 Task: Change the Trello board background to various images of Australia and explore Power-Ups.
Action: Key pressed -<Key.space>1<Key.space>
Screenshot: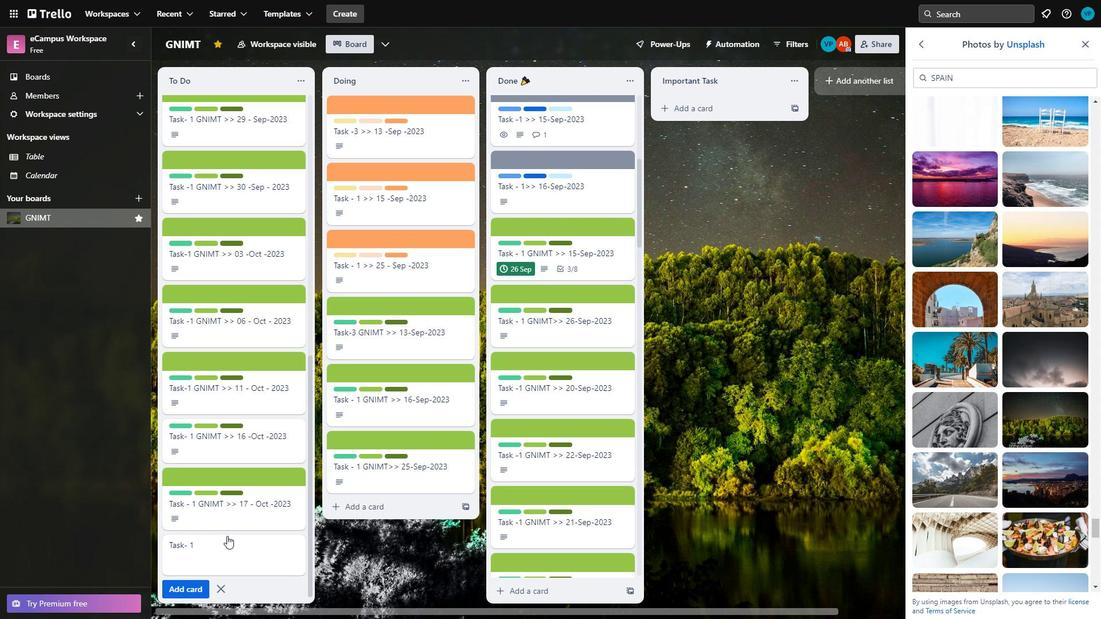 
Action: Mouse moved to (228, 537)
Screenshot: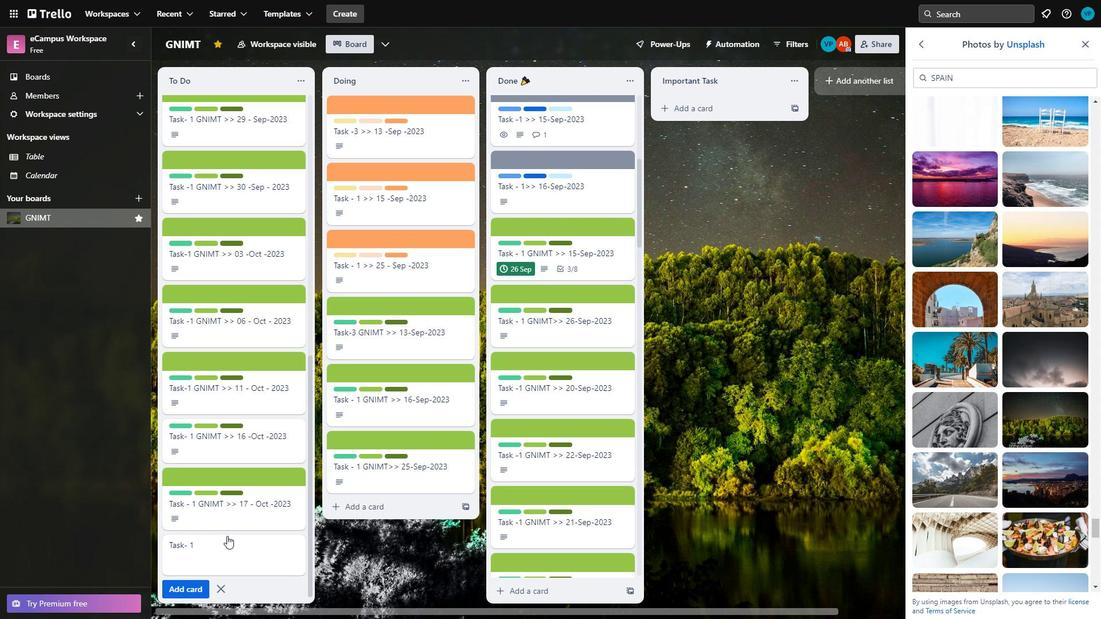 
Action: Key pressed <Key.caps_lock>GNIMT<Key.space><Key.shift>>><Key.space>
Screenshot: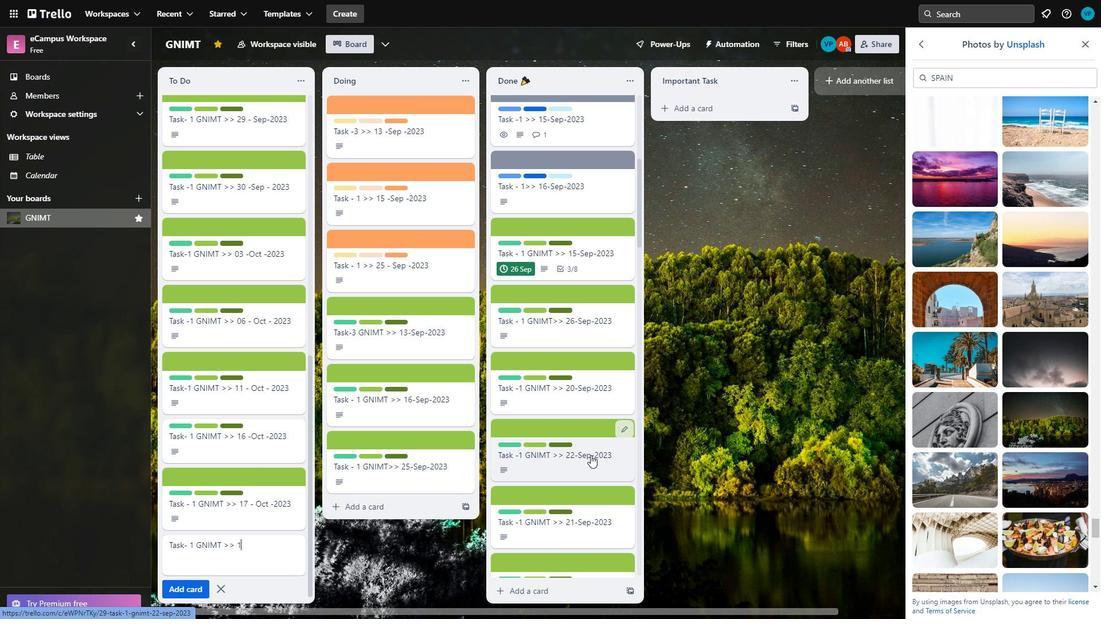 
Action: Mouse moved to (592, 456)
Screenshot: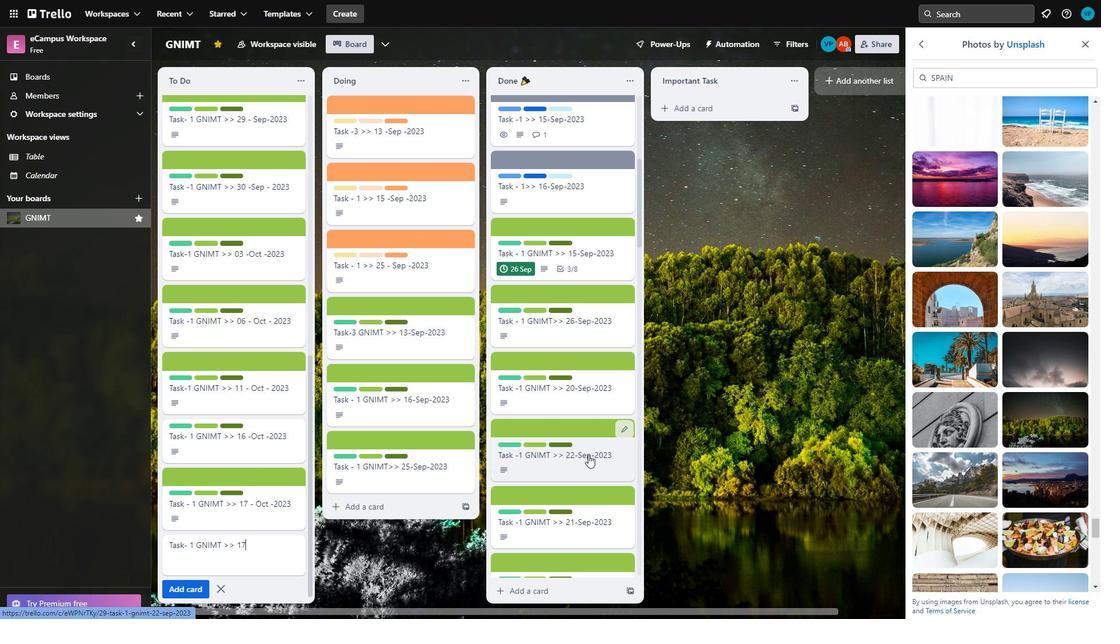 
Action: Key pressed 1
Screenshot: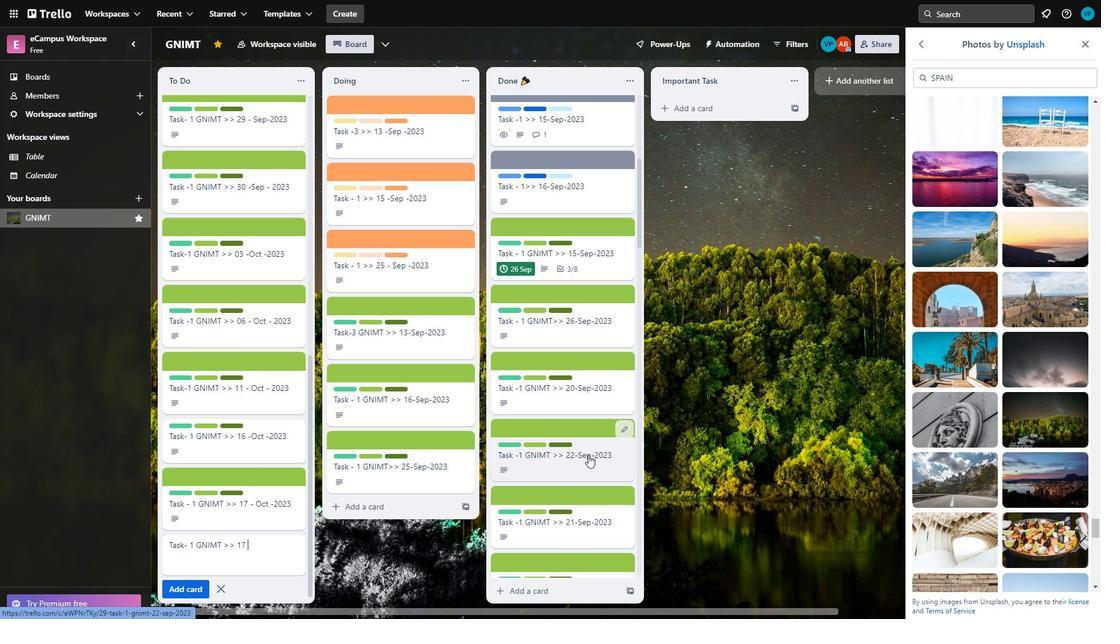 
Action: Mouse moved to (589, 456)
Screenshot: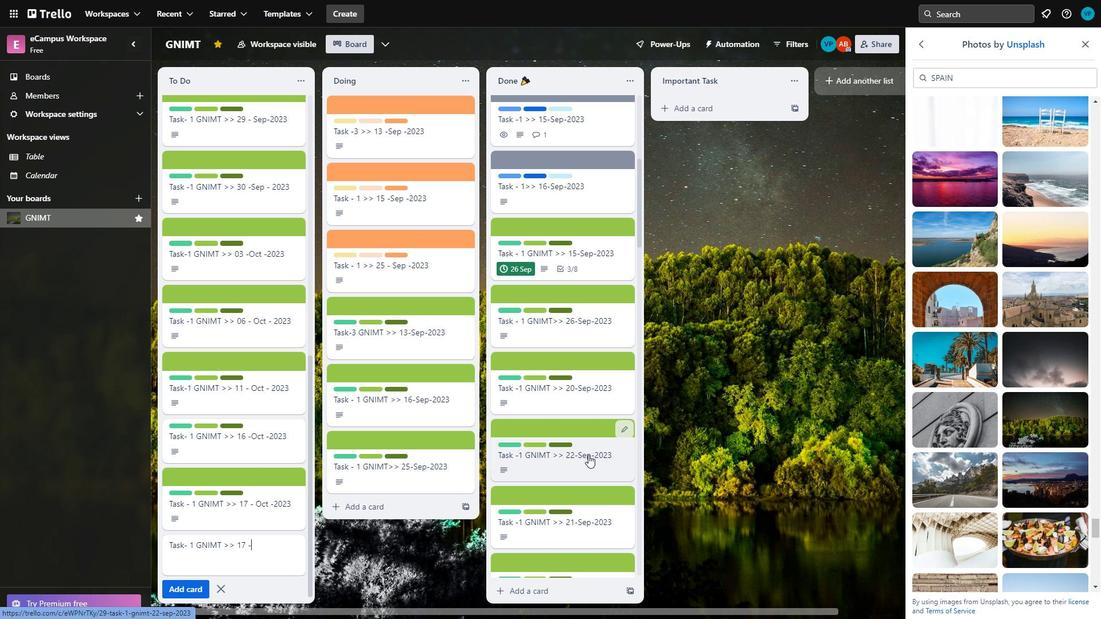 
Action: Key pressed 7<Key.space>-O<Key.caps_lock>ct<Key.space>-2023<Key.enter>
Screenshot: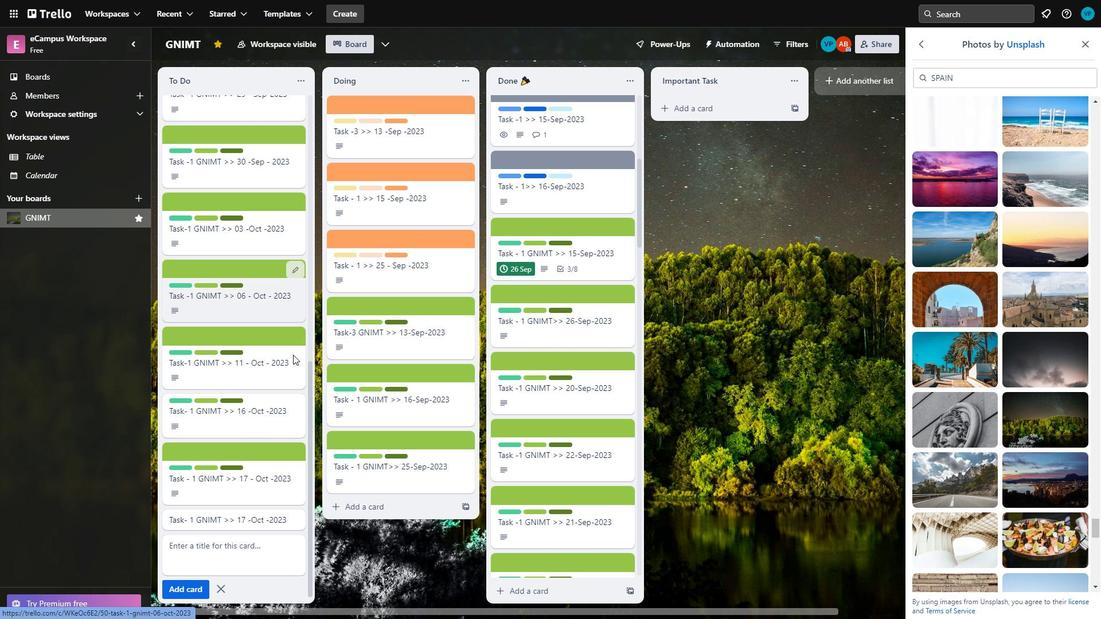 
Action: Mouse moved to (291, 522)
Screenshot: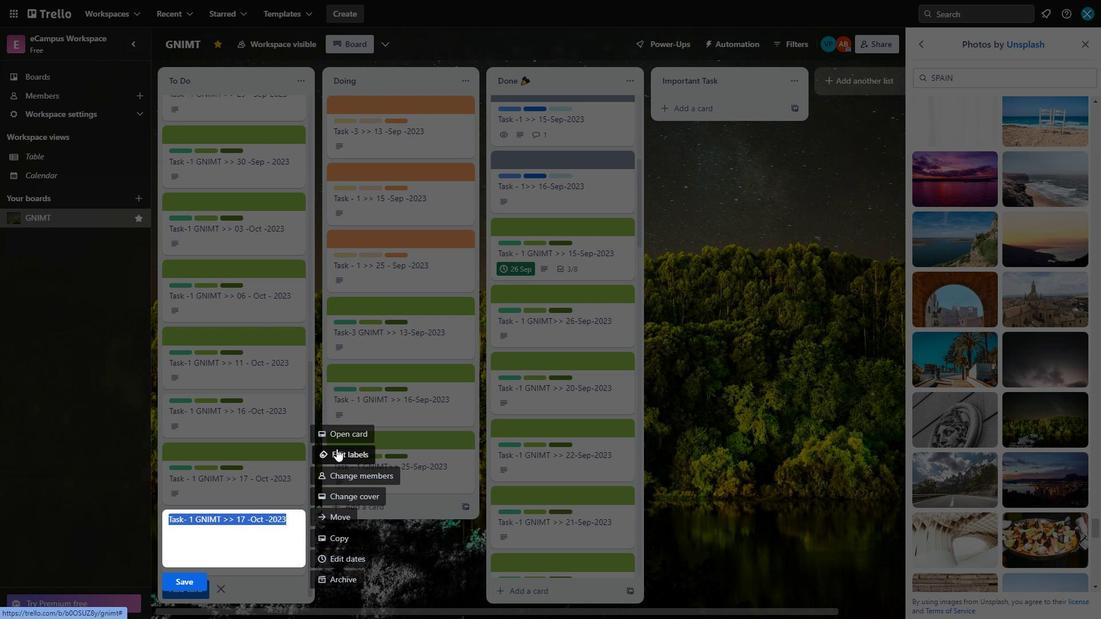 
Action: Mouse pressed left at (291, 522)
Screenshot: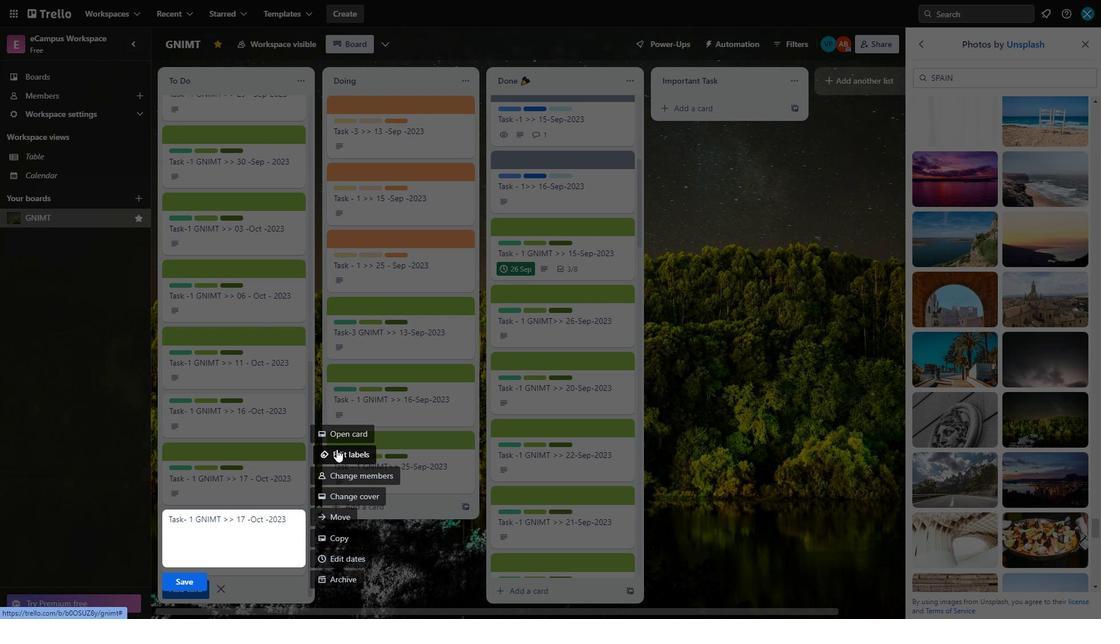 
Action: Mouse moved to (338, 451)
Screenshot: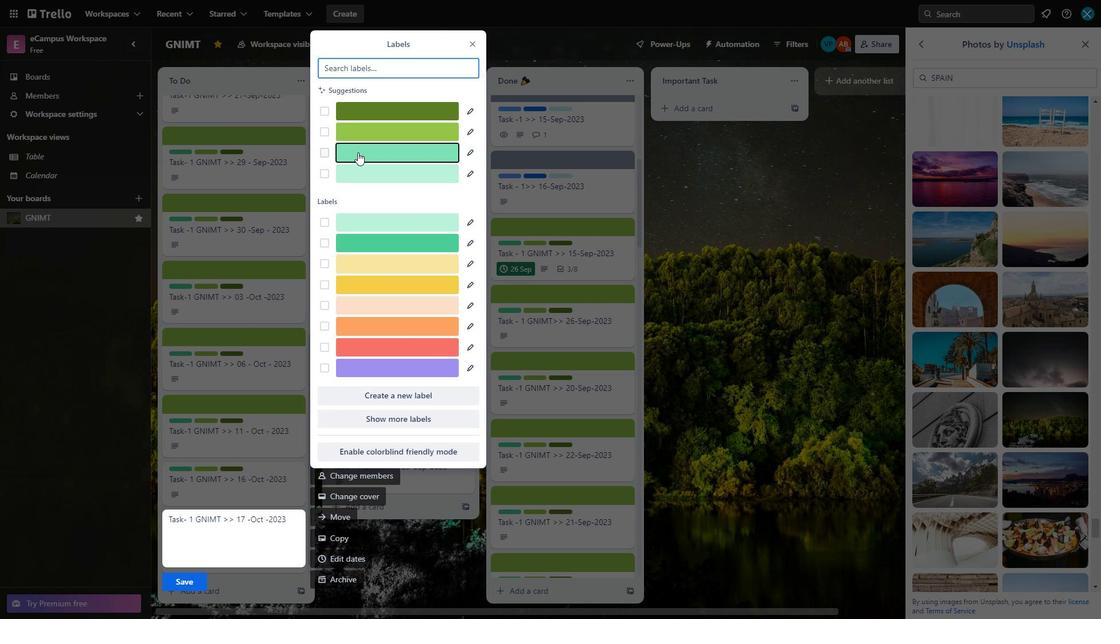 
Action: Mouse pressed left at (338, 451)
Screenshot: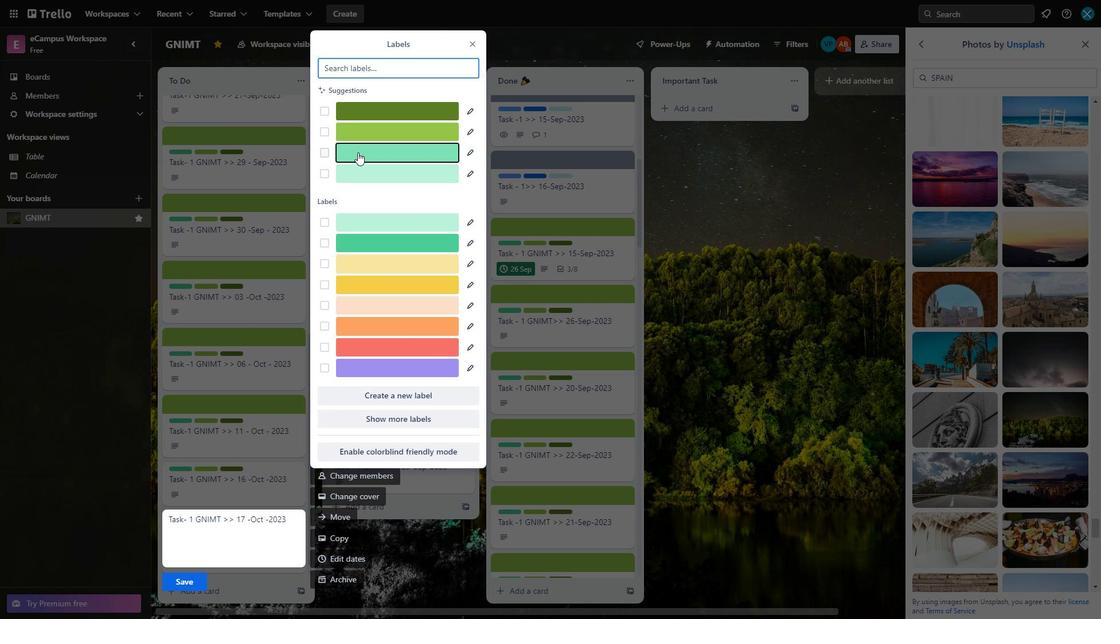 
Action: Mouse moved to (359, 153)
Screenshot: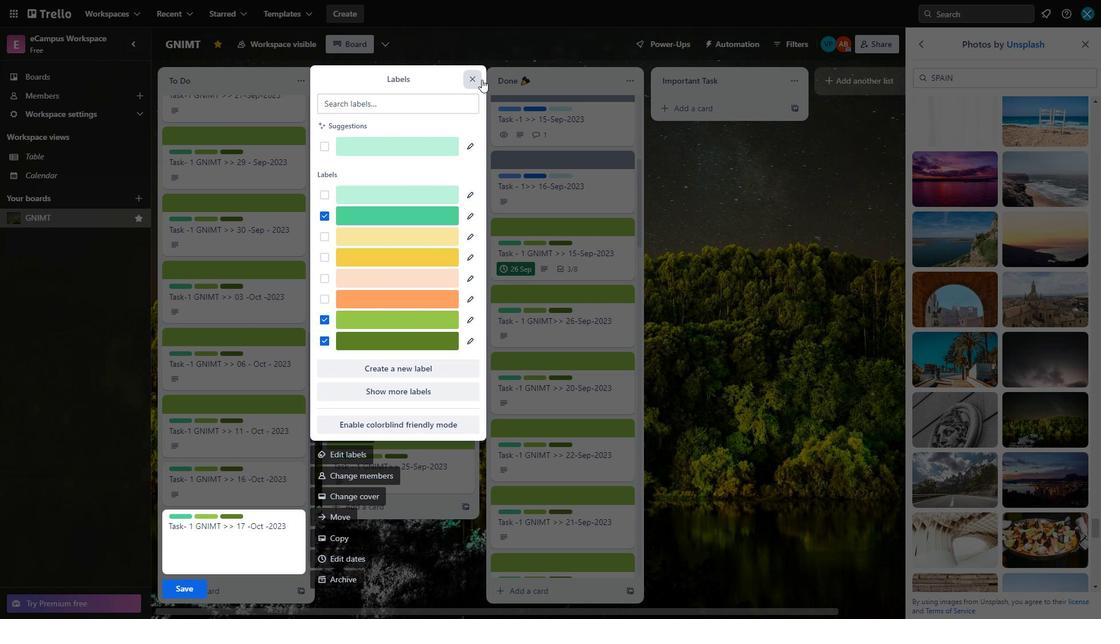 
Action: Mouse pressed left at (359, 153)
Screenshot: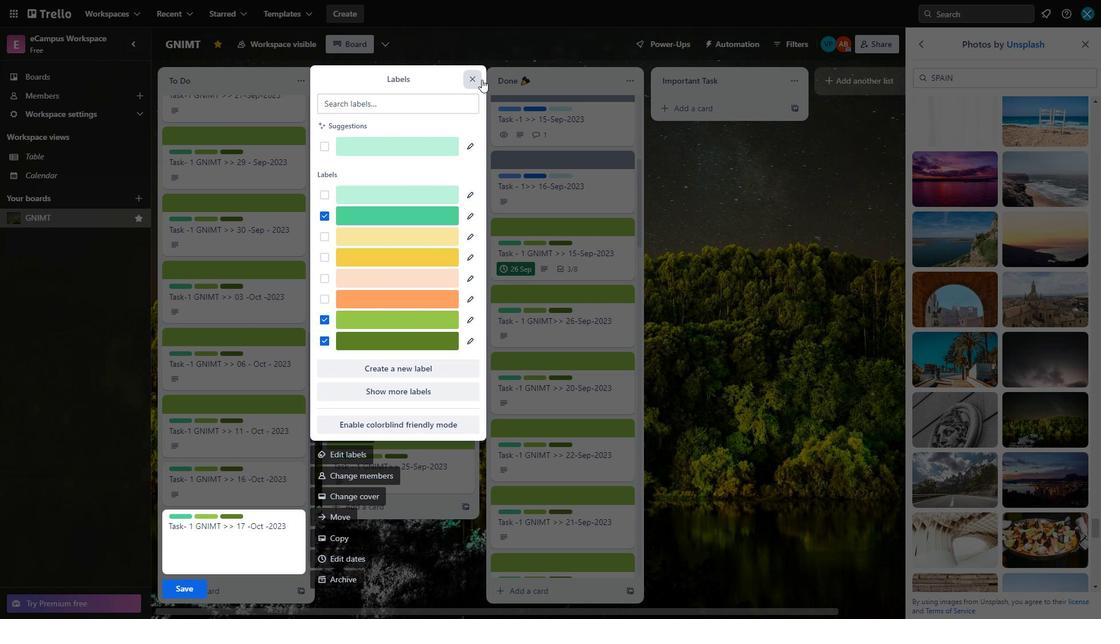 
Action: Mouse moved to (366, 134)
Screenshot: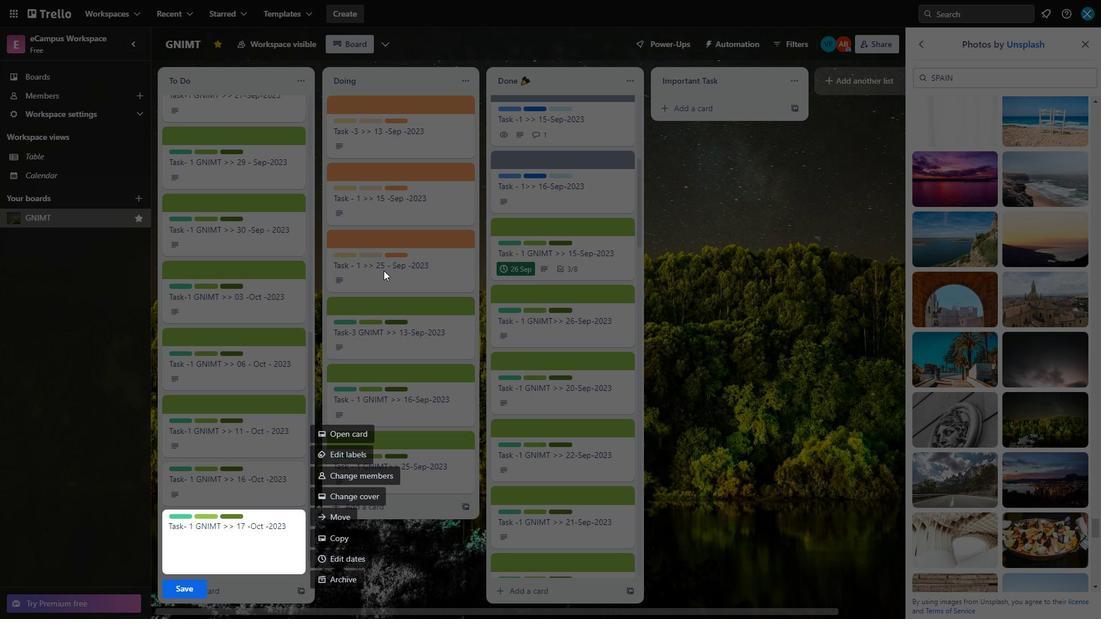 
Action: Mouse pressed left at (366, 134)
Screenshot: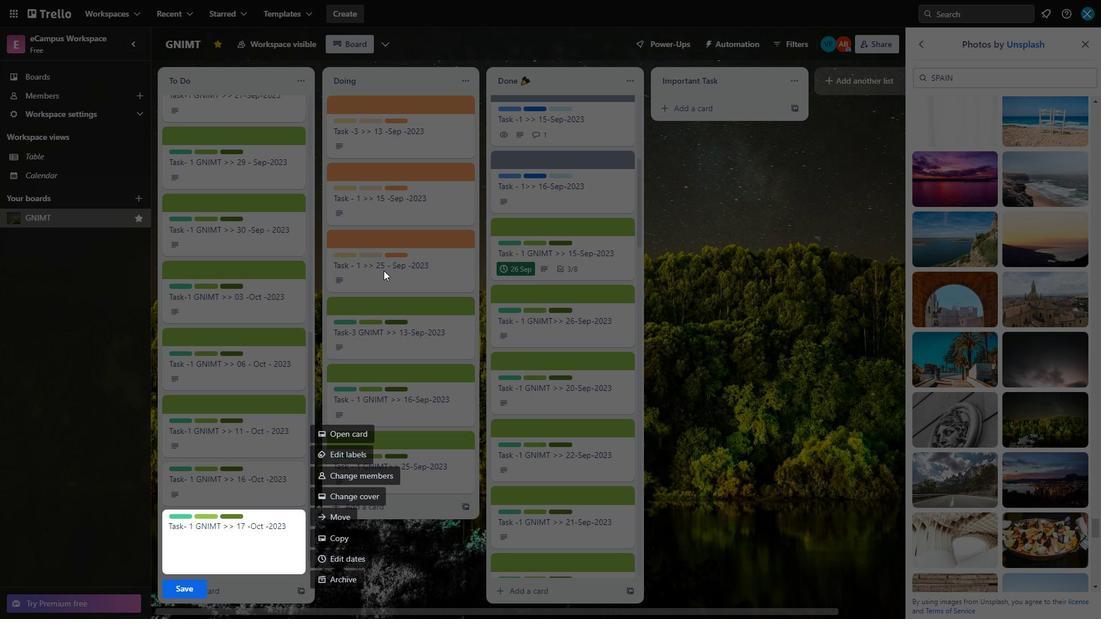 
Action: Mouse moved to (372, 124)
Screenshot: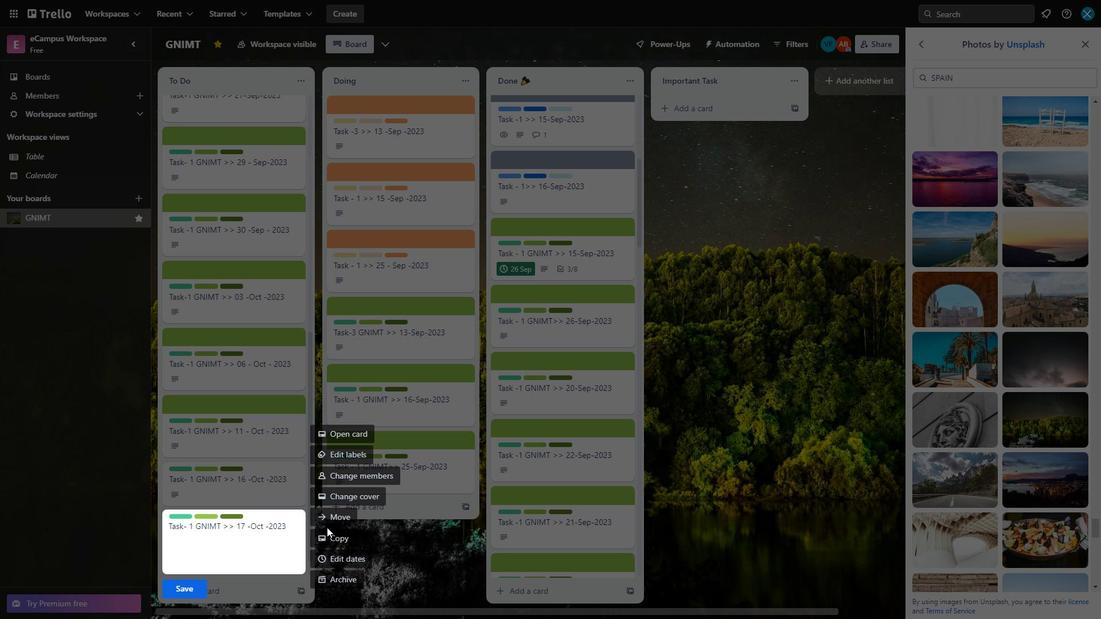
Action: Mouse pressed left at (372, 124)
Screenshot: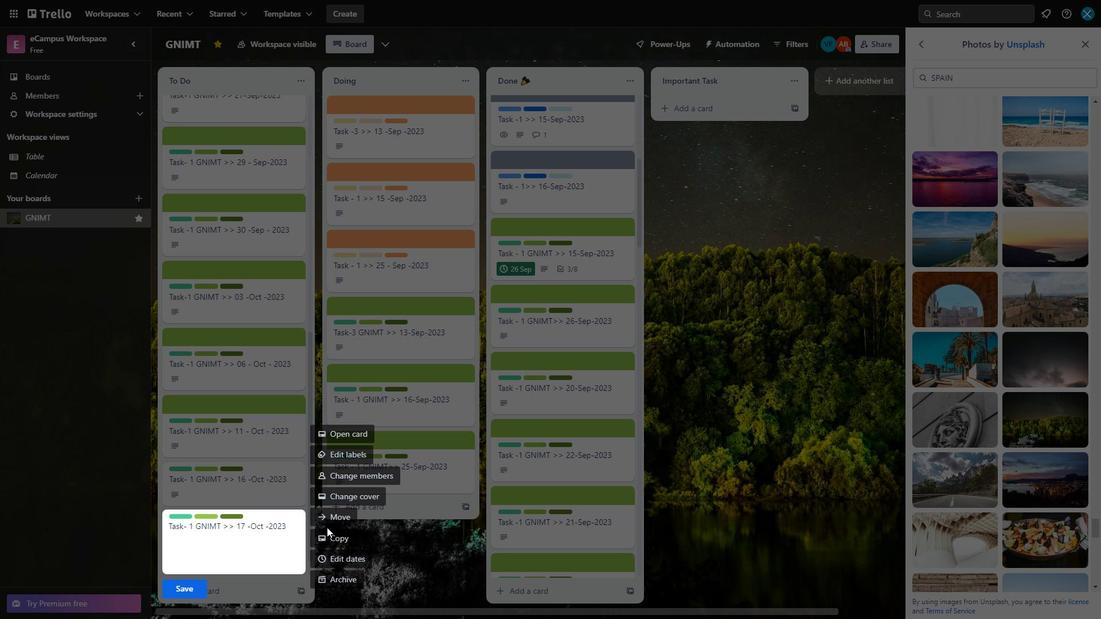 
Action: Mouse moved to (477, 81)
Screenshot: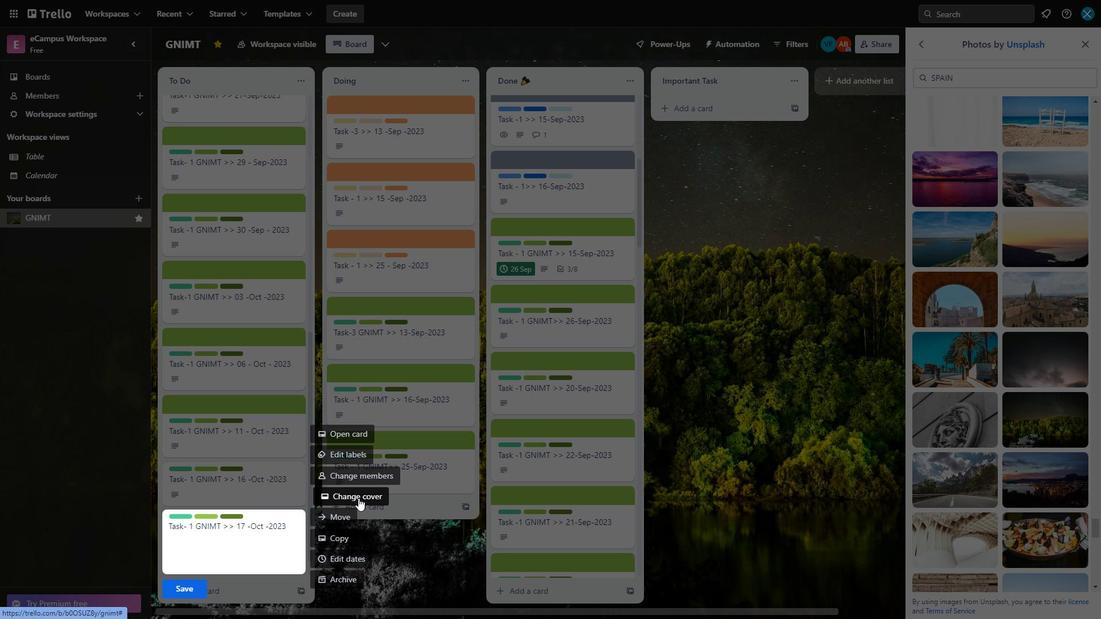 
Action: Mouse pressed left at (477, 81)
Screenshot: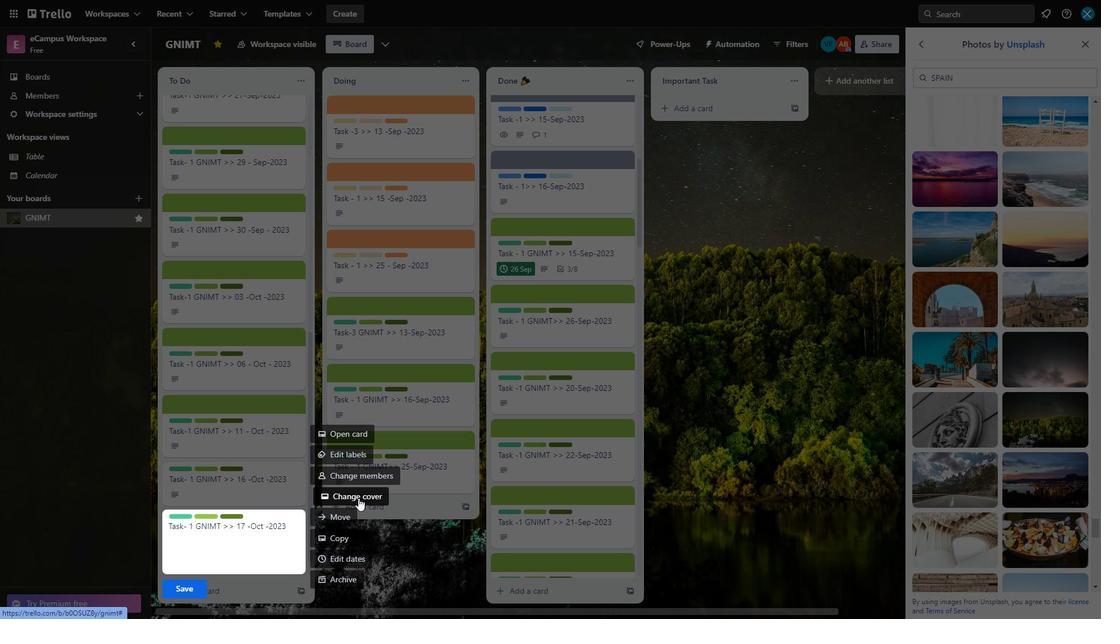 
Action: Mouse moved to (359, 499)
Screenshot: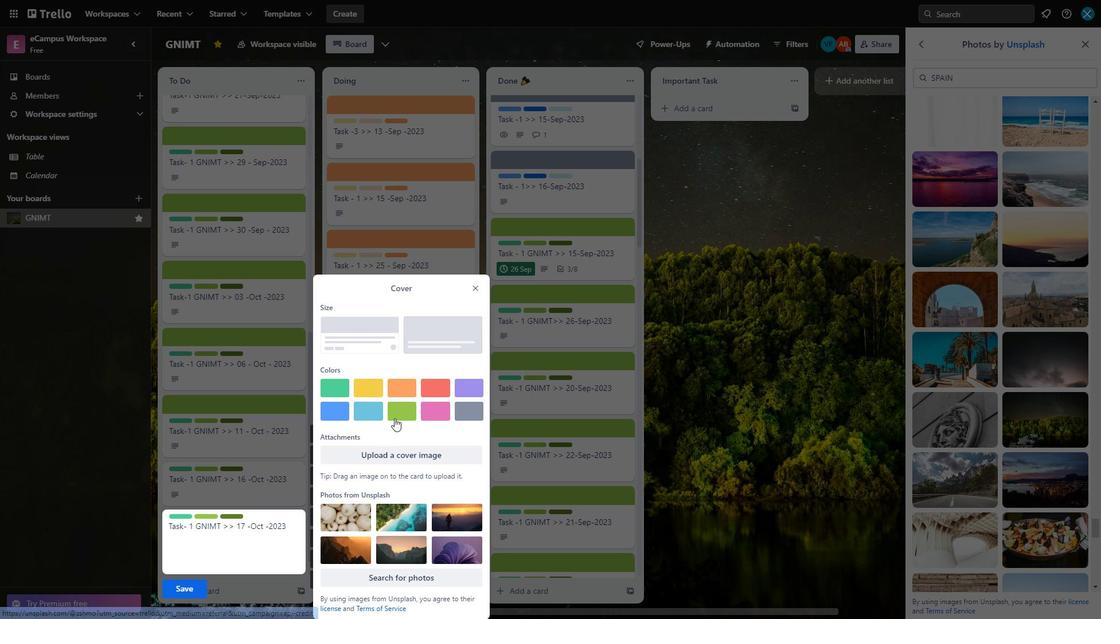 
Action: Mouse pressed left at (359, 499)
Screenshot: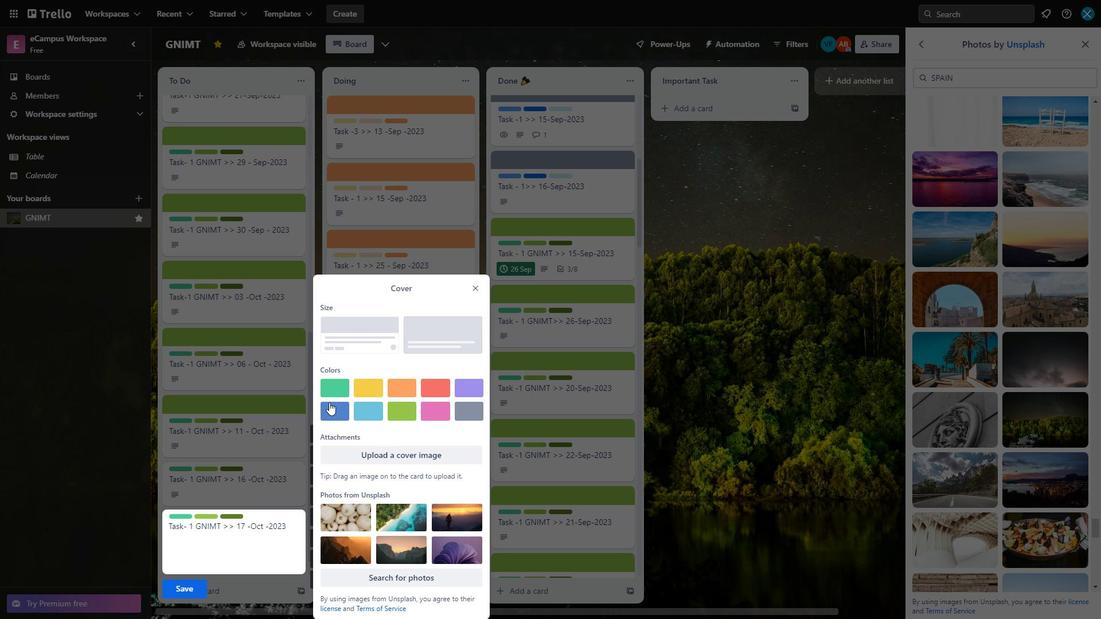 
Action: Mouse moved to (399, 410)
Screenshot: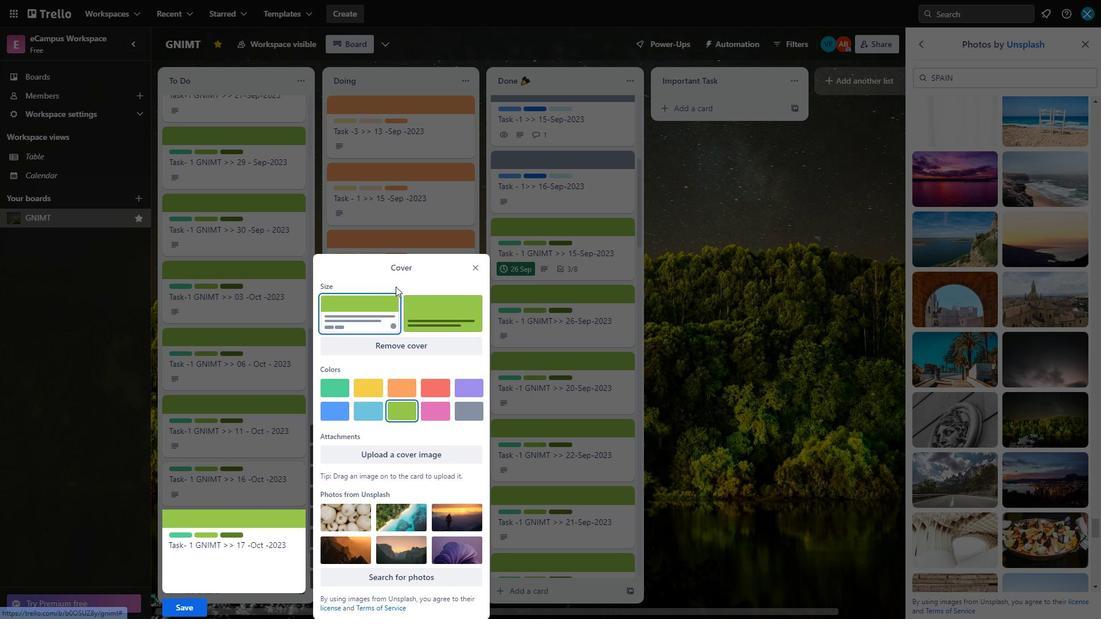 
Action: Mouse pressed left at (399, 410)
Screenshot: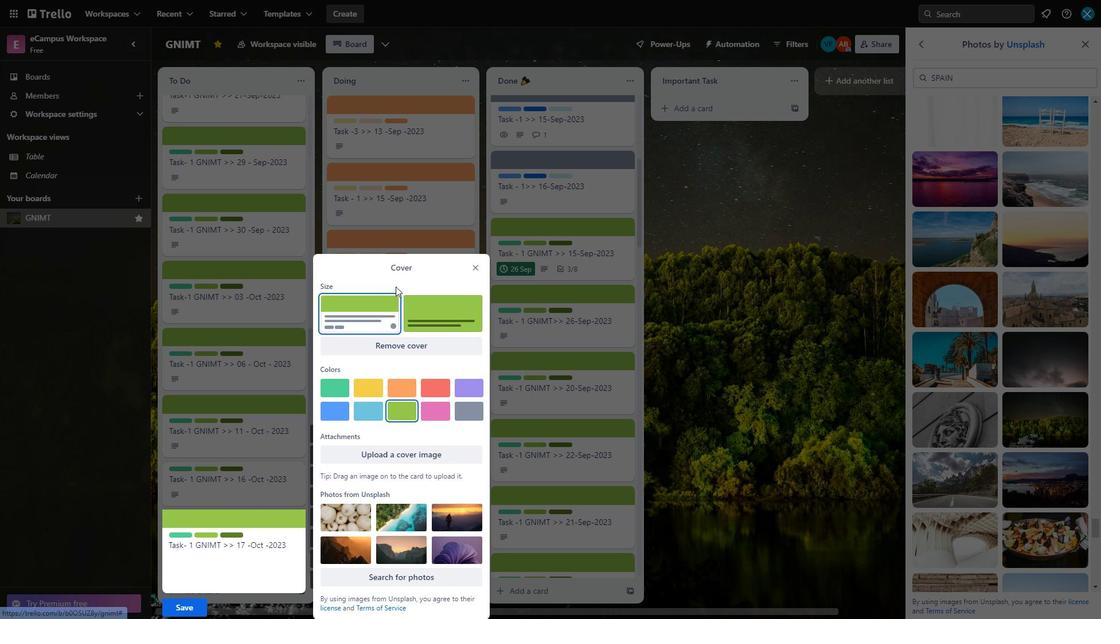 
Action: Mouse moved to (356, 318)
Screenshot: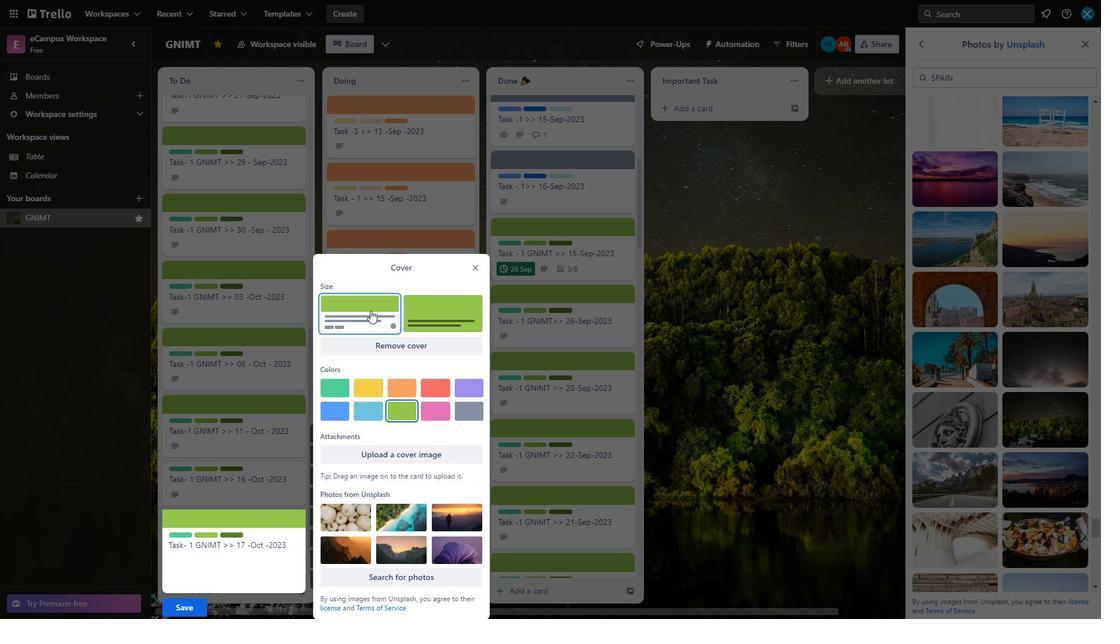 
Action: Mouse pressed left at (356, 318)
Screenshot: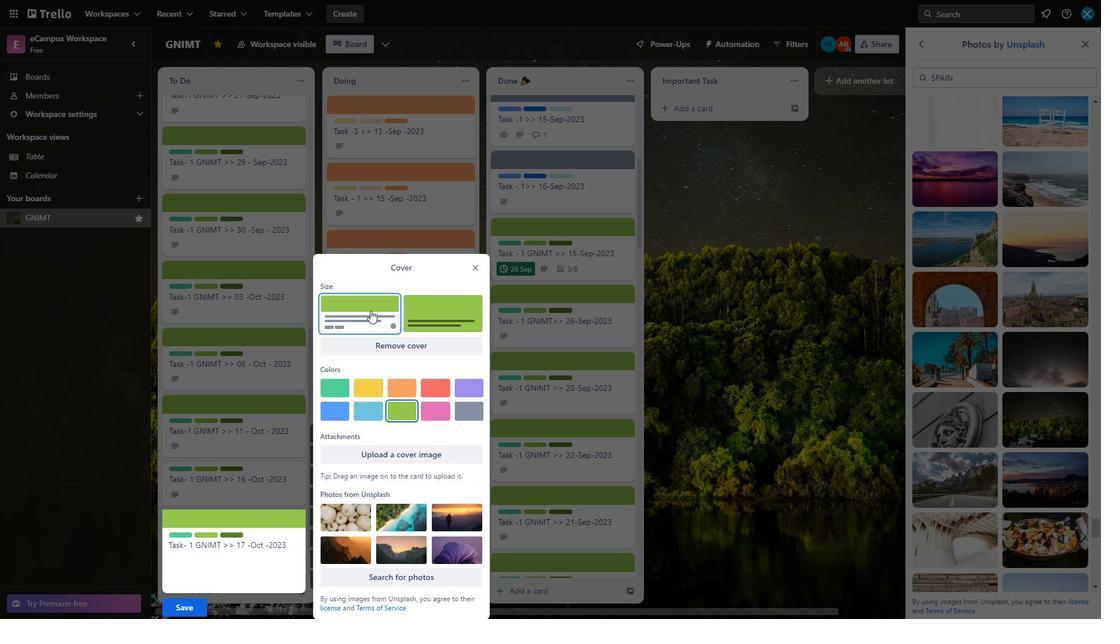 
Action: Mouse moved to (371, 312)
Screenshot: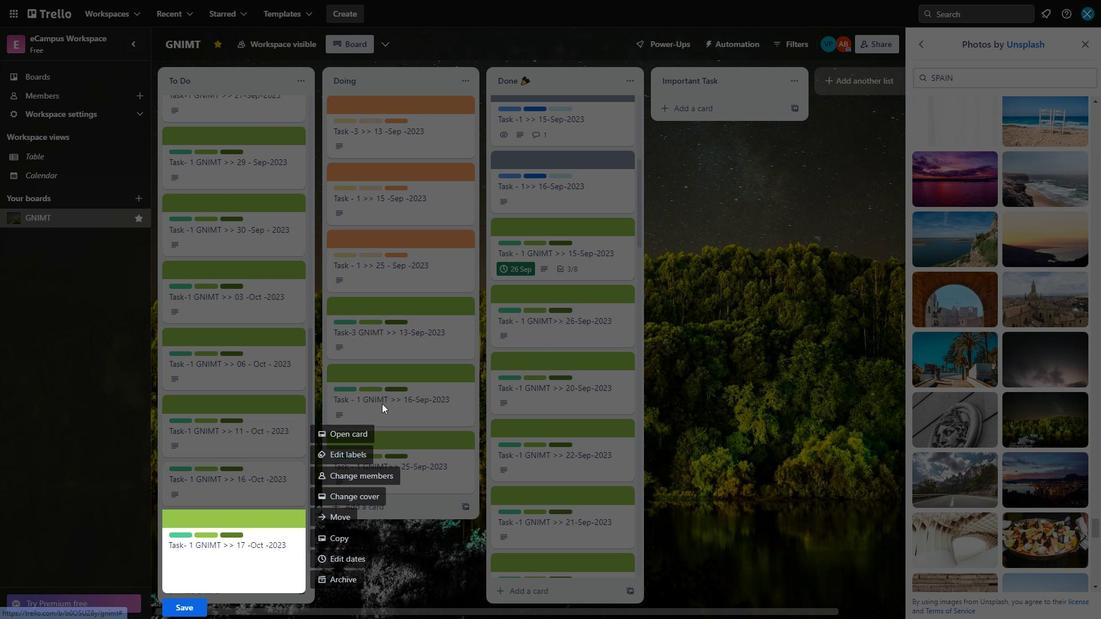 
Action: Mouse pressed left at (371, 312)
Screenshot: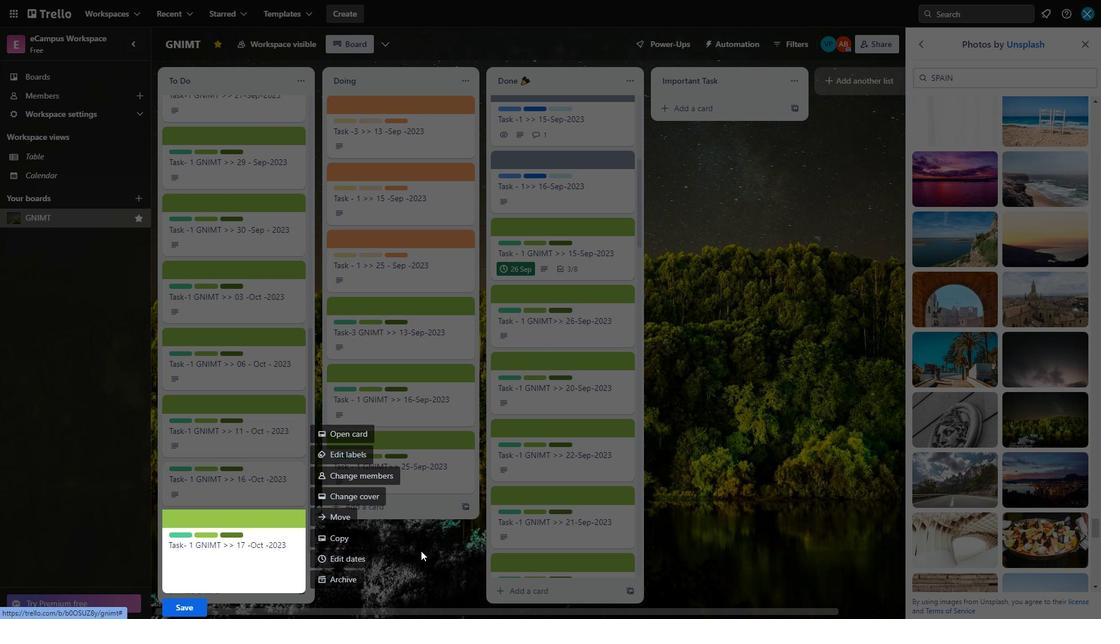 
Action: Mouse moved to (478, 272)
Screenshot: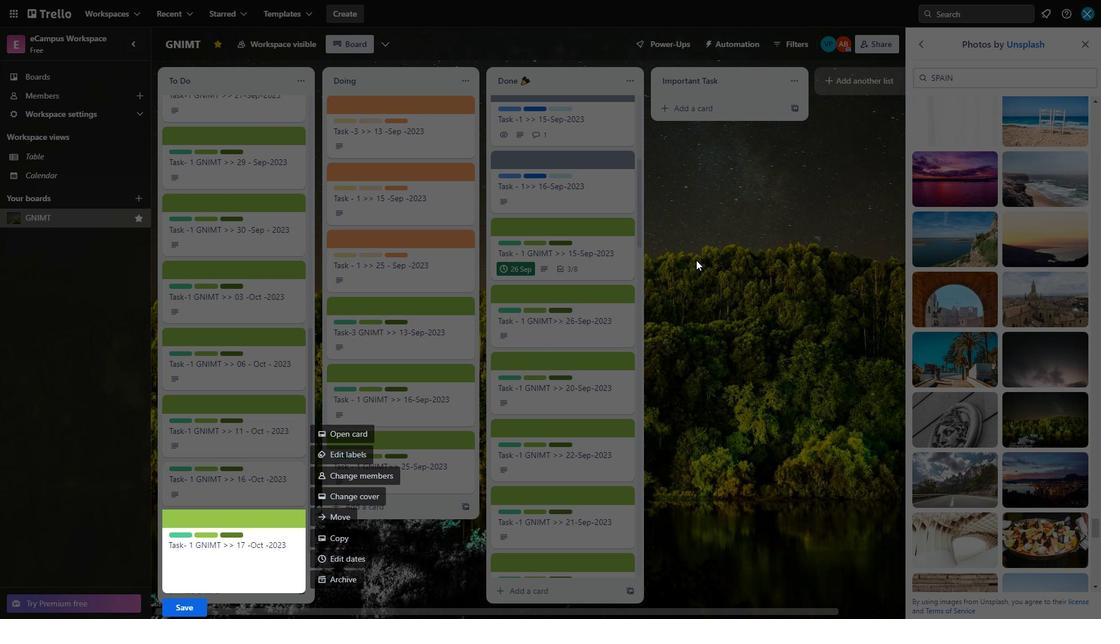 
Action: Mouse pressed left at (478, 272)
Screenshot: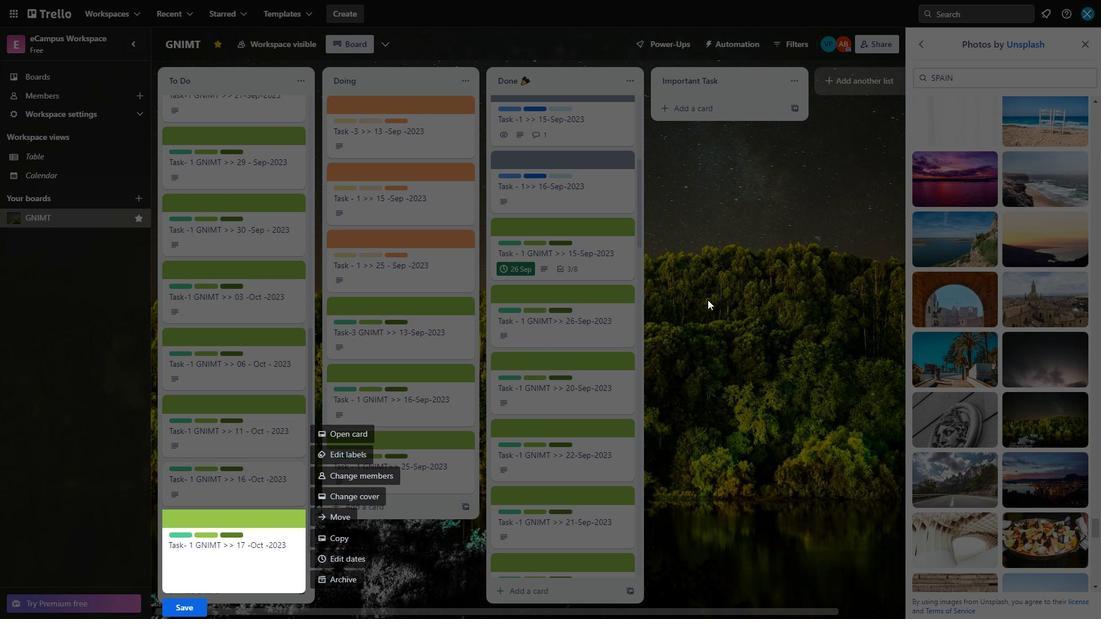 
Action: Mouse moved to (422, 552)
Screenshot: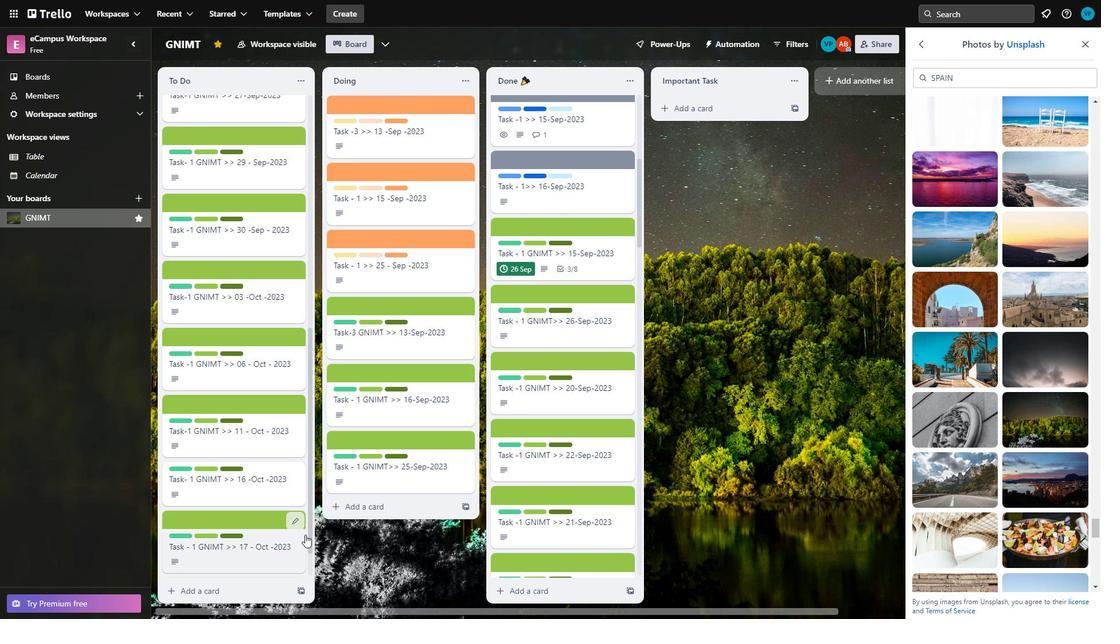 
Action: Mouse pressed left at (422, 552)
Screenshot: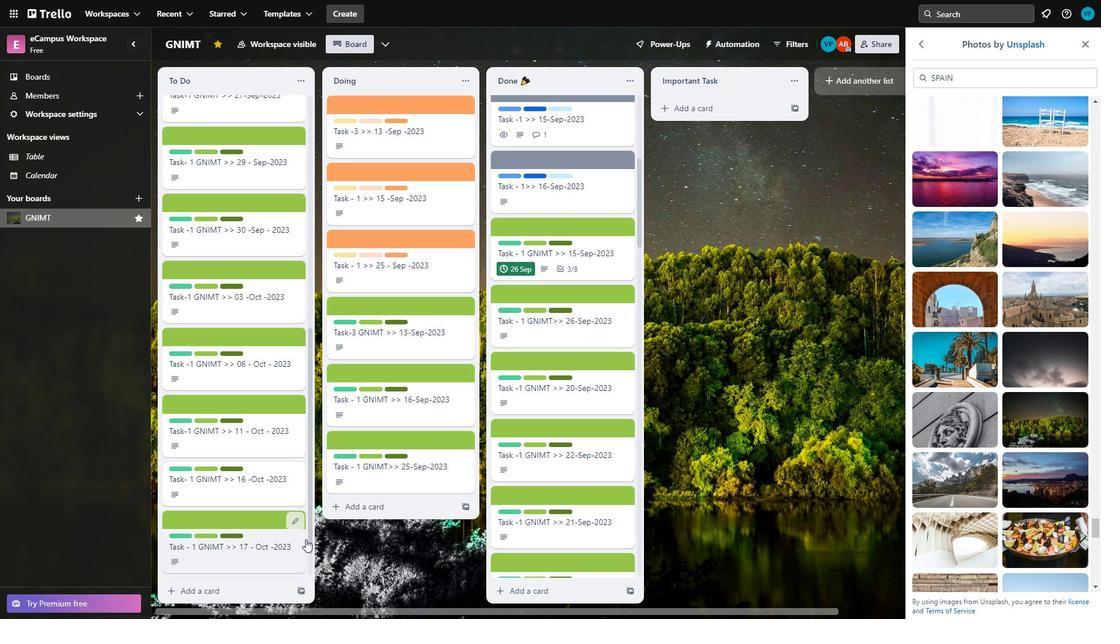 
Action: Mouse moved to (709, 301)
Screenshot: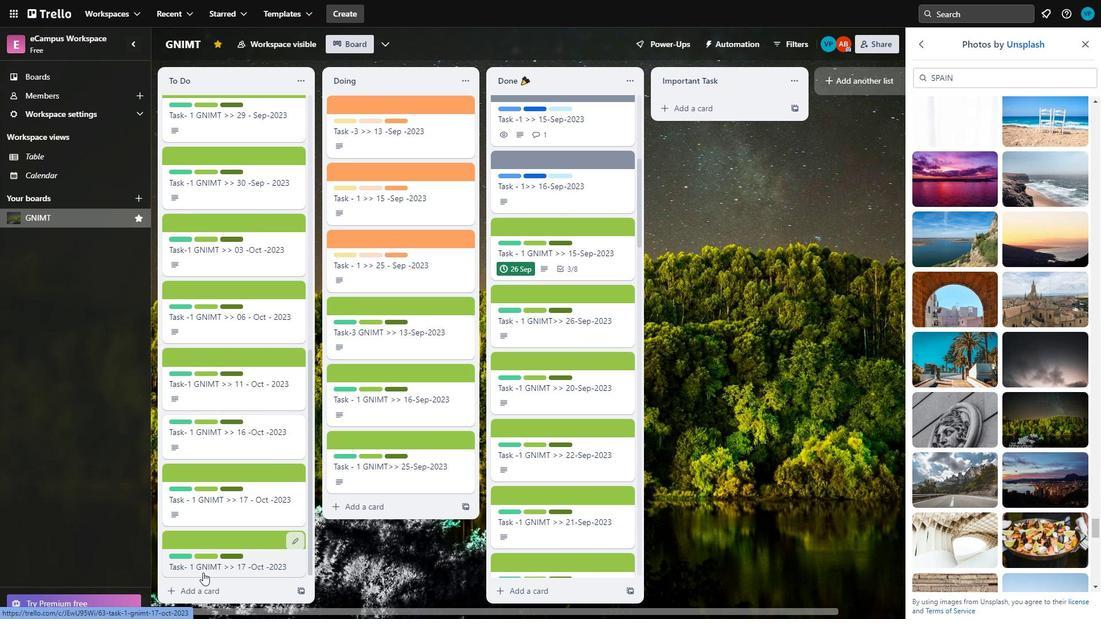 
Action: Mouse pressed left at (709, 301)
Screenshot: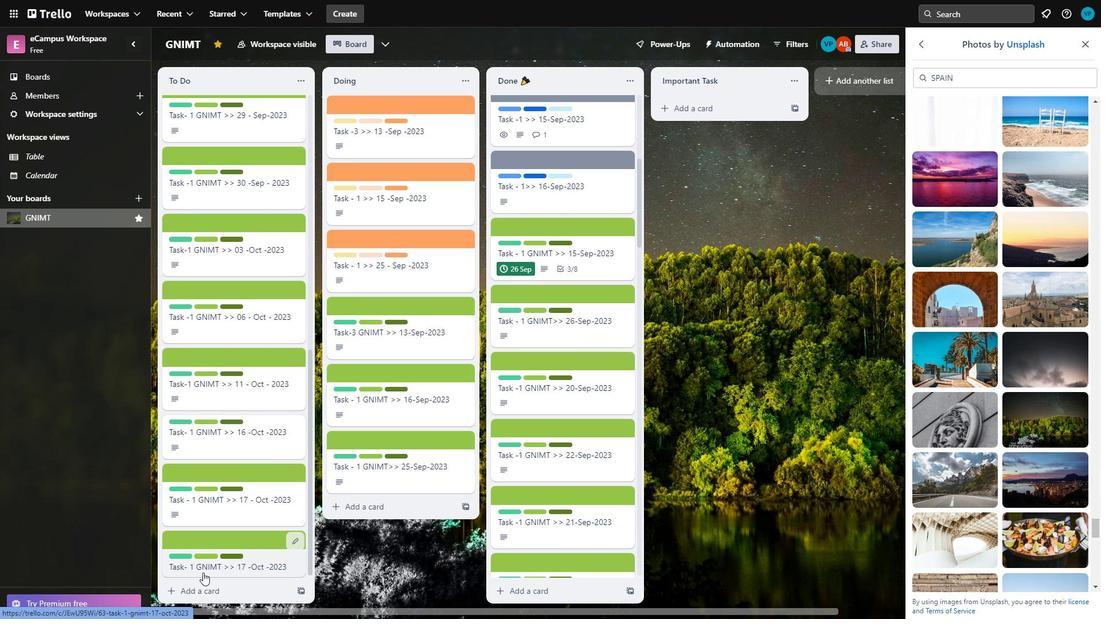 
Action: Mouse moved to (284, 535)
Screenshot: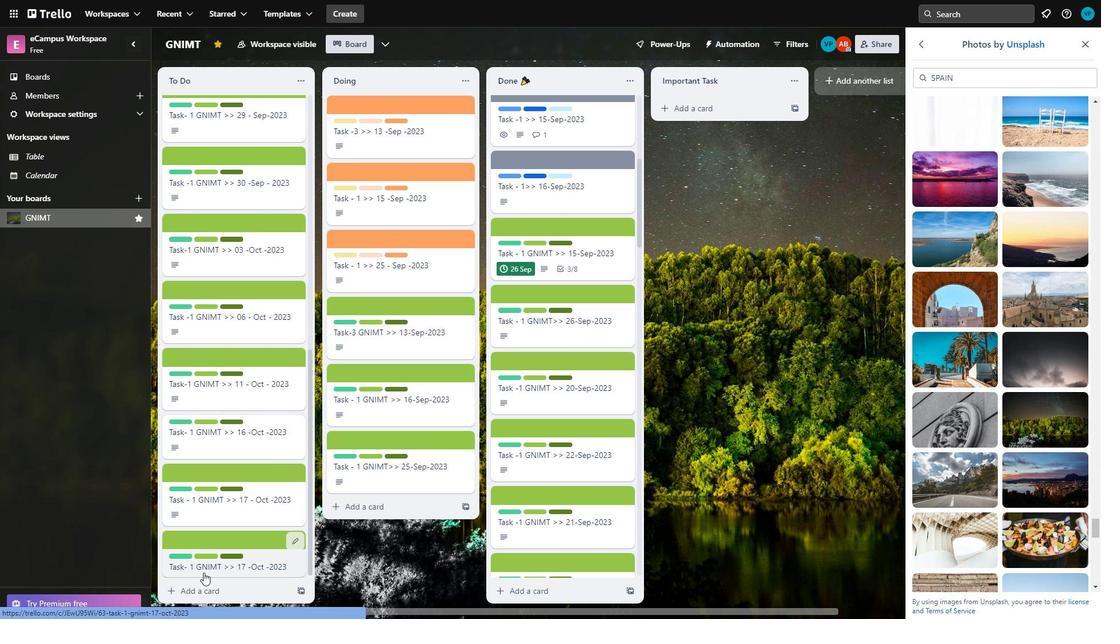 
Action: Mouse scrolled (284, 534) with delta (0, 0)
Screenshot: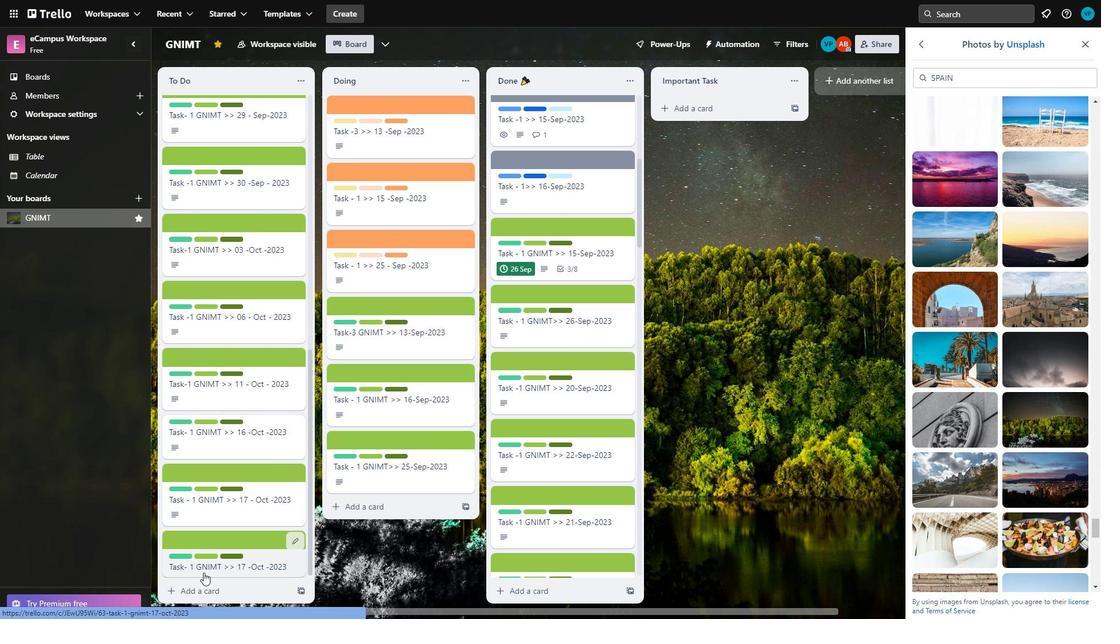 
Action: Mouse moved to (280, 535)
Screenshot: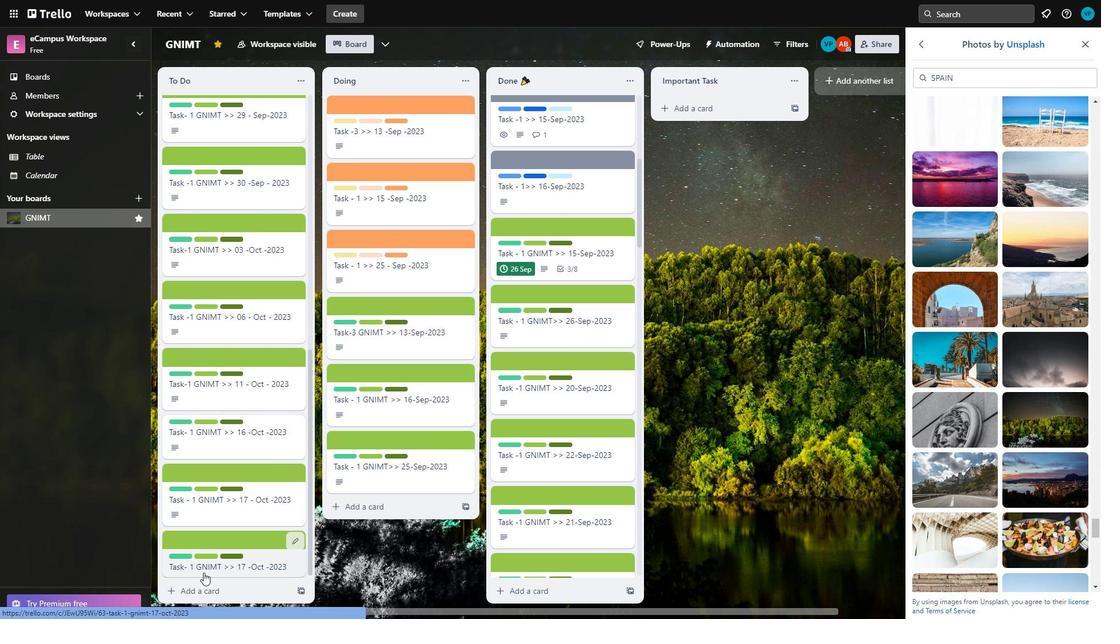 
Action: Mouse scrolled (280, 534) with delta (0, 0)
Screenshot: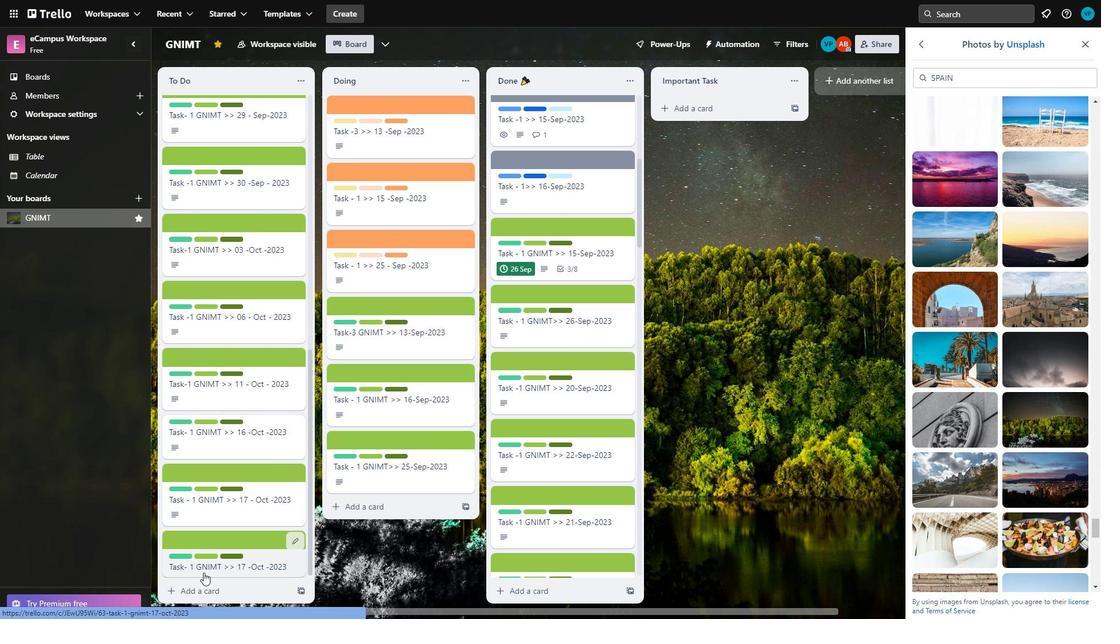 
Action: Mouse moved to (274, 537)
Screenshot: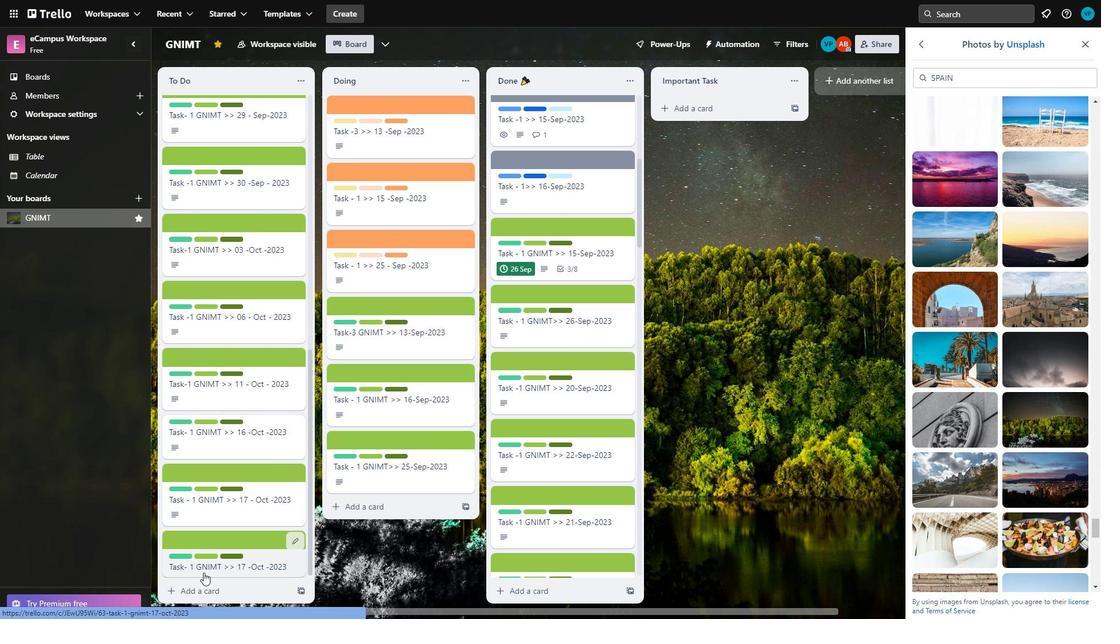 
Action: Mouse scrolled (274, 536) with delta (0, 0)
Screenshot: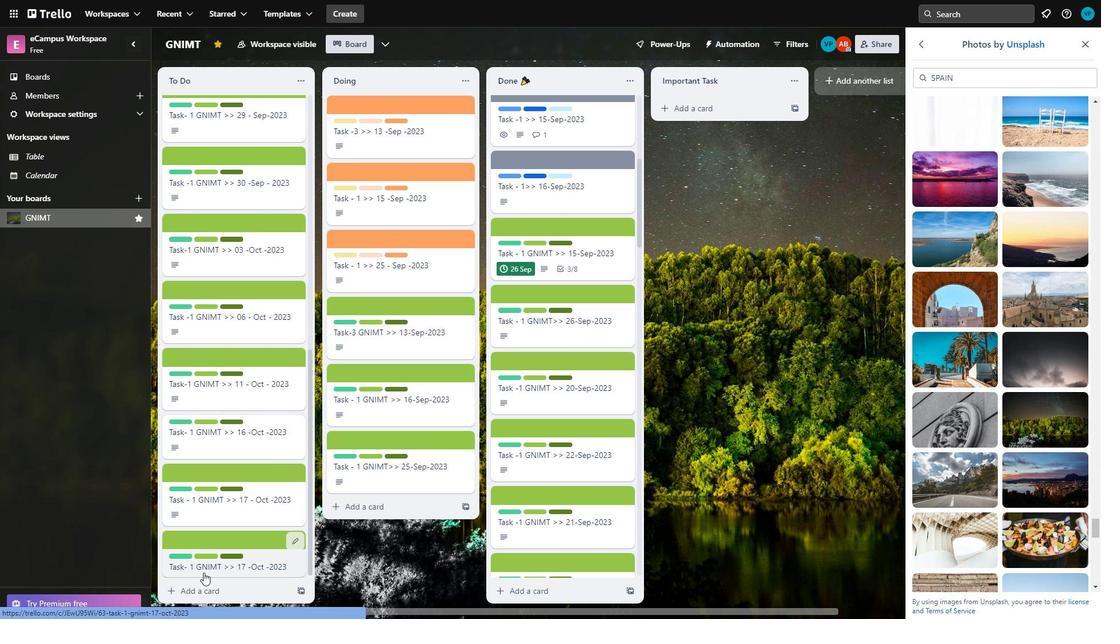 
Action: Mouse moved to (271, 538)
Screenshot: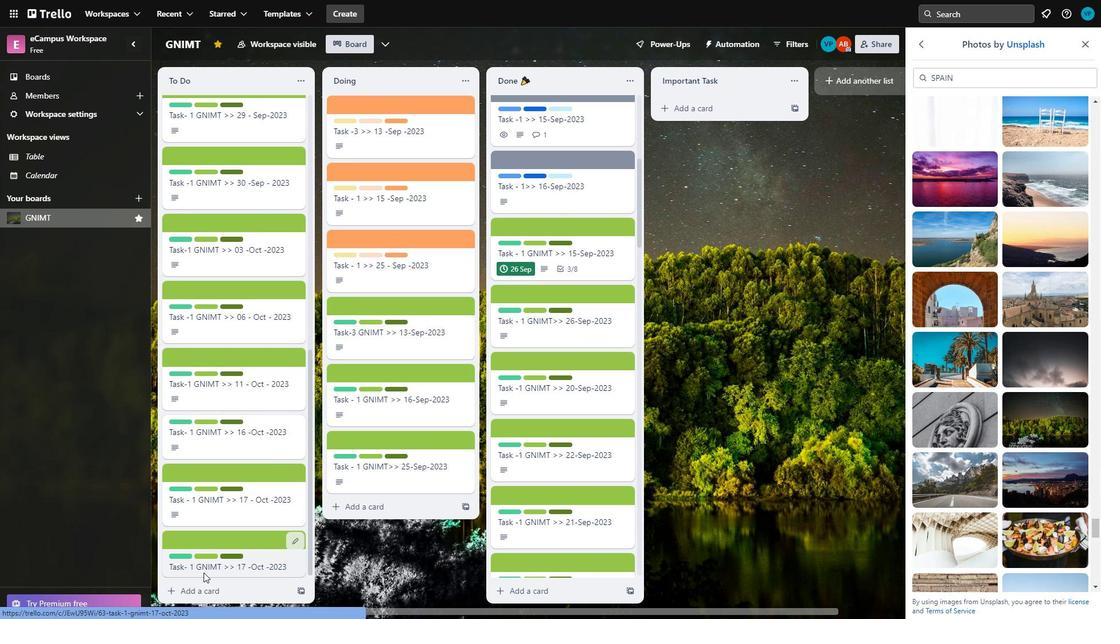 
Action: Mouse scrolled (271, 538) with delta (0, 0)
Screenshot: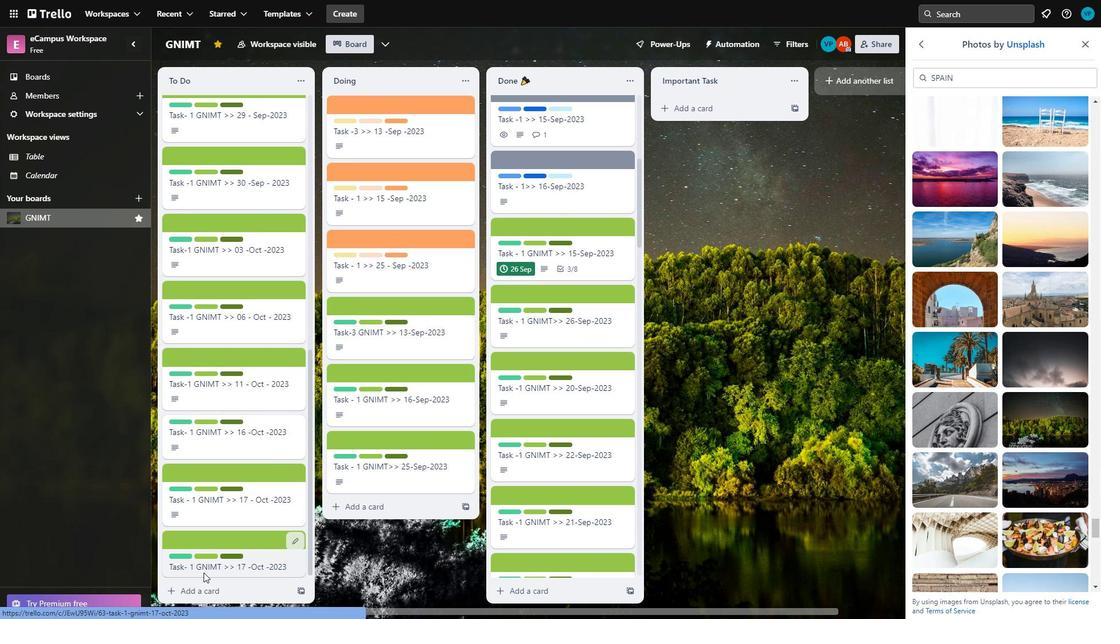 
Action: Mouse moved to (205, 541)
Screenshot: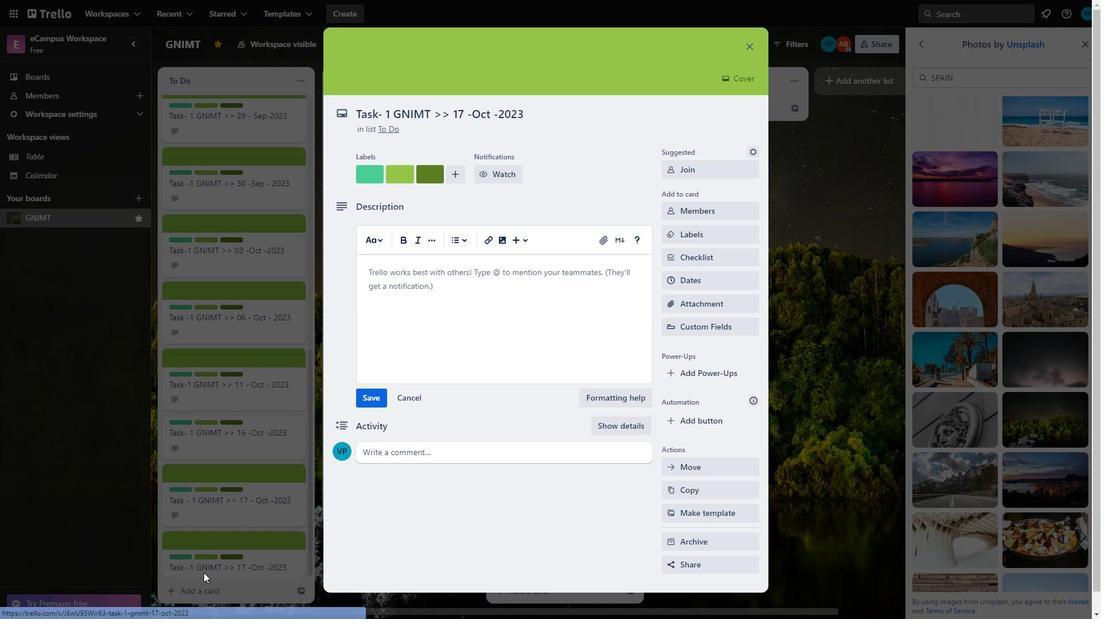 
Action: Mouse scrolled (205, 541) with delta (0, 0)
Screenshot: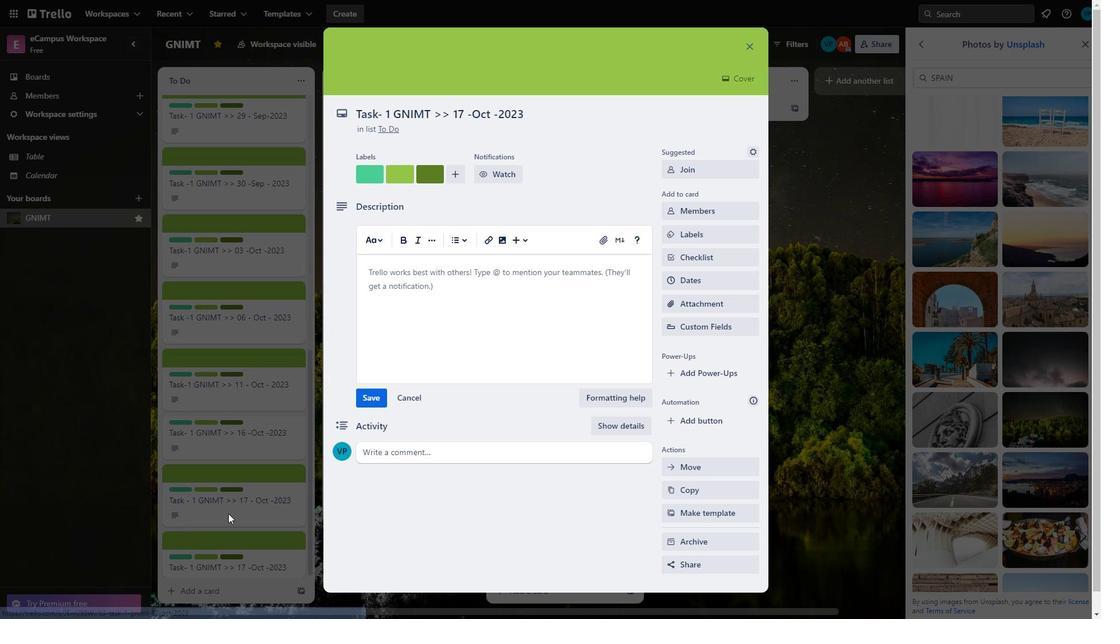 
Action: Mouse moved to (205, 541)
Screenshot: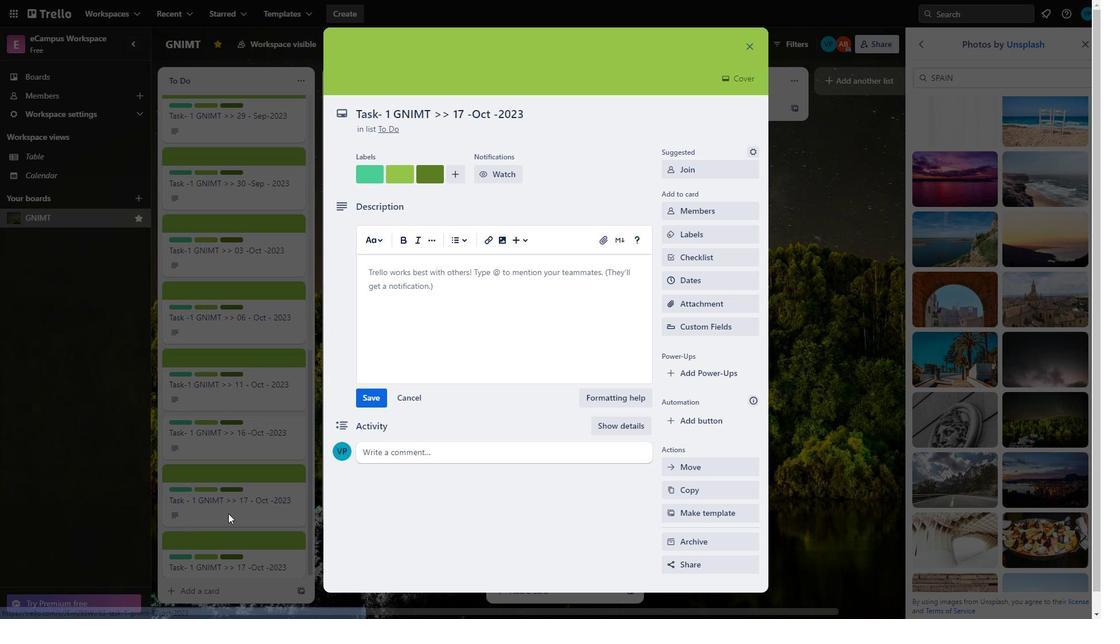 
Action: Mouse scrolled (205, 541) with delta (0, 0)
Screenshot: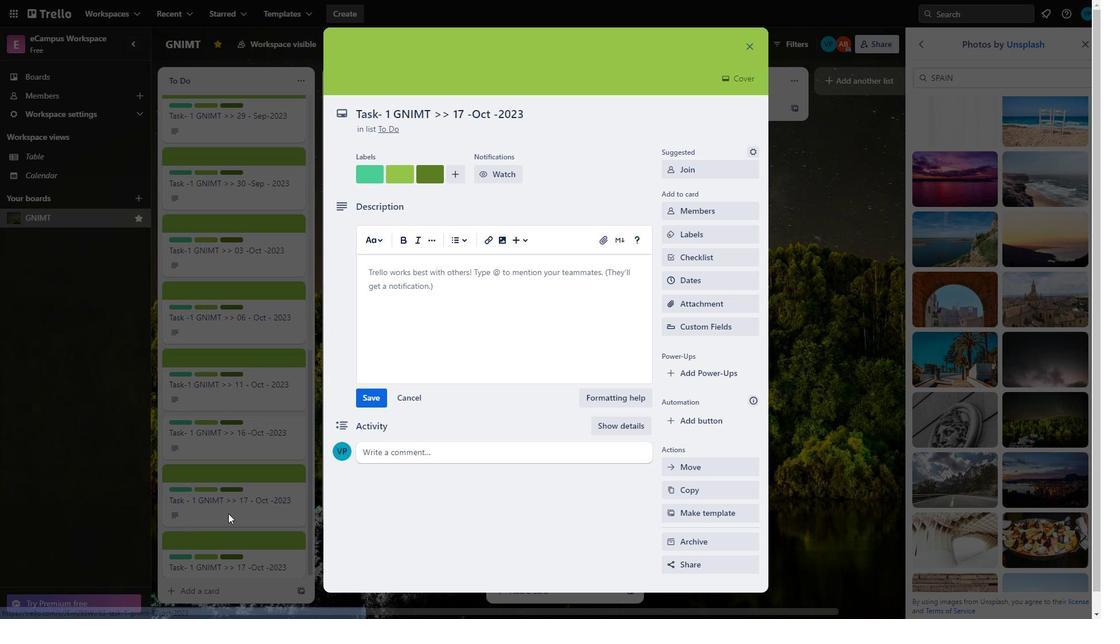 
Action: Mouse moved to (205, 543)
Screenshot: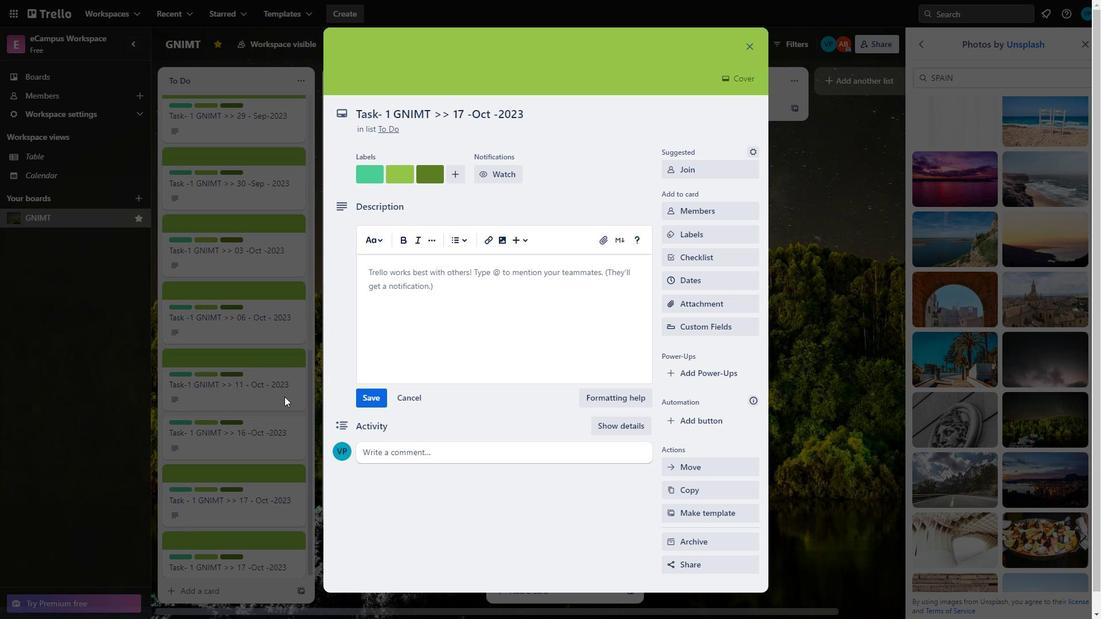 
Action: Mouse scrolled (205, 542) with delta (0, 0)
Screenshot: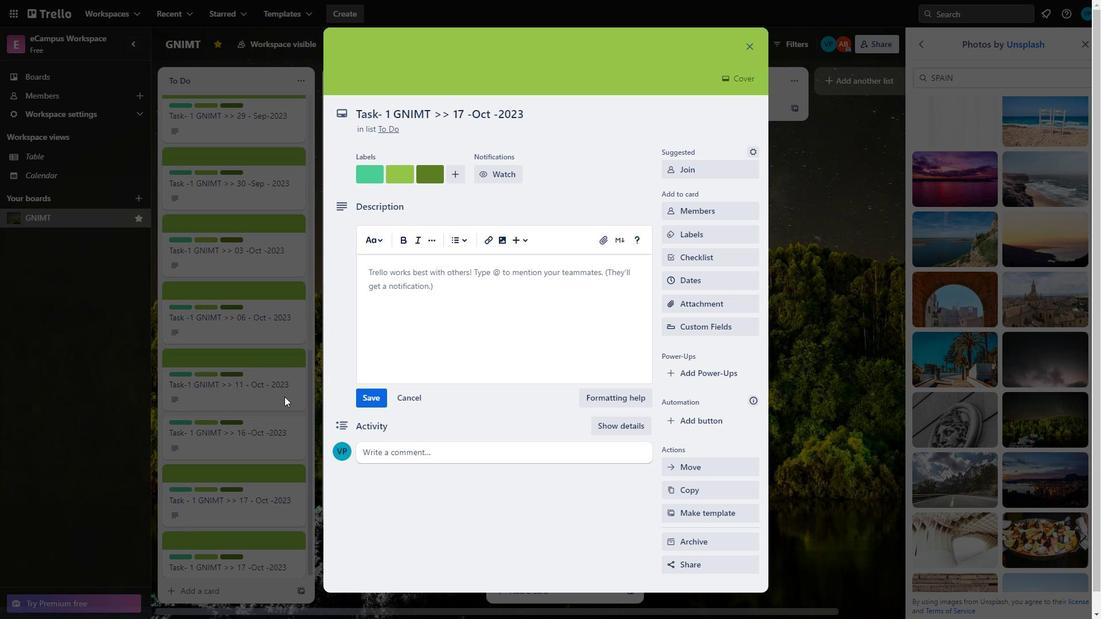 
Action: Mouse moved to (208, 541)
Screenshot: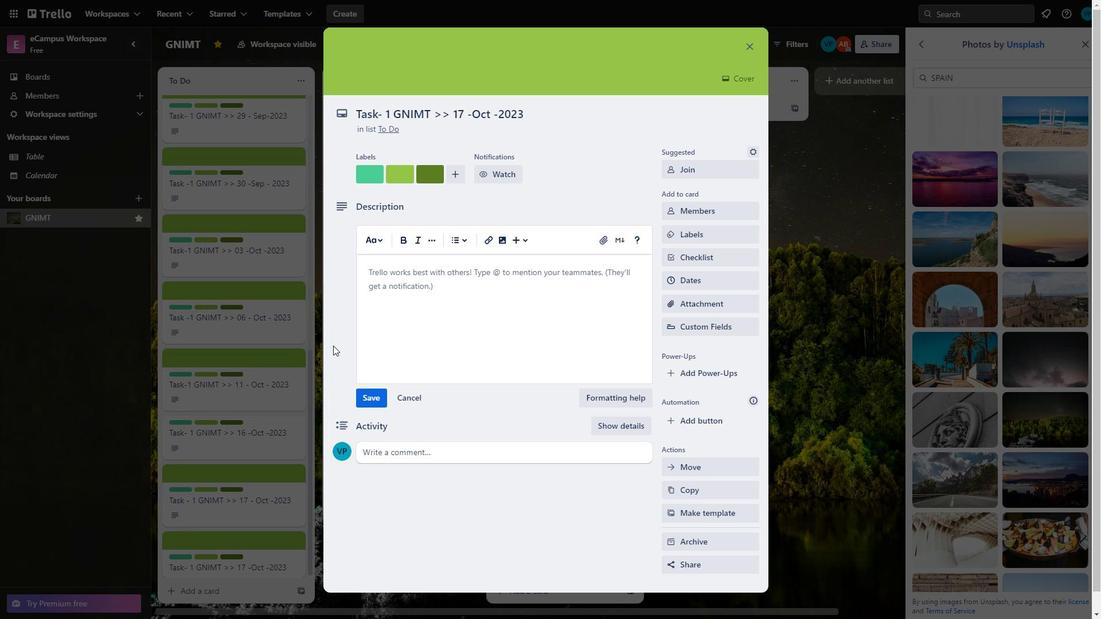 
Action: Mouse scrolled (208, 540) with delta (0, 0)
Screenshot: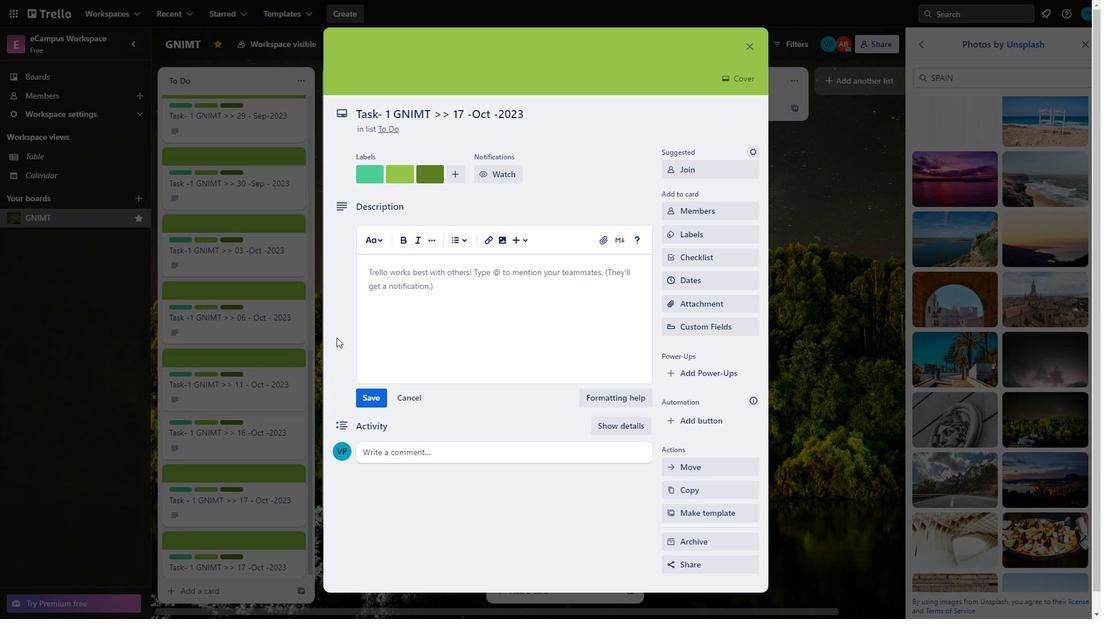 
Action: Mouse moved to (208, 542)
Screenshot: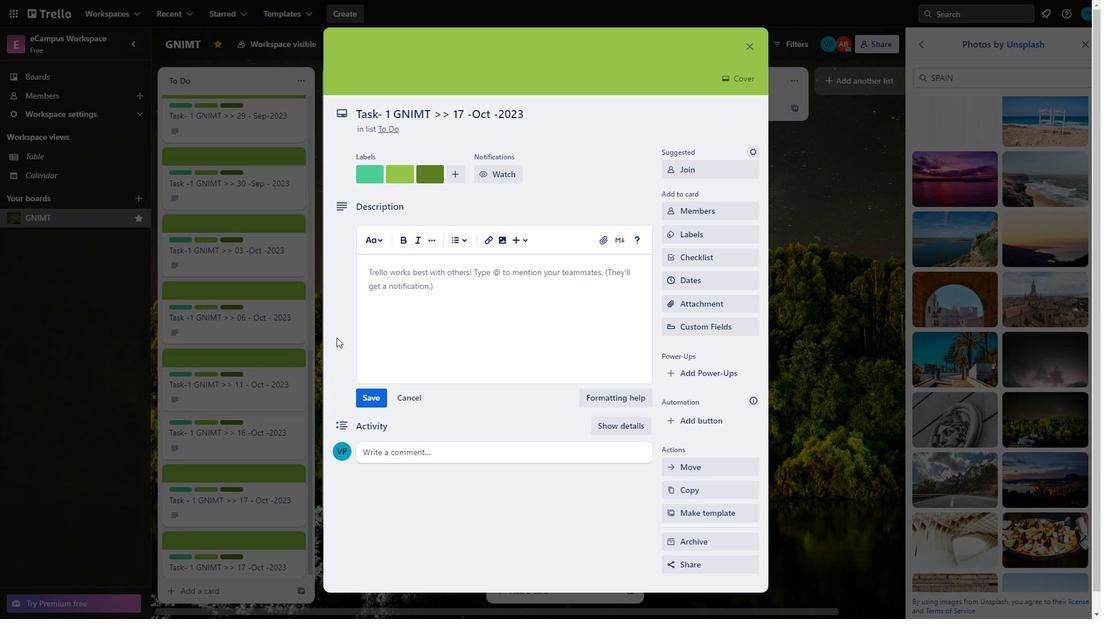 
Action: Mouse scrolled (208, 542) with delta (0, 0)
Screenshot: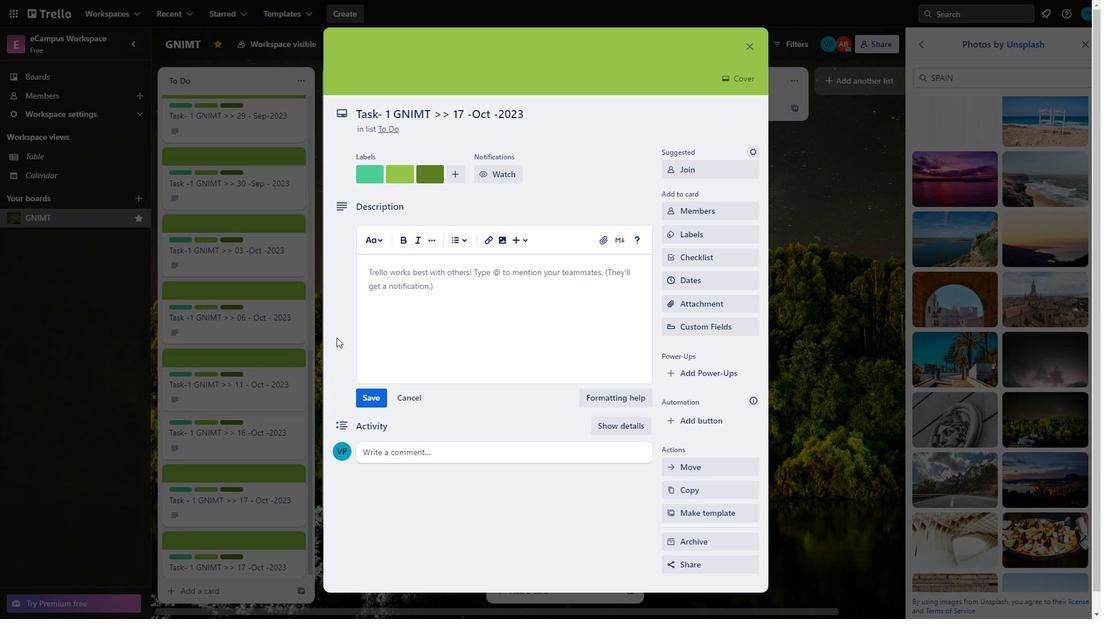 
Action: Mouse moved to (208, 545)
Screenshot: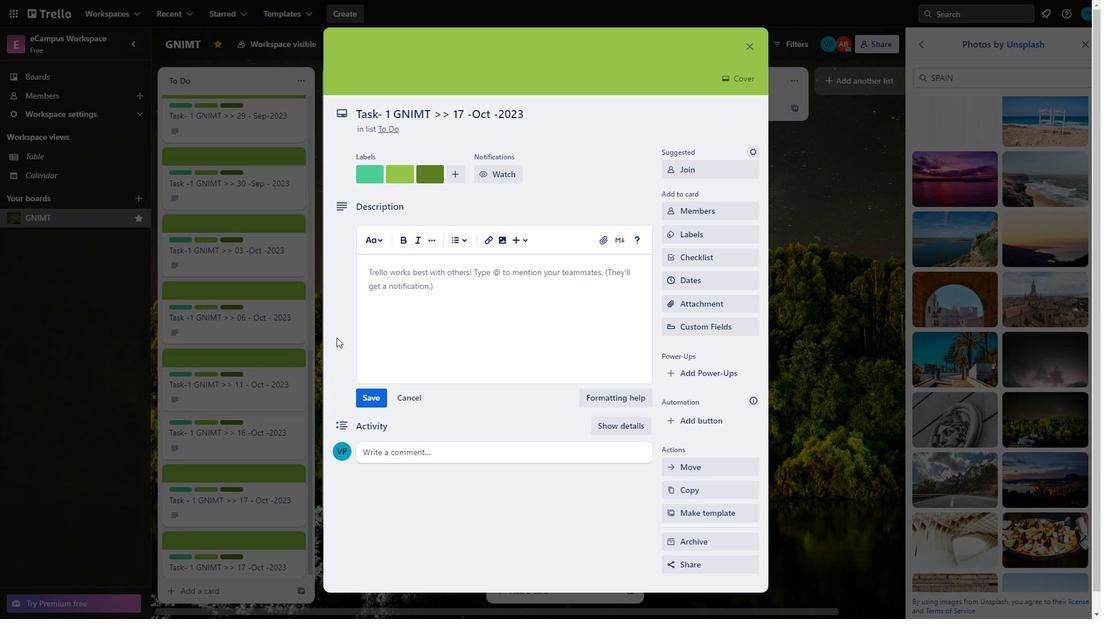 
Action: Mouse scrolled (208, 544) with delta (0, 0)
Screenshot: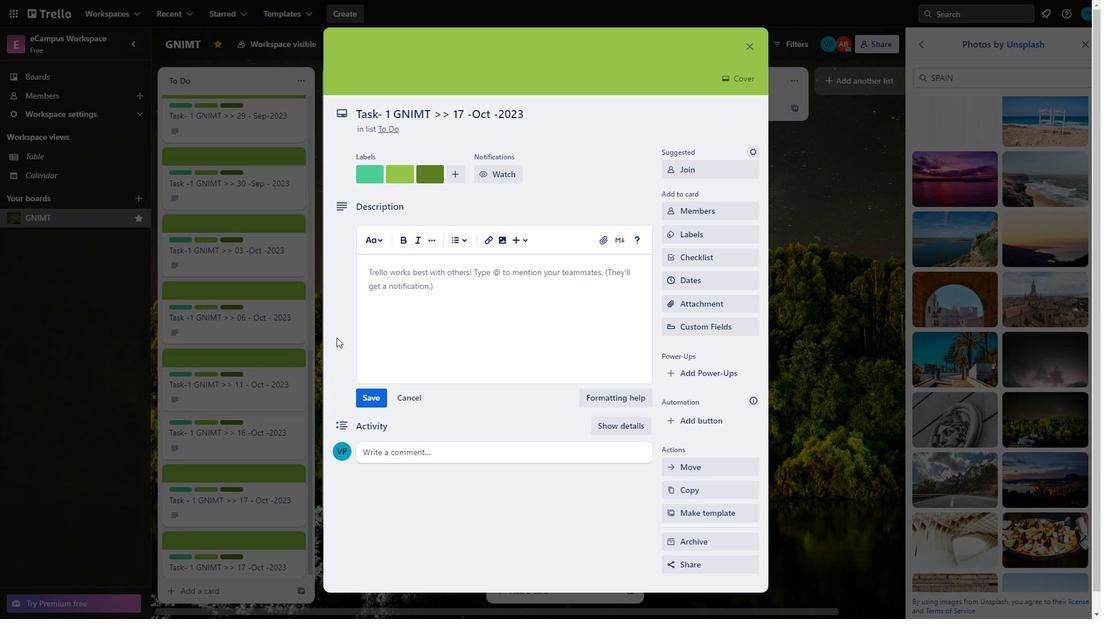 
Action: Mouse moved to (204, 574)
Screenshot: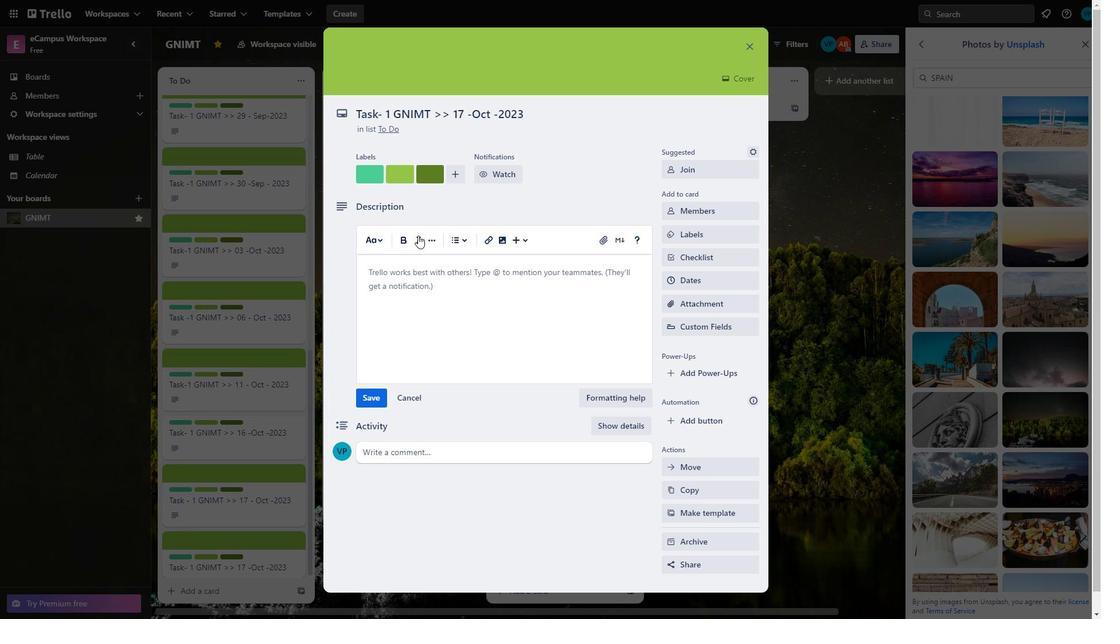 
Action: Mouse pressed left at (204, 574)
Screenshot: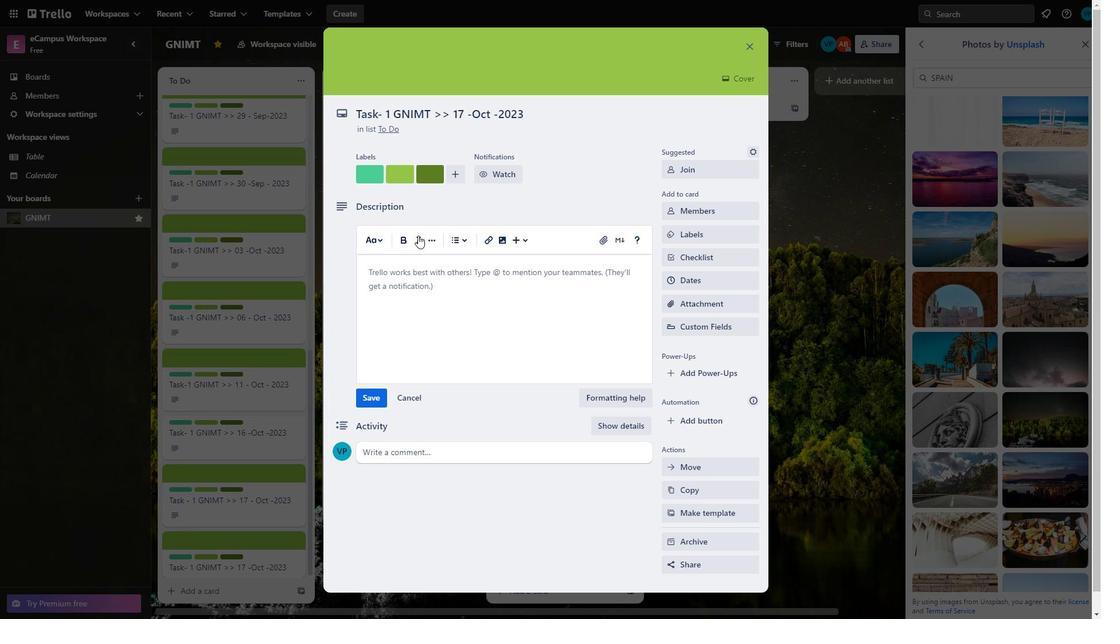 
Action: Mouse moved to (462, 246)
Screenshot: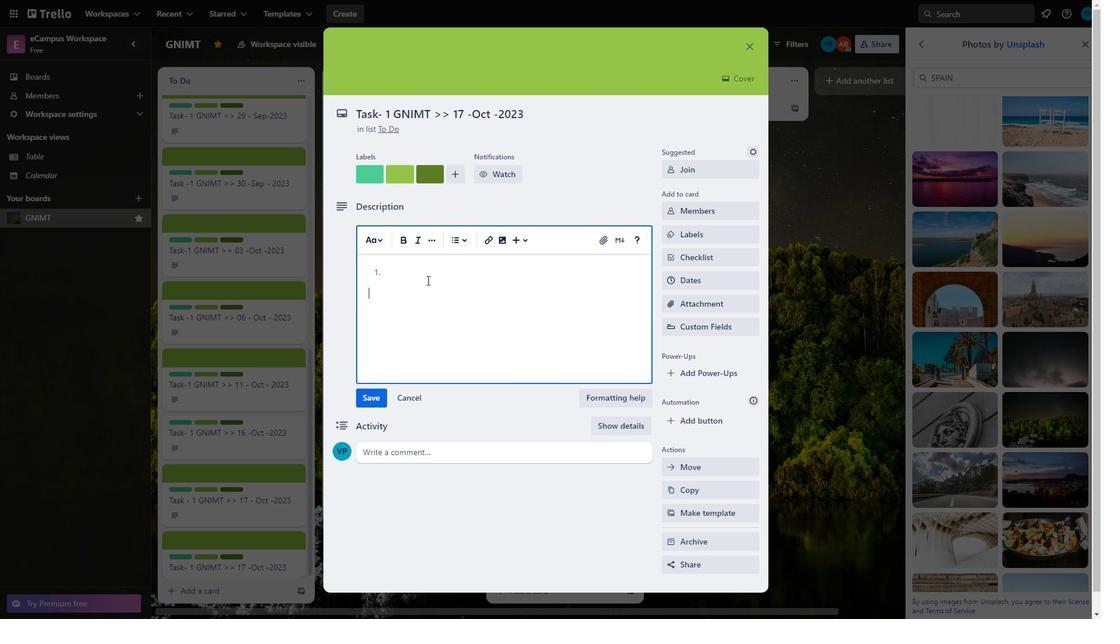 
Action: Mouse pressed left at (462, 246)
Screenshot: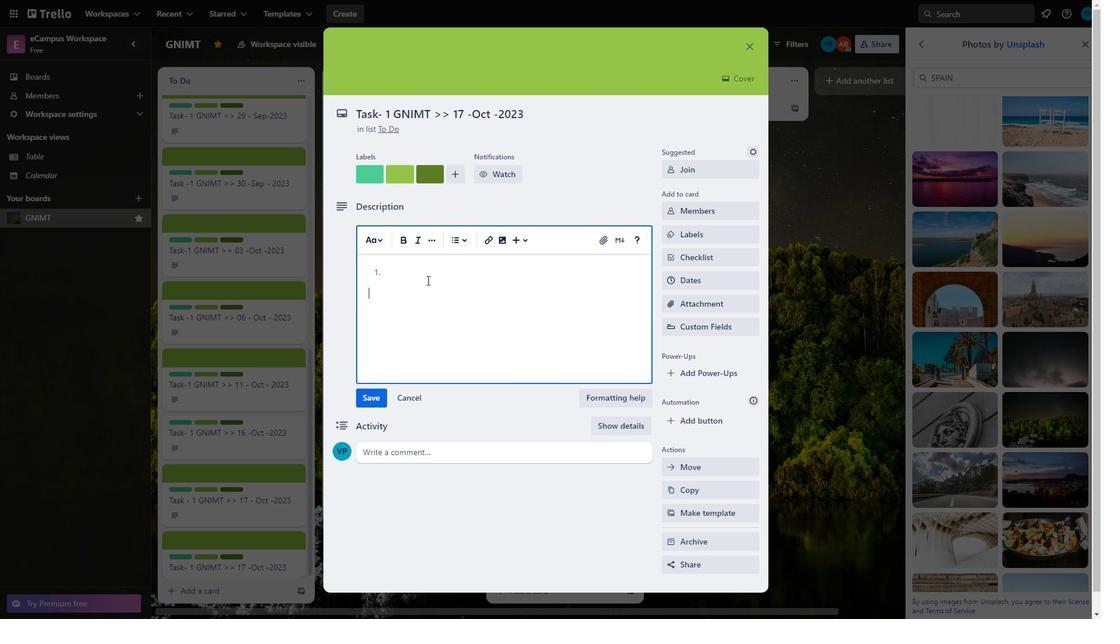 
Action: Mouse moved to (467, 284)
Screenshot: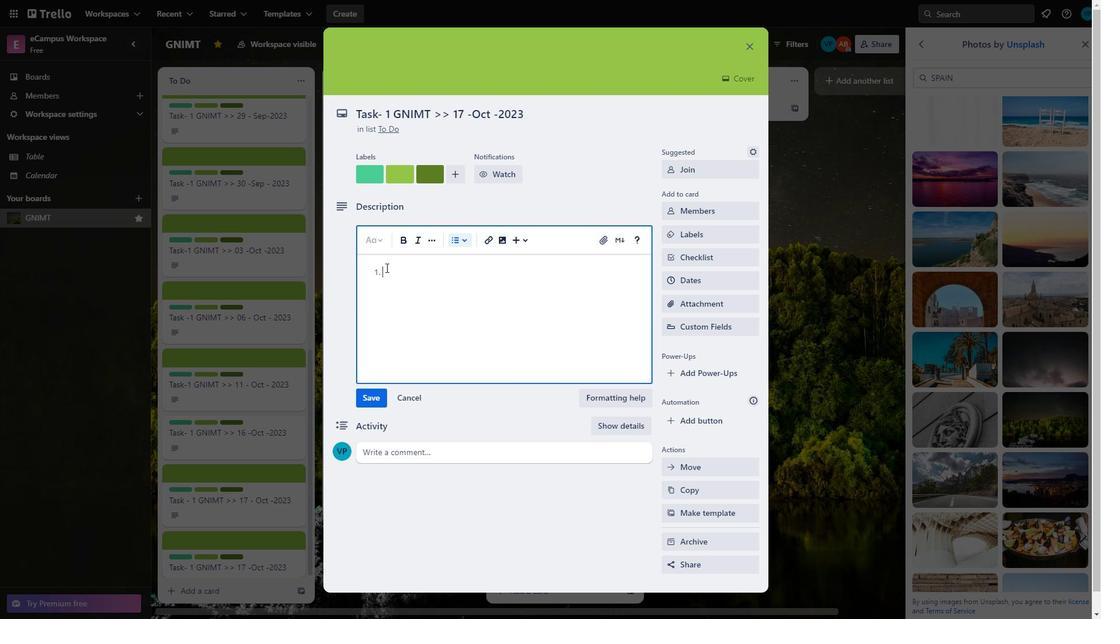 
Action: Mouse pressed left at (467, 284)
Screenshot: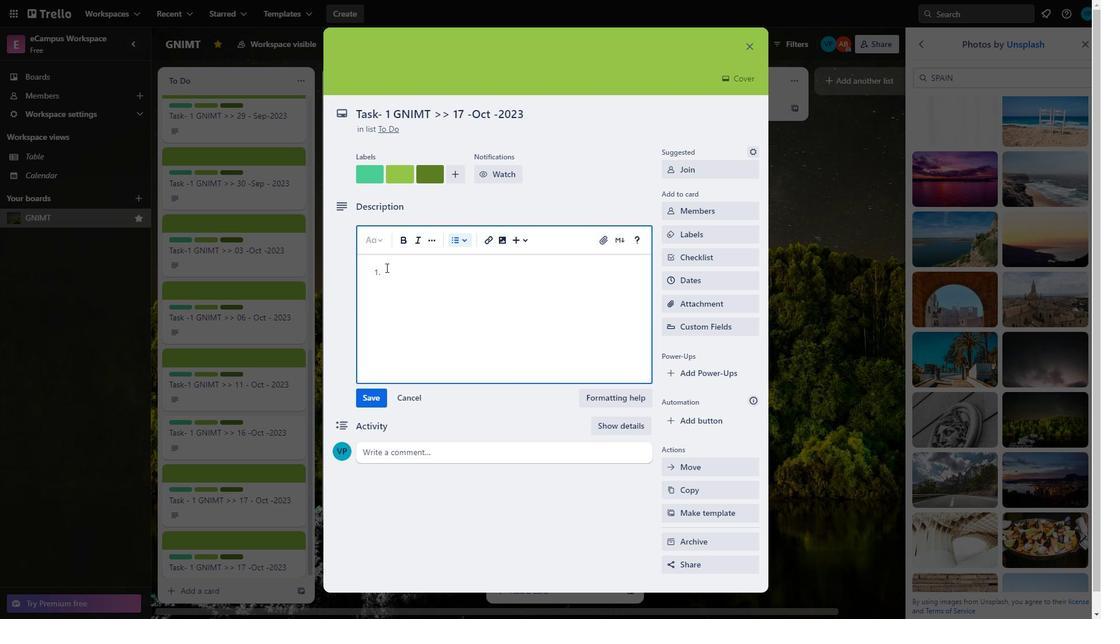 
Action: Mouse moved to (427, 281)
Screenshot: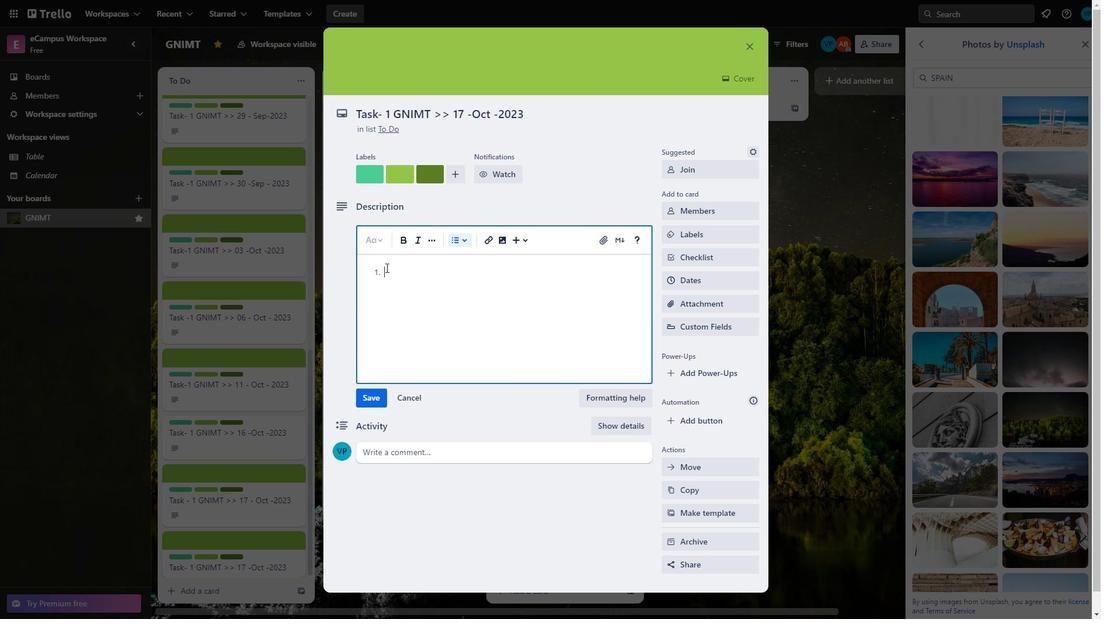 
Action: Mouse pressed left at (427, 281)
Screenshot: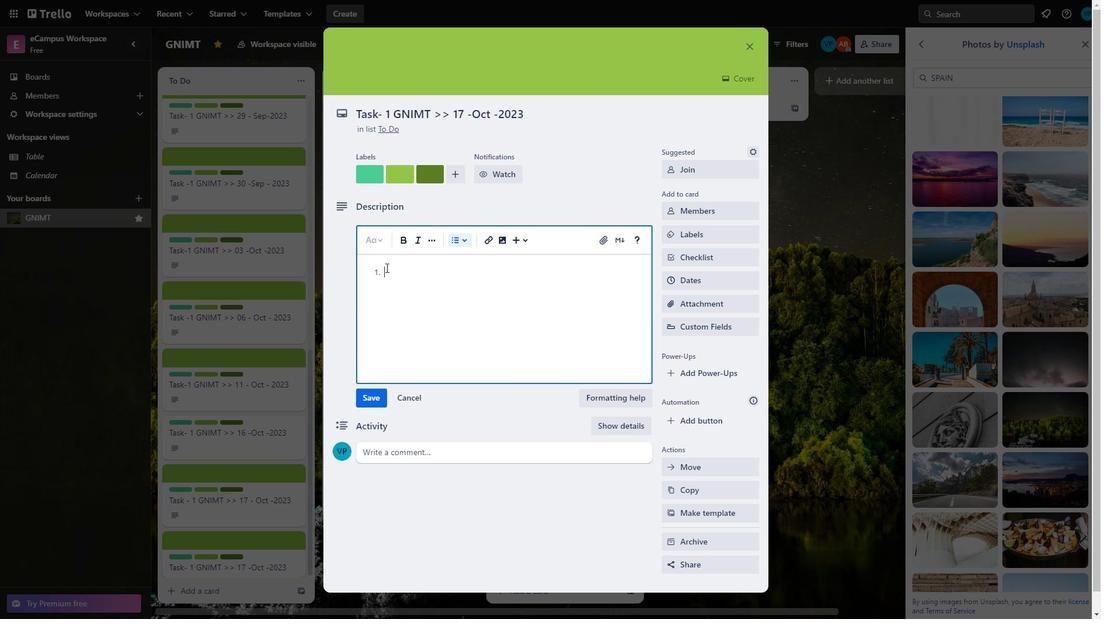 
Action: Mouse moved to (387, 269)
Screenshot: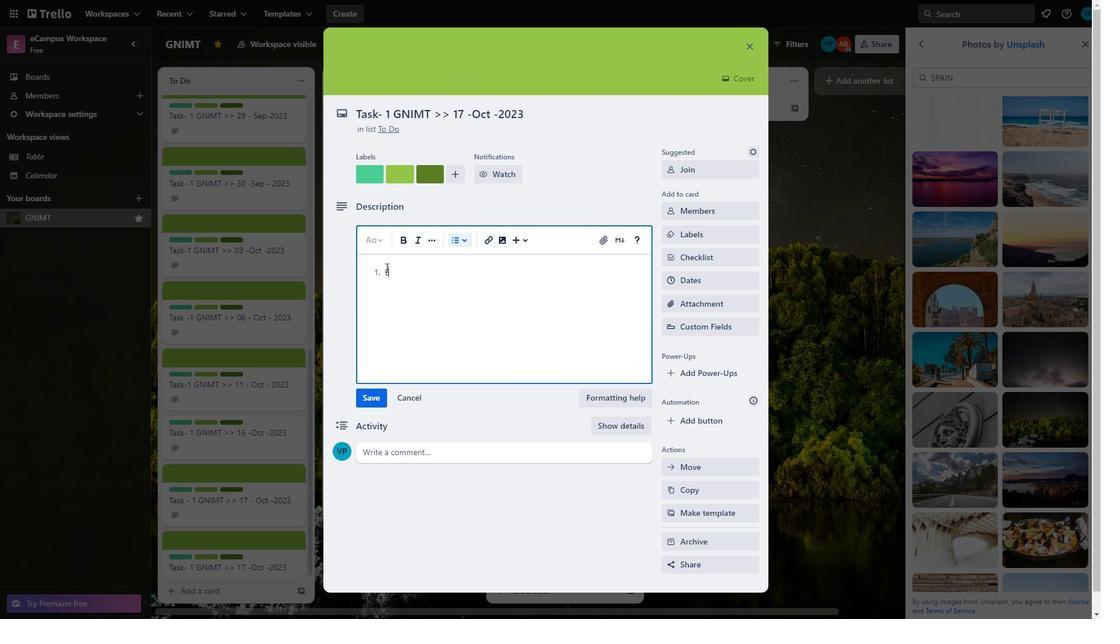 
Action: Mouse pressed left at (387, 269)
Screenshot: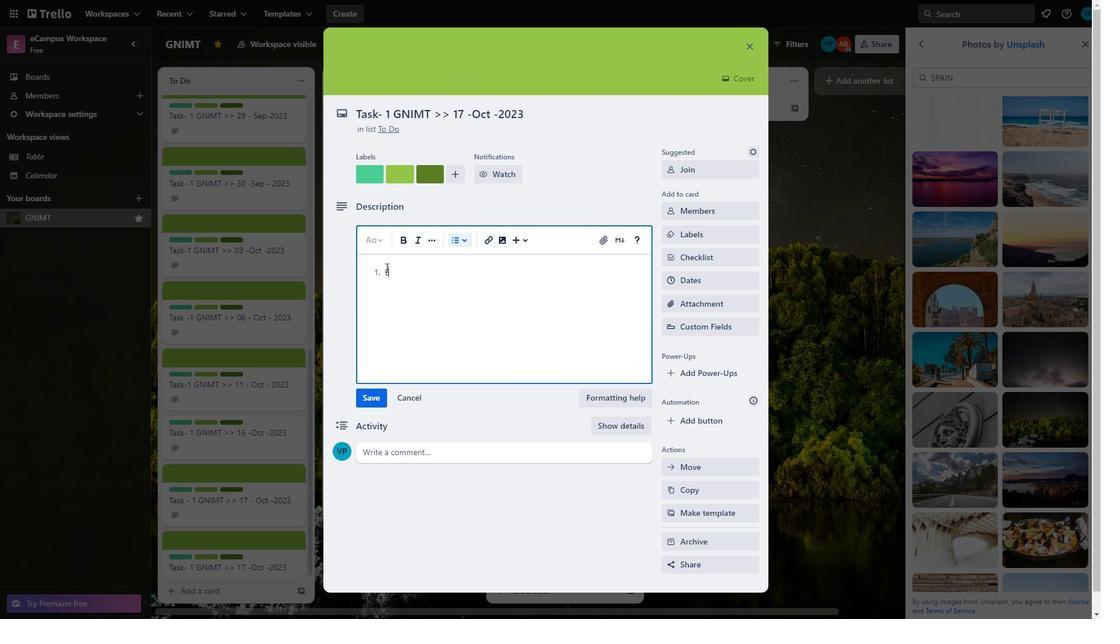 
Action: Key pressed <Key.space><Key.caps_lock>E<Key.caps_lock>vening<Key.space><Key.caps_lock>R<Key.caps_lock>ecording<Key.enter><Key.caps_lock><Key.backspace>
Screenshot: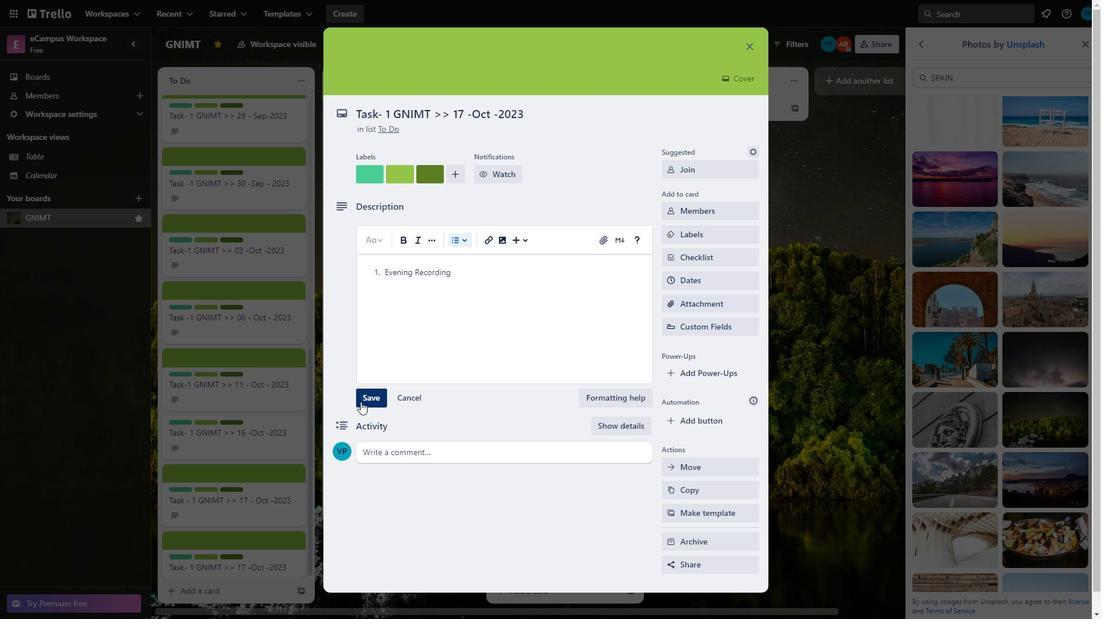 
Action: Mouse moved to (362, 403)
Screenshot: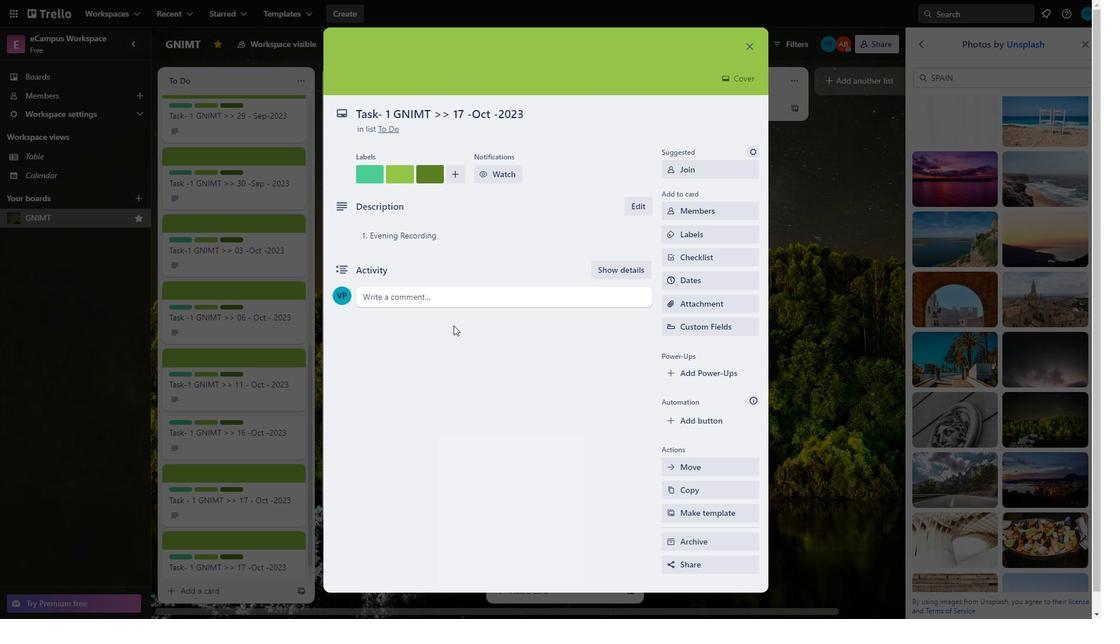 
Action: Mouse pressed left at (362, 403)
Screenshot: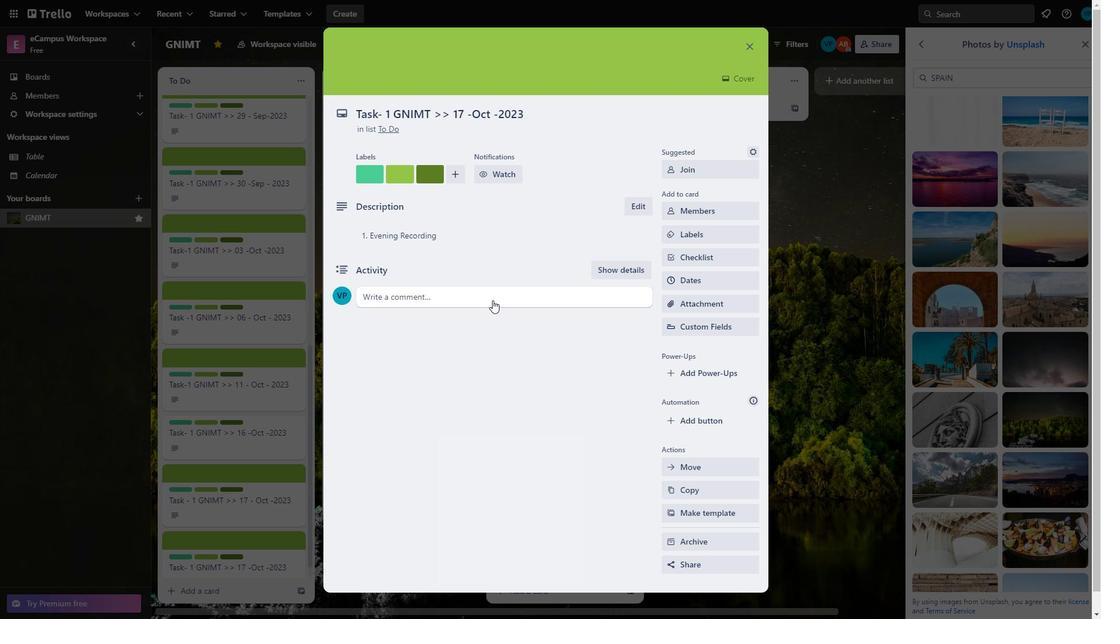 
Action: Mouse moved to (748, 48)
Screenshot: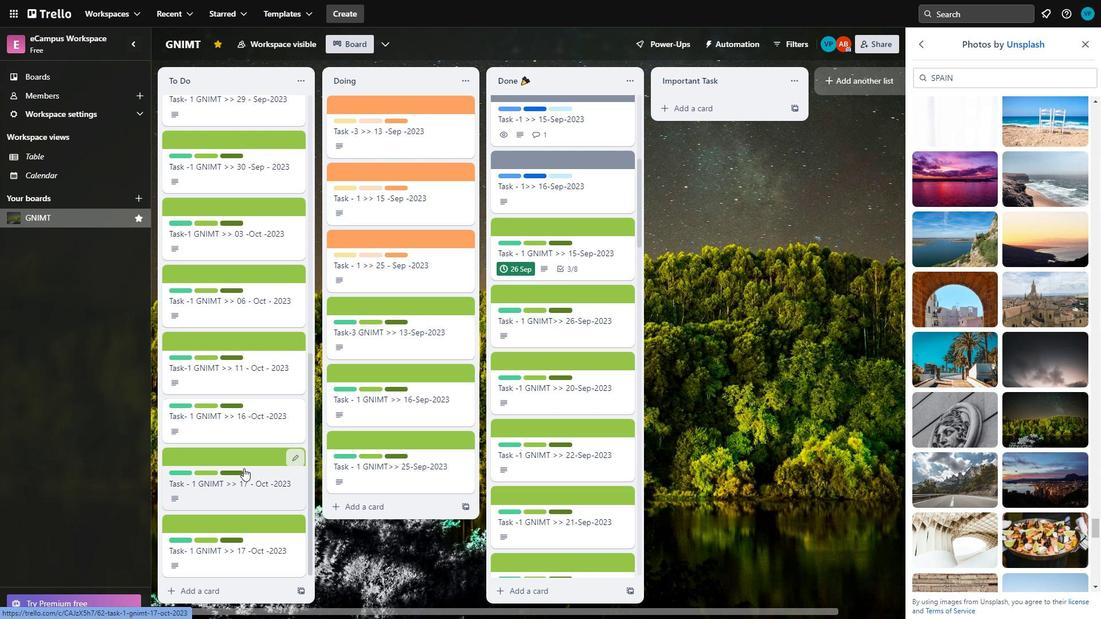 
Action: Mouse pressed left at (748, 48)
Screenshot: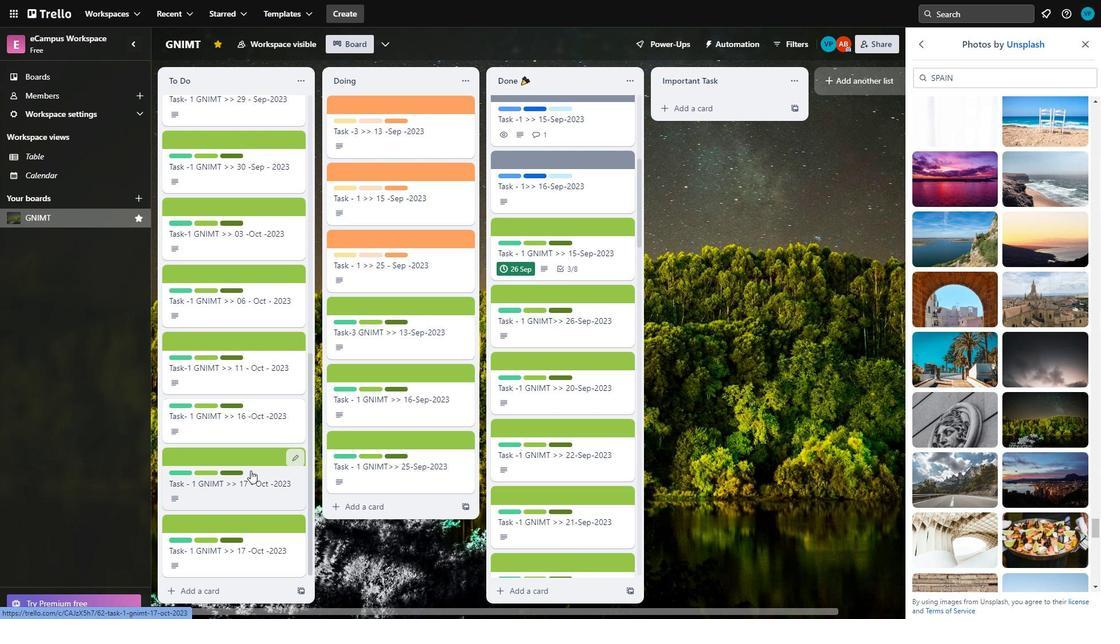 
Action: Mouse moved to (274, 422)
Screenshot: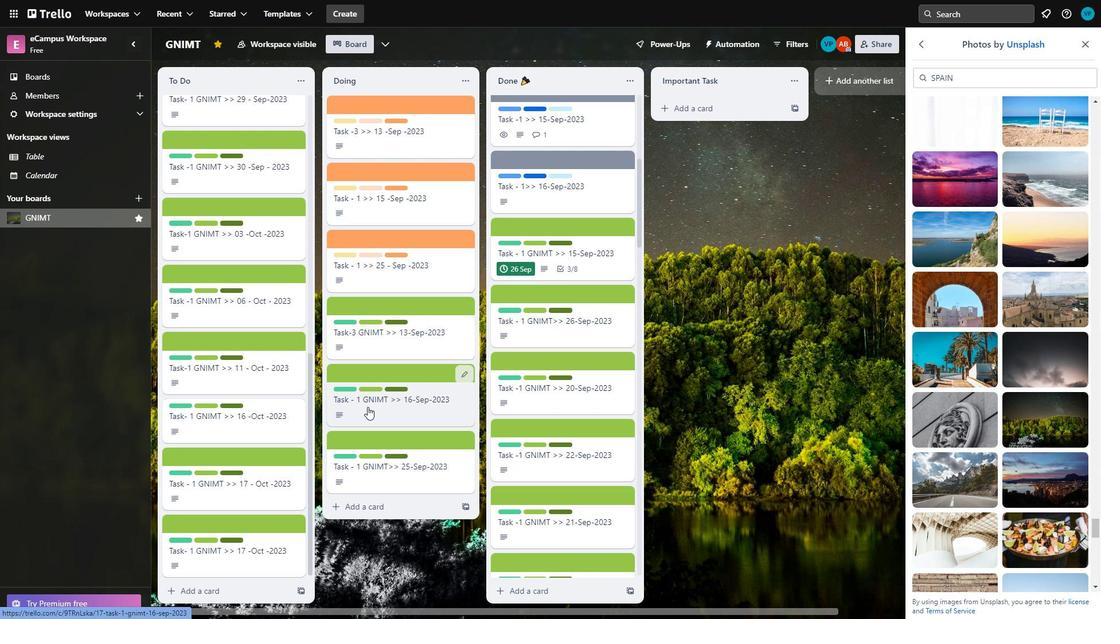
Action: Mouse scrolled (274, 422) with delta (0, 0)
Screenshot: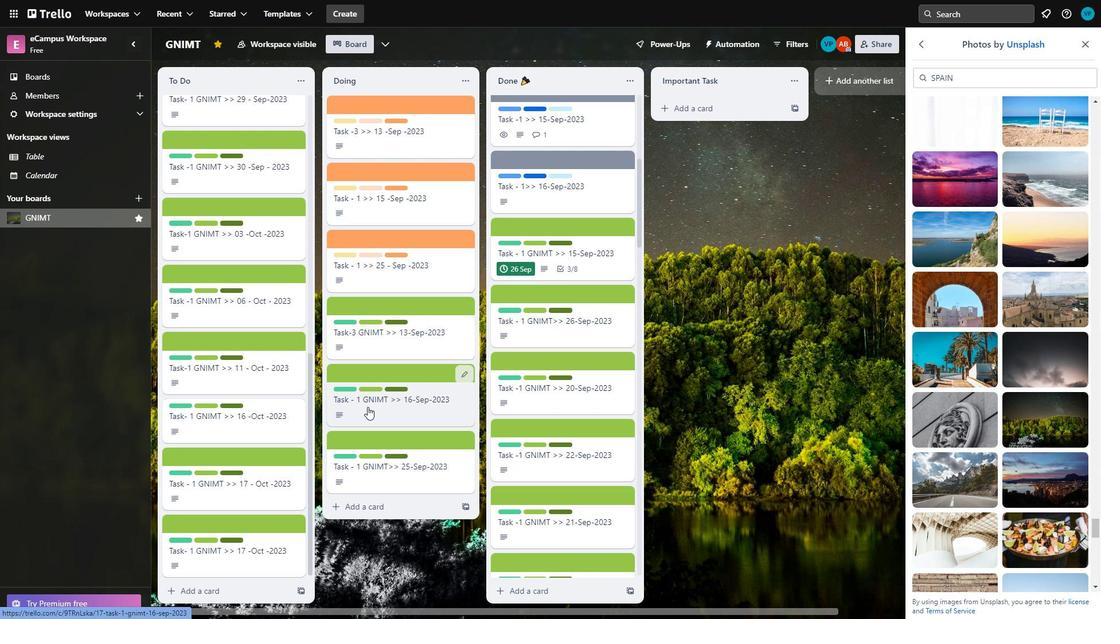 
Action: Mouse moved to (265, 439)
Screenshot: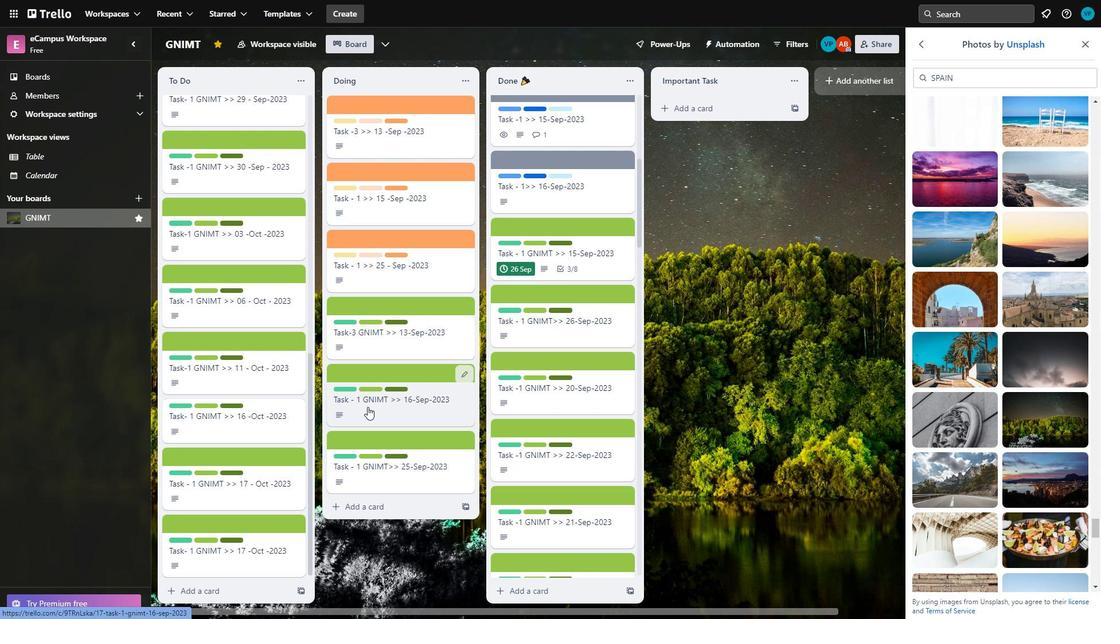
Action: Mouse scrolled (265, 439) with delta (0, 0)
Screenshot: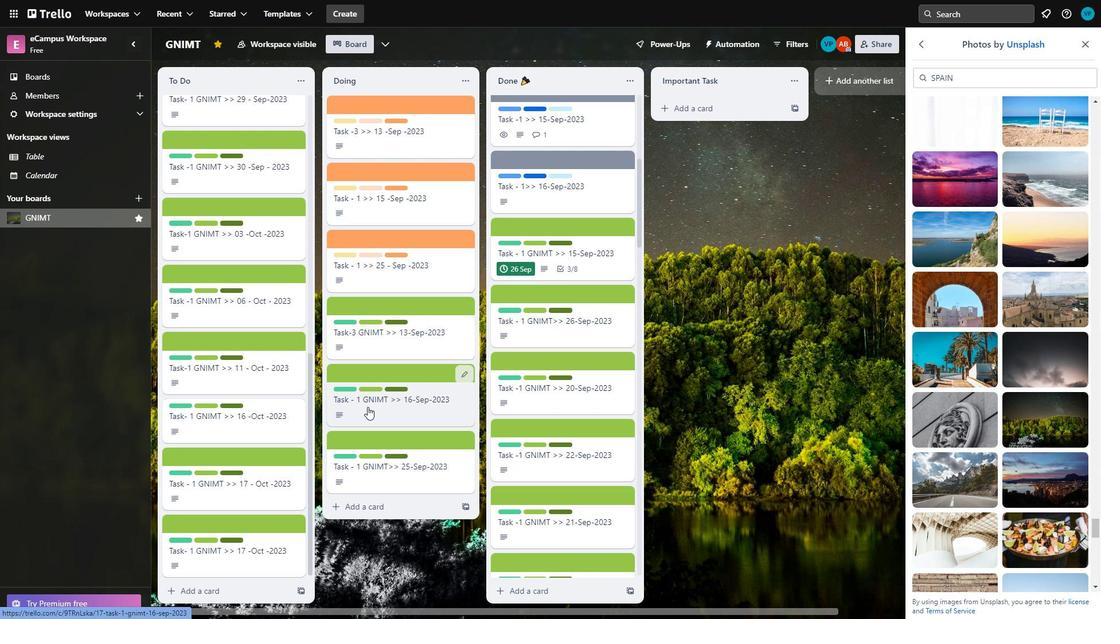 
Action: Mouse moved to (257, 450)
Screenshot: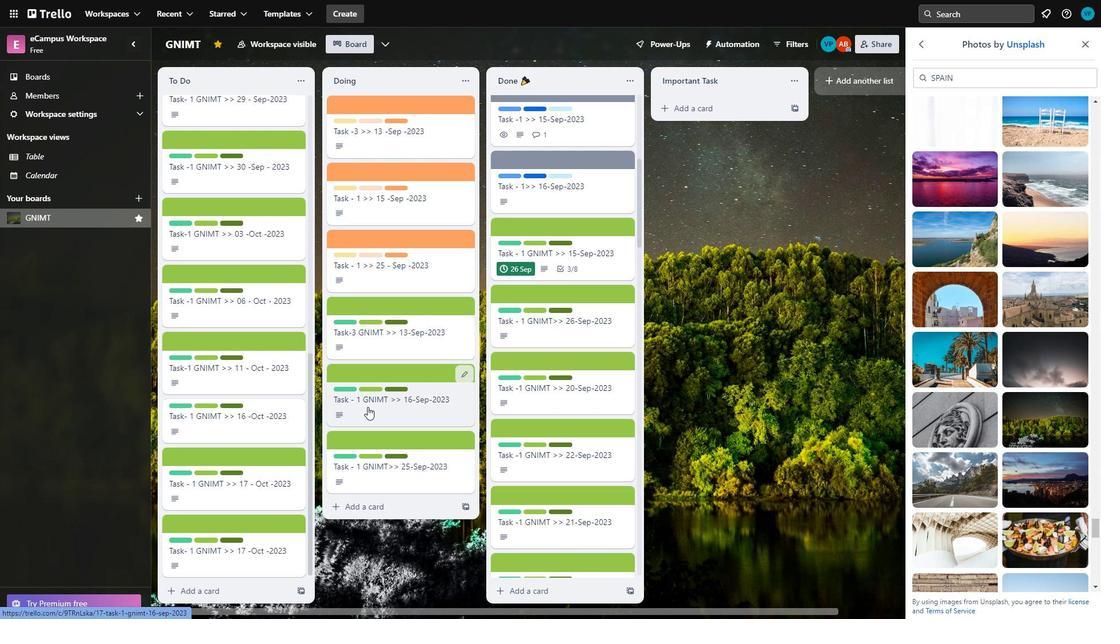 
Action: Mouse scrolled (257, 449) with delta (0, 0)
Screenshot: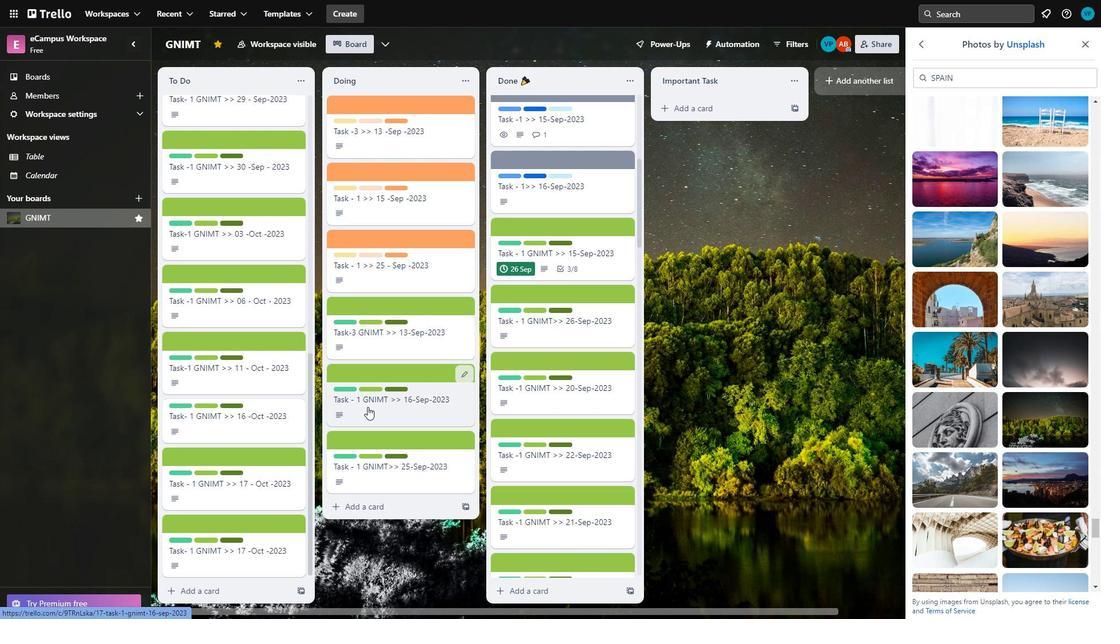 
Action: Mouse moved to (248, 461)
Screenshot: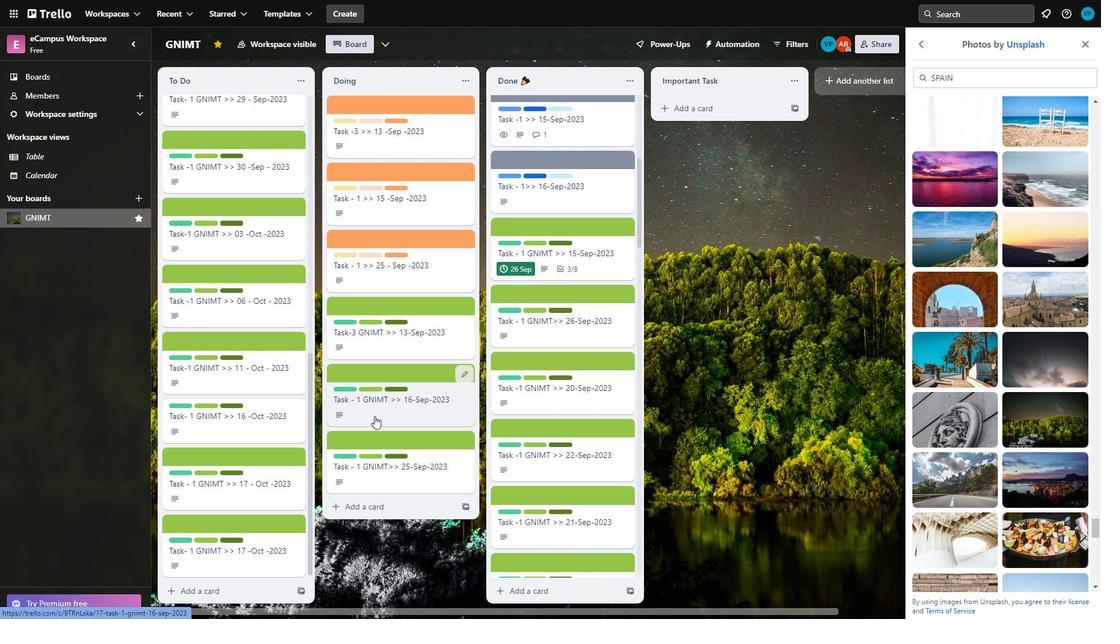 
Action: Mouse scrolled (248, 460) with delta (0, 0)
Screenshot: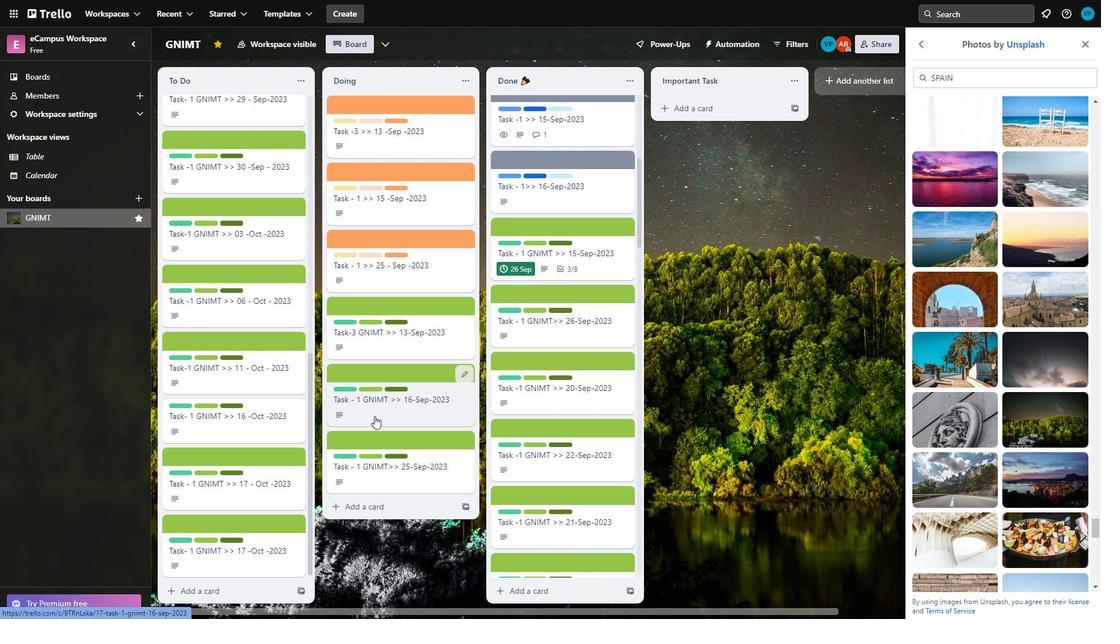 
Action: Mouse moved to (238, 466)
Screenshot: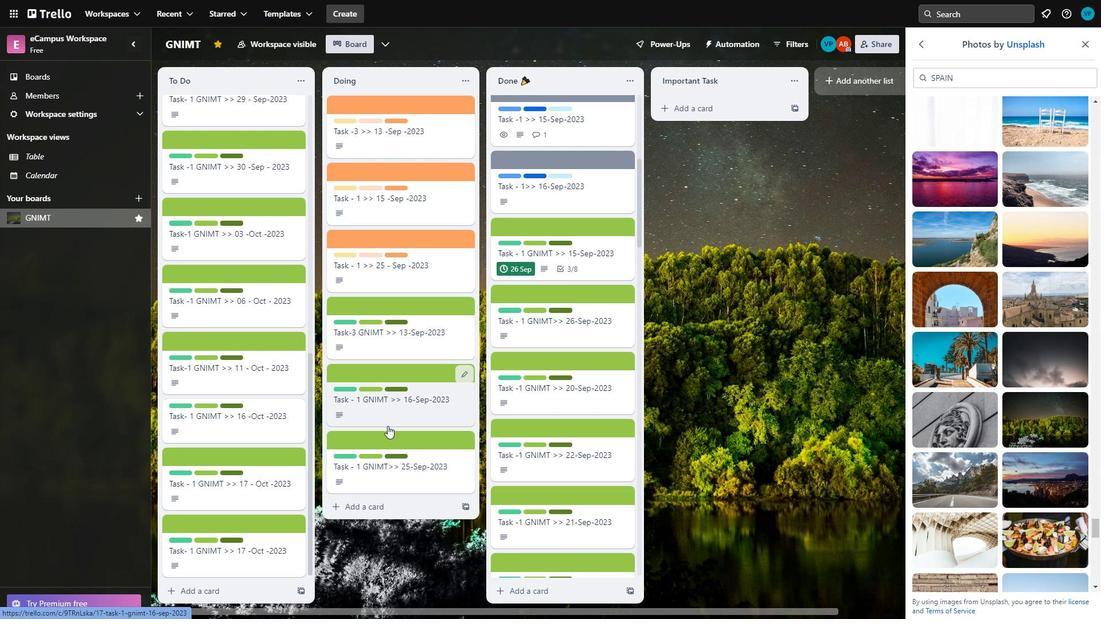 
Action: Mouse scrolled (238, 465) with delta (0, 0)
Screenshot: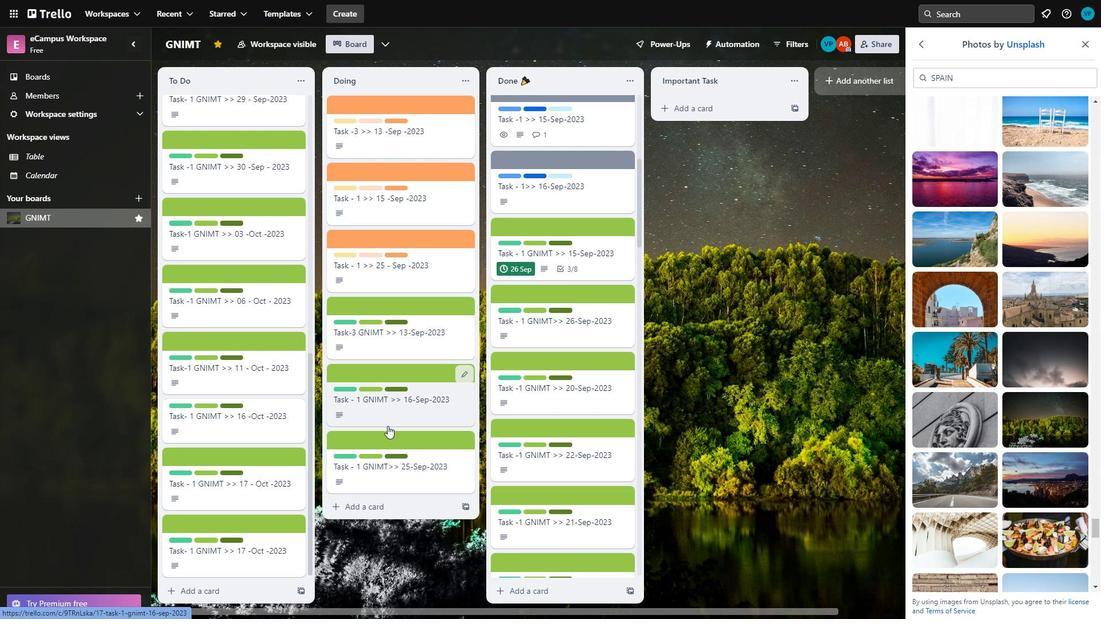 
Action: Mouse scrolled (238, 465) with delta (0, 0)
Screenshot: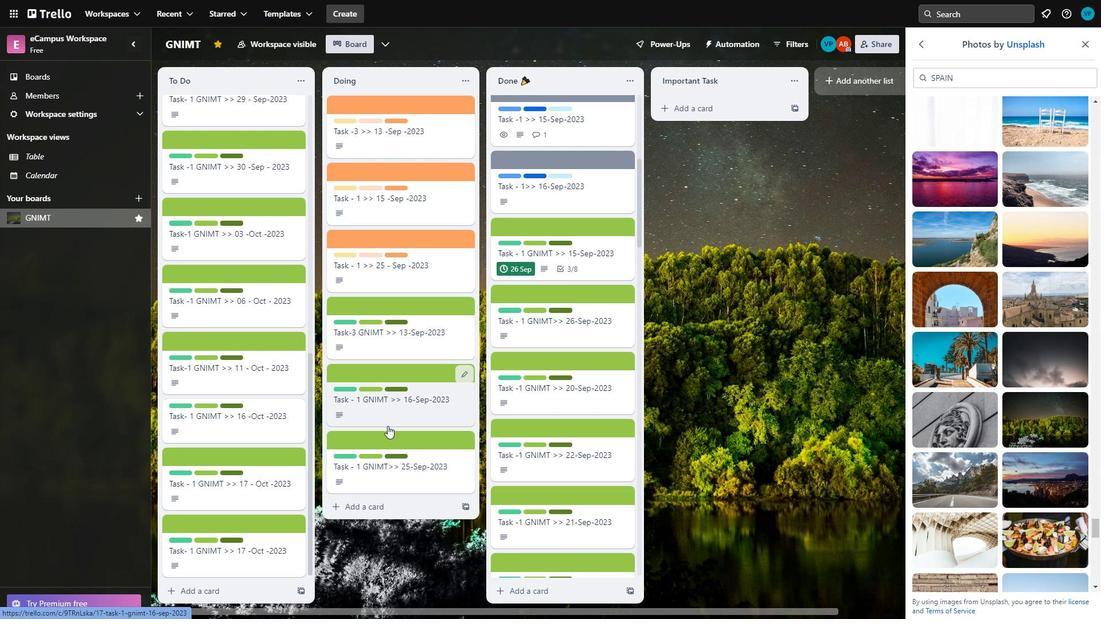 
Action: Mouse moved to (238, 466)
Screenshot: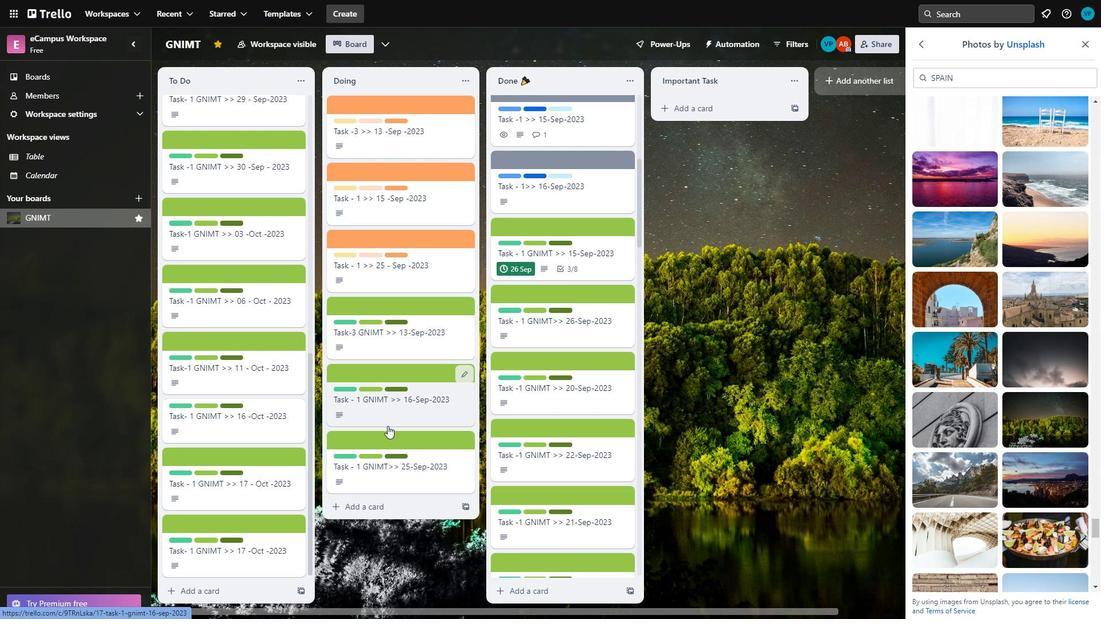 
Action: Mouse scrolled (238, 465) with delta (0, 0)
Screenshot: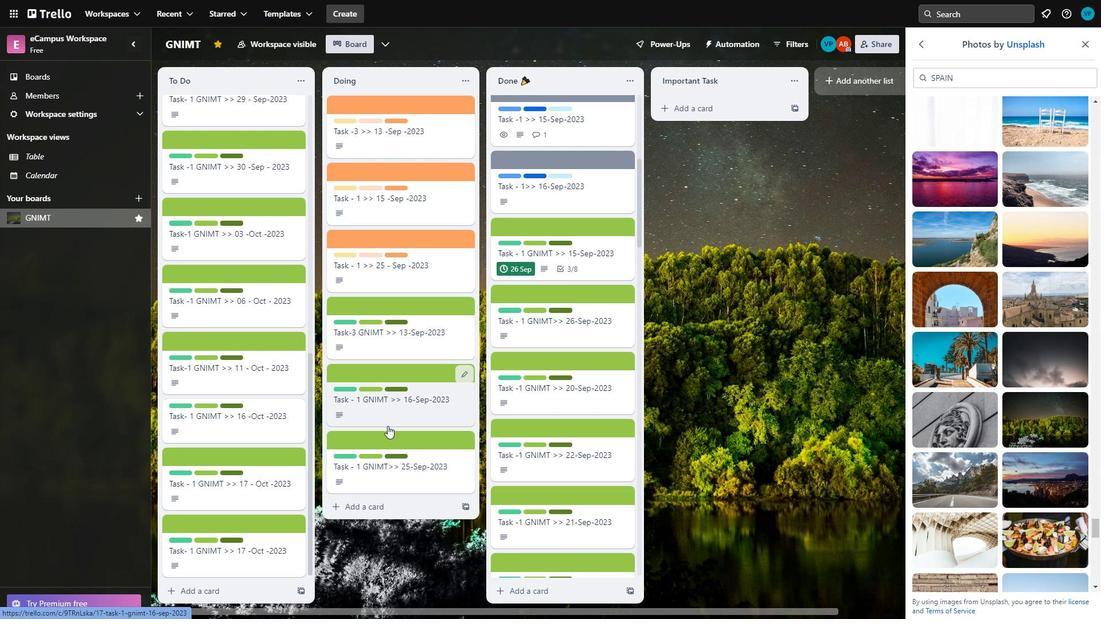 
Action: Mouse moved to (245, 470)
Screenshot: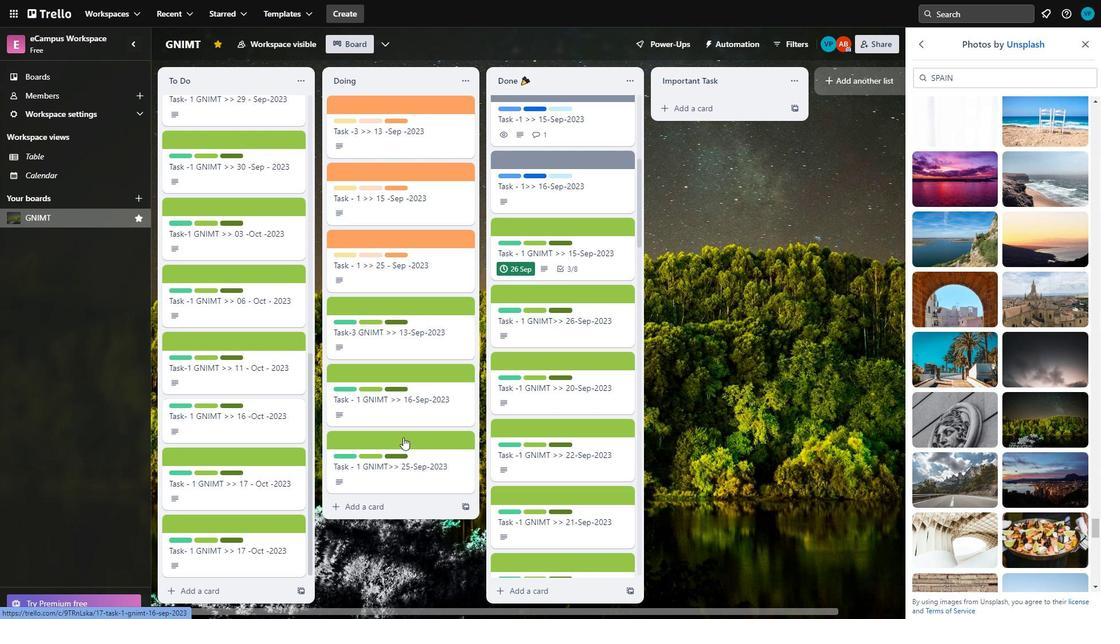 
Action: Mouse scrolled (245, 469) with delta (0, 0)
Screenshot: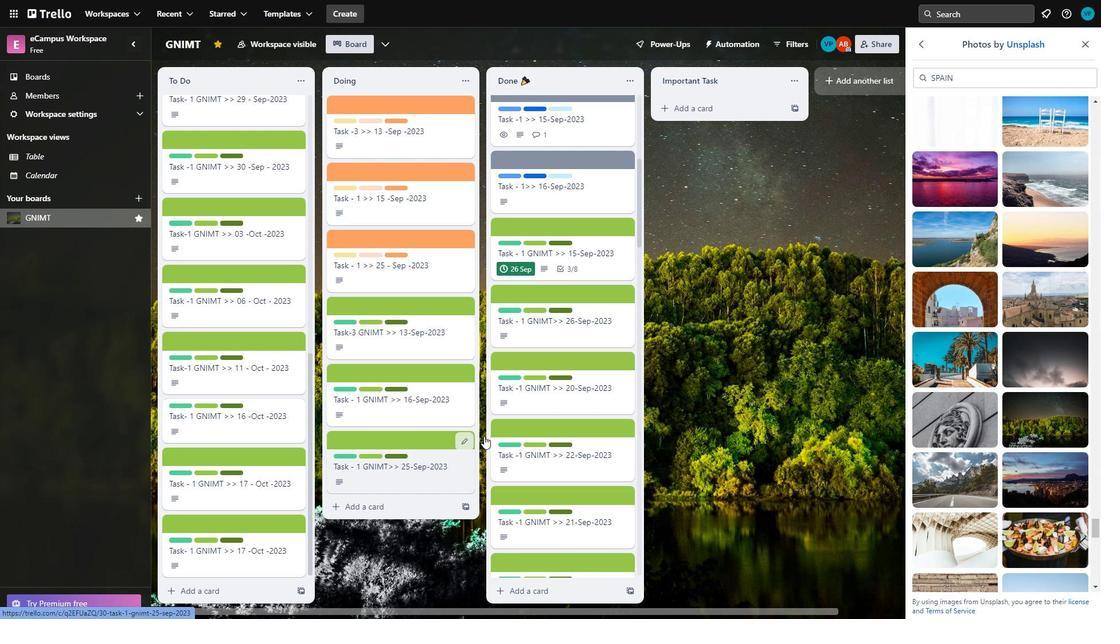 
Action: Mouse scrolled (245, 469) with delta (0, 0)
Screenshot: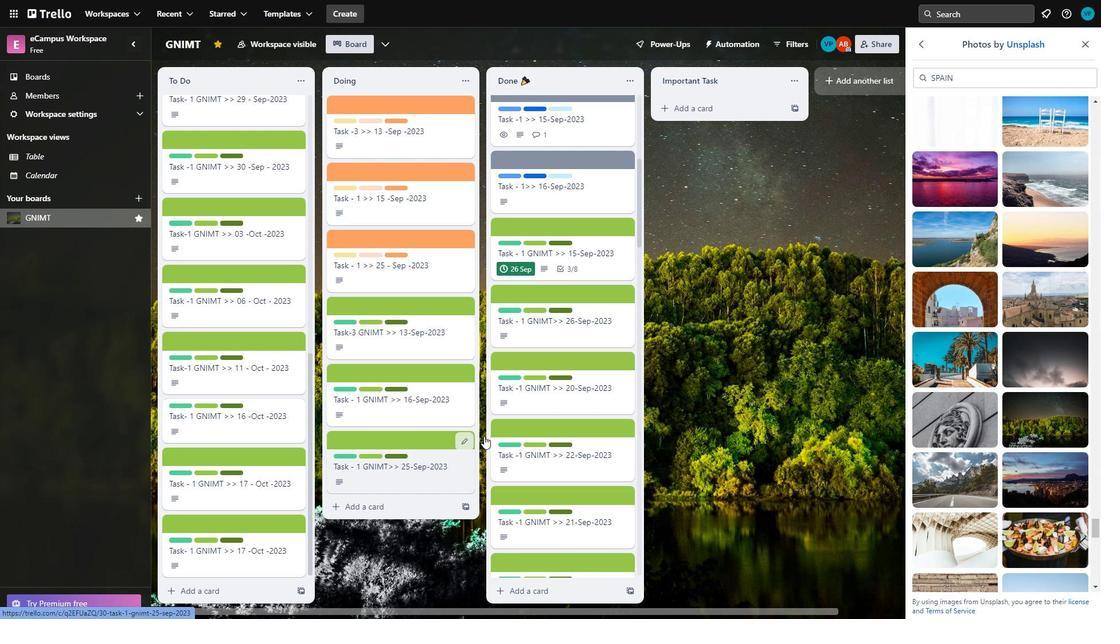 
Action: Mouse scrolled (245, 469) with delta (0, 0)
Screenshot: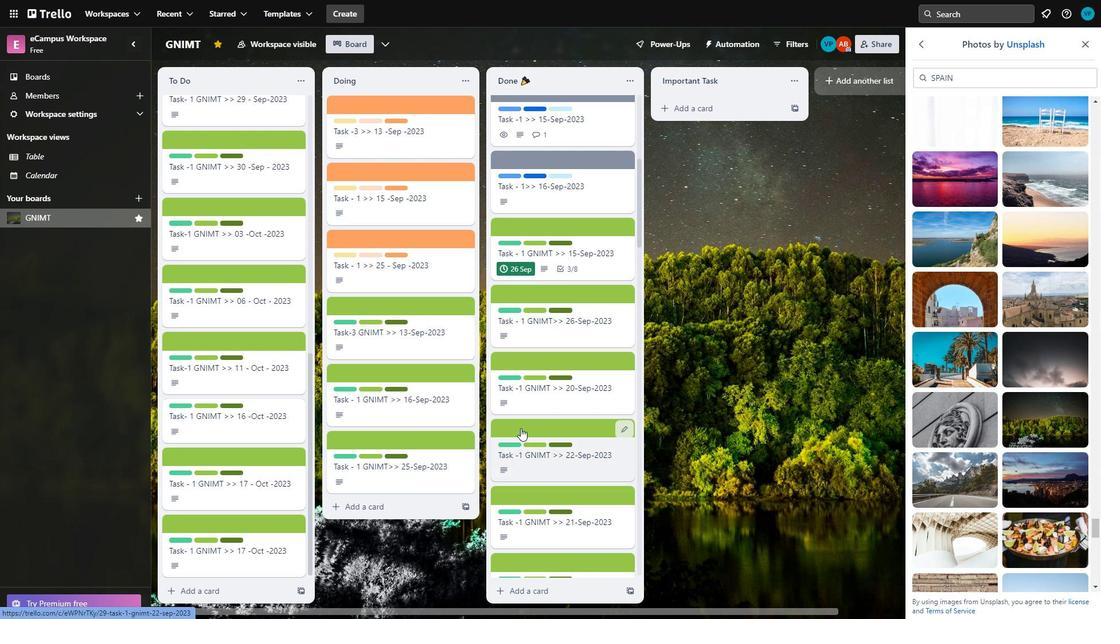
Action: Mouse scrolled (245, 469) with delta (0, 0)
Screenshot: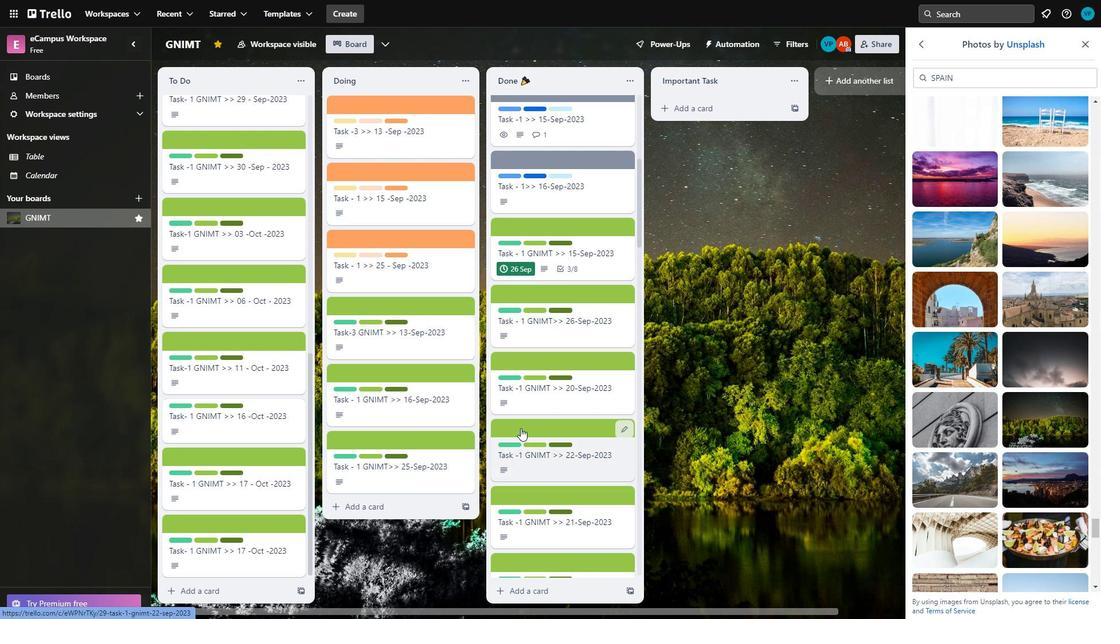 
Action: Mouse moved to (291, 471)
Screenshot: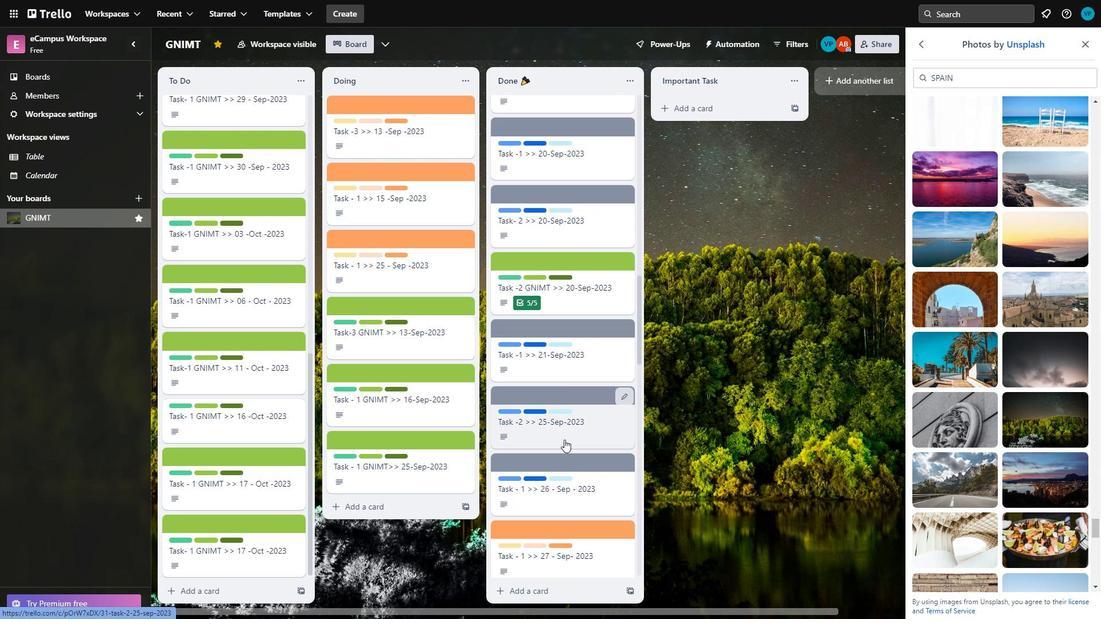 
Action: Mouse scrolled (291, 471) with delta (0, 0)
Screenshot: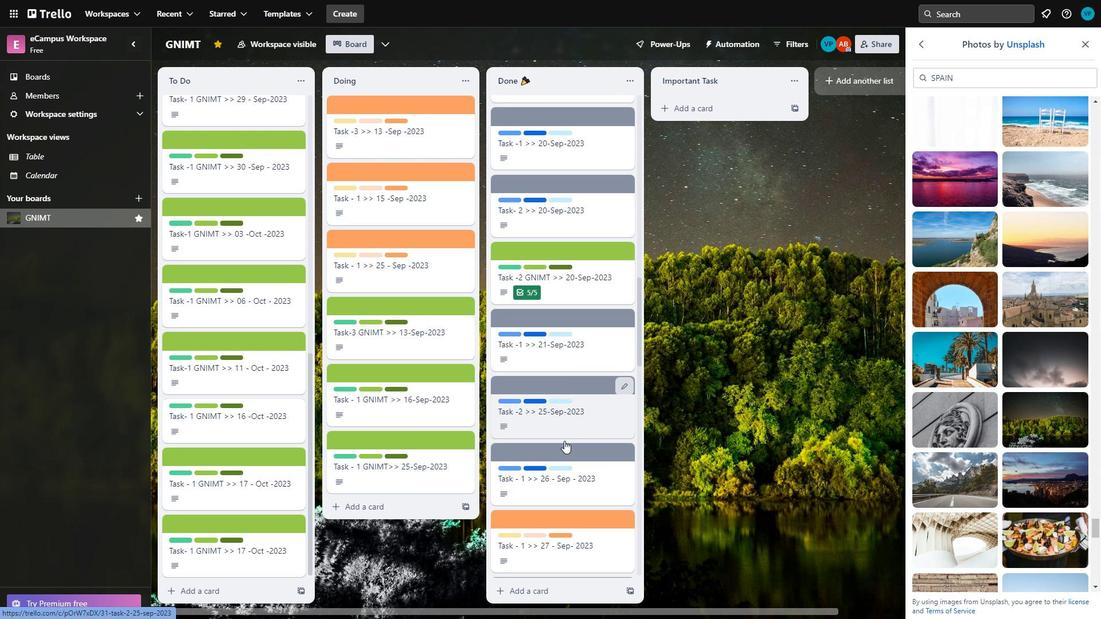 
Action: Mouse moved to (290, 472)
Screenshot: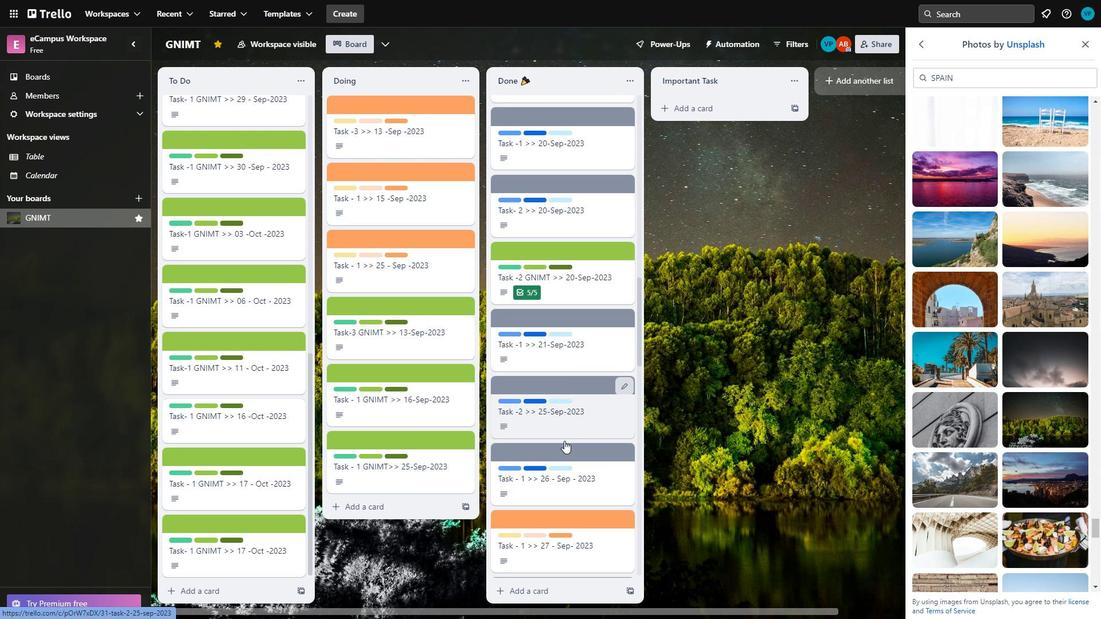 
Action: Mouse scrolled (290, 471) with delta (0, 0)
Screenshot: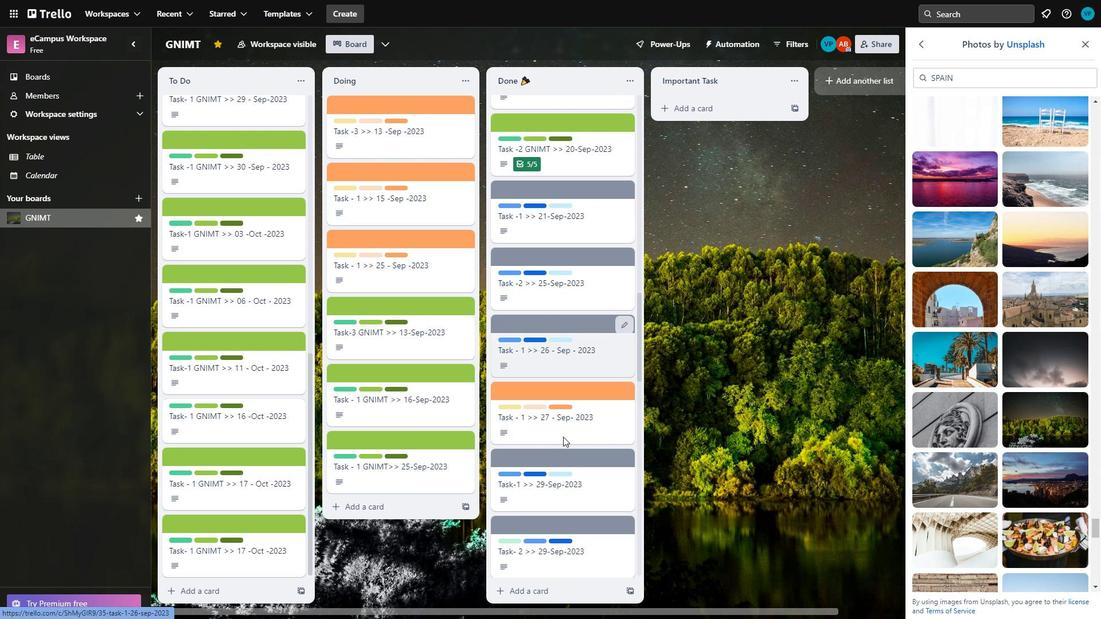 
Action: Mouse moved to (369, 408)
Screenshot: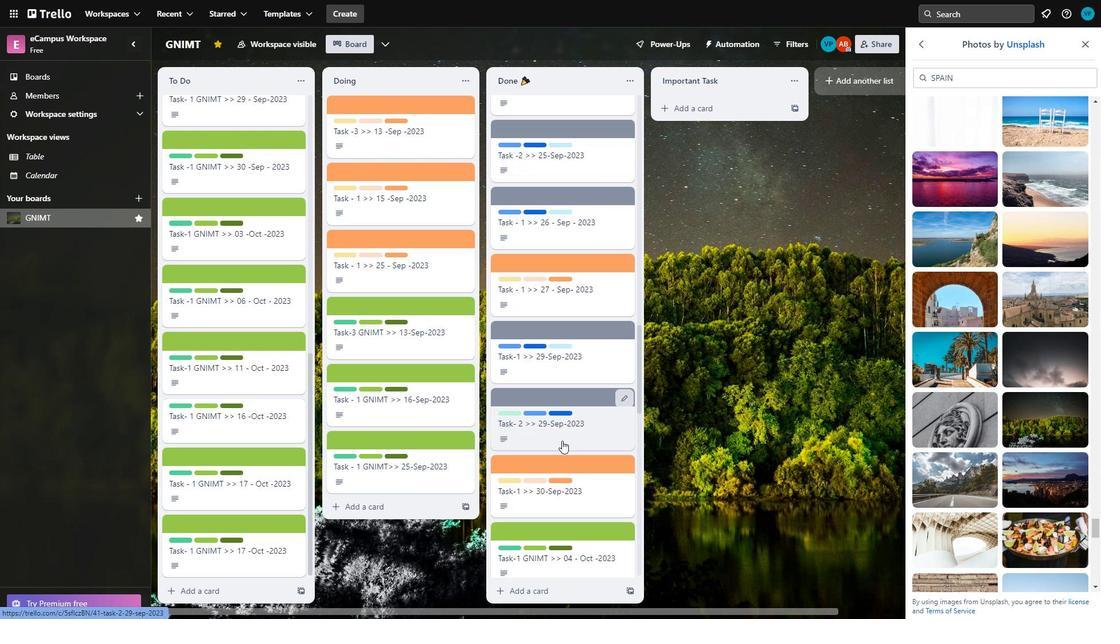 
Action: Mouse scrolled (369, 408) with delta (0, 0)
Screenshot: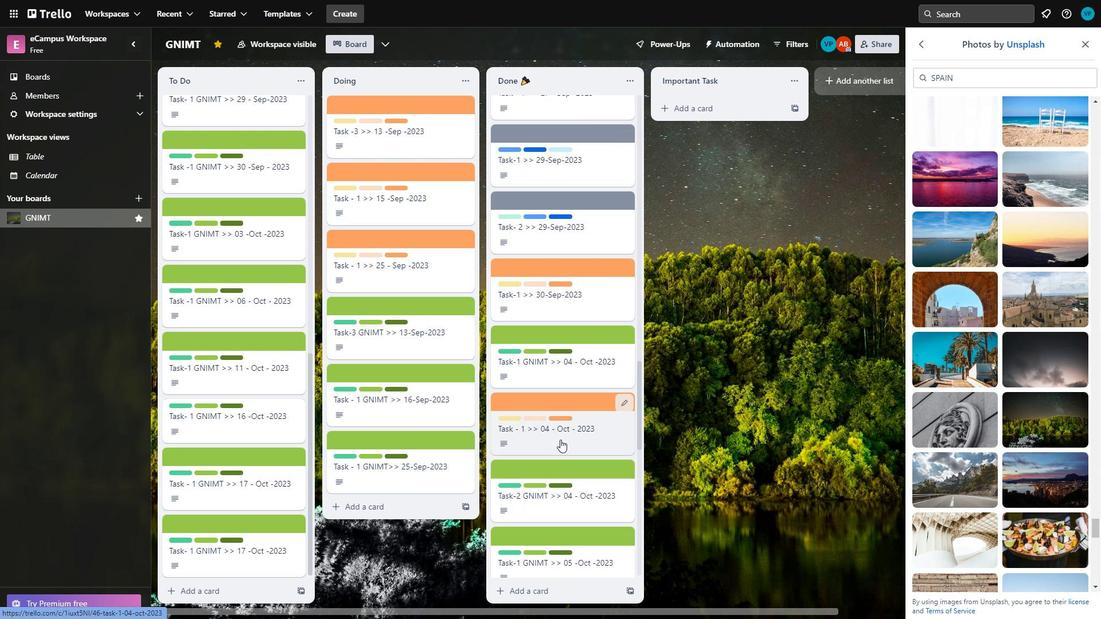 
Action: Mouse moved to (373, 412)
Screenshot: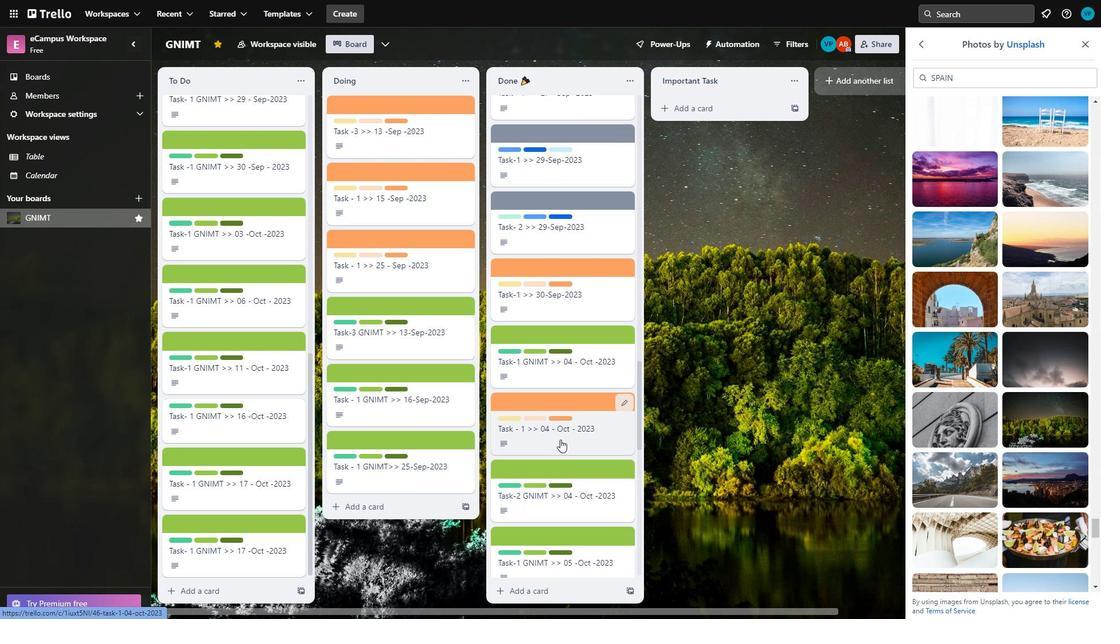 
Action: Mouse scrolled (373, 411) with delta (0, 0)
Screenshot: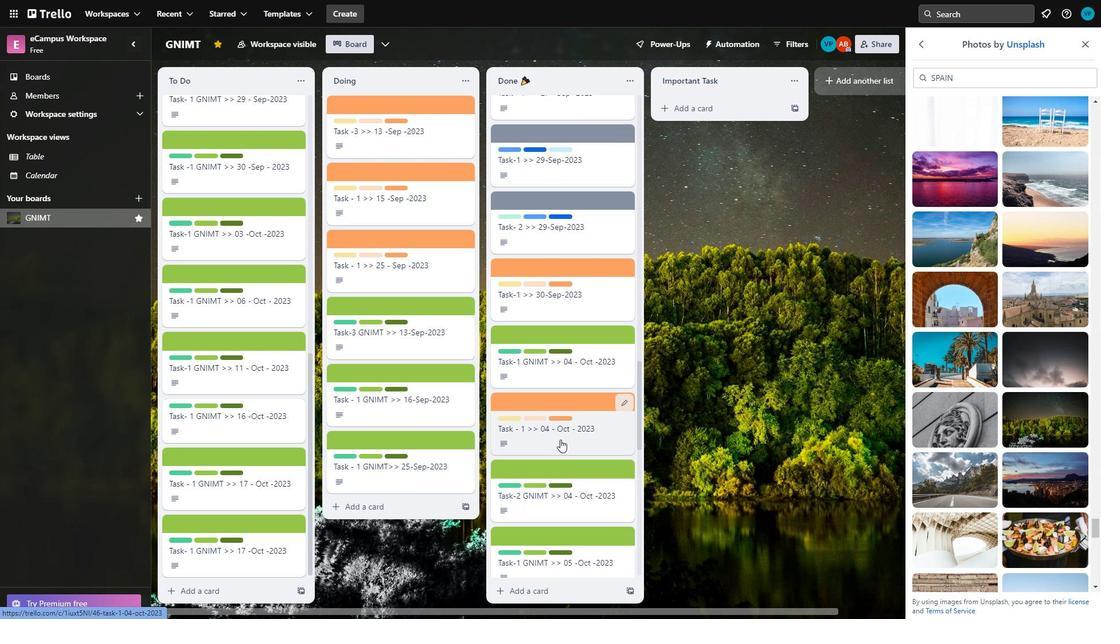 
Action: Mouse moved to (375, 417)
Screenshot: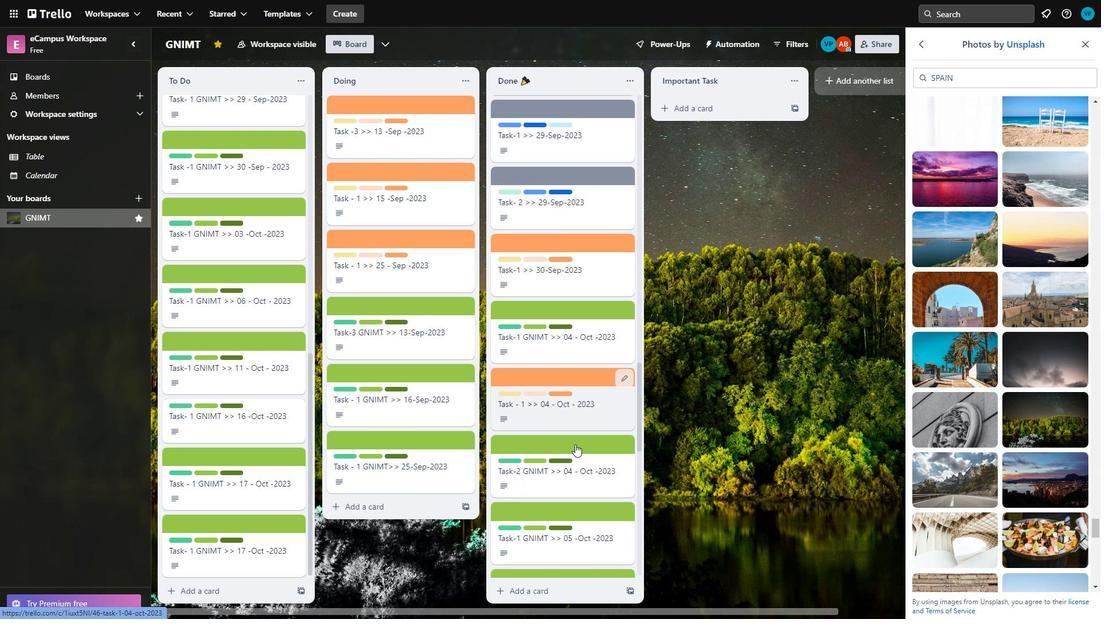 
Action: Mouse scrolled (375, 417) with delta (0, 0)
Screenshot: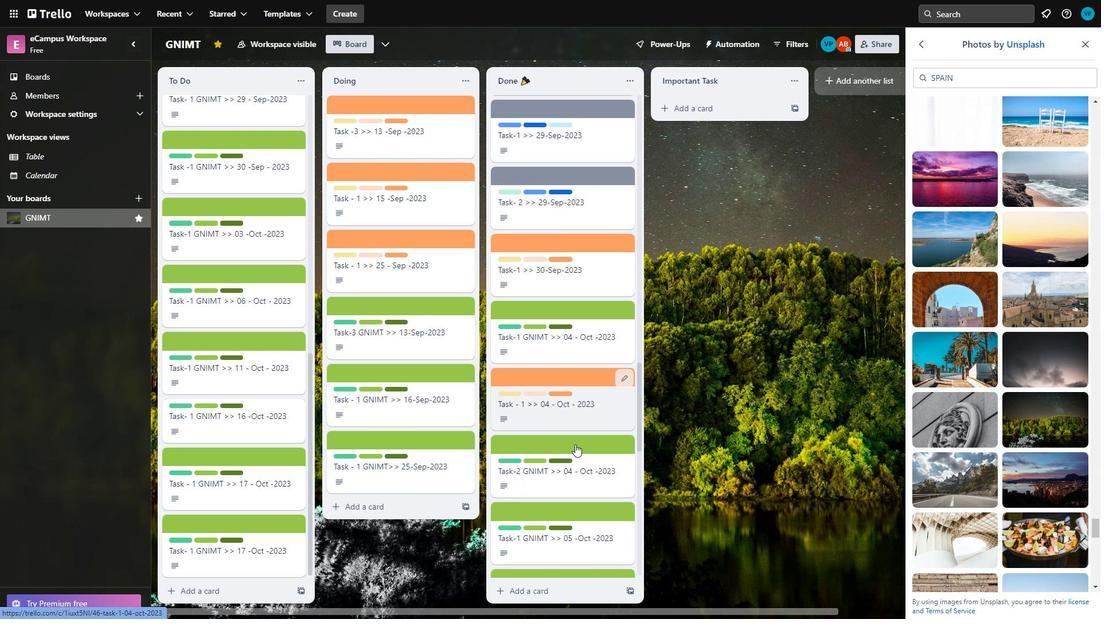 
Action: Mouse moved to (389, 428)
Screenshot: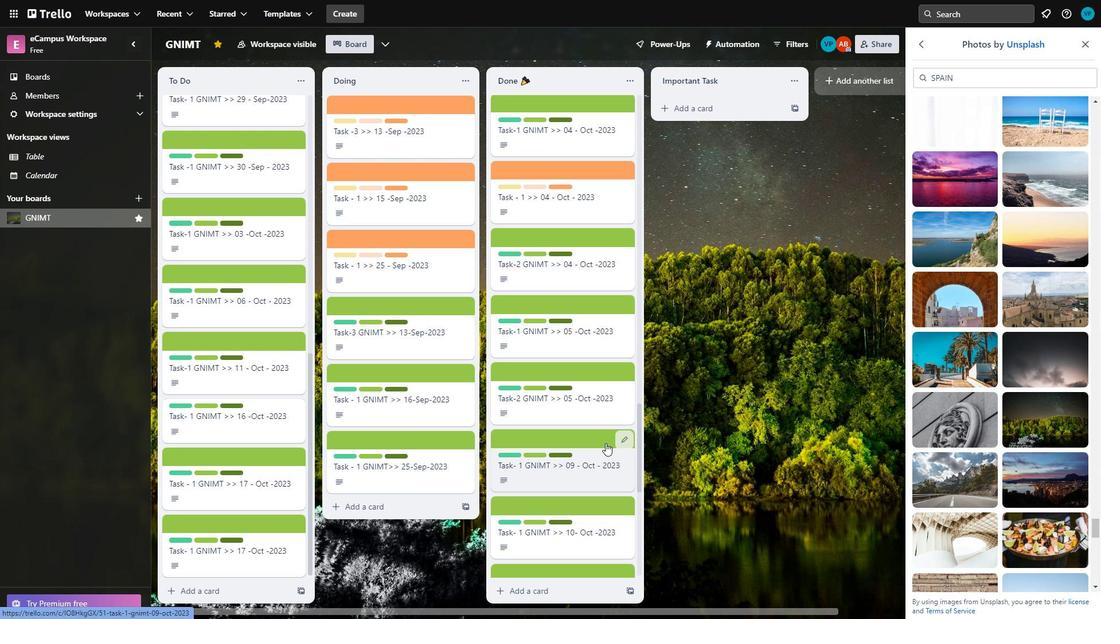 
Action: Mouse scrolled (389, 427) with delta (0, 0)
Screenshot: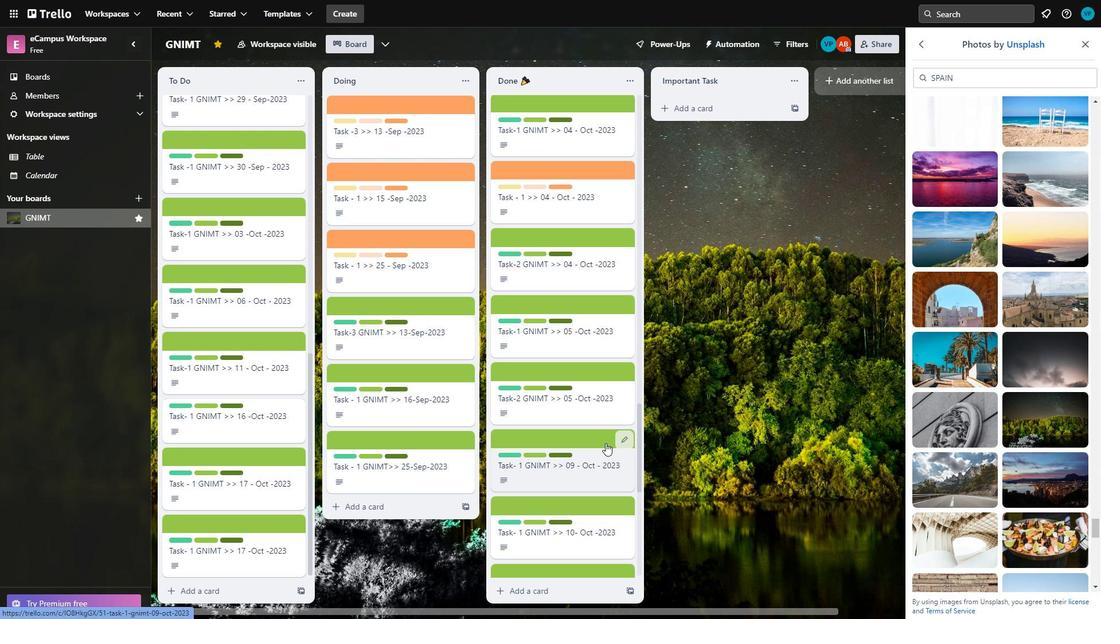 
Action: Mouse moved to (389, 429)
Screenshot: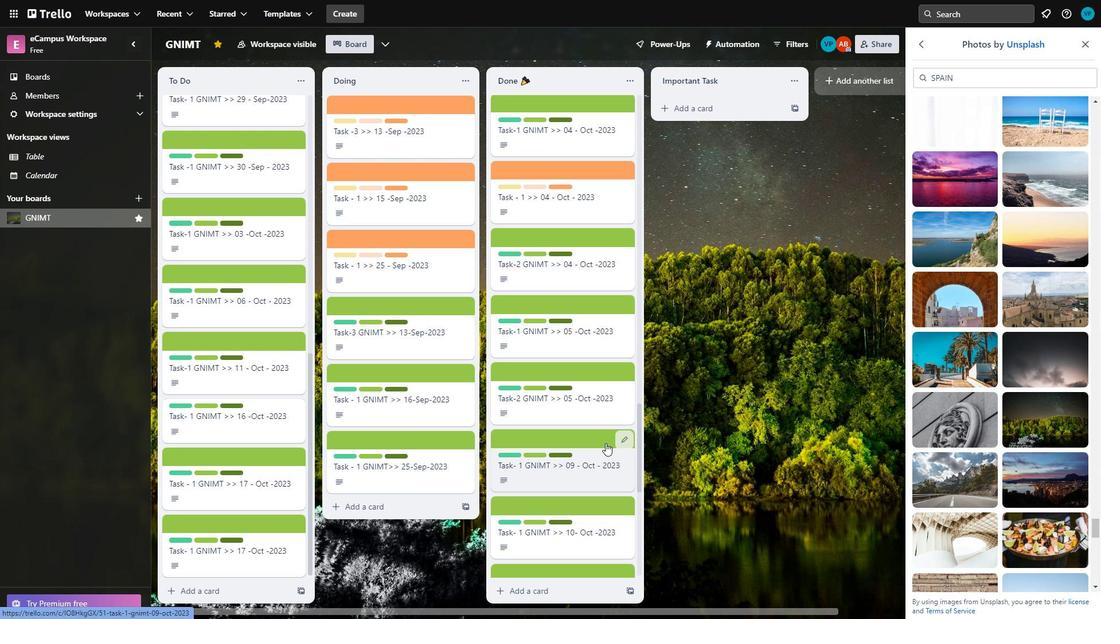 
Action: Mouse scrolled (389, 429) with delta (0, 0)
Screenshot: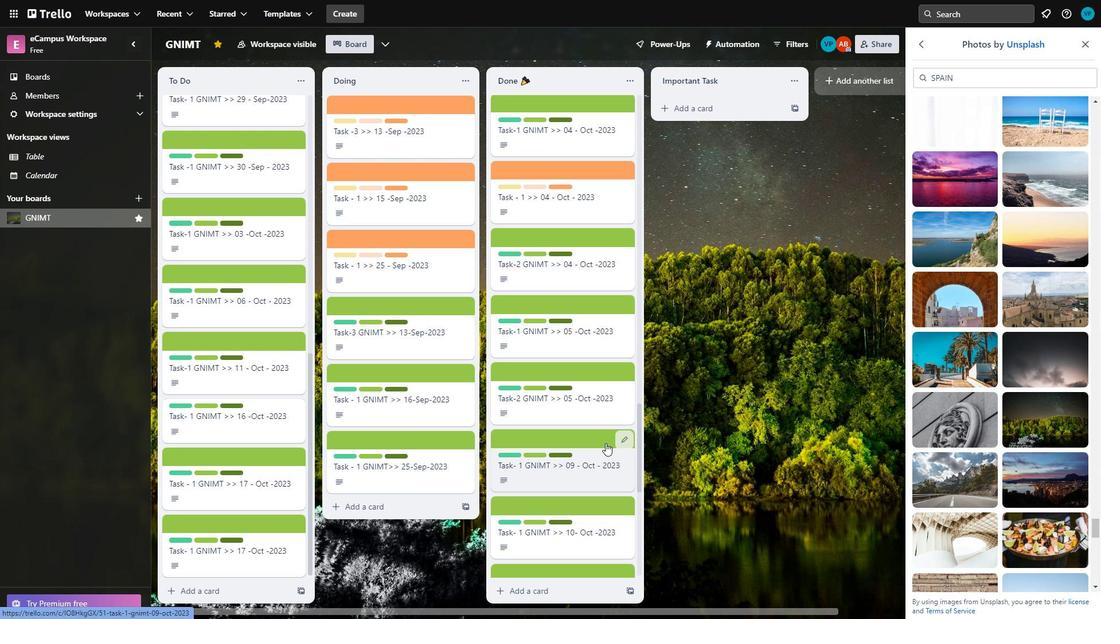 
Action: Mouse moved to (390, 431)
Screenshot: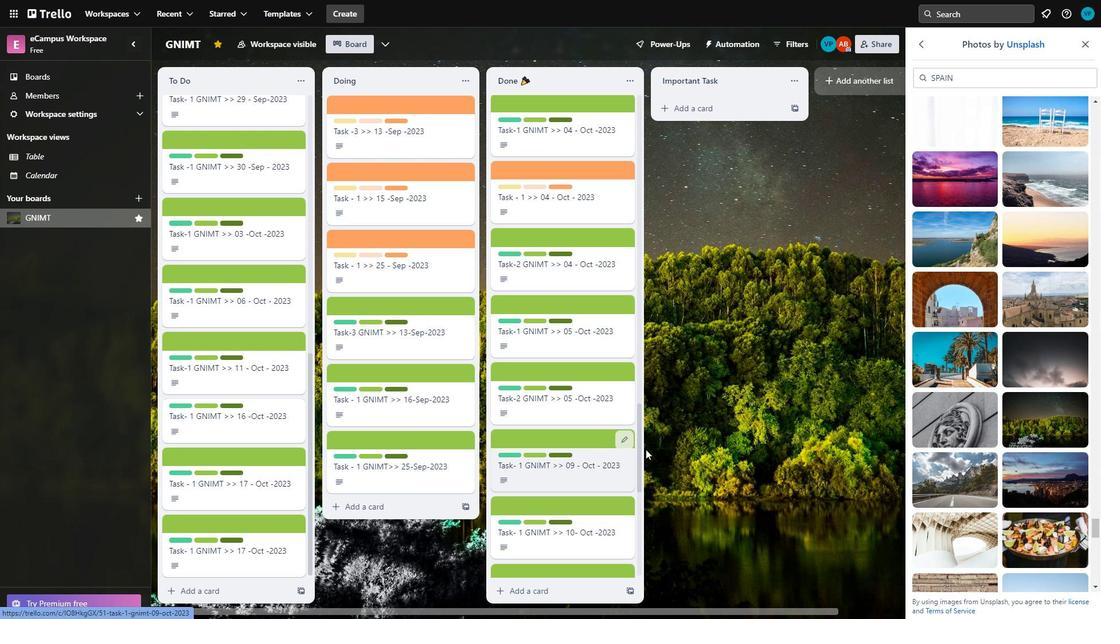 
Action: Mouse scrolled (390, 431) with delta (0, 0)
Screenshot: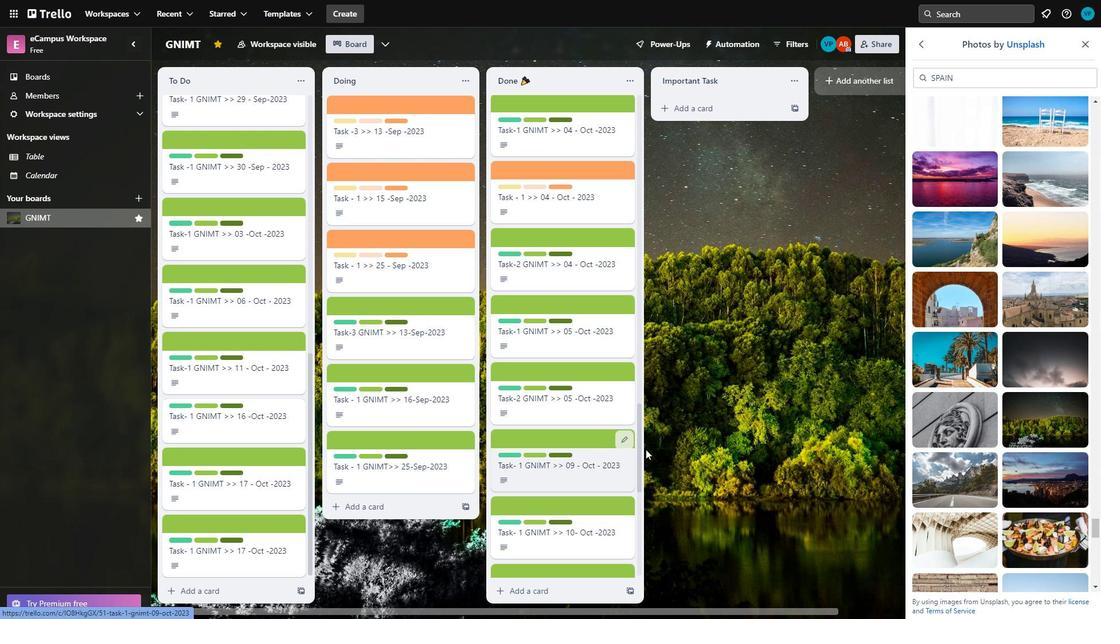 
Action: Mouse moved to (391, 433)
Screenshot: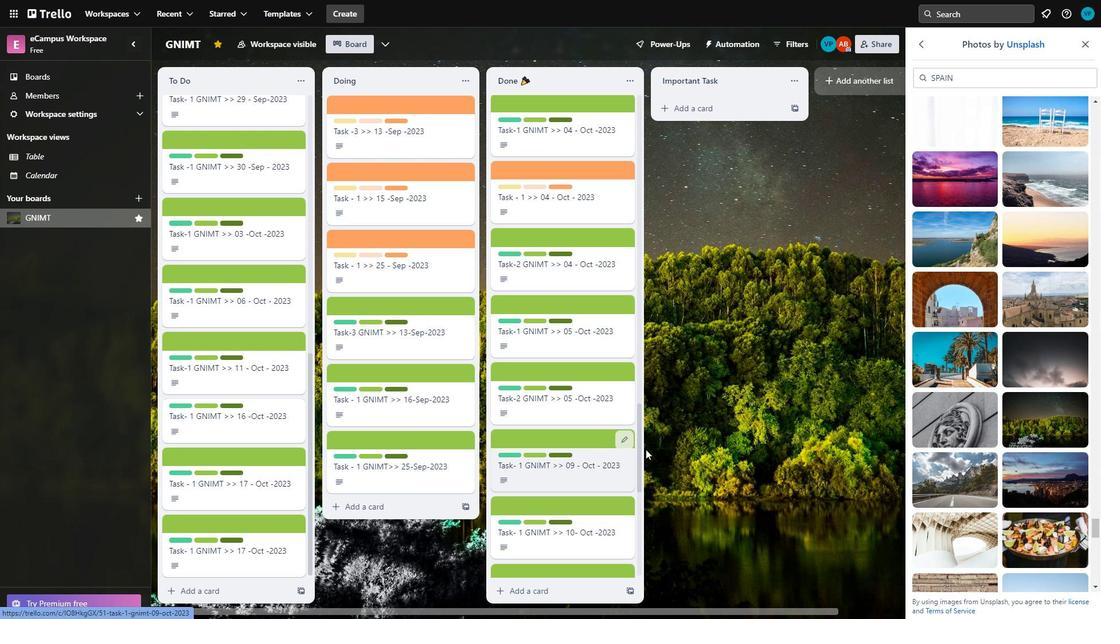 
Action: Mouse scrolled (391, 433) with delta (0, 0)
Screenshot: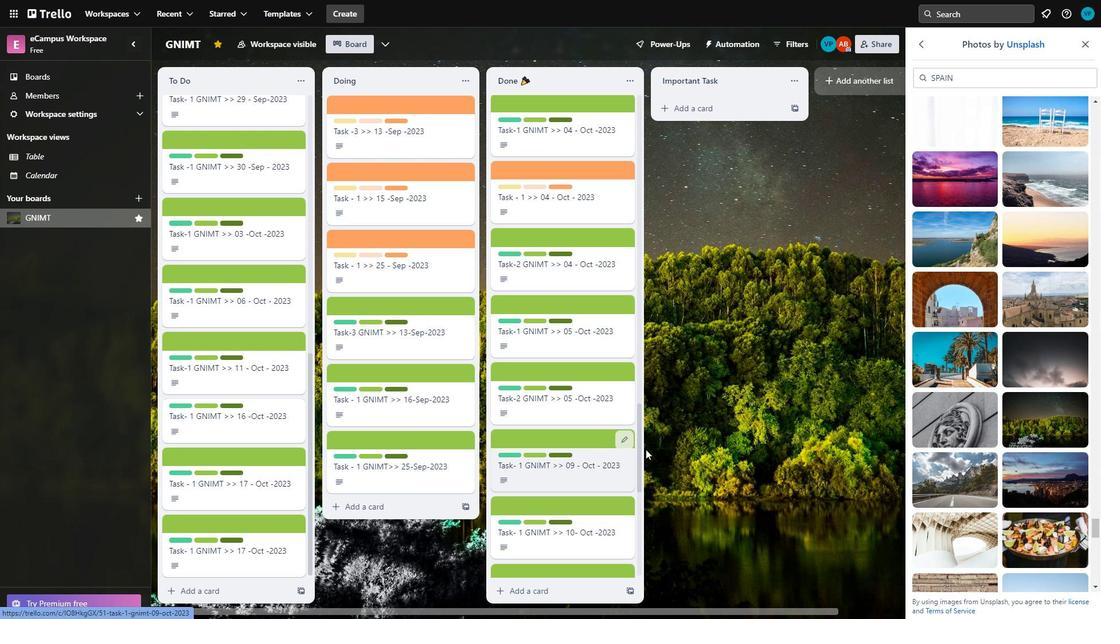 
Action: Mouse moved to (553, 432)
Screenshot: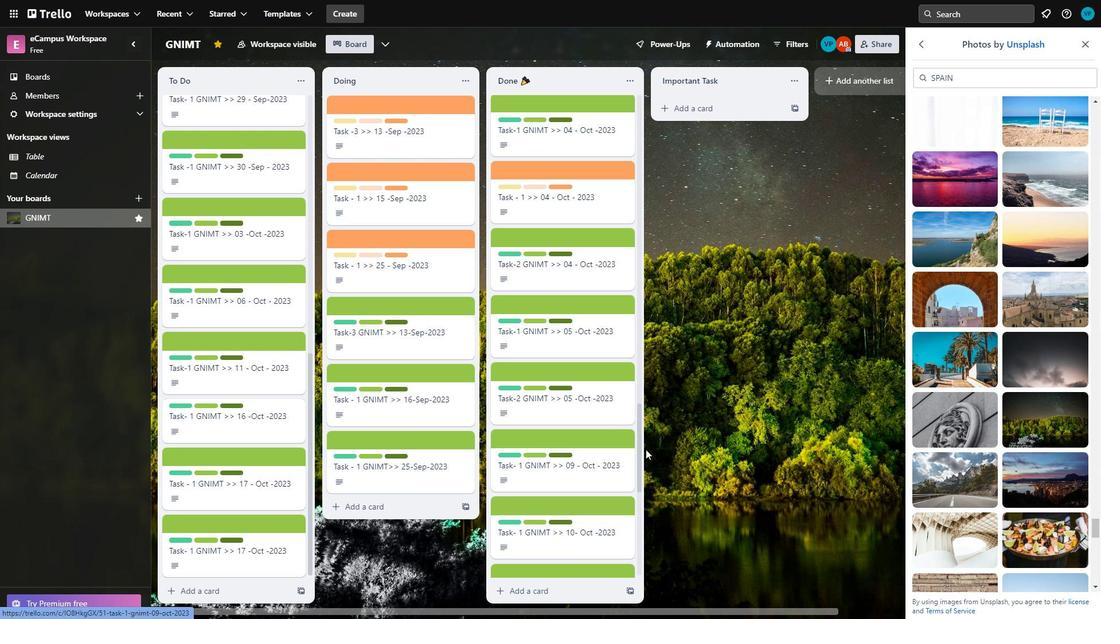 
Action: Mouse scrolled (553, 432) with delta (0, 0)
Screenshot: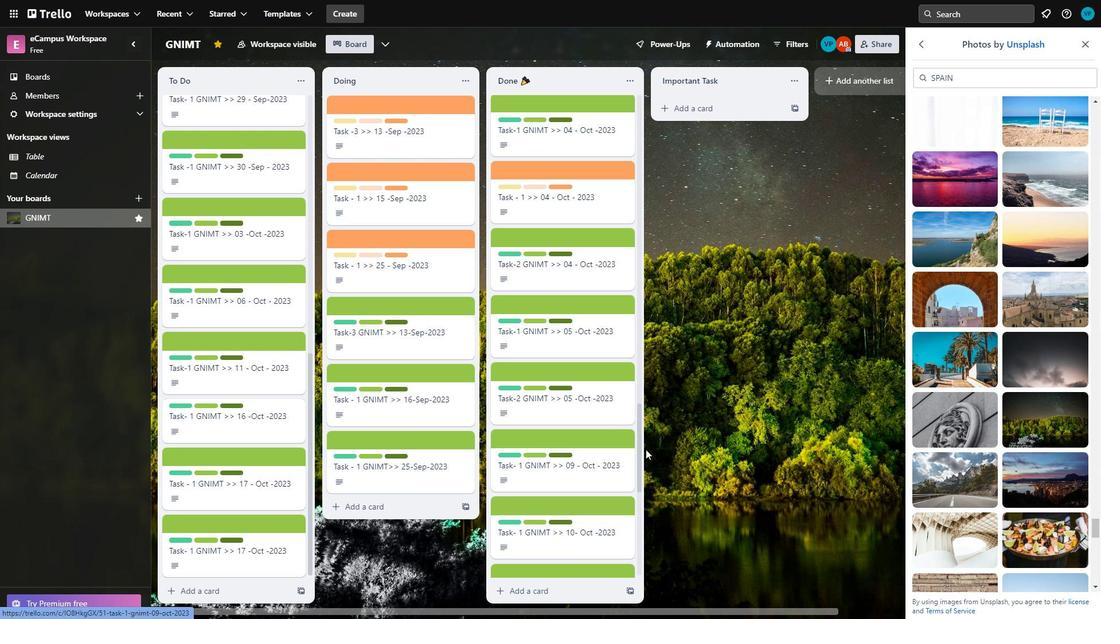 
Action: Mouse moved to (556, 435)
Screenshot: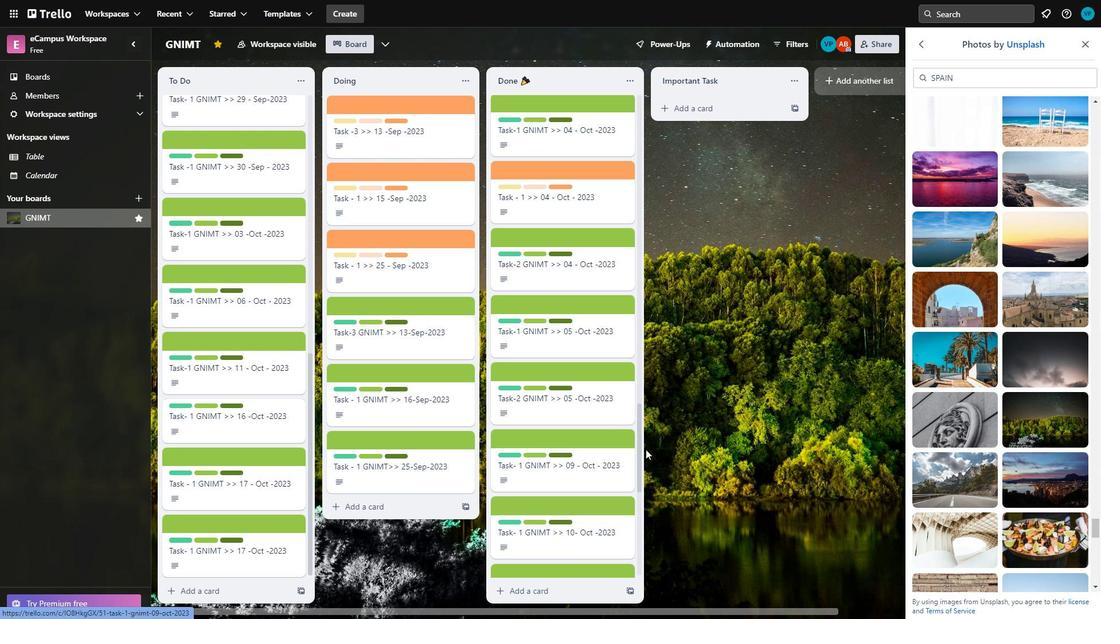 
Action: Mouse scrolled (556, 435) with delta (0, 0)
Screenshot: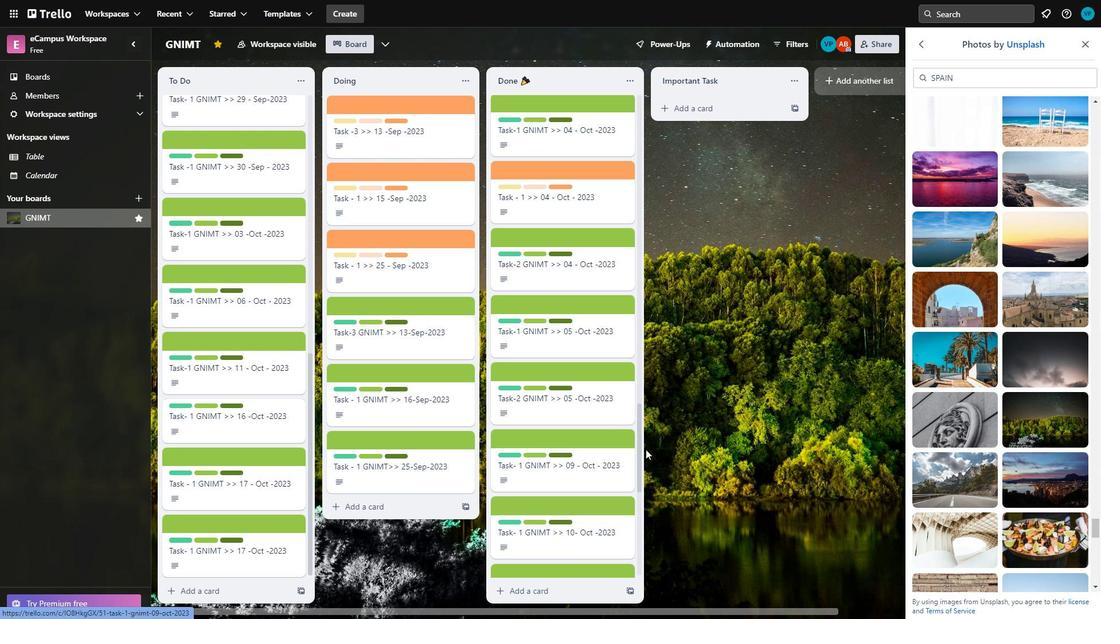 
Action: Mouse moved to (557, 436)
Screenshot: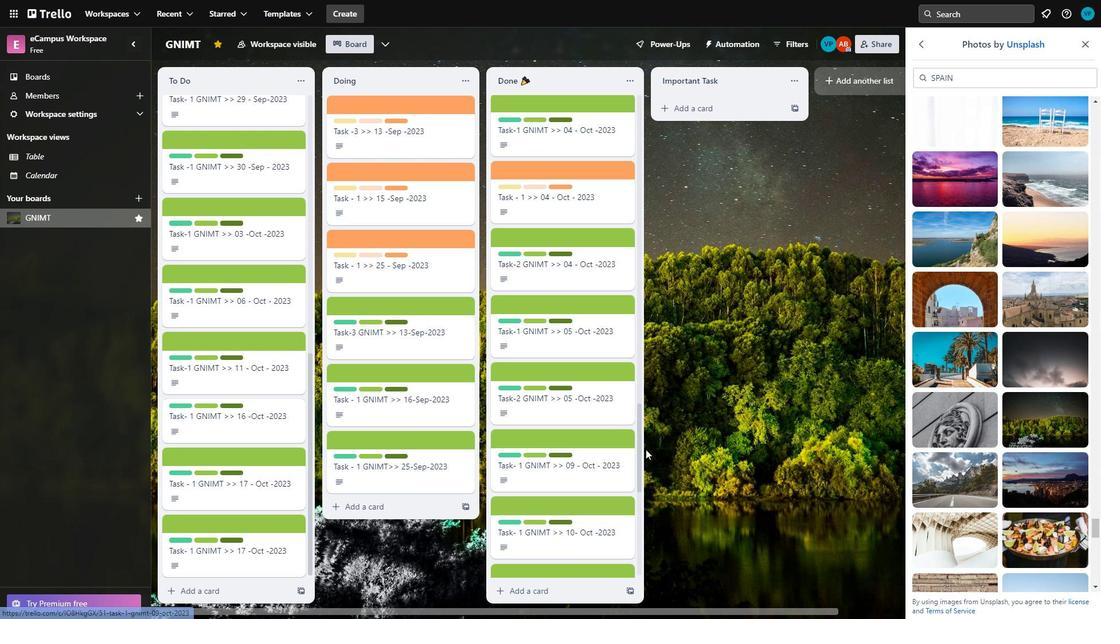 
Action: Mouse scrolled (557, 435) with delta (0, 0)
Screenshot: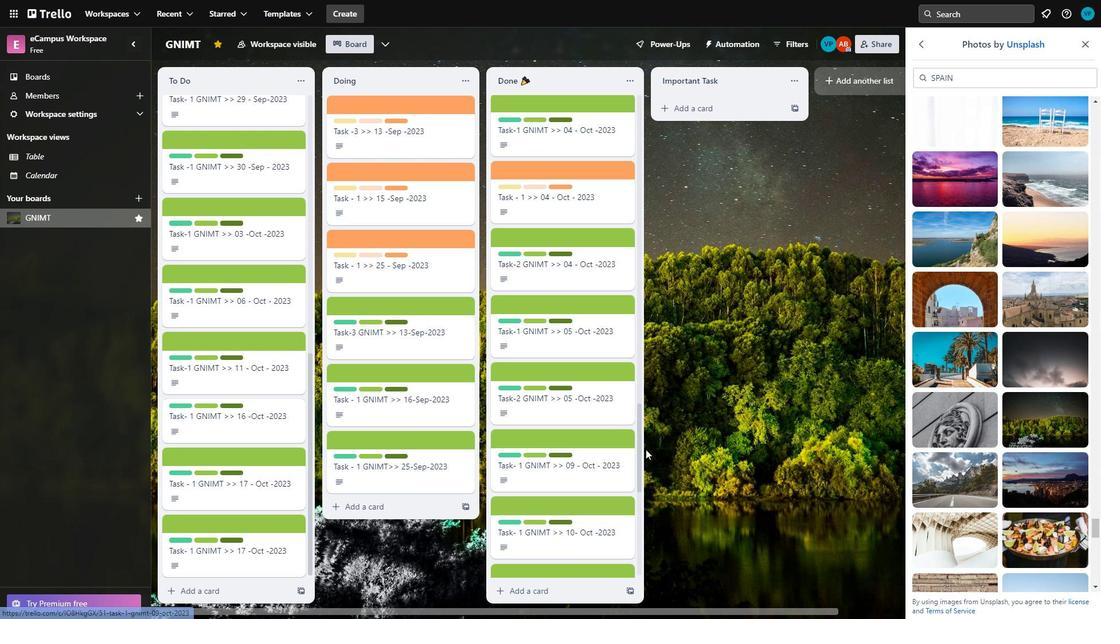 
Action: Mouse moved to (560, 437)
Screenshot: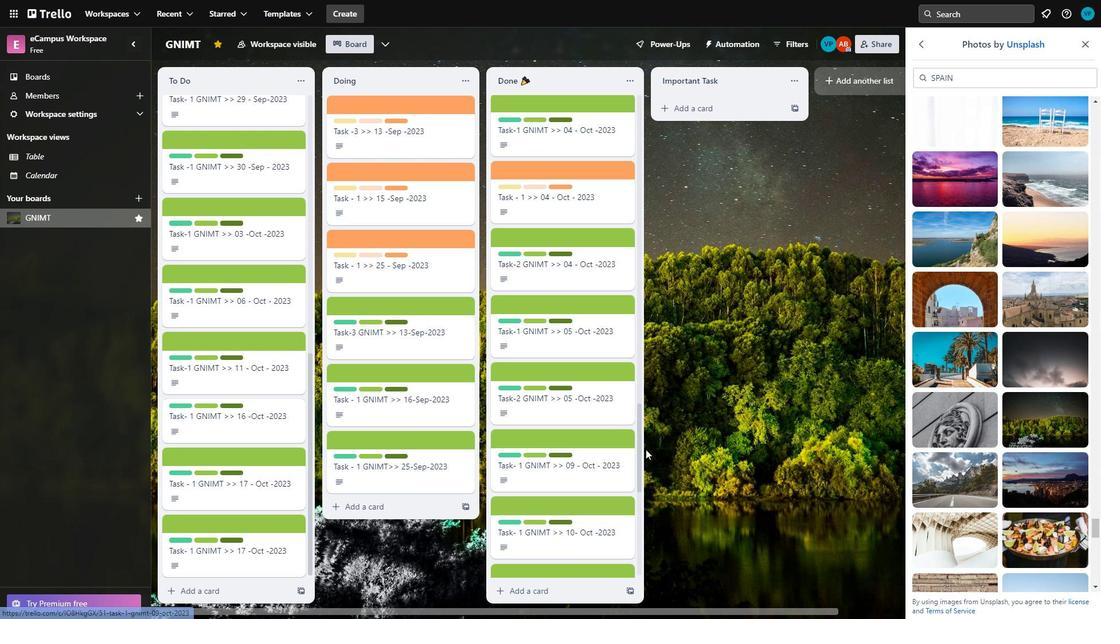 
Action: Mouse scrolled (560, 436) with delta (0, 0)
Screenshot: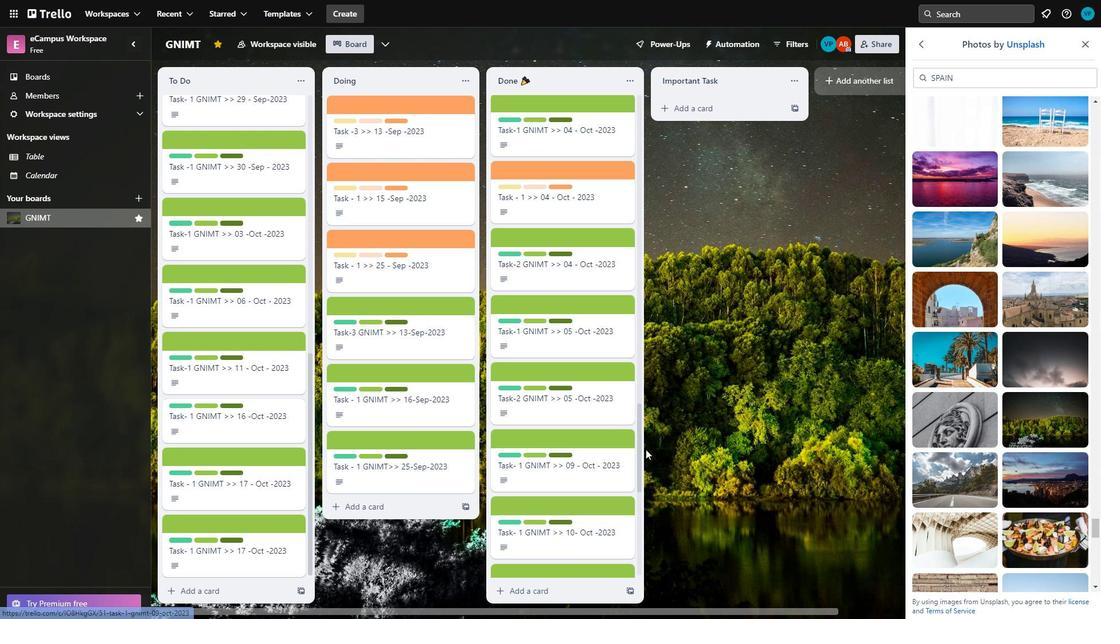 
Action: Mouse moved to (565, 438)
Screenshot: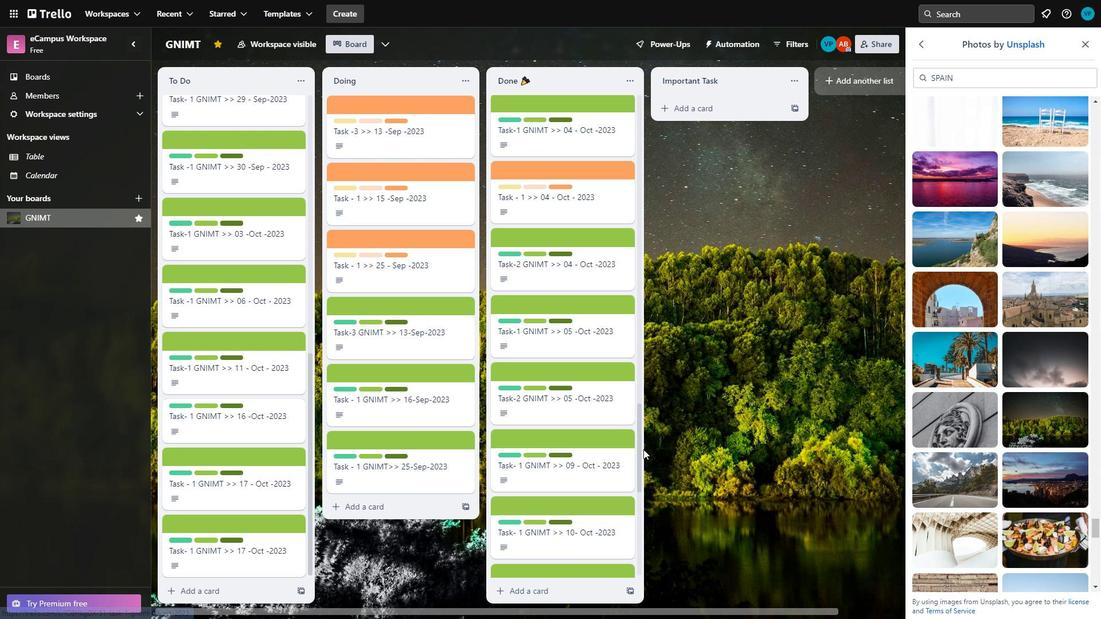 
Action: Mouse scrolled (565, 437) with delta (0, 0)
Screenshot: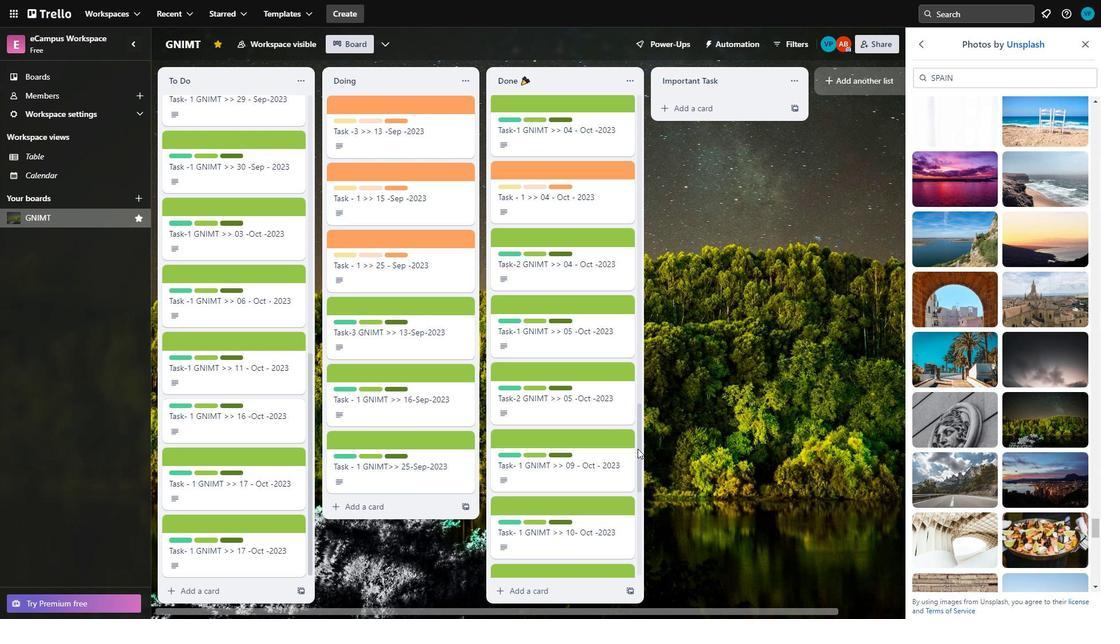 
Action: Mouse scrolled (565, 437) with delta (0, 0)
Screenshot: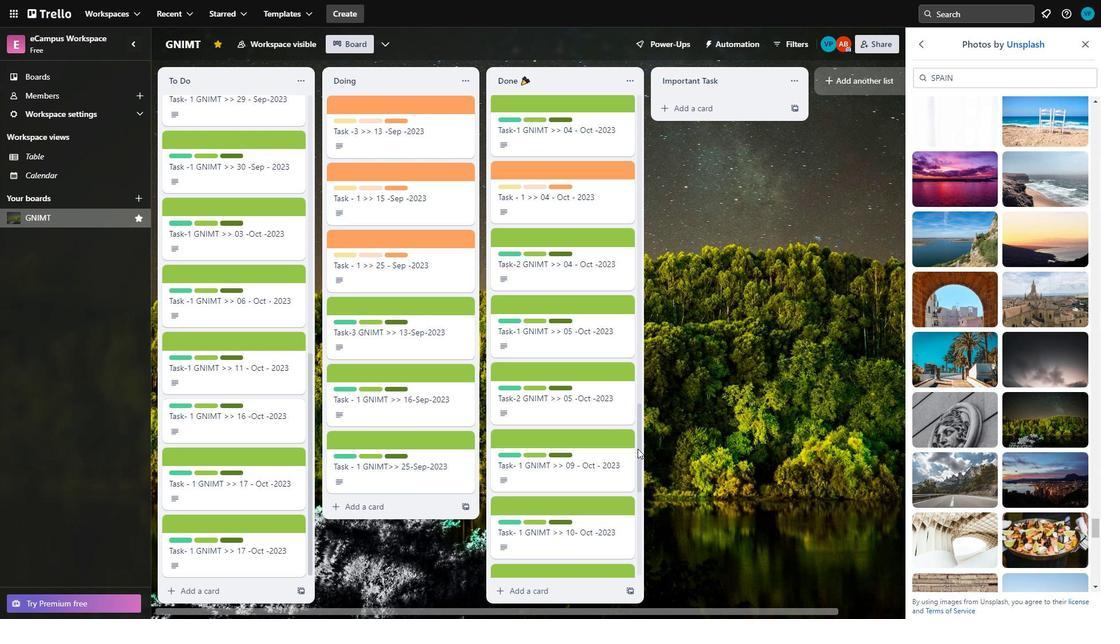 
Action: Mouse moved to (565, 438)
Screenshot: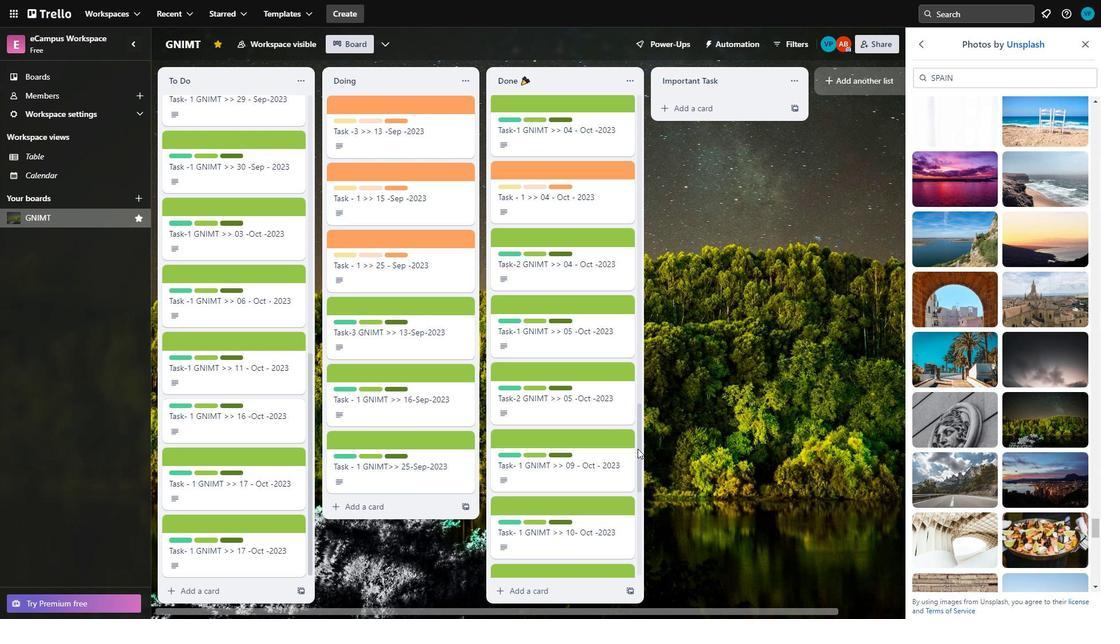 
Action: Mouse scrolled (565, 437) with delta (0, 0)
Screenshot: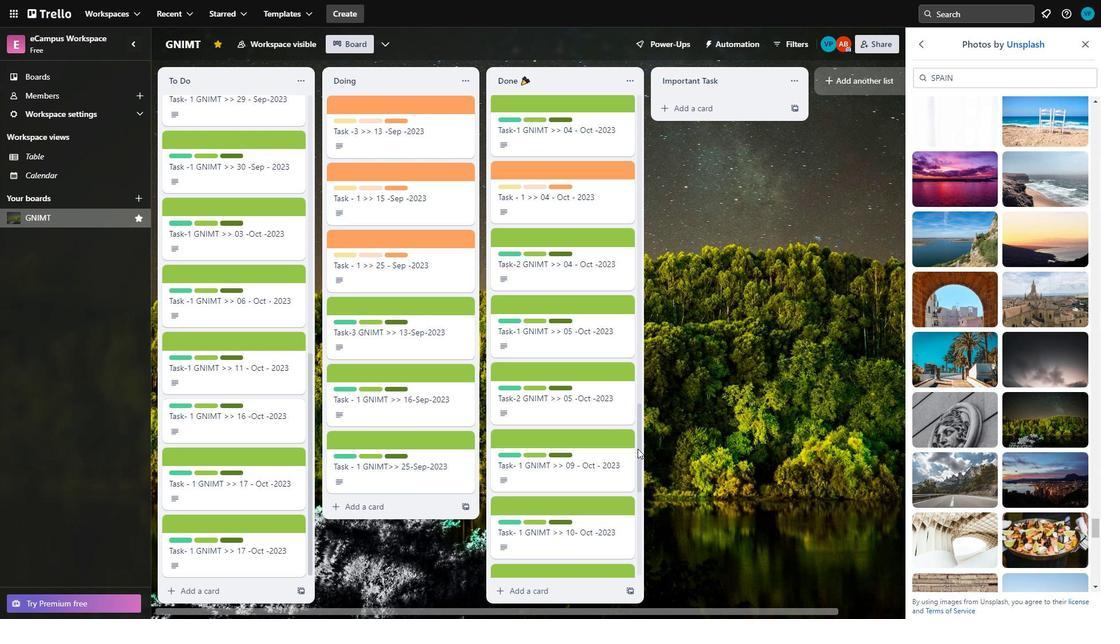 
Action: Mouse moved to (565, 441)
Screenshot: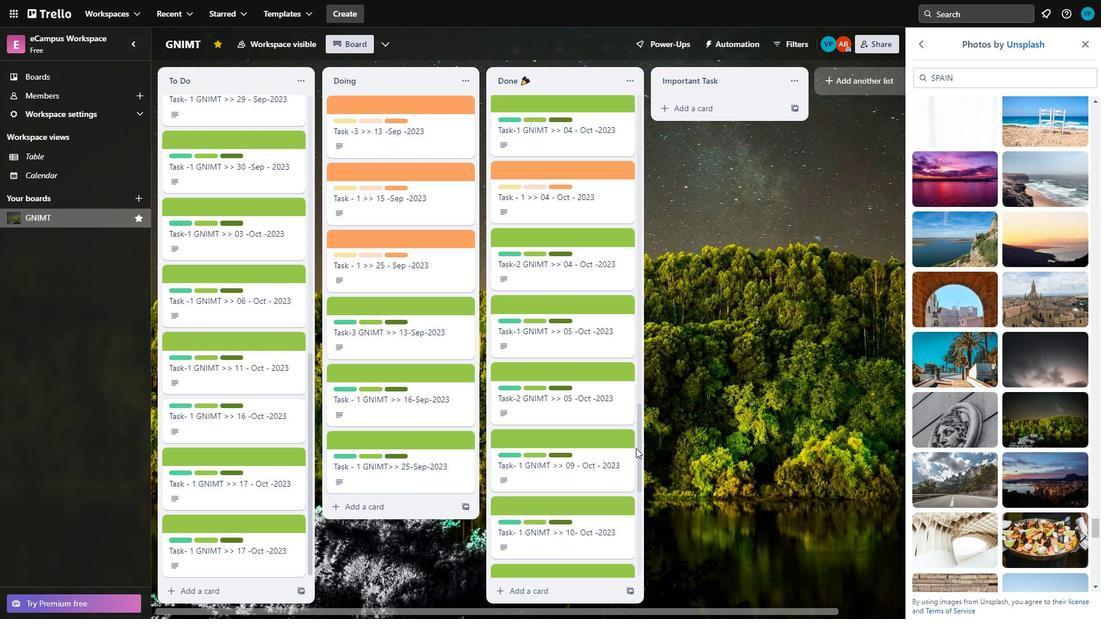 
Action: Mouse scrolled (565, 440) with delta (0, 0)
Screenshot: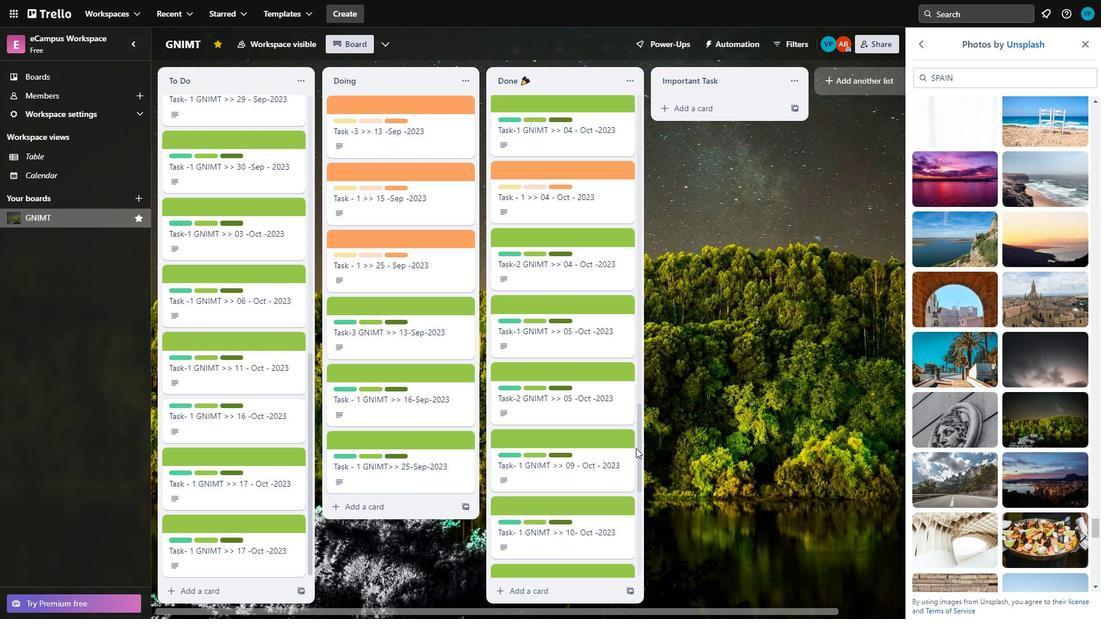 
Action: Mouse scrolled (565, 440) with delta (0, 0)
Screenshot: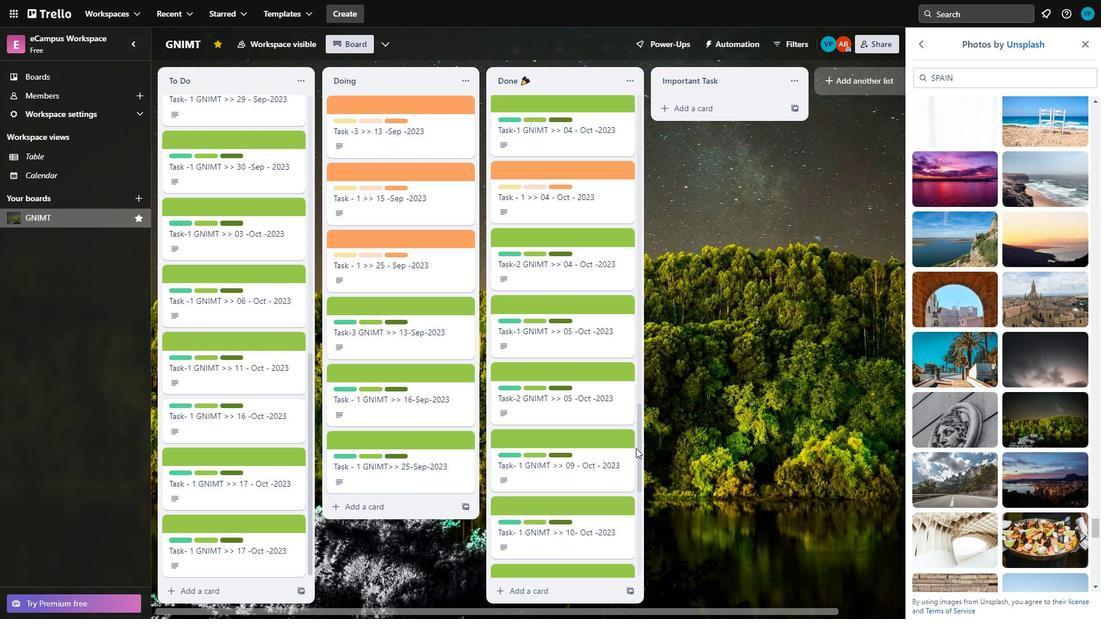 
Action: Mouse scrolled (565, 440) with delta (0, 0)
Screenshot: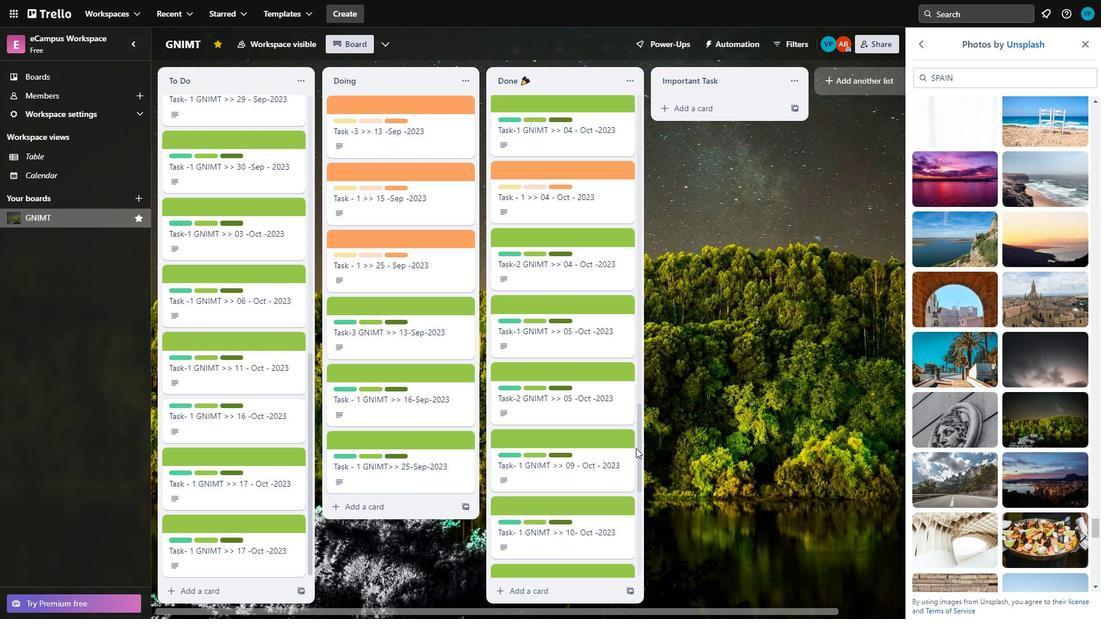 
Action: Mouse moved to (565, 441)
Screenshot: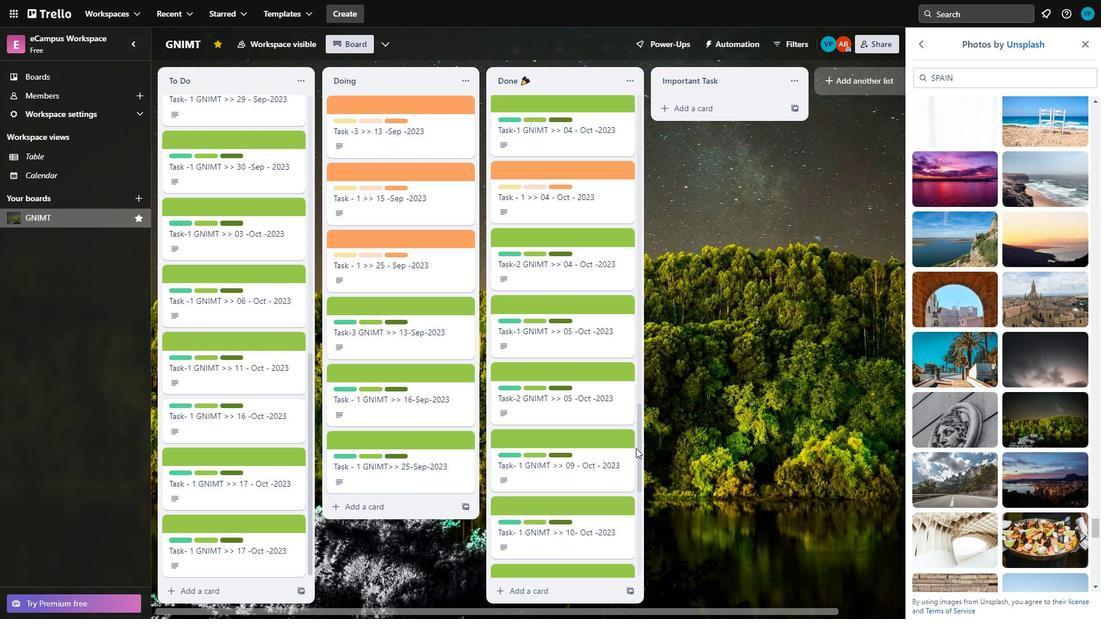 
Action: Mouse scrolled (565, 440) with delta (0, 0)
Screenshot: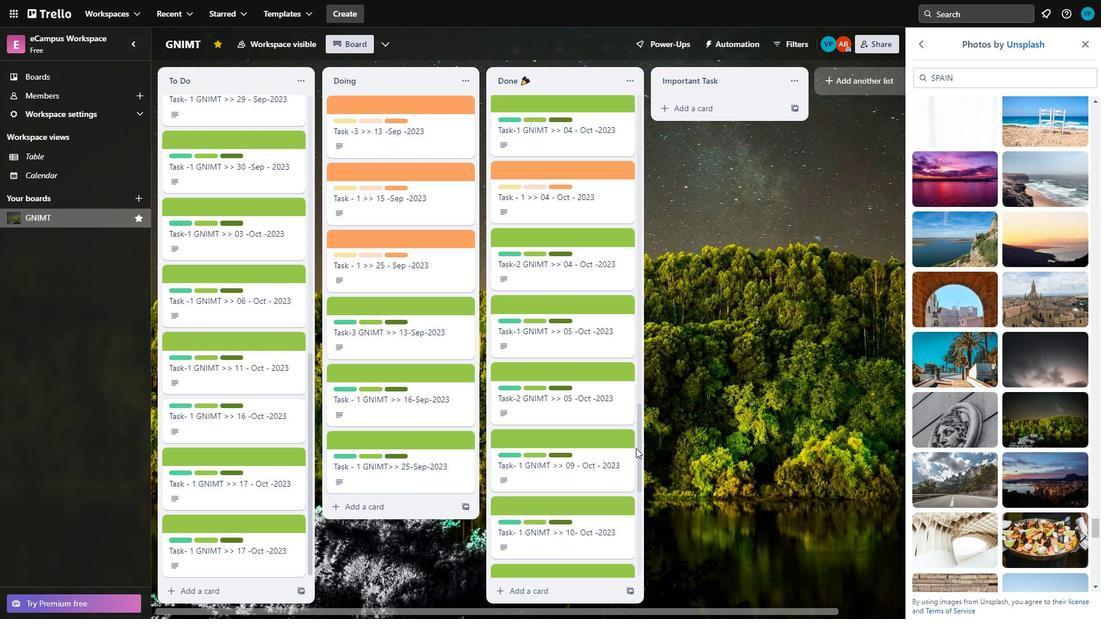 
Action: Mouse moved to (565, 441)
Screenshot: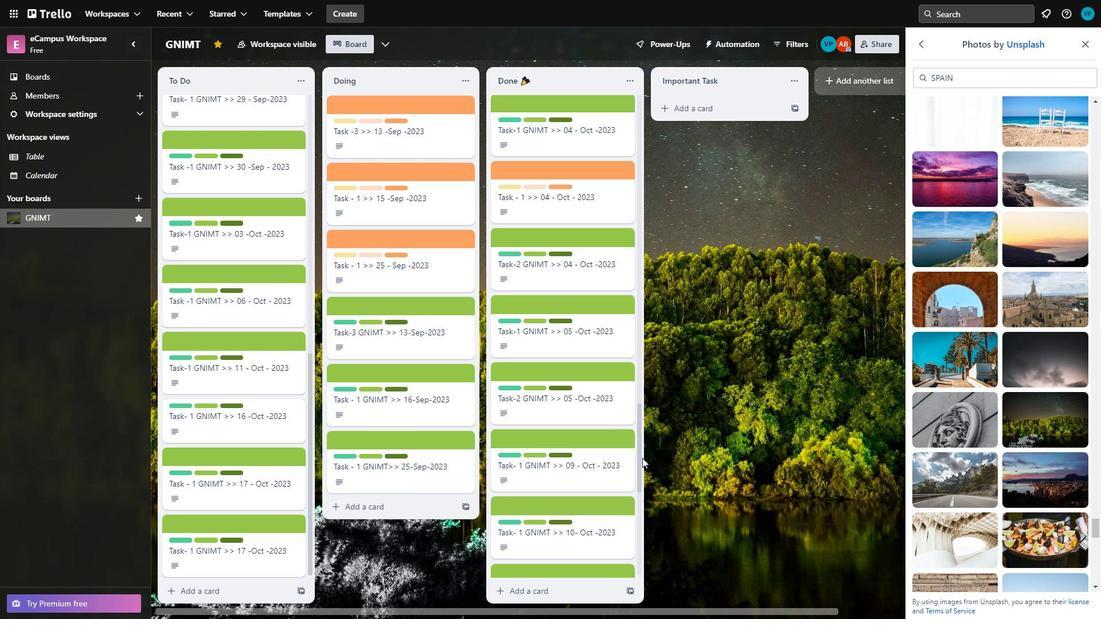
Action: Mouse scrolled (565, 440) with delta (0, 0)
Screenshot: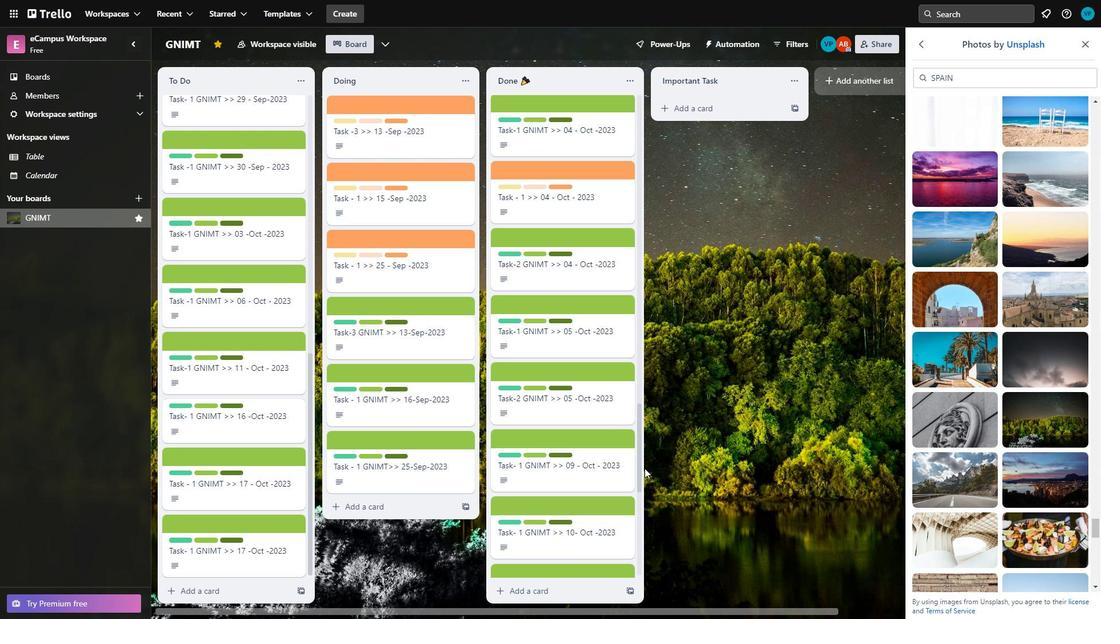 
Action: Mouse scrolled (565, 440) with delta (0, 0)
Screenshot: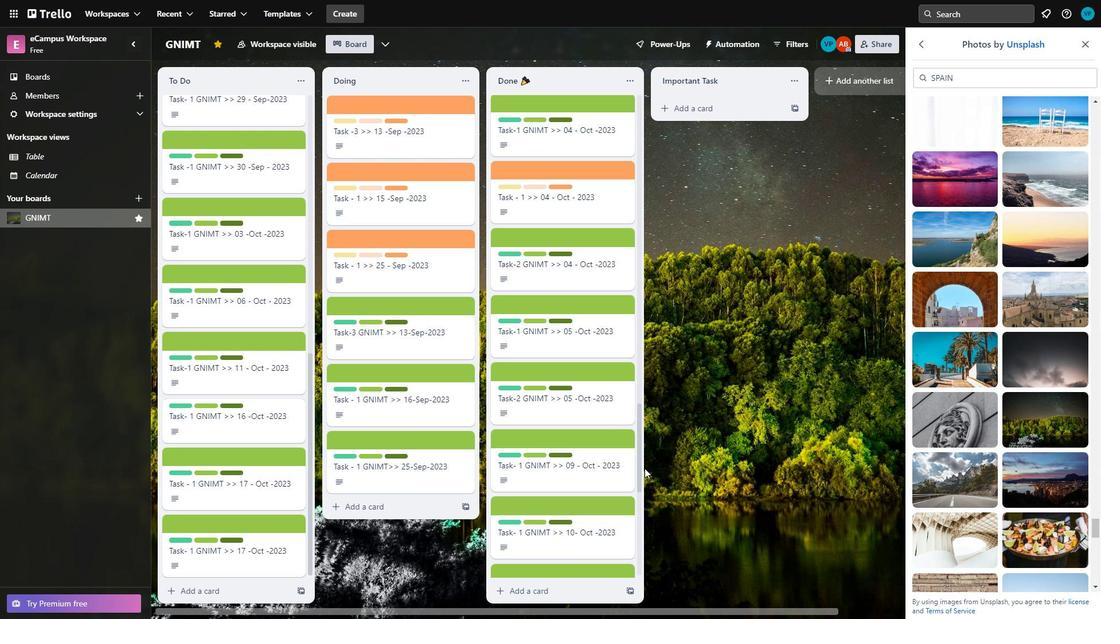 
Action: Mouse scrolled (565, 440) with delta (0, 0)
Screenshot: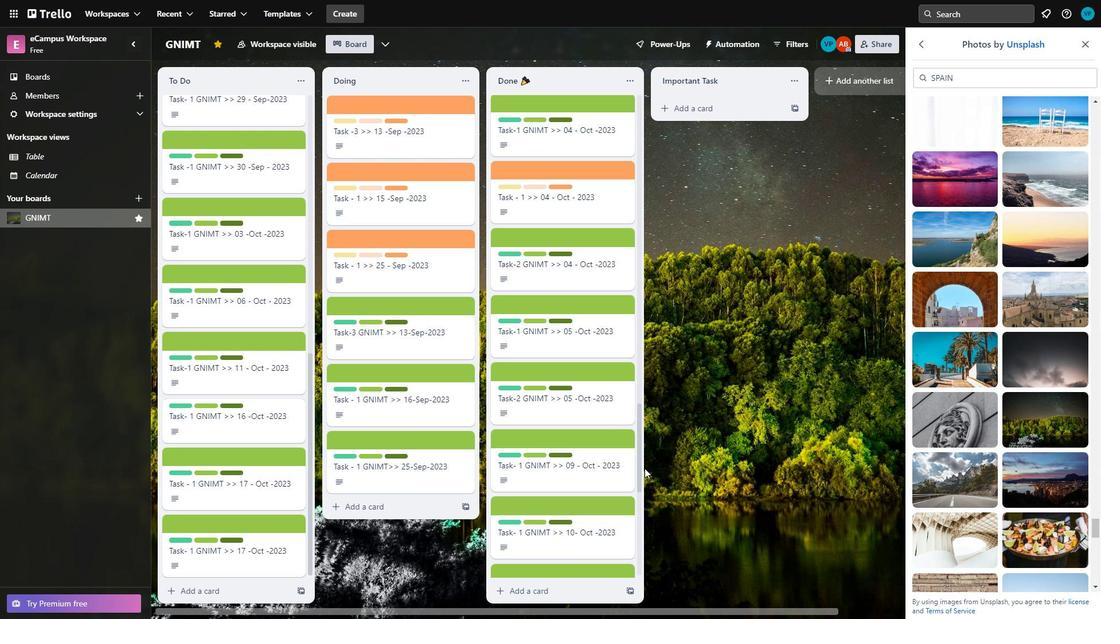 
Action: Mouse moved to (565, 441)
Screenshot: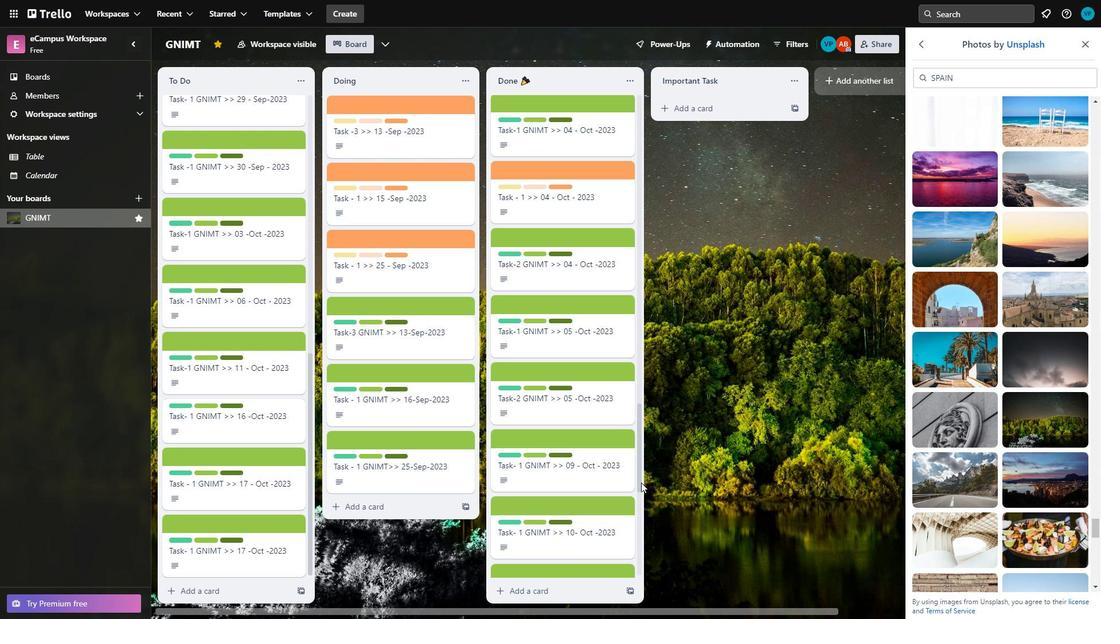 
Action: Mouse scrolled (565, 440) with delta (0, 0)
Screenshot: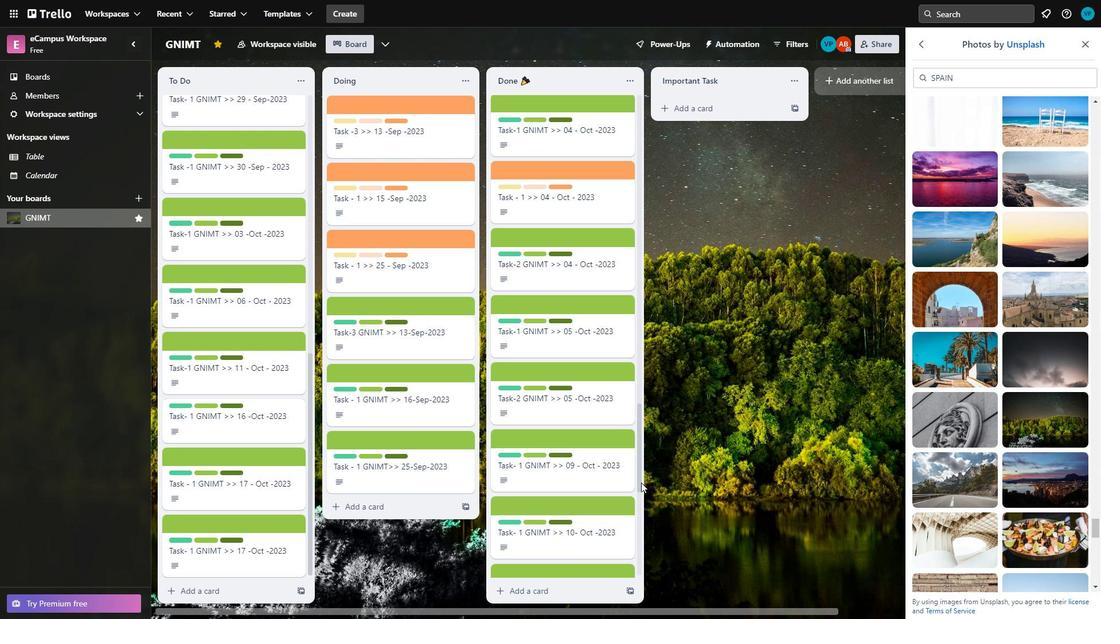 
Action: Mouse moved to (564, 438)
Screenshot: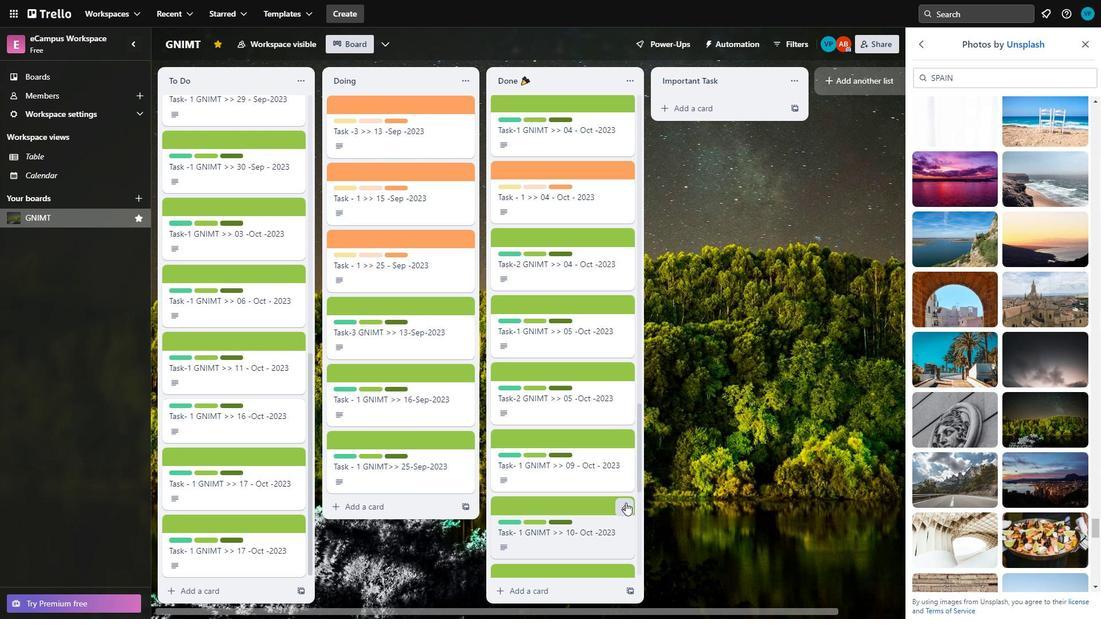 
Action: Mouse scrolled (564, 437) with delta (0, 0)
Screenshot: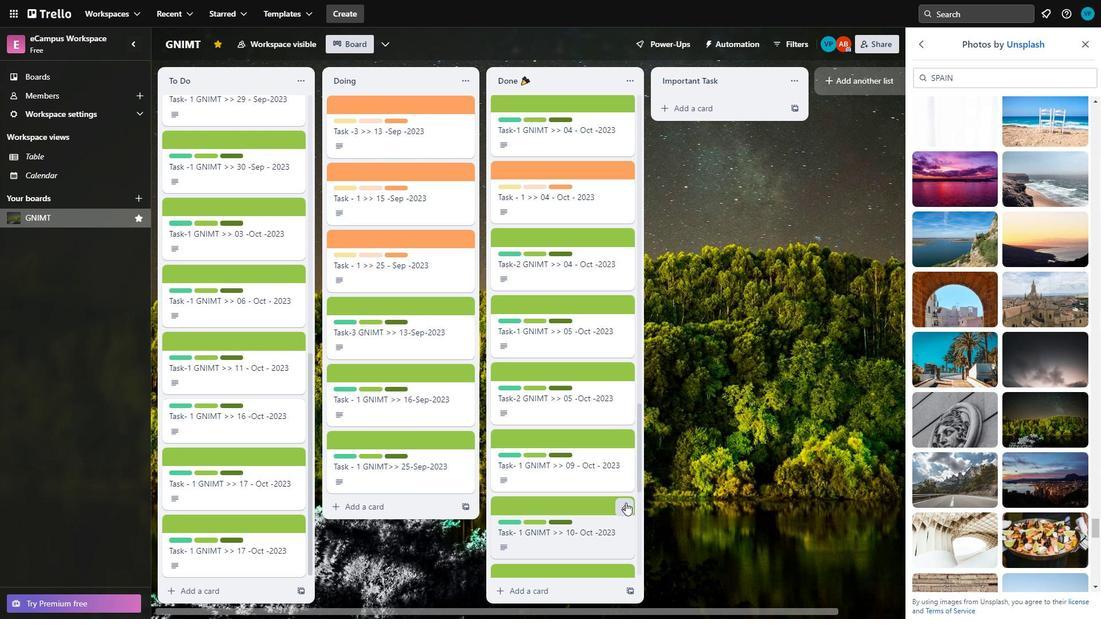 
Action: Mouse moved to (563, 438)
Screenshot: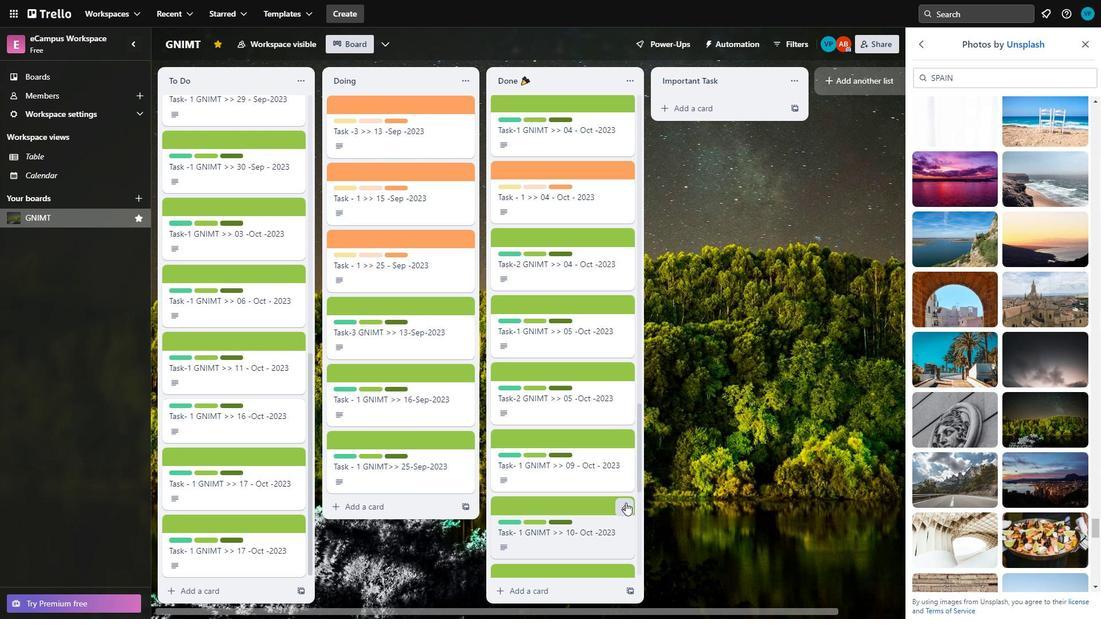
Action: Mouse scrolled (563, 437) with delta (0, 0)
Screenshot: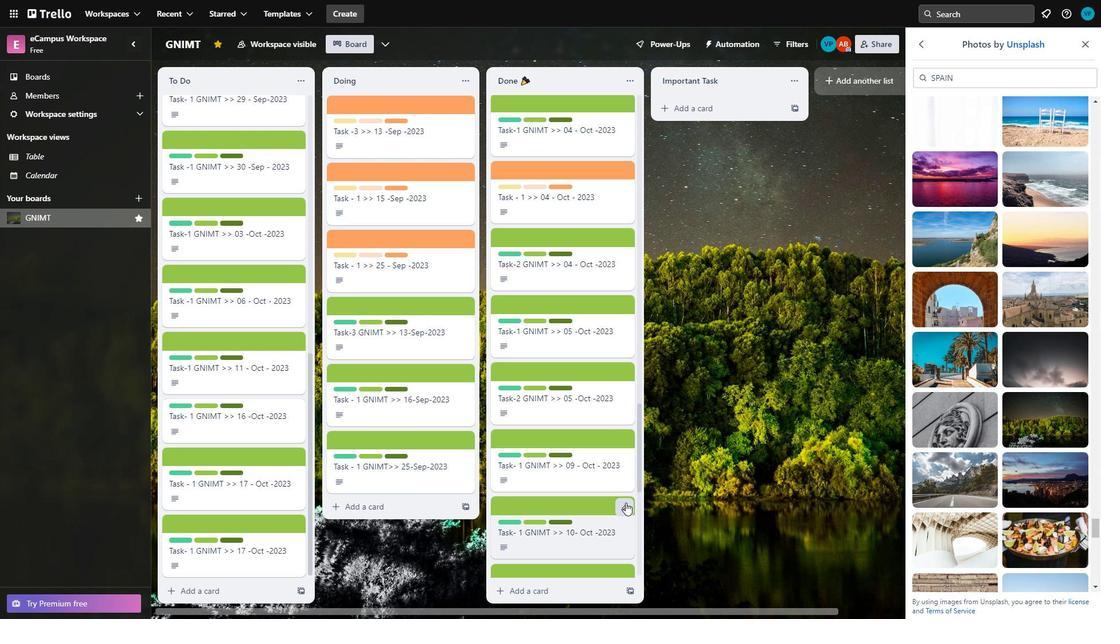 
Action: Mouse moved to (563, 438)
Screenshot: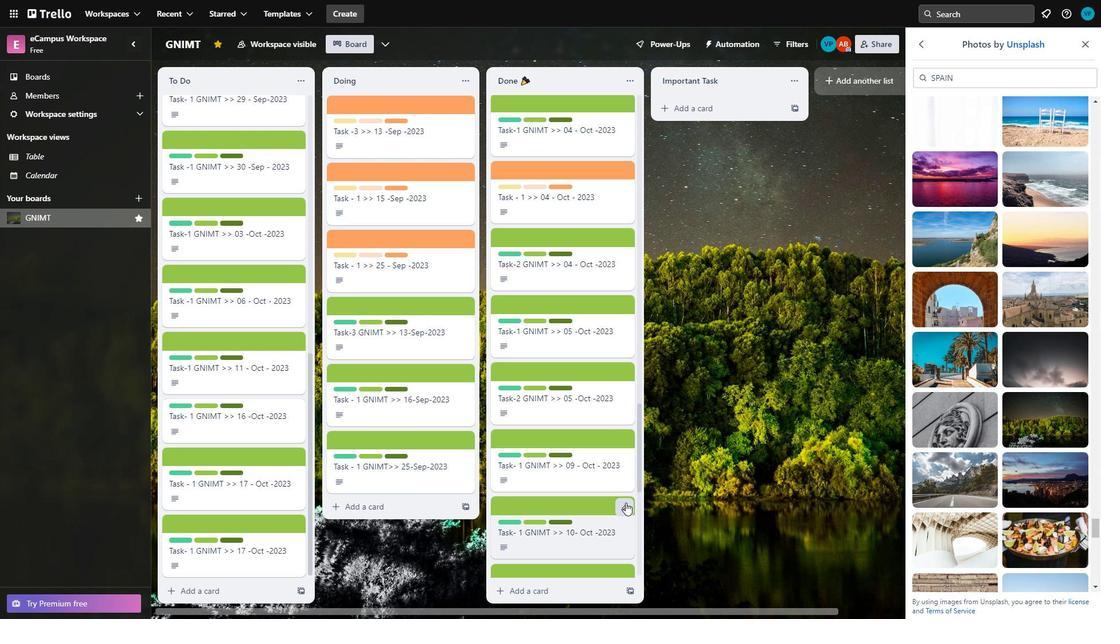 
Action: Mouse scrolled (563, 437) with delta (0, 0)
Screenshot: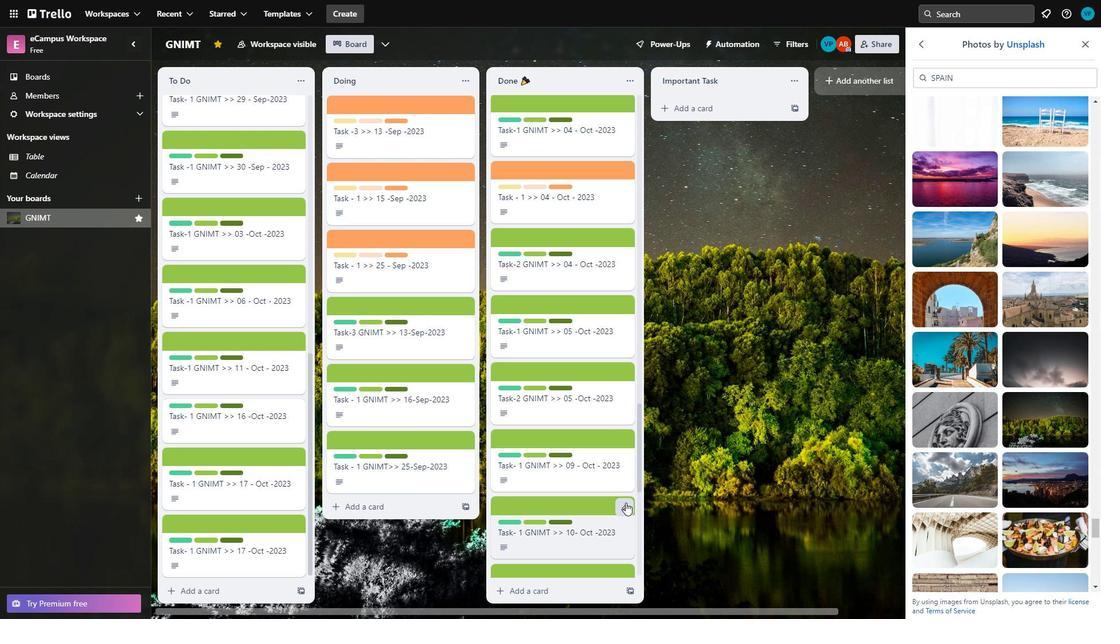 
Action: Mouse moved to (563, 440)
Screenshot: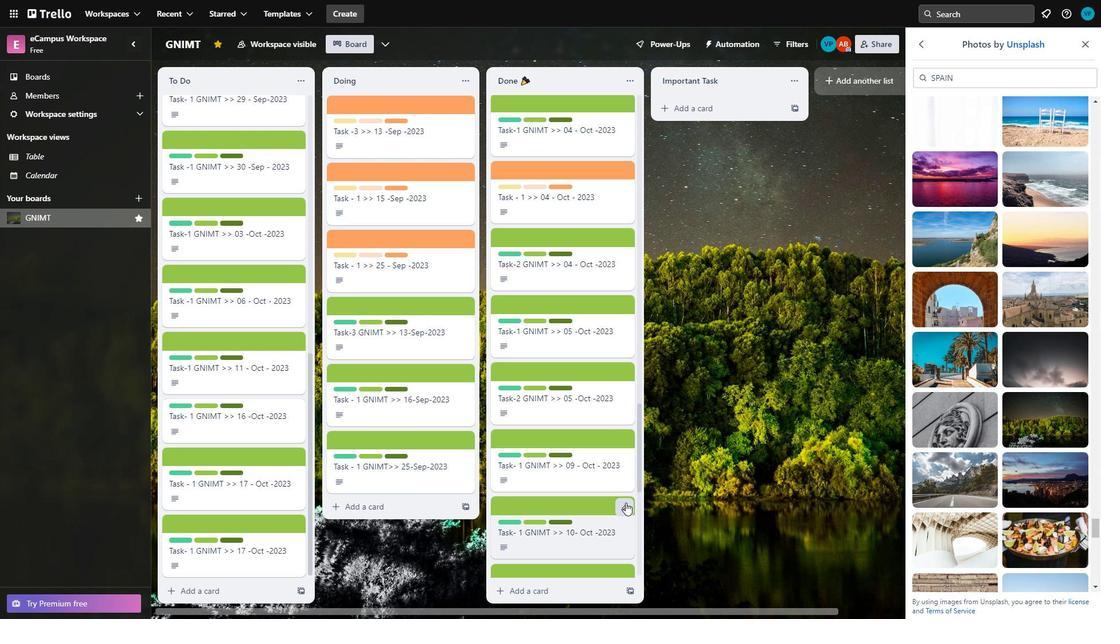 
Action: Mouse scrolled (563, 439) with delta (0, 0)
Screenshot: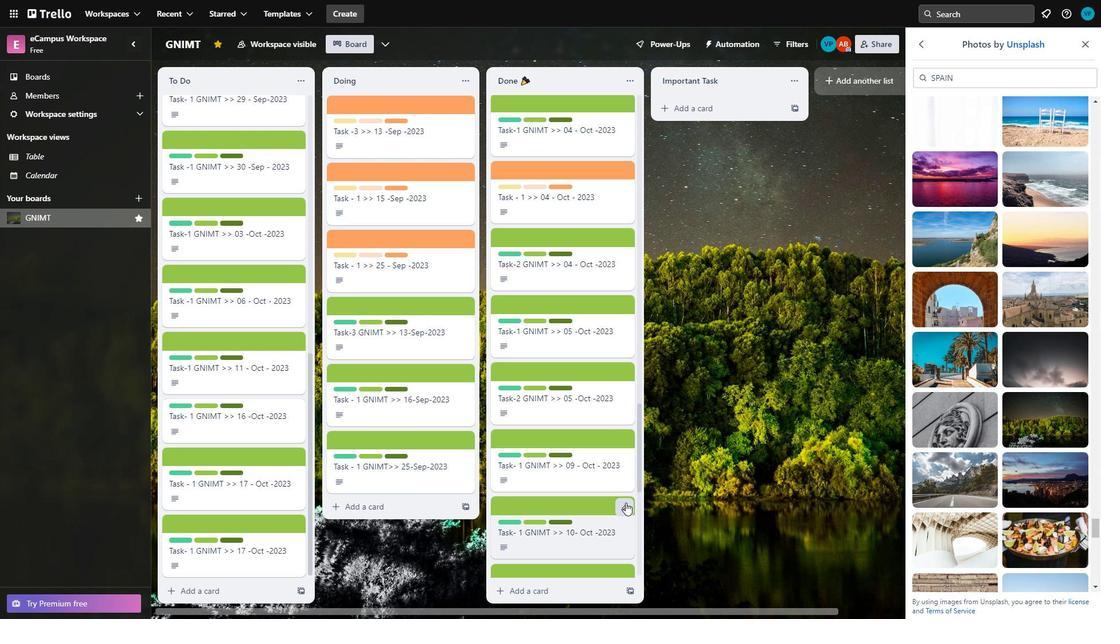 
Action: Mouse moved to (561, 441)
Screenshot: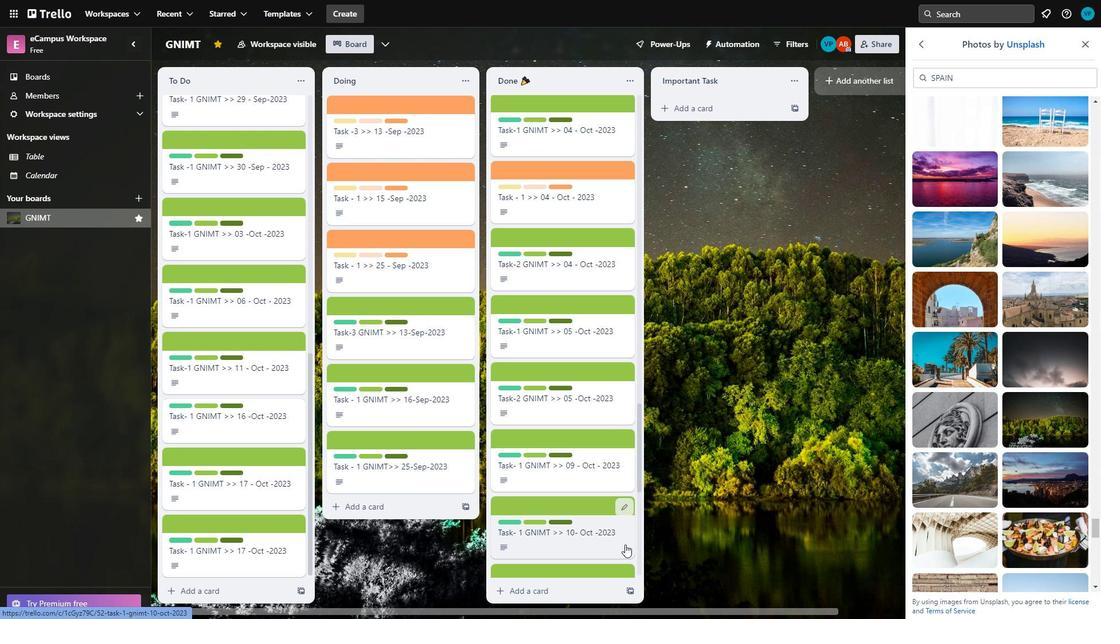 
Action: Mouse scrolled (561, 440) with delta (0, 0)
Screenshot: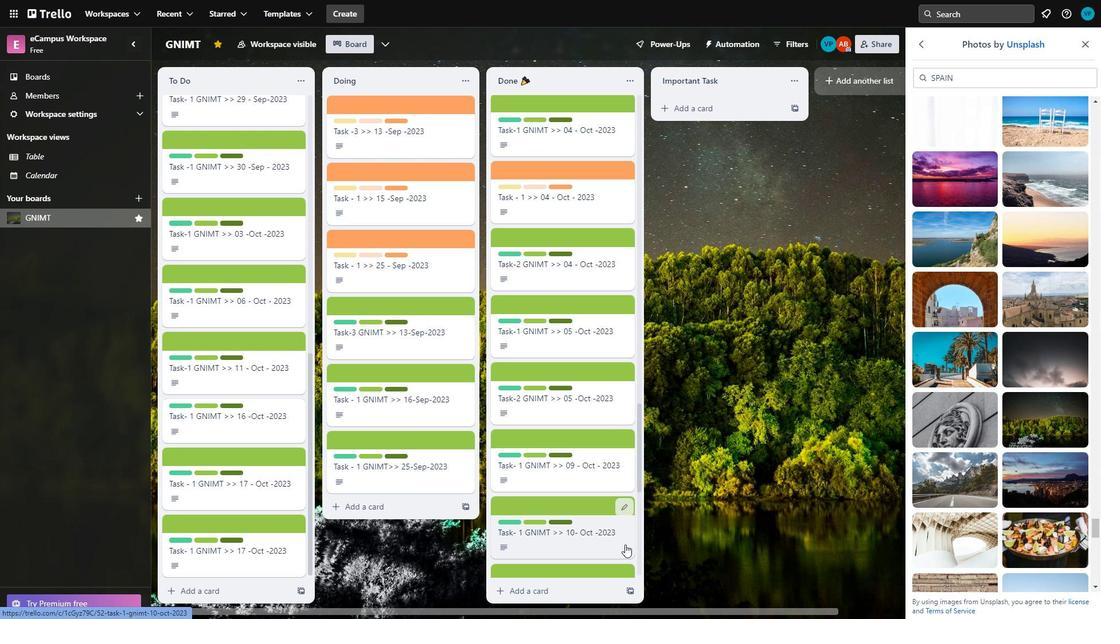 
Action: Mouse scrolled (561, 440) with delta (0, 0)
Screenshot: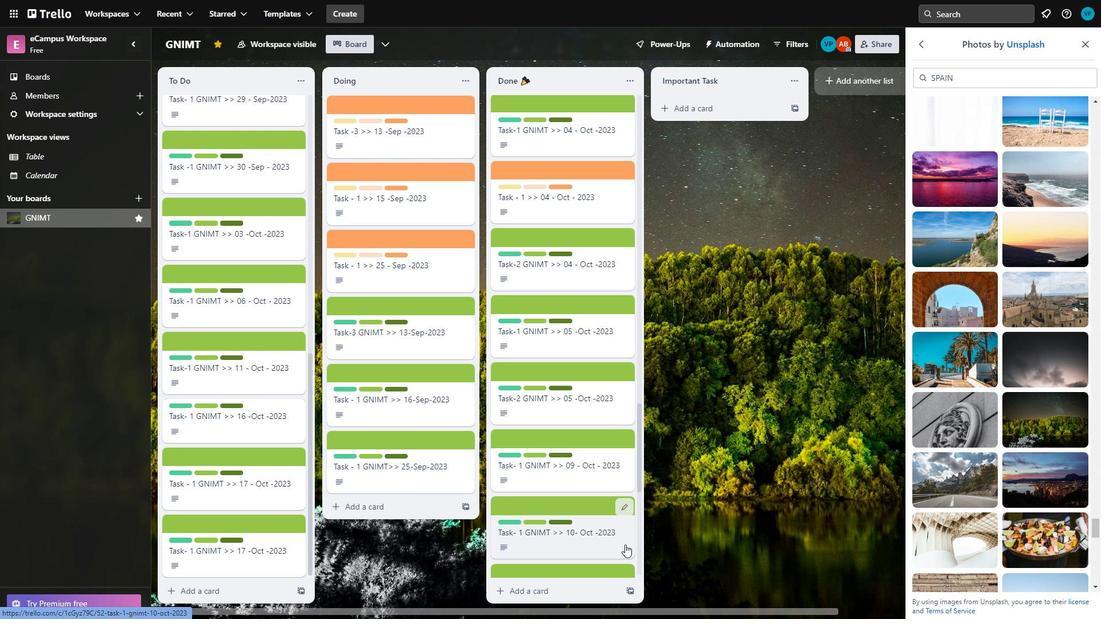 
Action: Mouse moved to (561, 441)
Screenshot: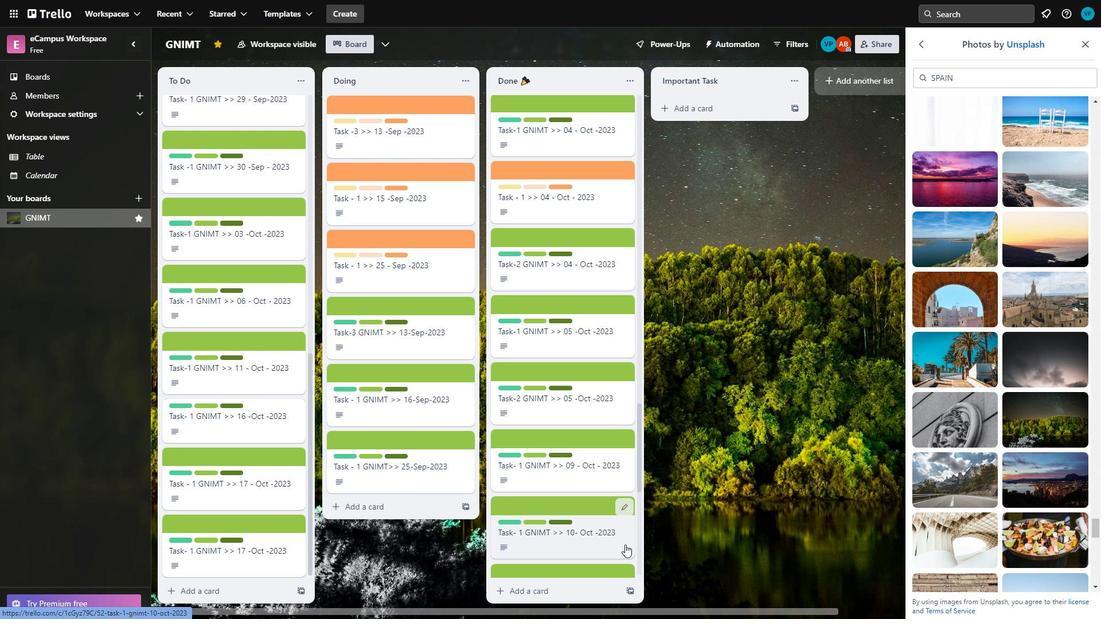 
Action: Mouse scrolled (561, 440) with delta (0, 0)
Screenshot: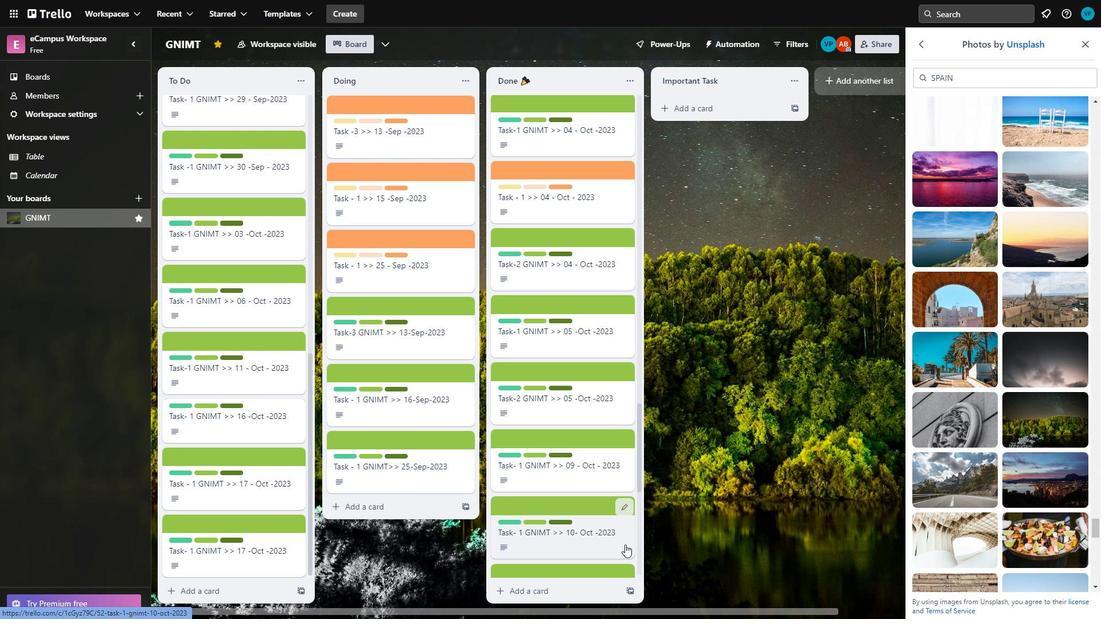 
Action: Mouse moved to (561, 441)
Screenshot: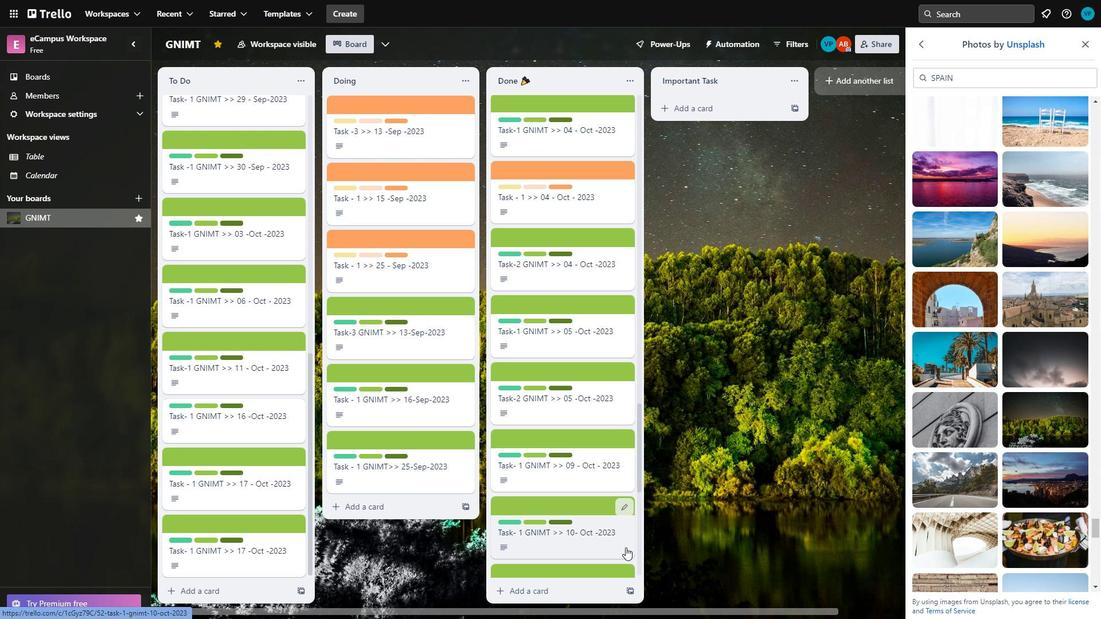 
Action: Mouse scrolled (561, 440) with delta (0, 0)
Screenshot: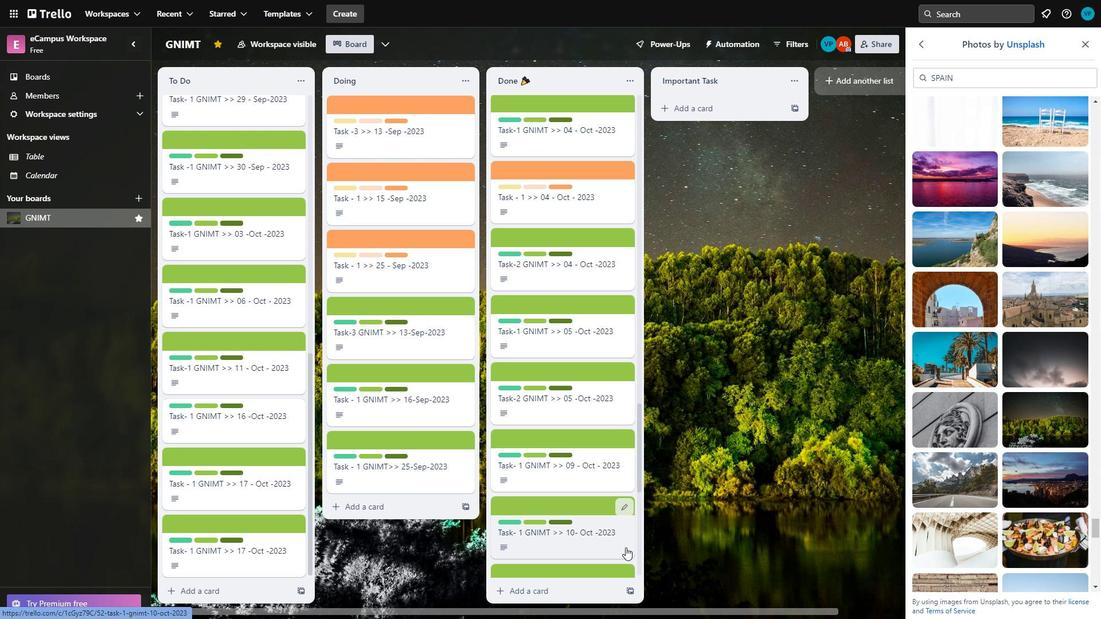 
Action: Mouse moved to (637, 449)
Screenshot: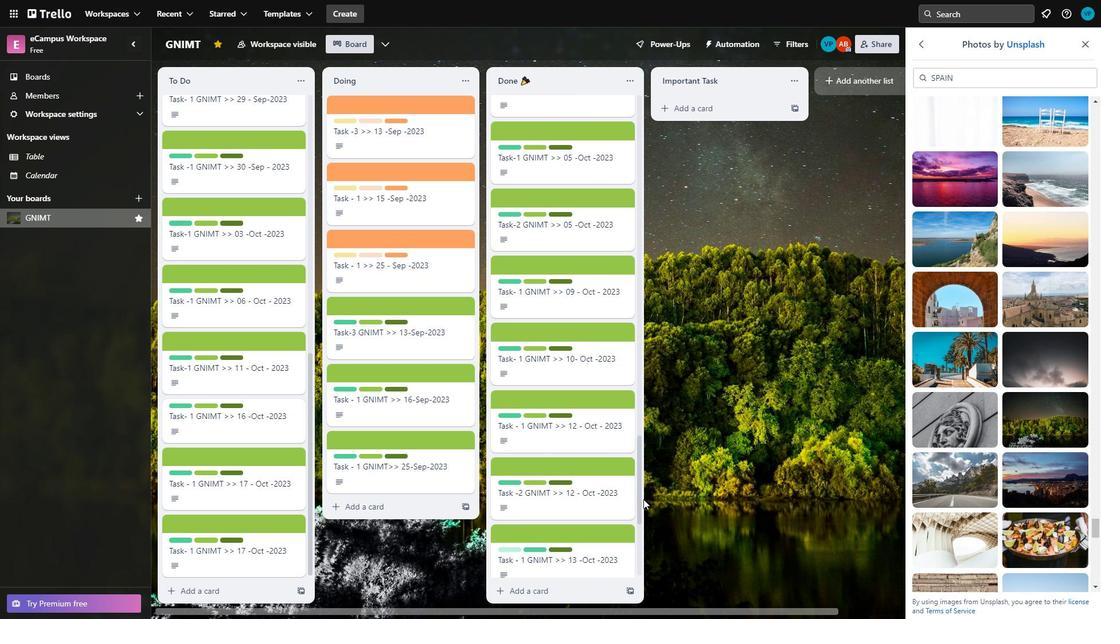 
Action: Mouse pressed left at (637, 449)
Screenshot: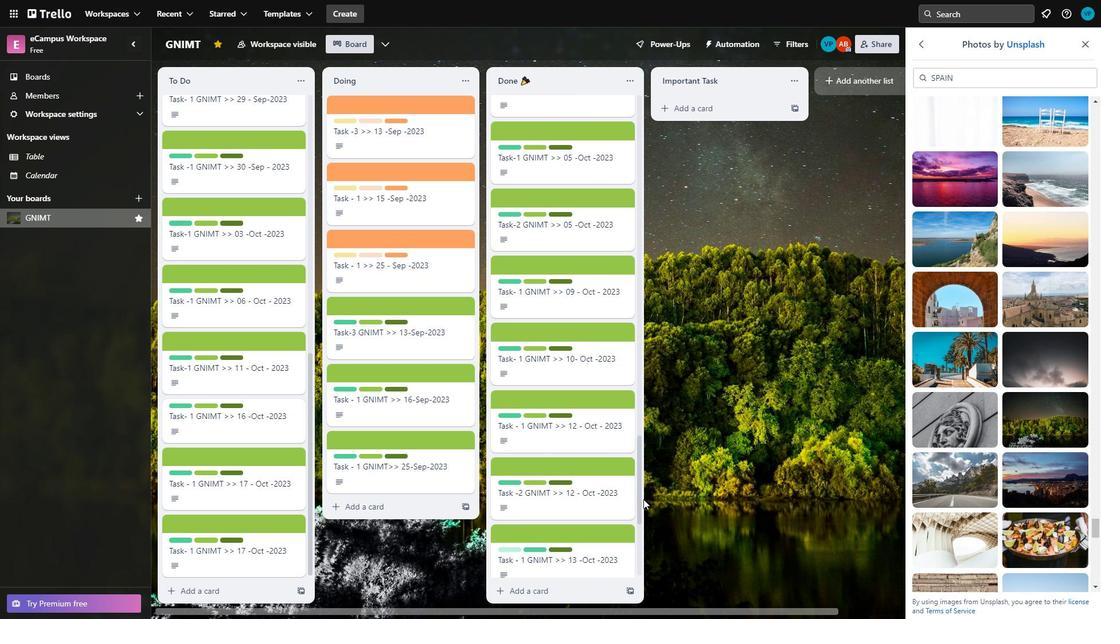 
Action: Mouse moved to (638, 473)
Screenshot: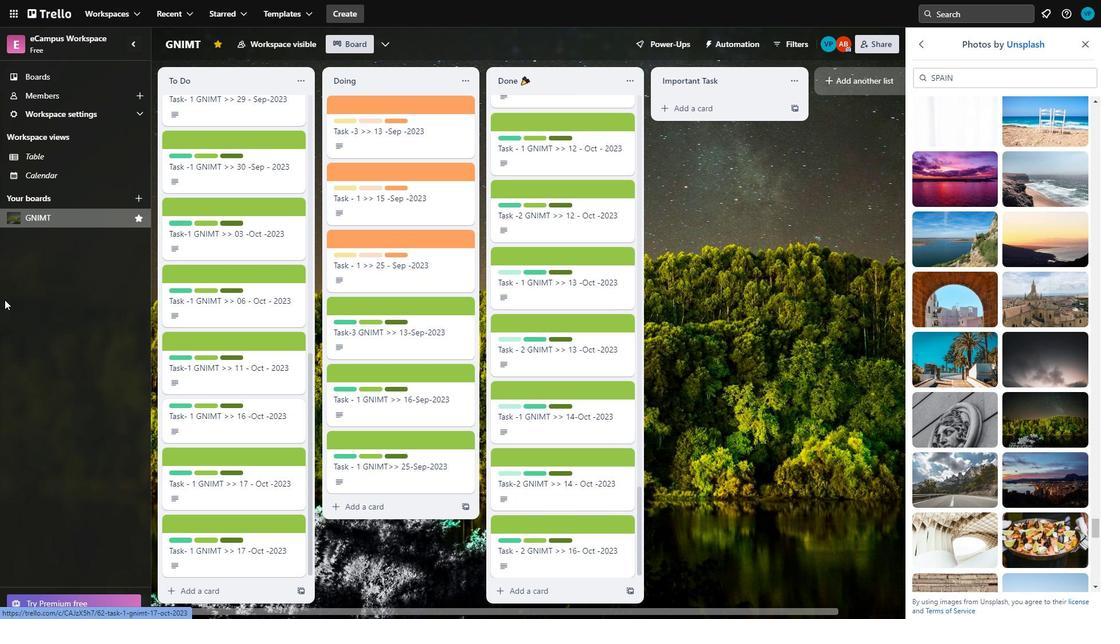 
Action: Mouse scrolled (638, 472) with delta (0, 0)
Screenshot: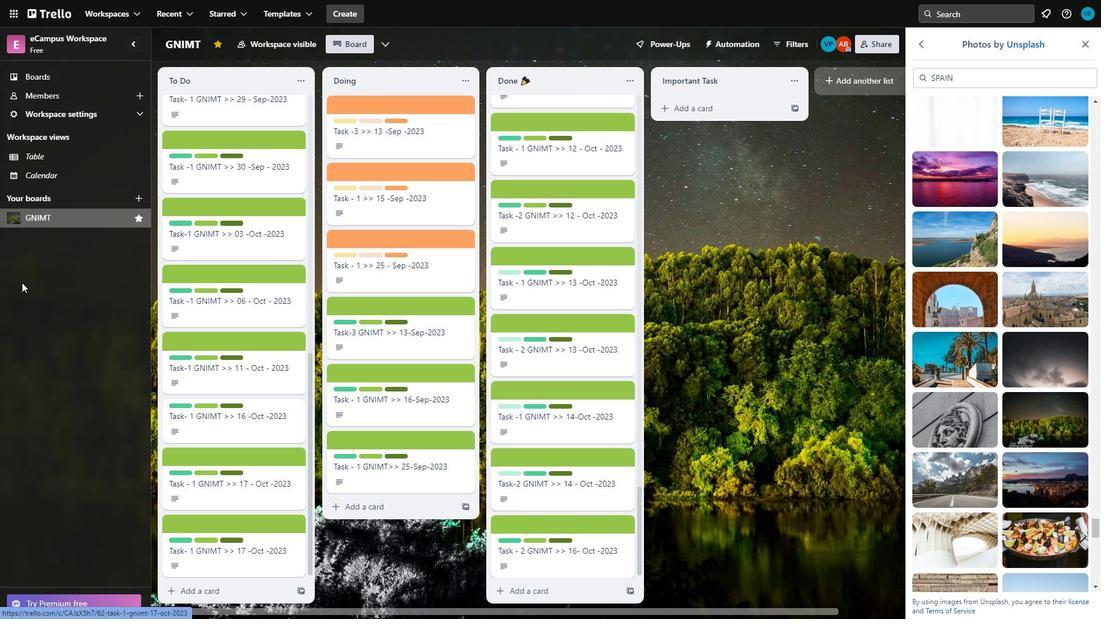 
Action: Mouse moved to (638, 473)
Screenshot: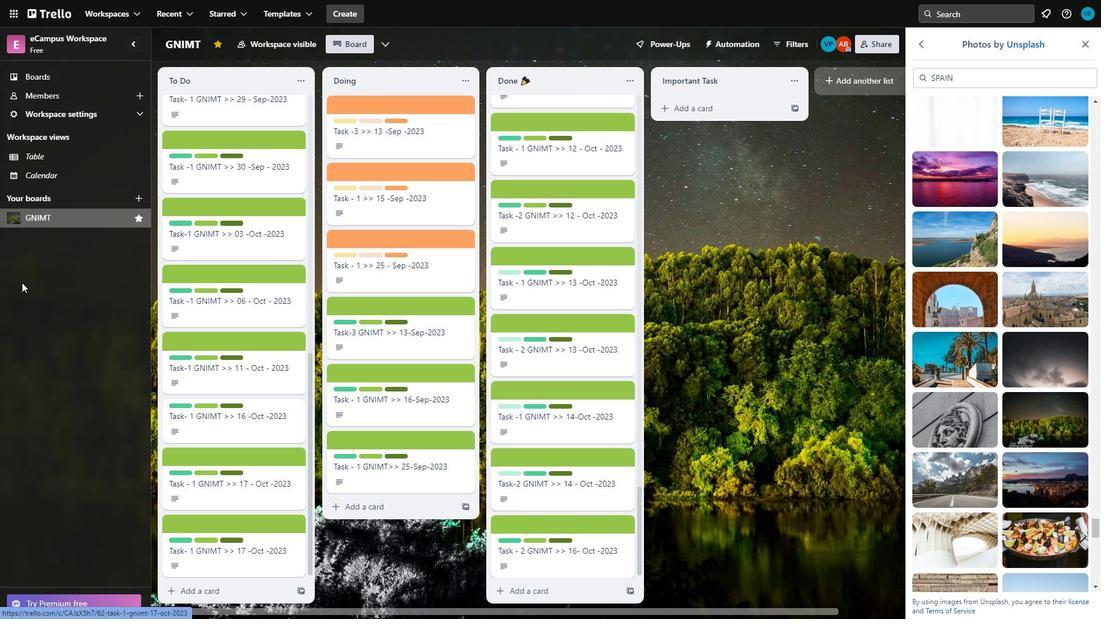 
Action: Mouse scrolled (638, 472) with delta (0, 0)
Screenshot: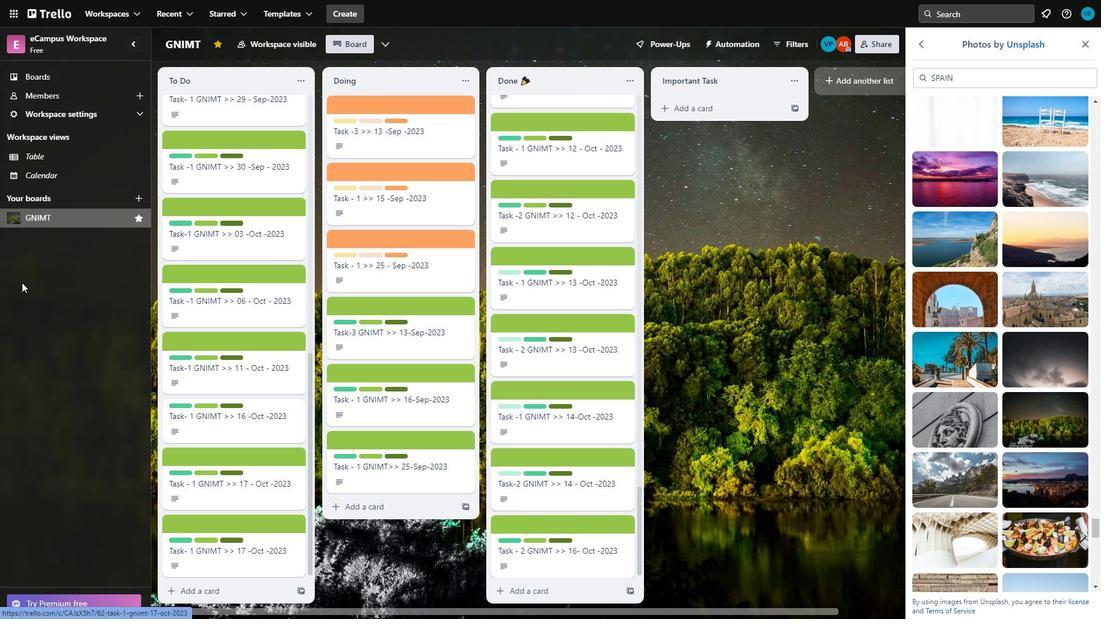 
Action: Mouse moved to (639, 478)
Screenshot: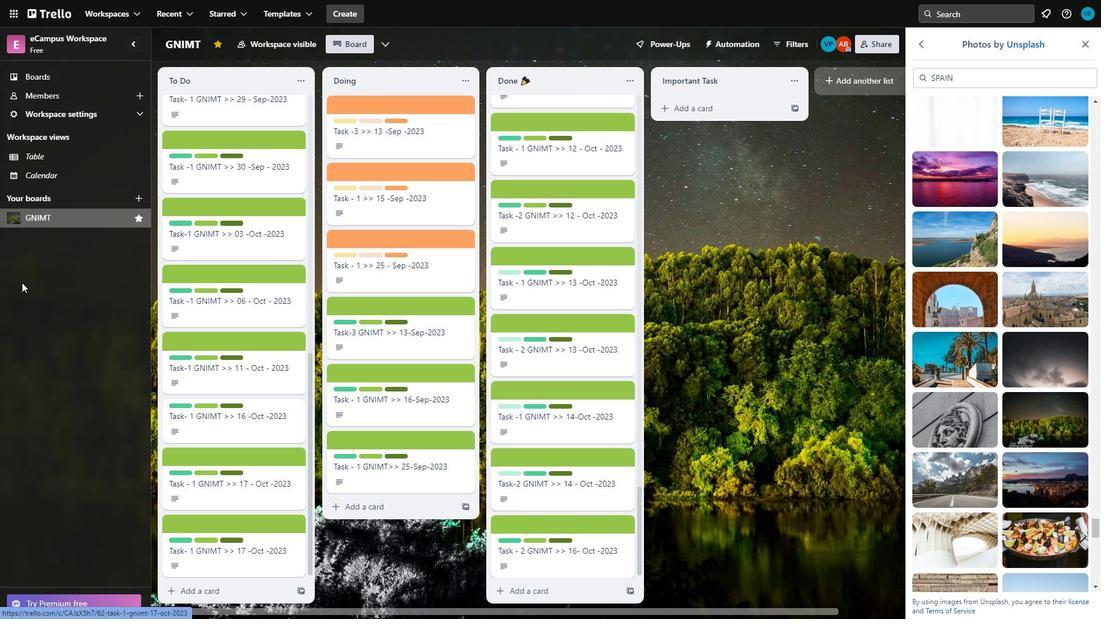 
Action: Mouse scrolled (639, 477) with delta (0, 0)
Screenshot: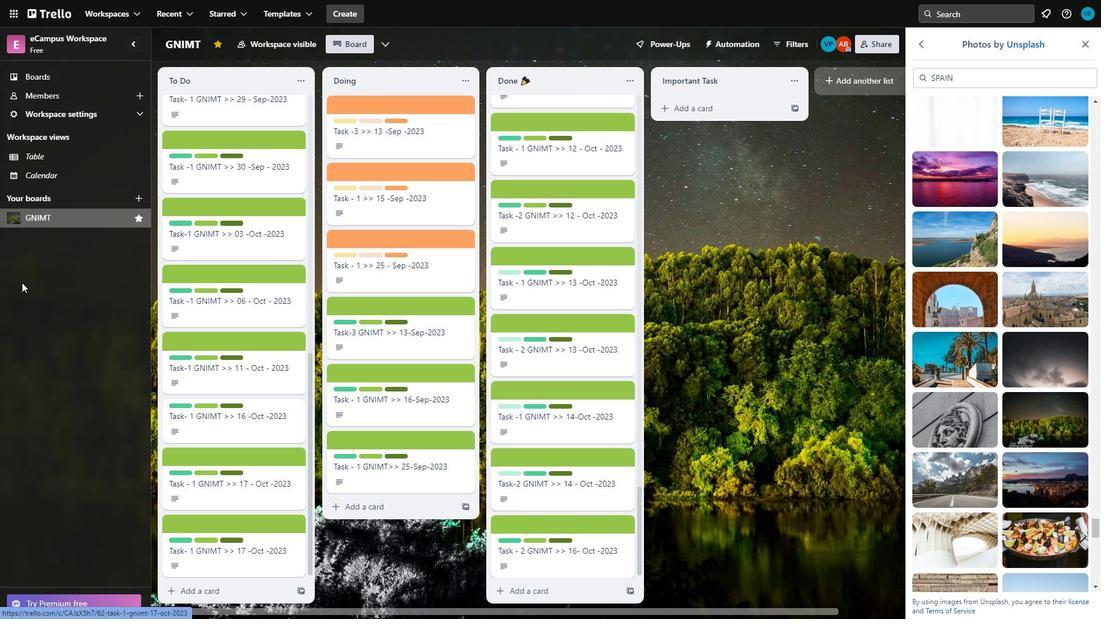 
Action: Mouse moved to (645, 483)
Screenshot: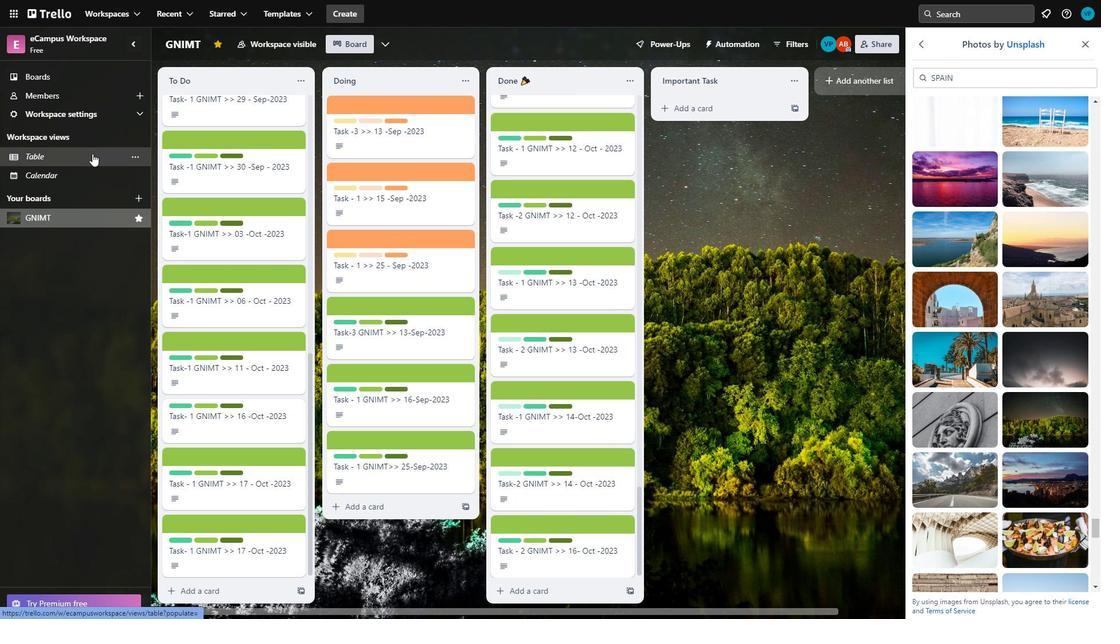 
Action: Mouse scrolled (645, 483) with delta (0, 0)
Screenshot: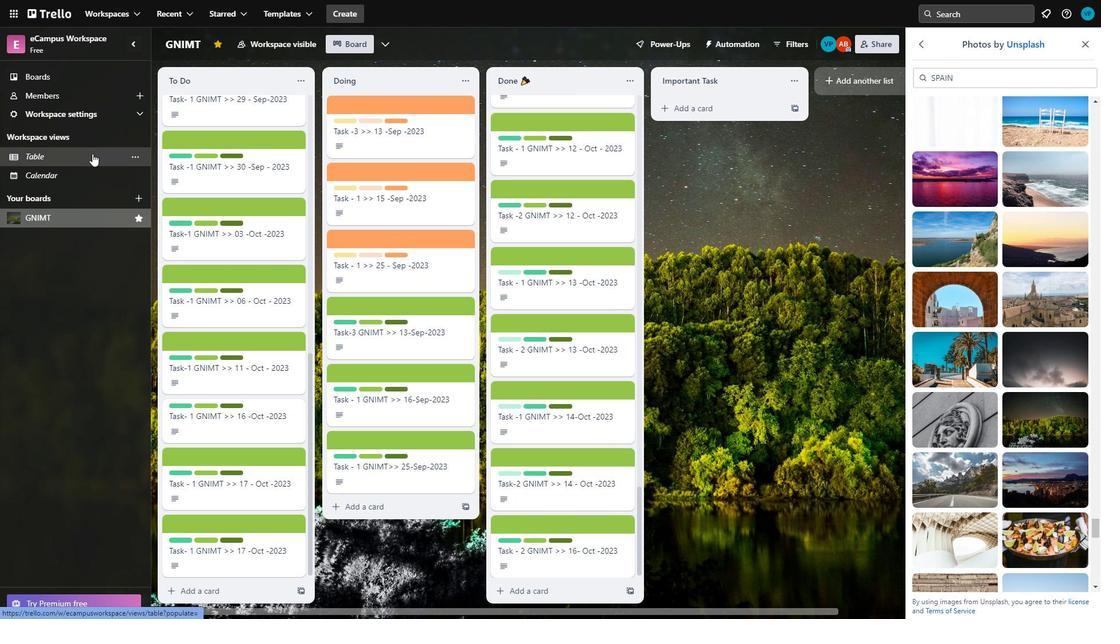 
Action: Mouse scrolled (645, 483) with delta (0, 0)
Screenshot: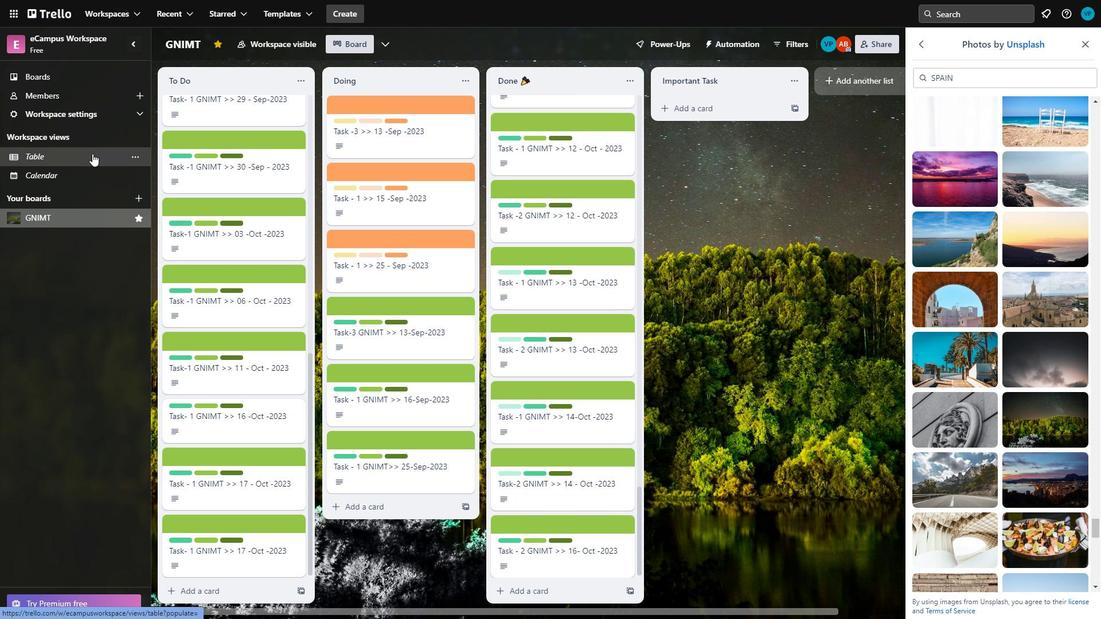 
Action: Mouse moved to (645, 483)
Screenshot: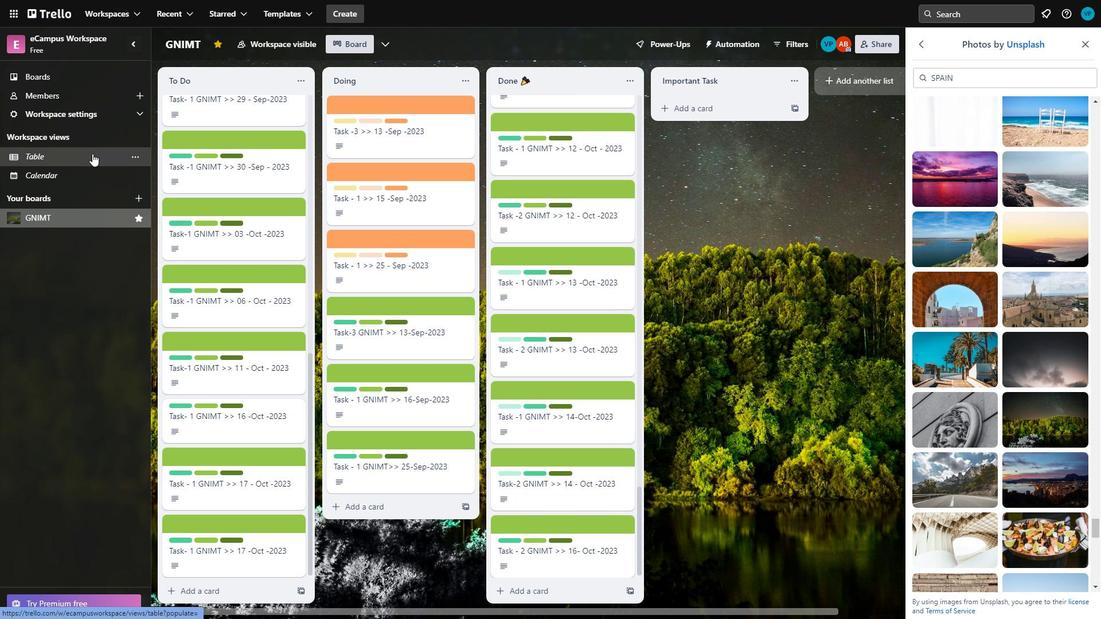 
Action: Mouse scrolled (645, 483) with delta (0, 0)
Screenshot: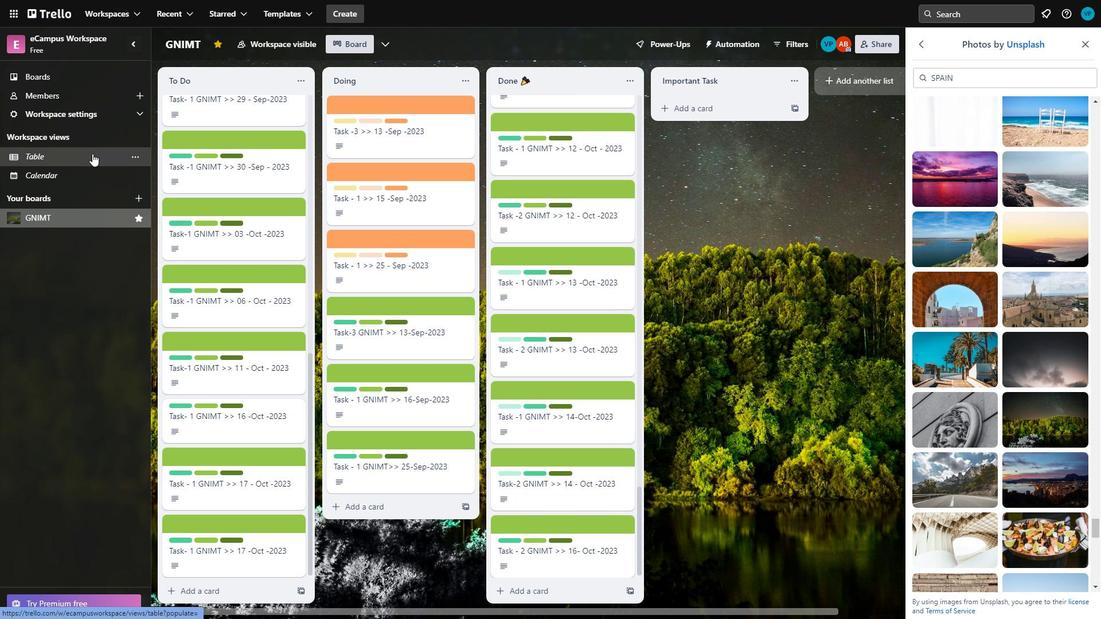 
Action: Mouse moved to (645, 485)
Screenshot: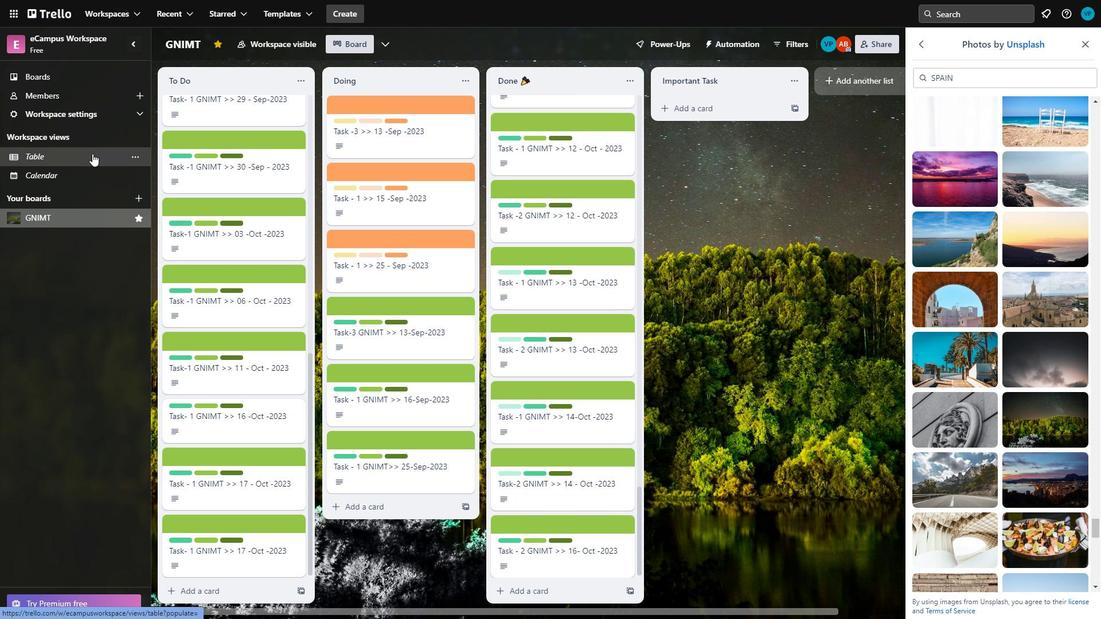 
Action: Mouse scrolled (645, 484) with delta (0, 0)
Screenshot: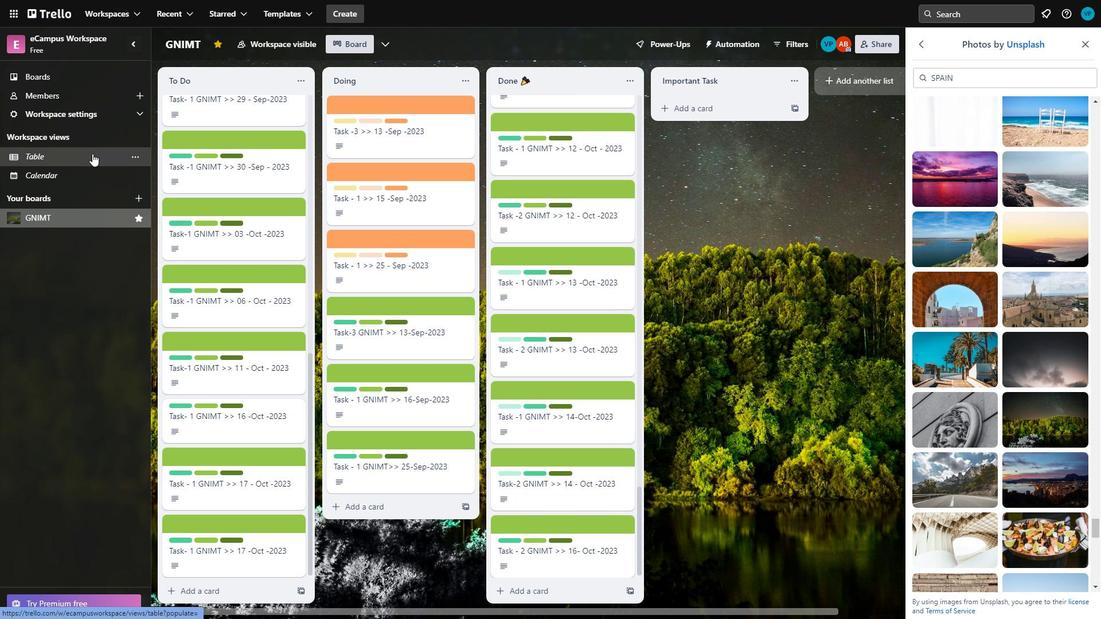 
Action: Mouse moved to (641, 497)
Screenshot: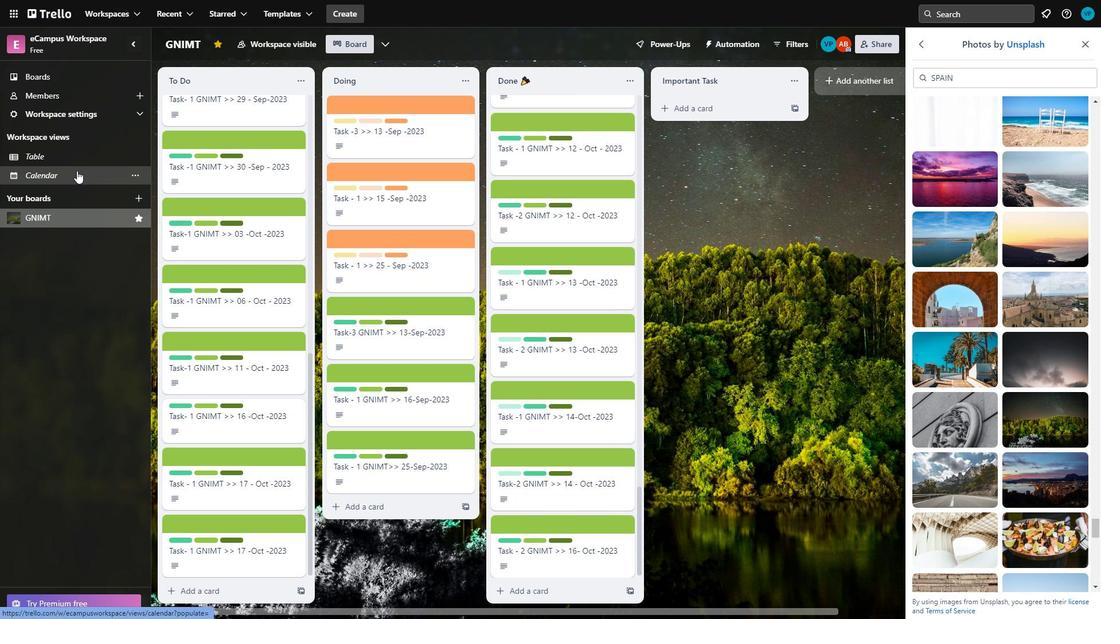 
Action: Mouse scrolled (641, 496) with delta (0, 0)
Screenshot: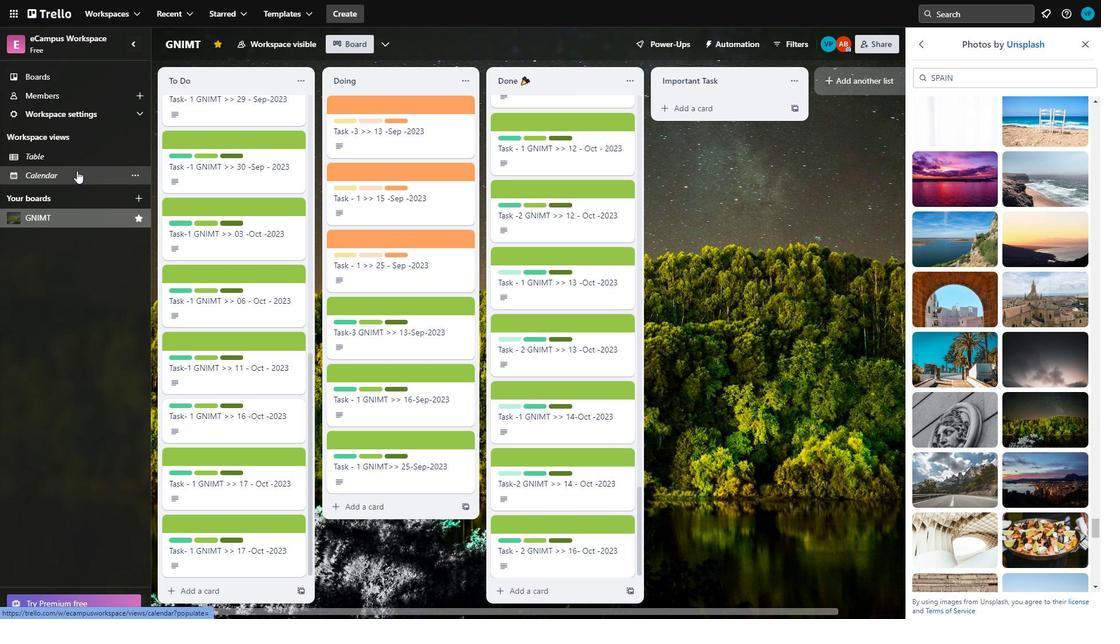 
Action: Mouse scrolled (641, 496) with delta (0, 0)
Screenshot: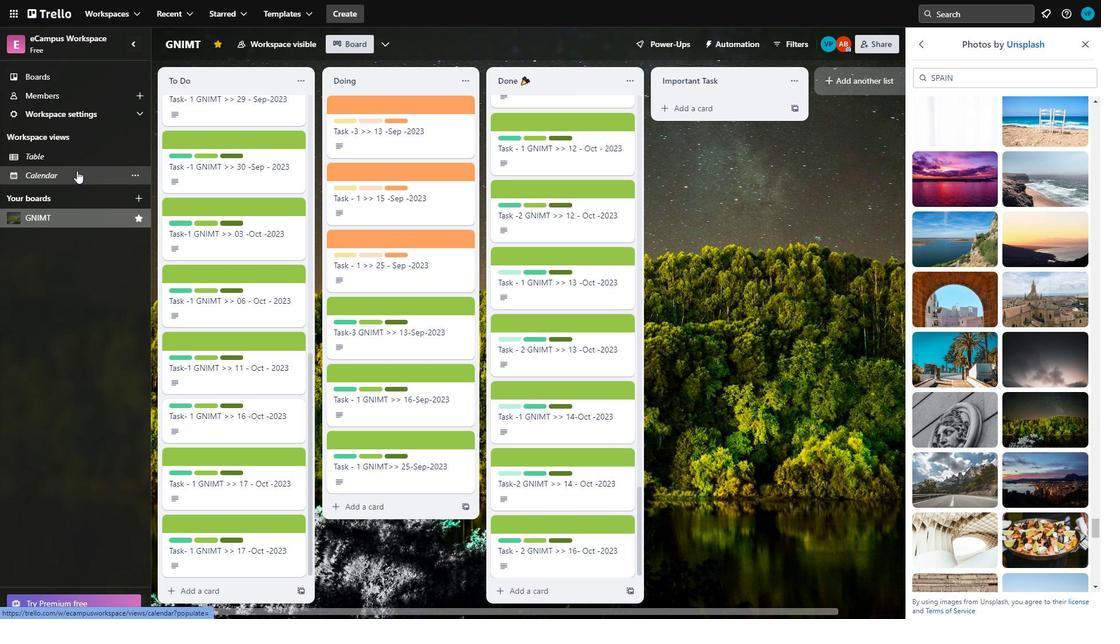 
Action: Mouse moved to (641, 498)
Screenshot: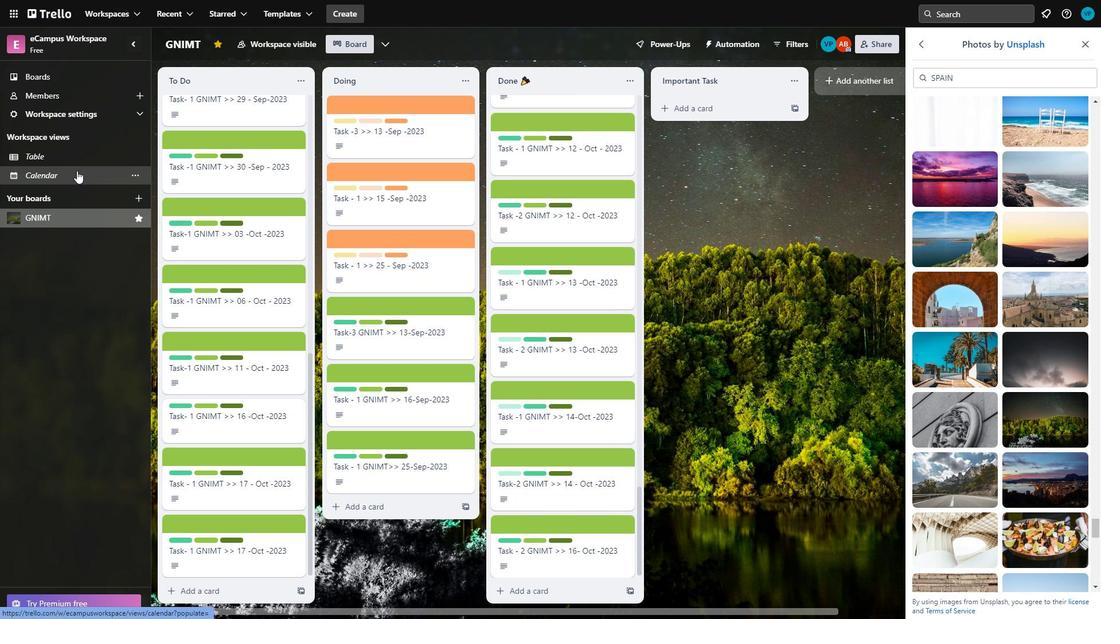 
Action: Mouse scrolled (641, 498) with delta (0, 0)
Screenshot: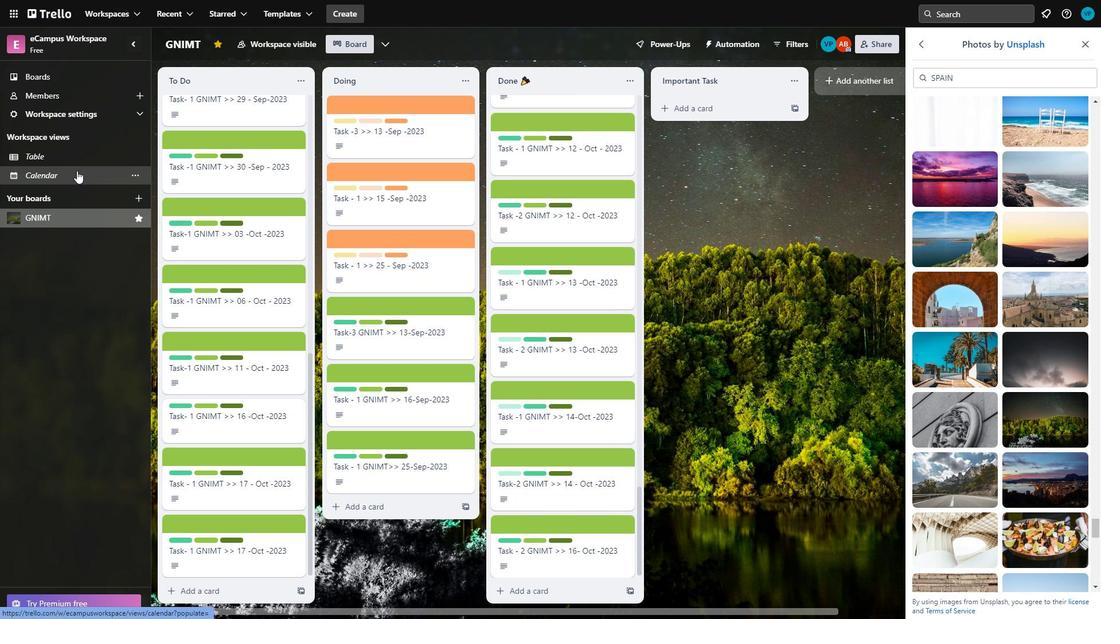
Action: Mouse moved to (641, 499)
Screenshot: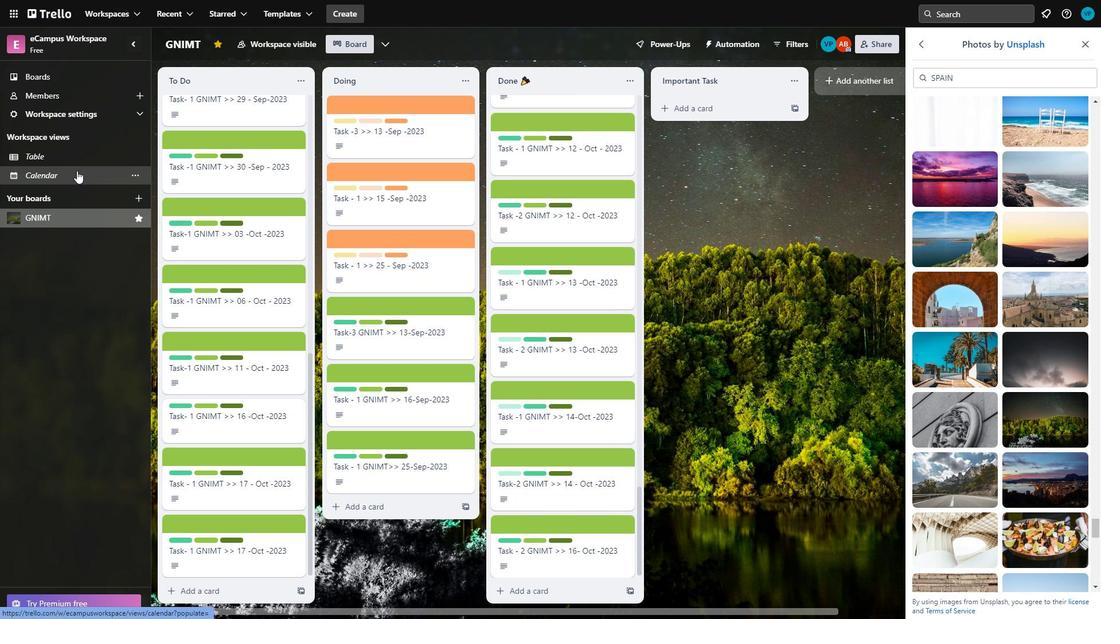 
Action: Mouse scrolled (641, 499) with delta (0, 0)
Screenshot: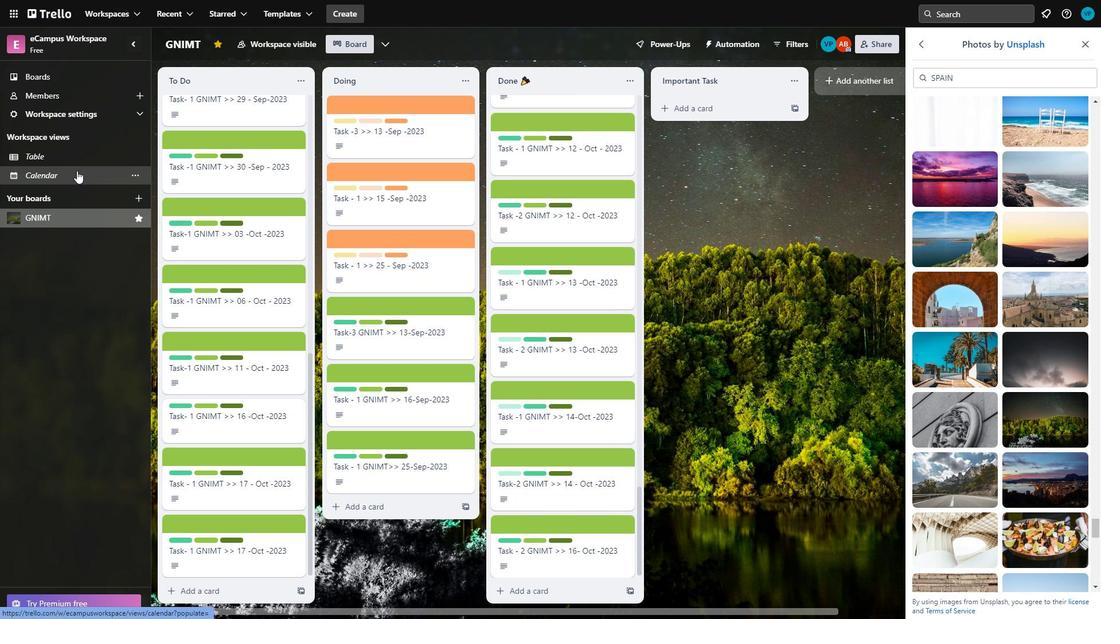 
Action: Mouse moved to (639, 503)
Screenshot: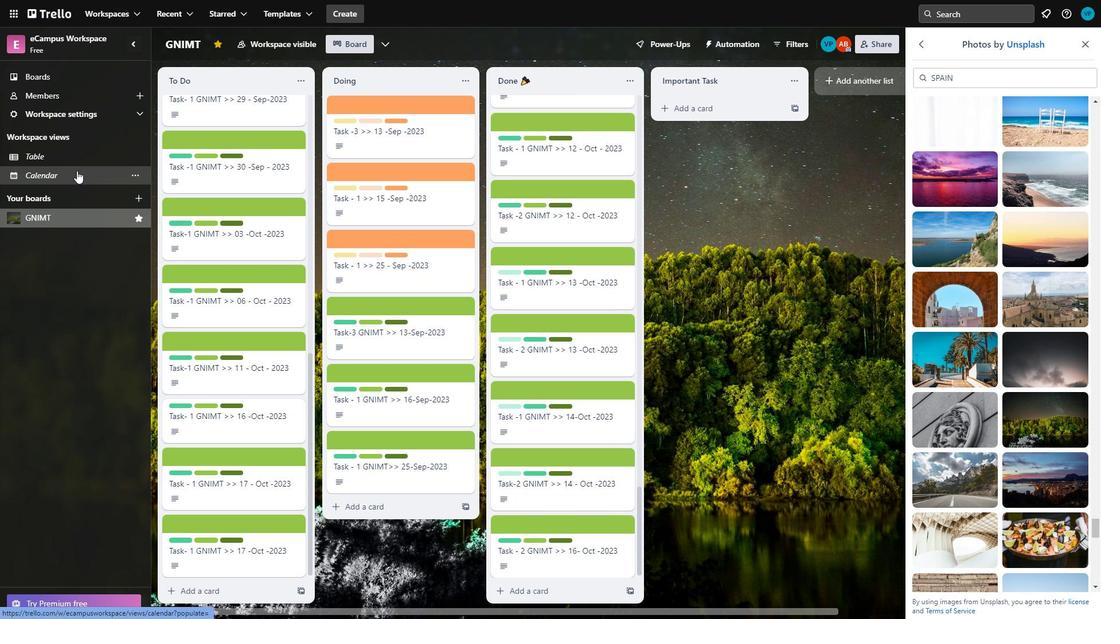 
Action: Mouse scrolled (639, 502) with delta (0, 0)
Screenshot: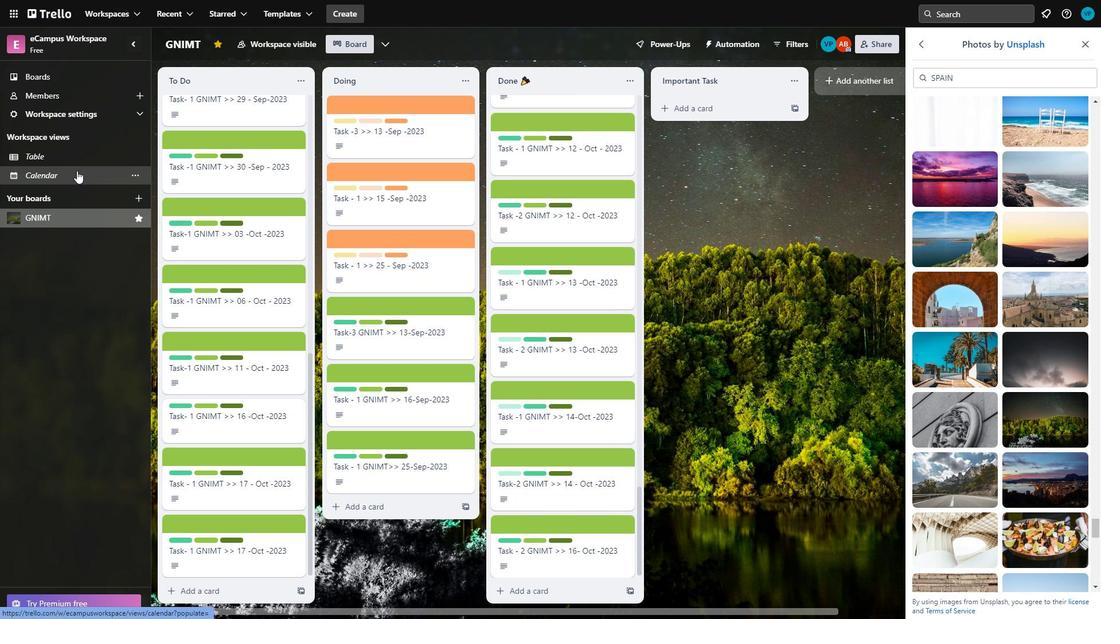 
Action: Mouse moved to (614, 517)
Screenshot: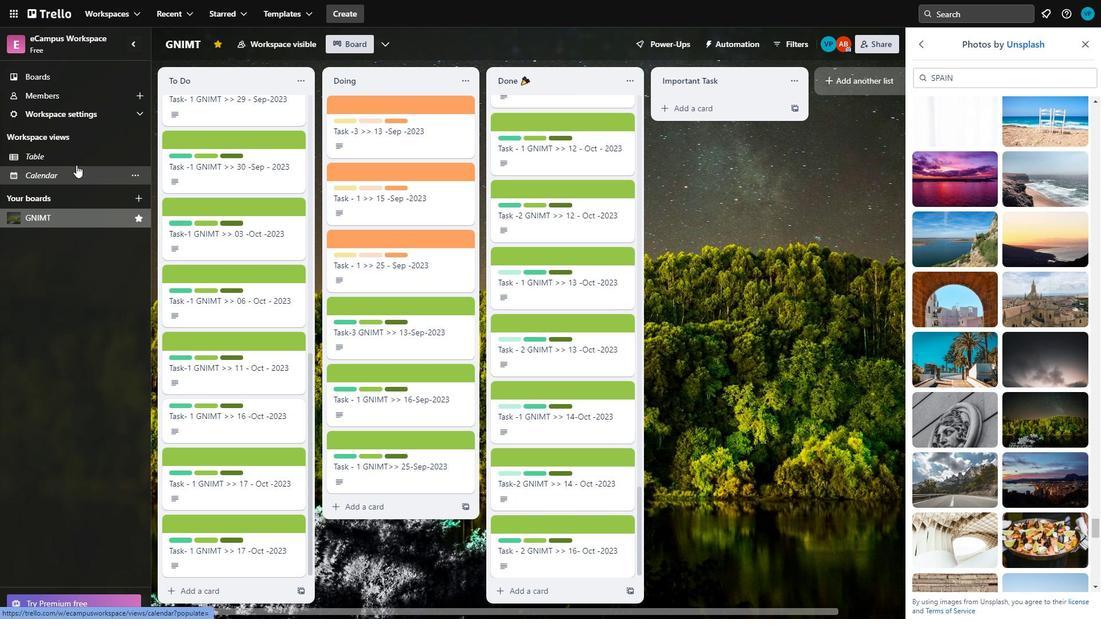 
Action: Mouse scrolled (614, 517) with delta (0, 0)
Screenshot: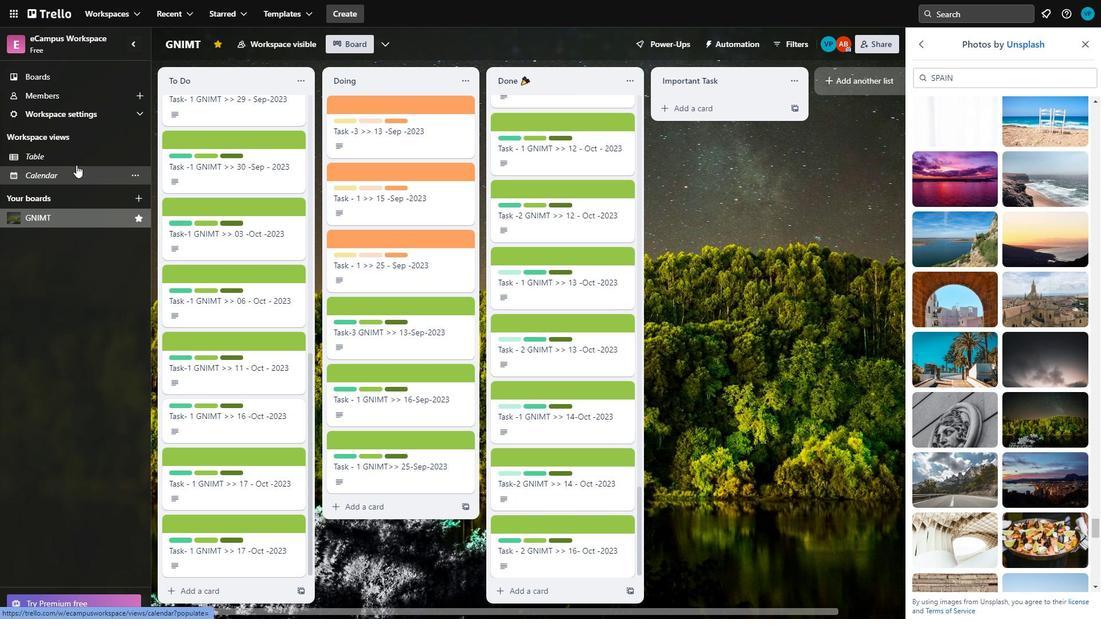
Action: Mouse moved to (613, 517)
Screenshot: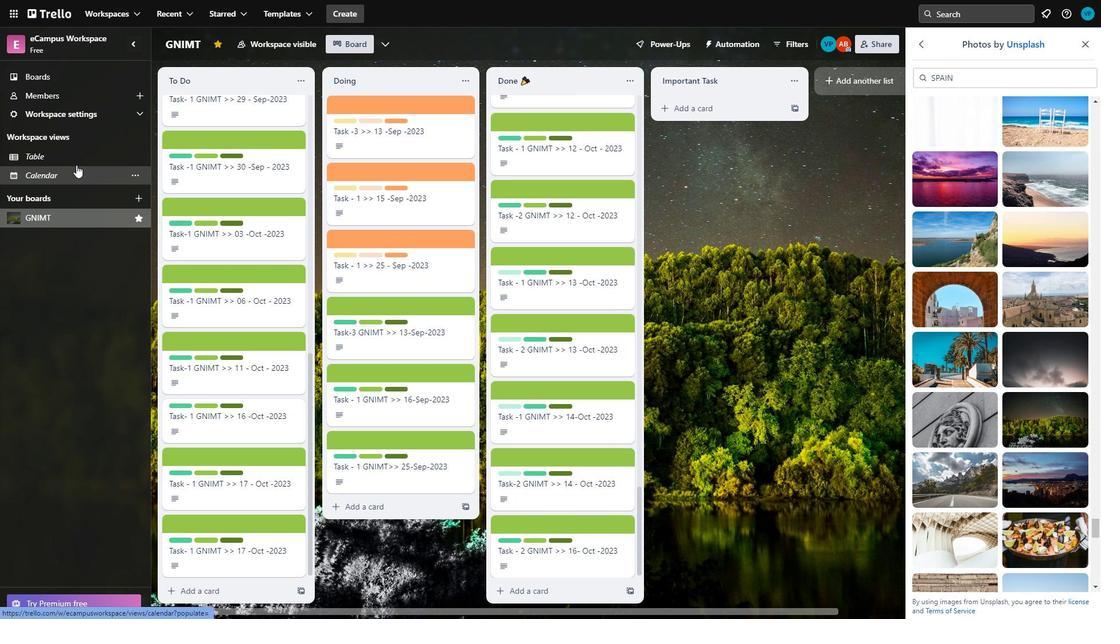 
Action: Mouse scrolled (613, 517) with delta (0, 0)
Screenshot: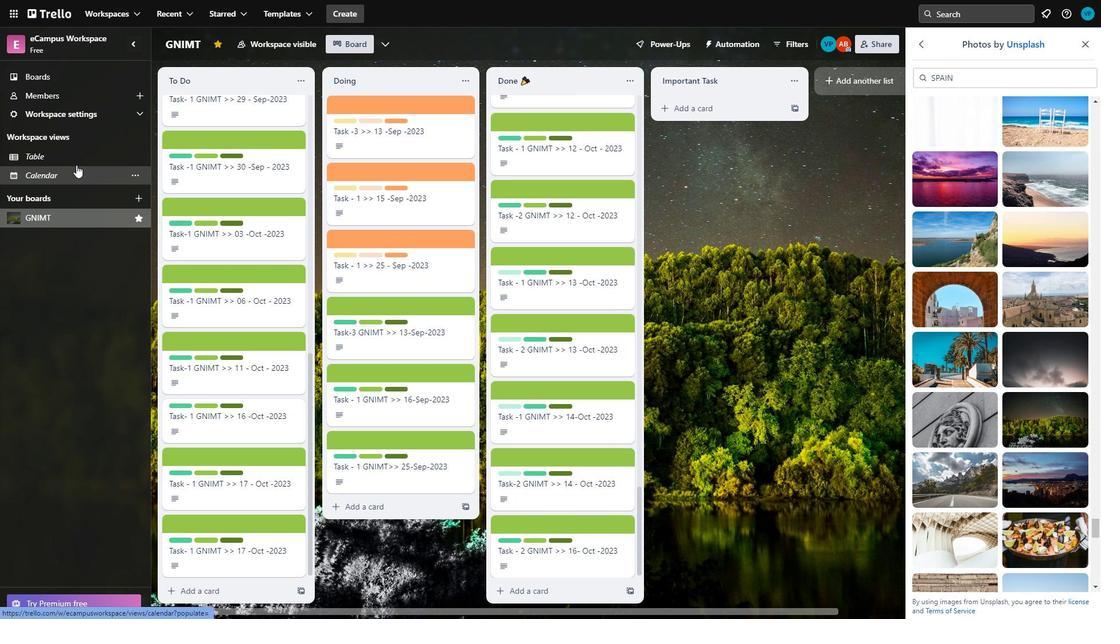 
Action: Mouse moved to (612, 517)
Screenshot: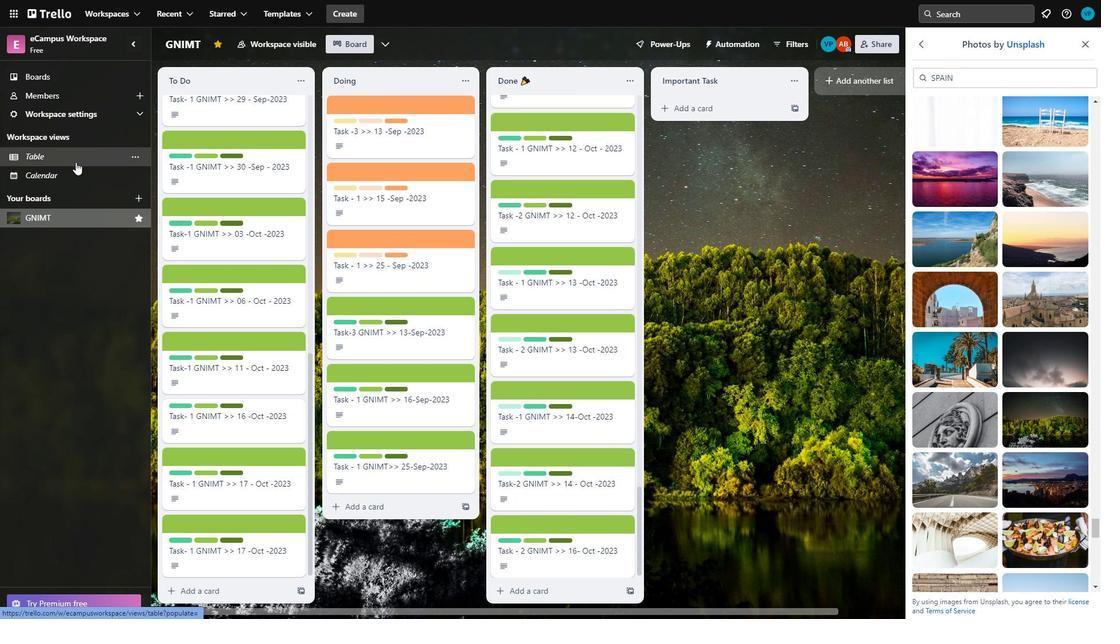
Action: Mouse scrolled (612, 517) with delta (0, 0)
Screenshot: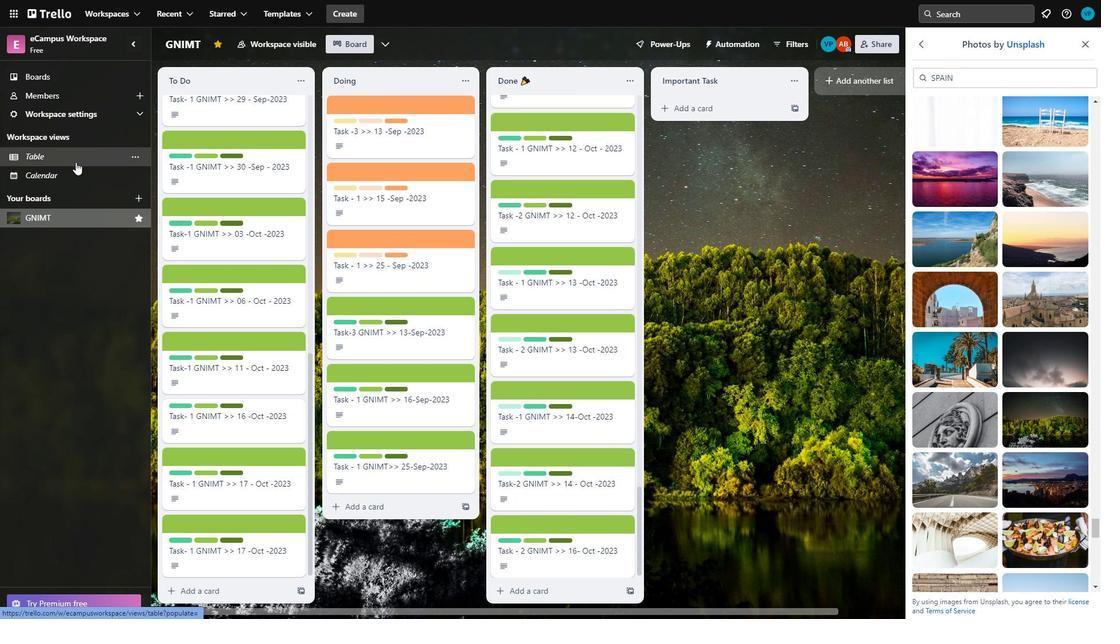 
Action: Mouse moved to (612, 518)
Screenshot: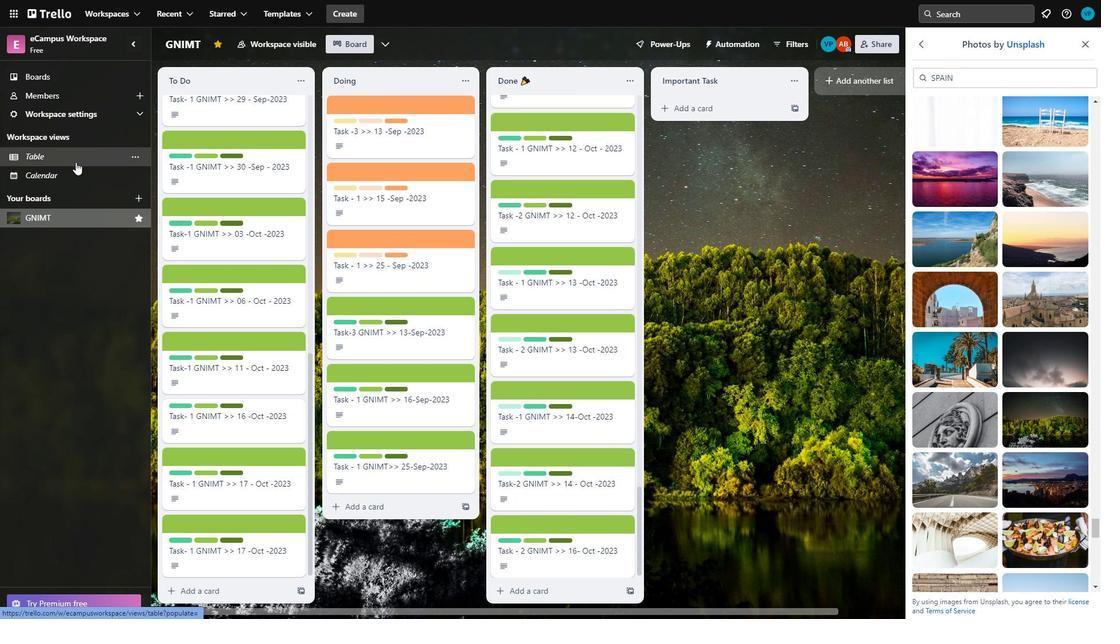 
Action: Mouse scrolled (612, 517) with delta (0, 0)
Screenshot: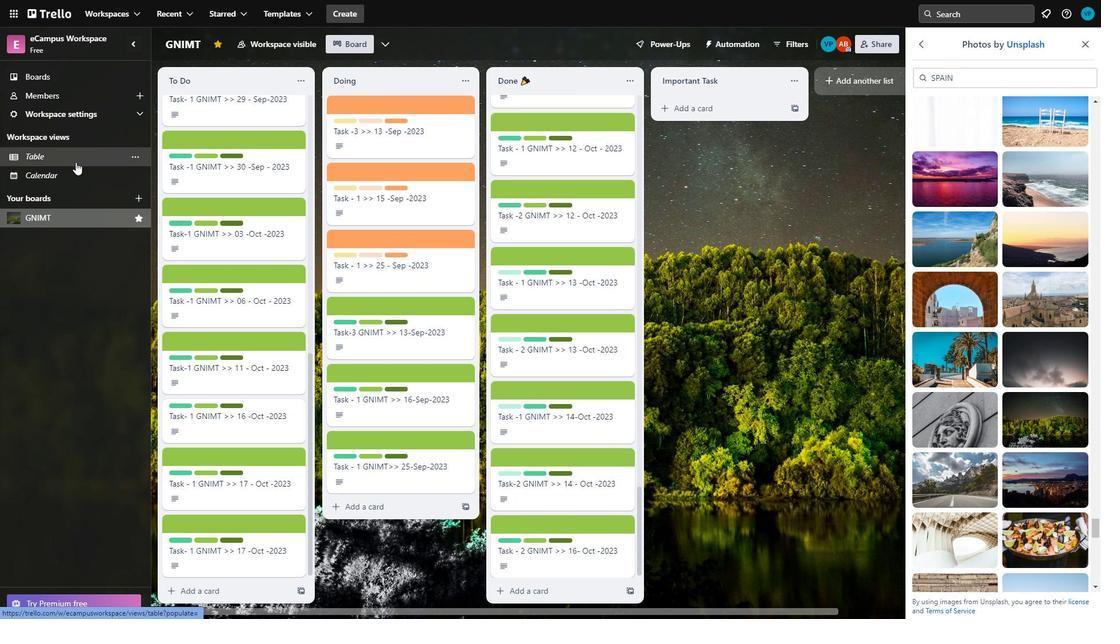 
Action: Mouse moved to (611, 522)
Screenshot: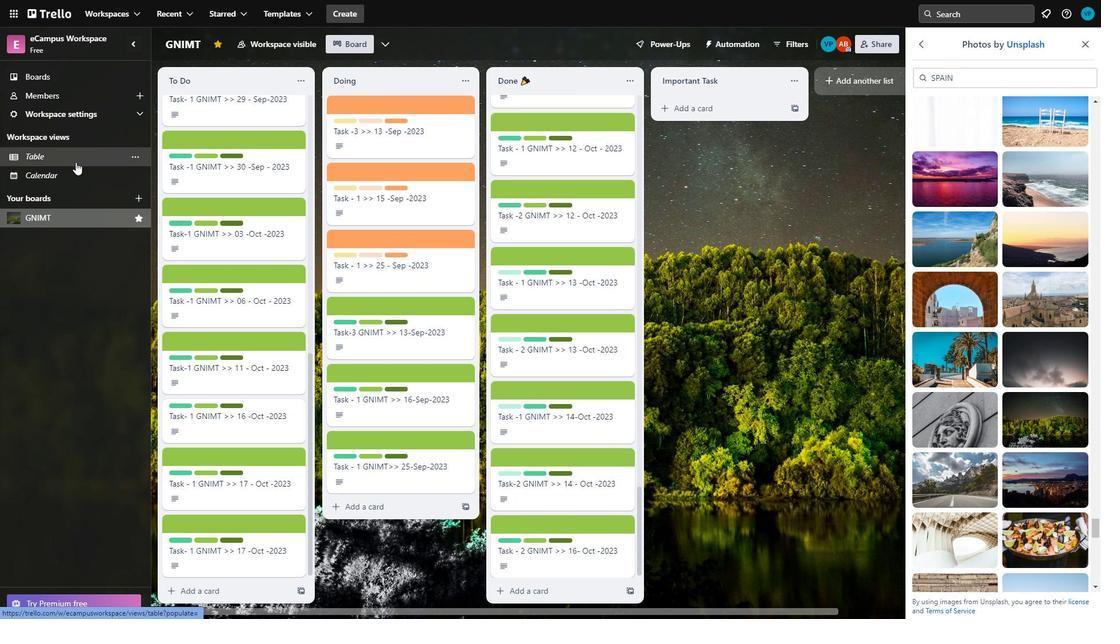 
Action: Mouse scrolled (611, 521) with delta (0, 0)
Screenshot: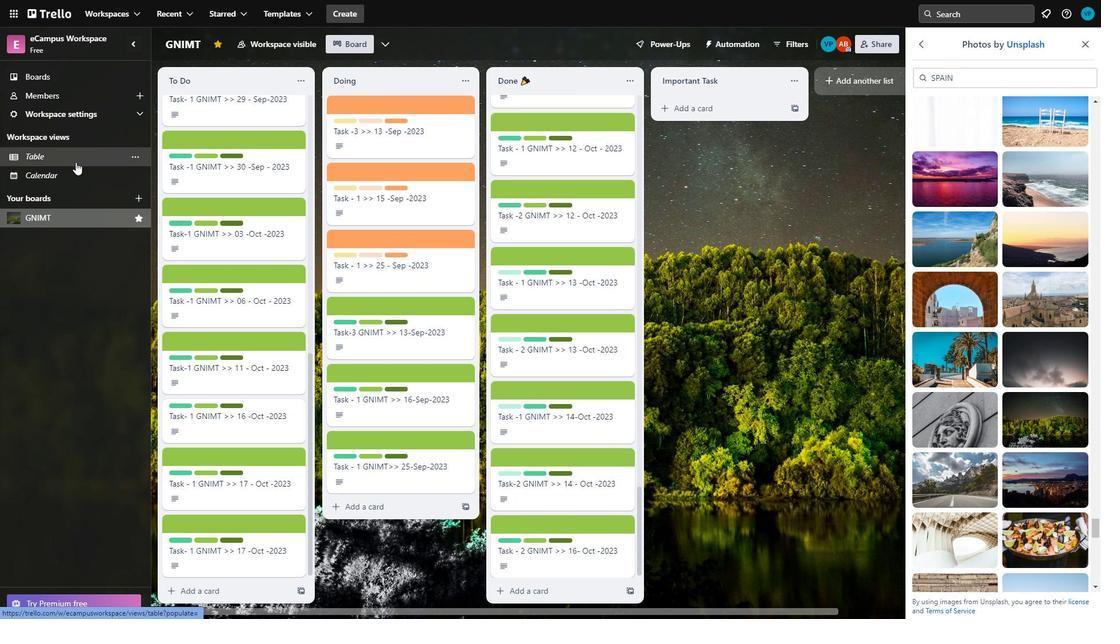 
Action: Mouse moved to (607, 522)
Screenshot: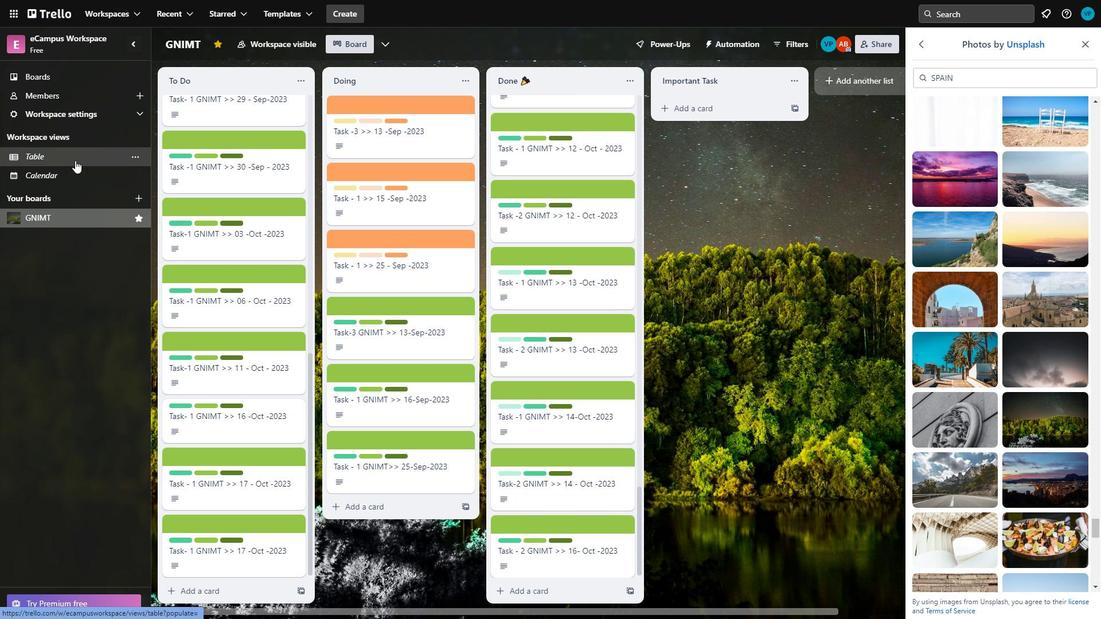 
Action: Mouse scrolled (607, 521) with delta (0, 0)
Screenshot: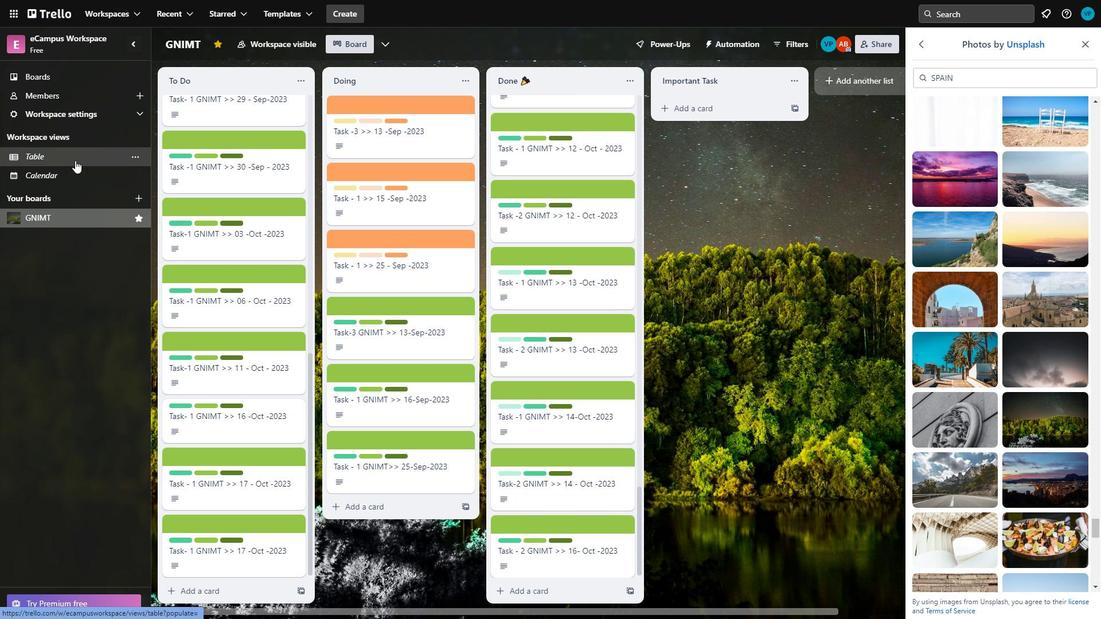 
Action: Mouse scrolled (607, 521) with delta (0, 0)
Screenshot: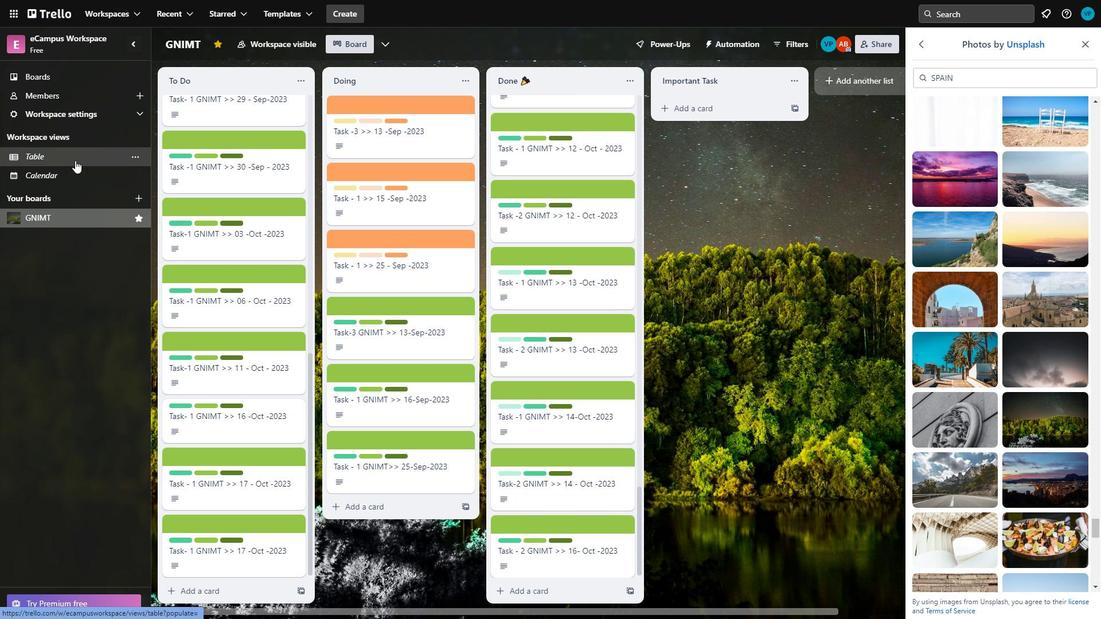 
Action: Mouse scrolled (607, 521) with delta (0, 0)
Screenshot: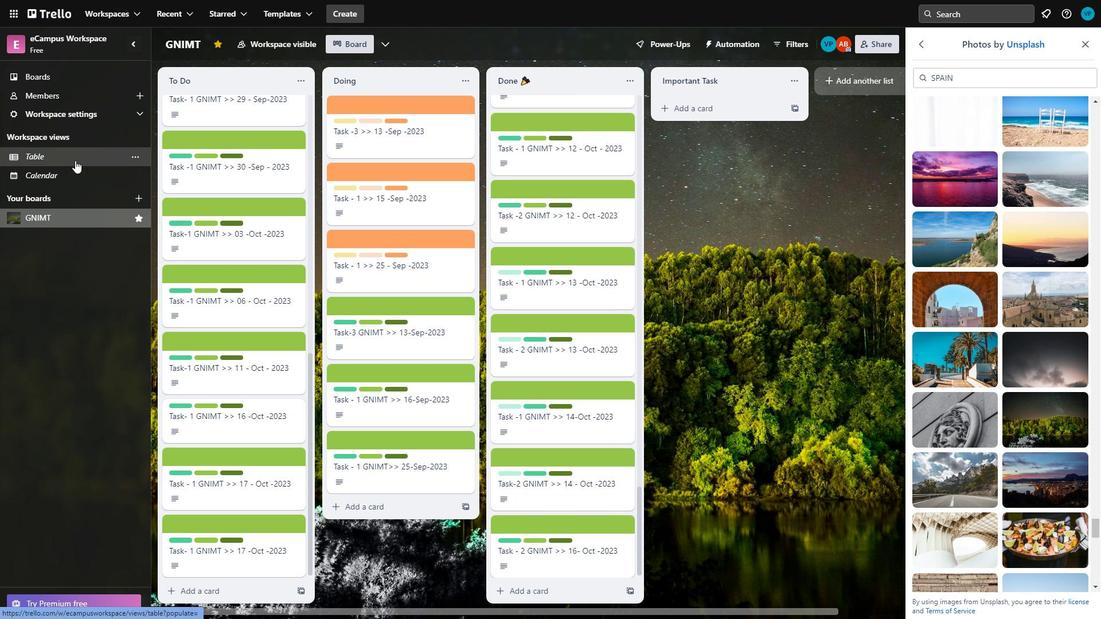 
Action: Mouse scrolled (607, 521) with delta (0, 0)
Screenshot: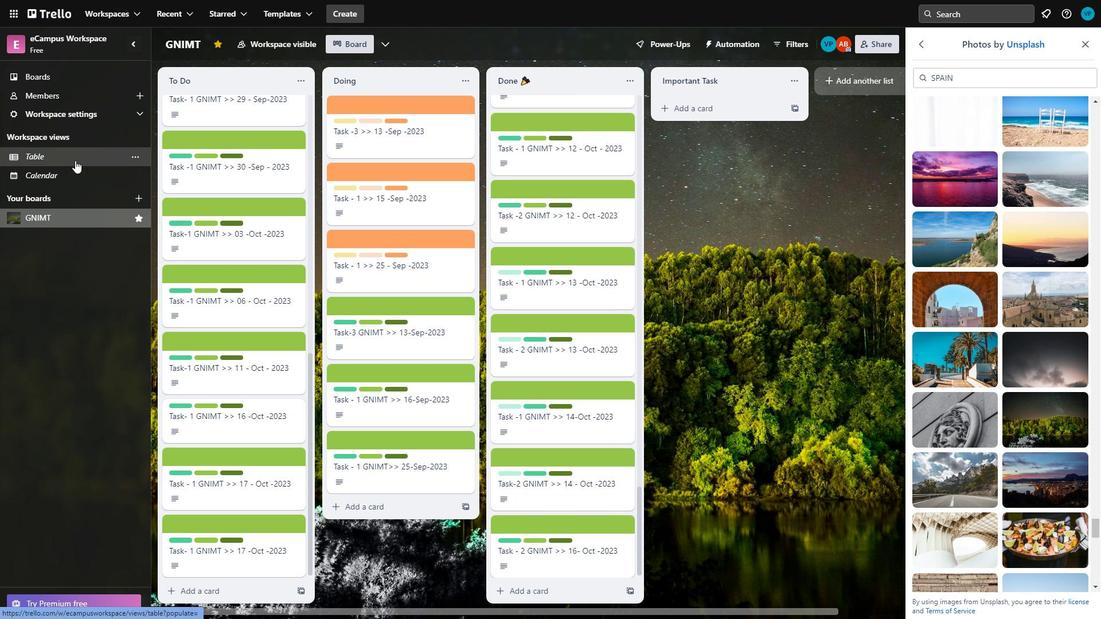 
Action: Mouse moved to (76, 161)
Screenshot: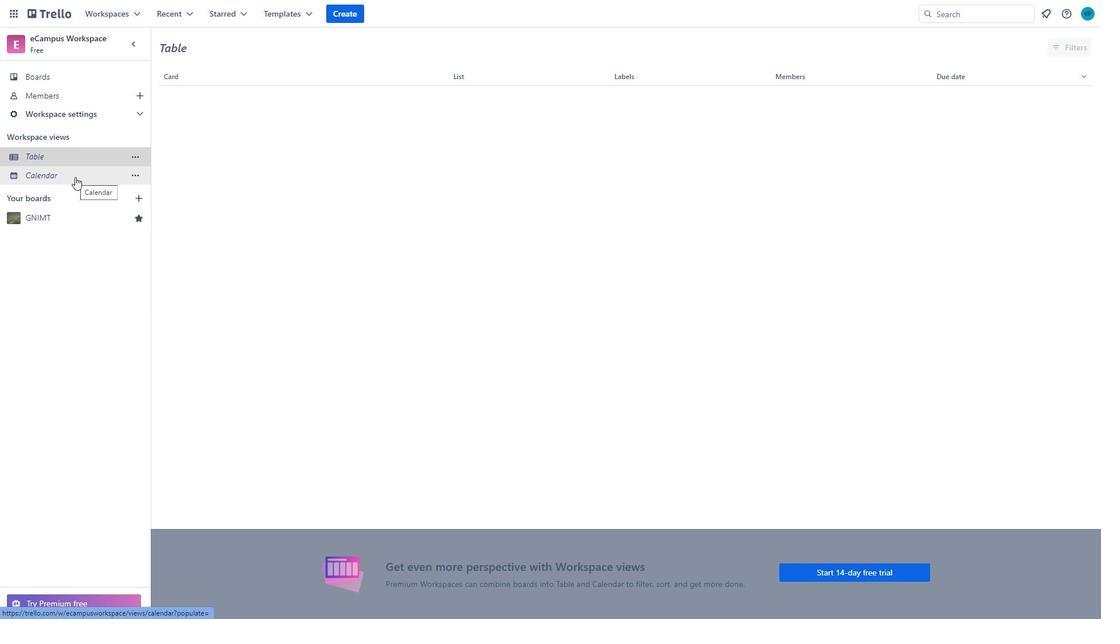 
Action: Mouse pressed left at (76, 161)
Screenshot: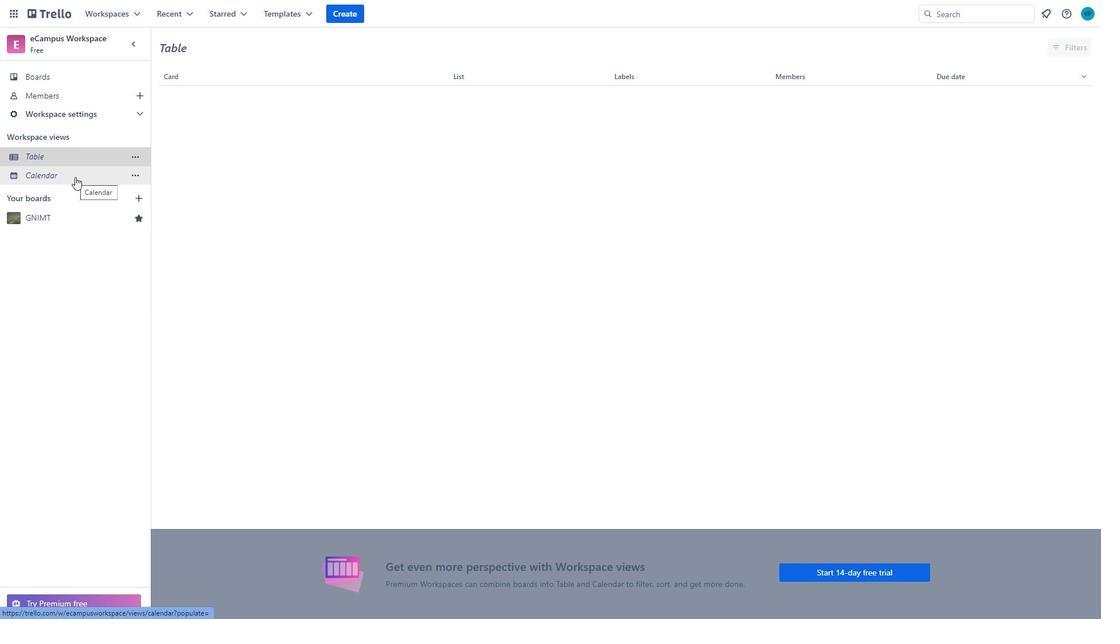 
Action: Mouse moved to (72, 182)
Screenshot: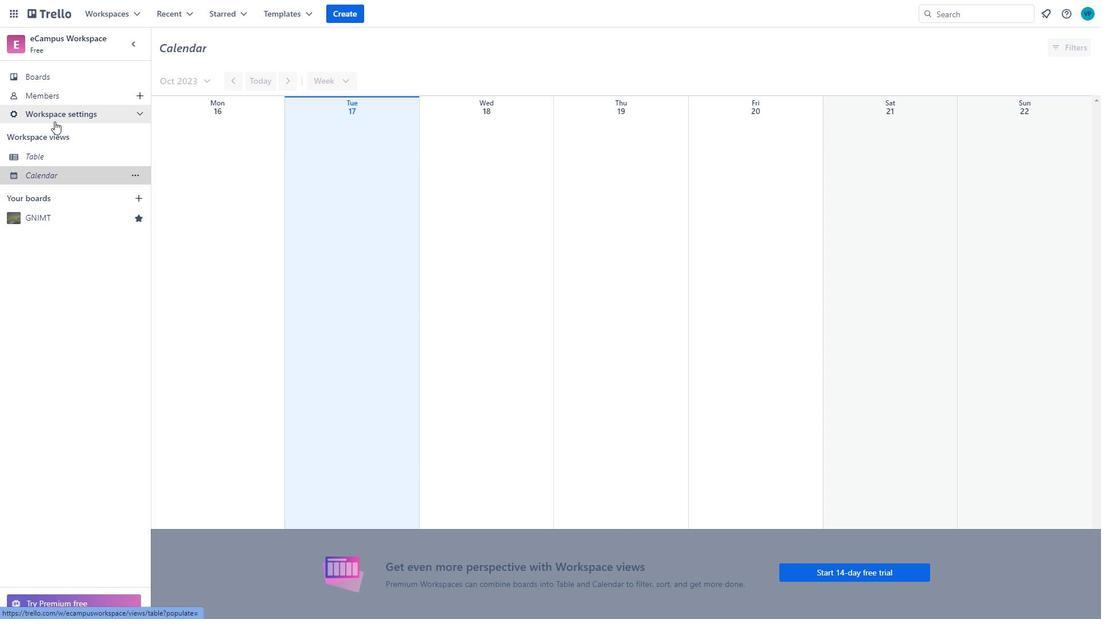
Action: Mouse pressed left at (72, 182)
Screenshot: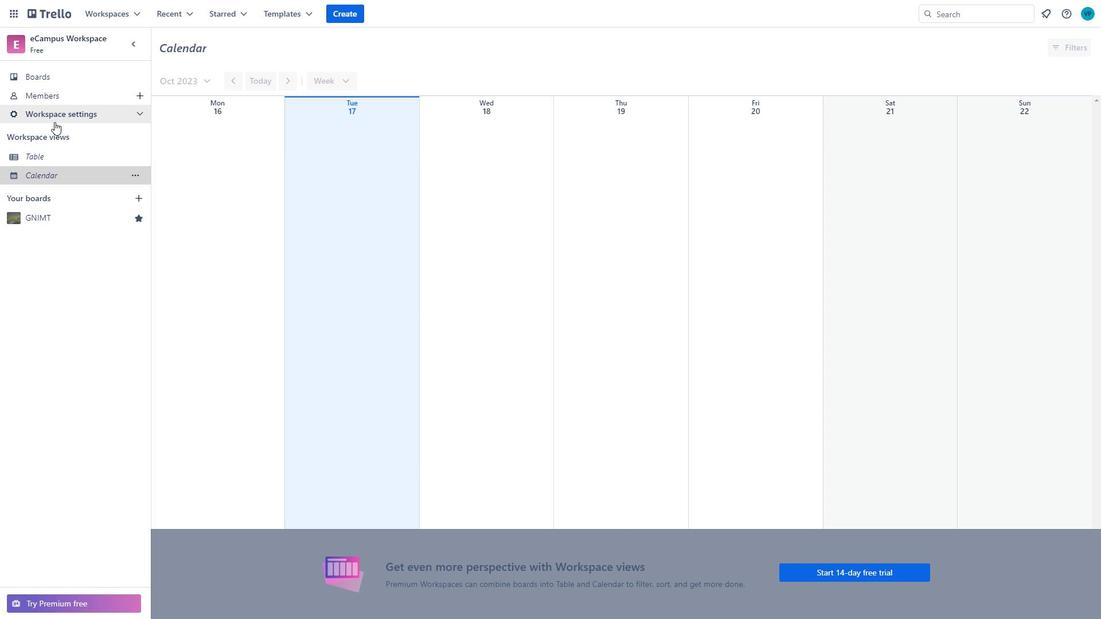 
Action: Mouse moved to (56, 123)
Screenshot: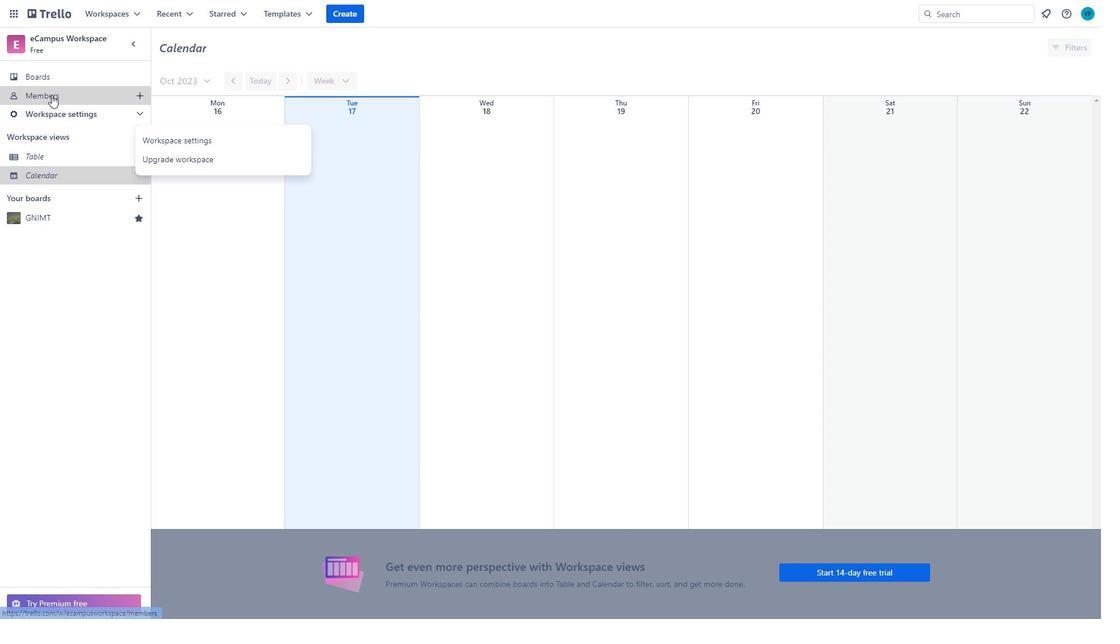 
Action: Mouse pressed left at (56, 123)
Screenshot: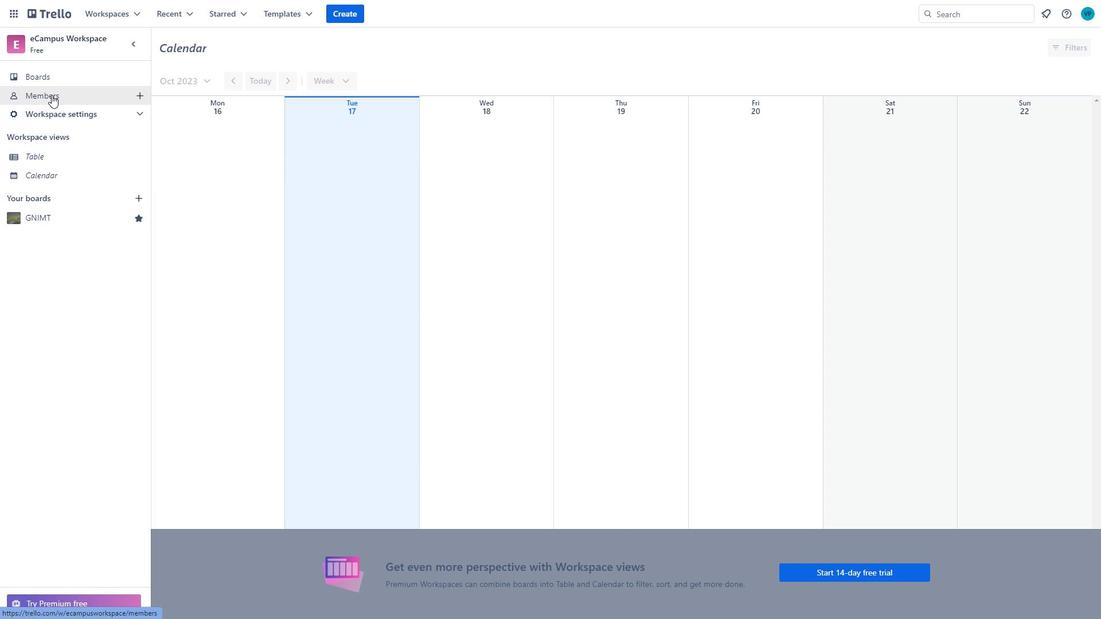 
Action: Mouse moved to (52, 96)
Screenshot: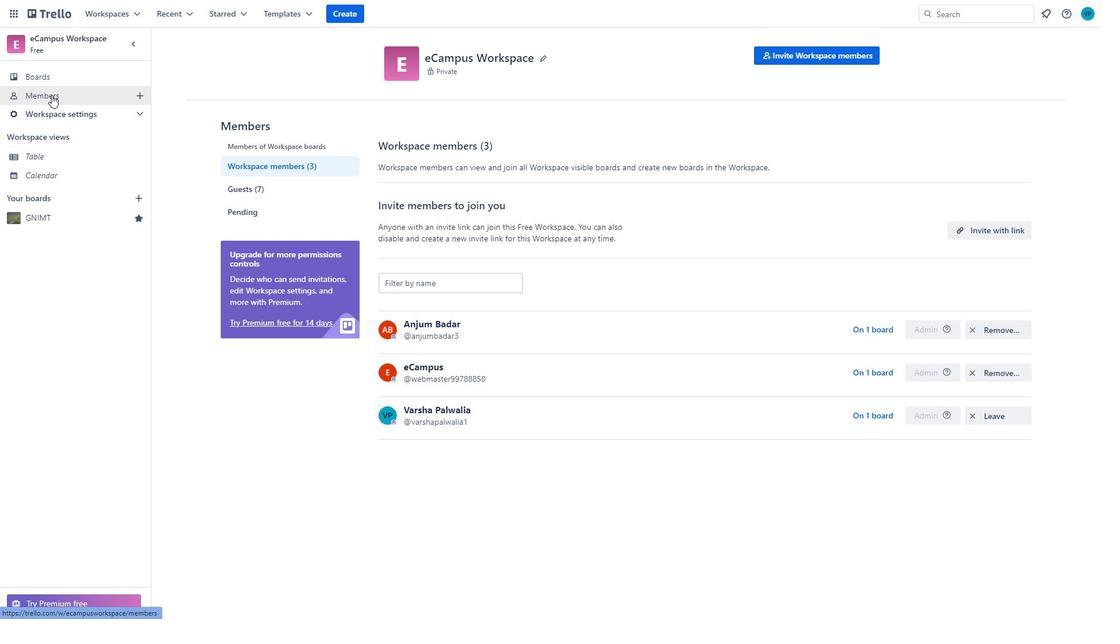 
Action: Mouse pressed left at (52, 96)
Screenshot: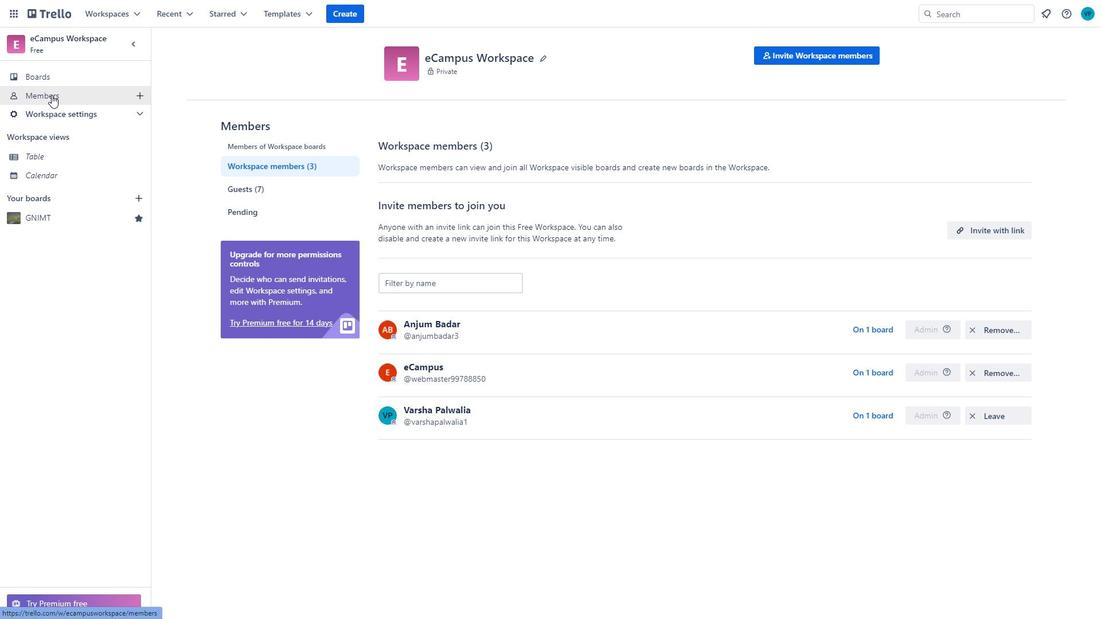 
Action: Mouse moved to (40, 80)
Screenshot: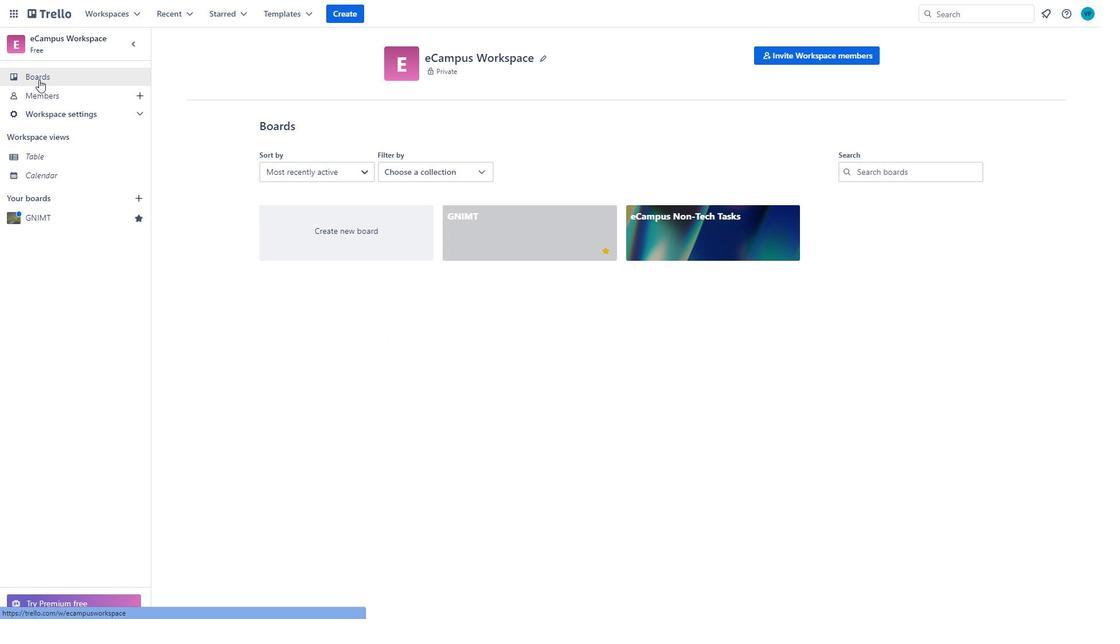 
Action: Mouse pressed left at (40, 80)
Screenshot: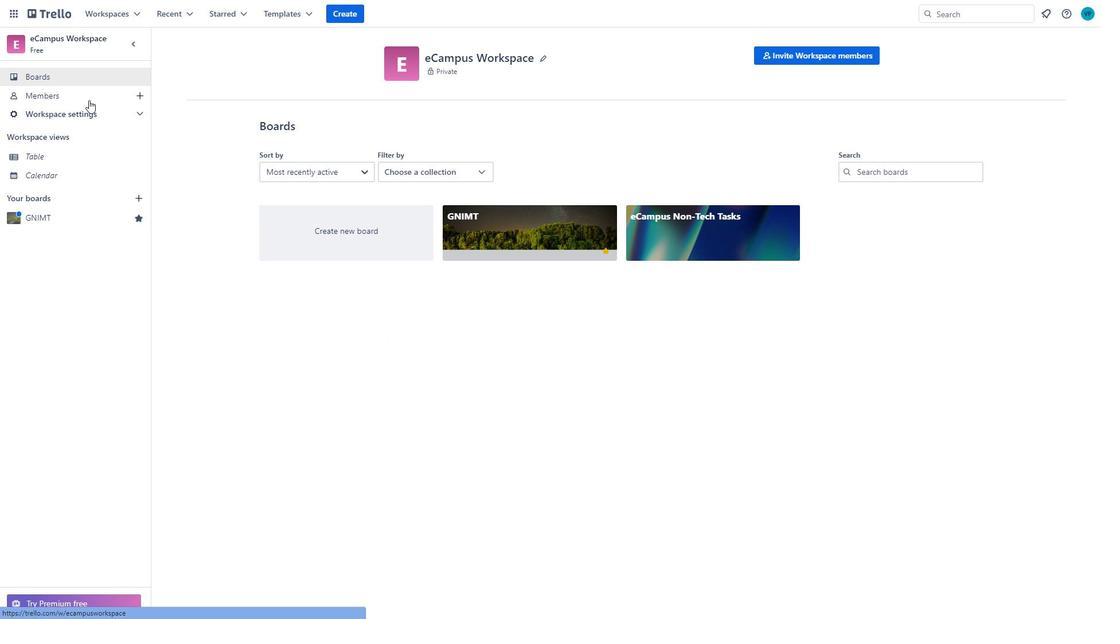 
Action: Mouse moved to (61, 44)
Screenshot: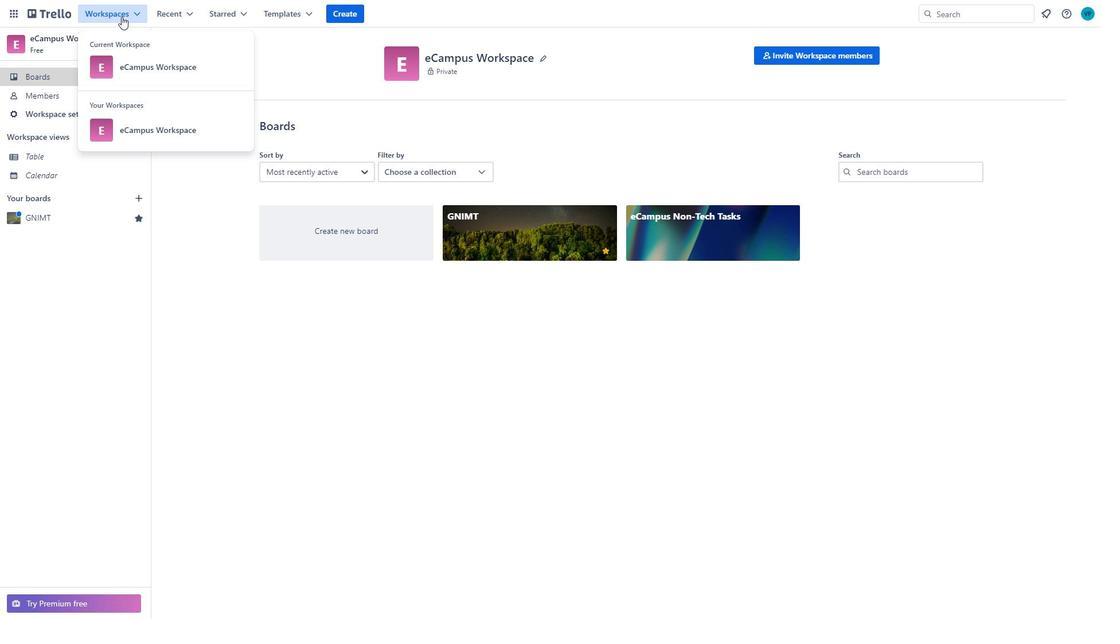 
Action: Mouse pressed left at (61, 44)
Screenshot: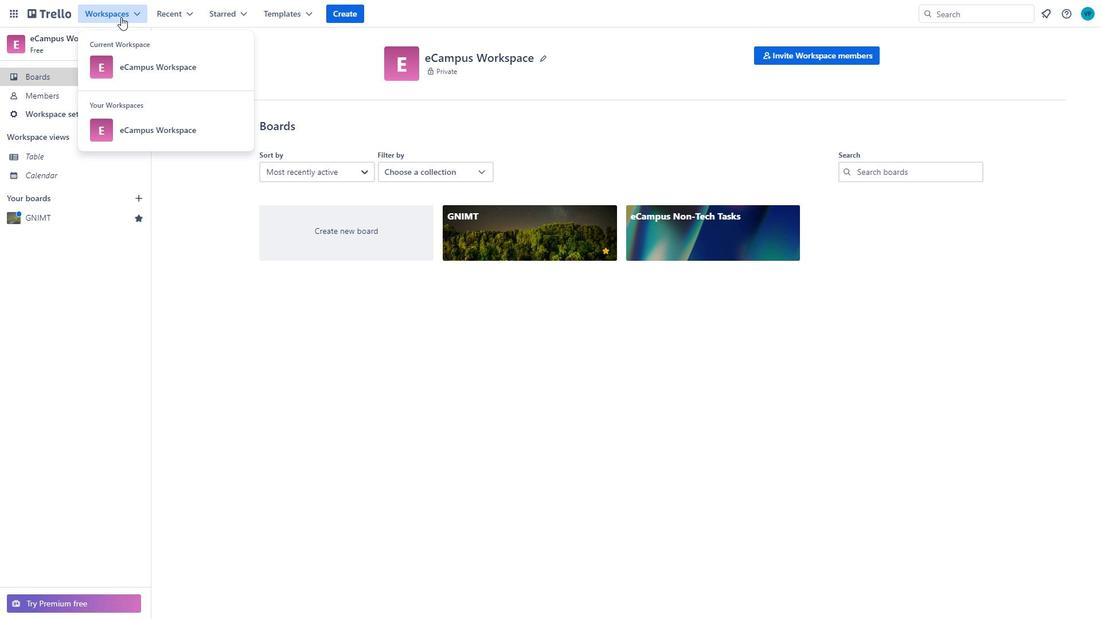 
Action: Mouse moved to (123, 17)
Screenshot: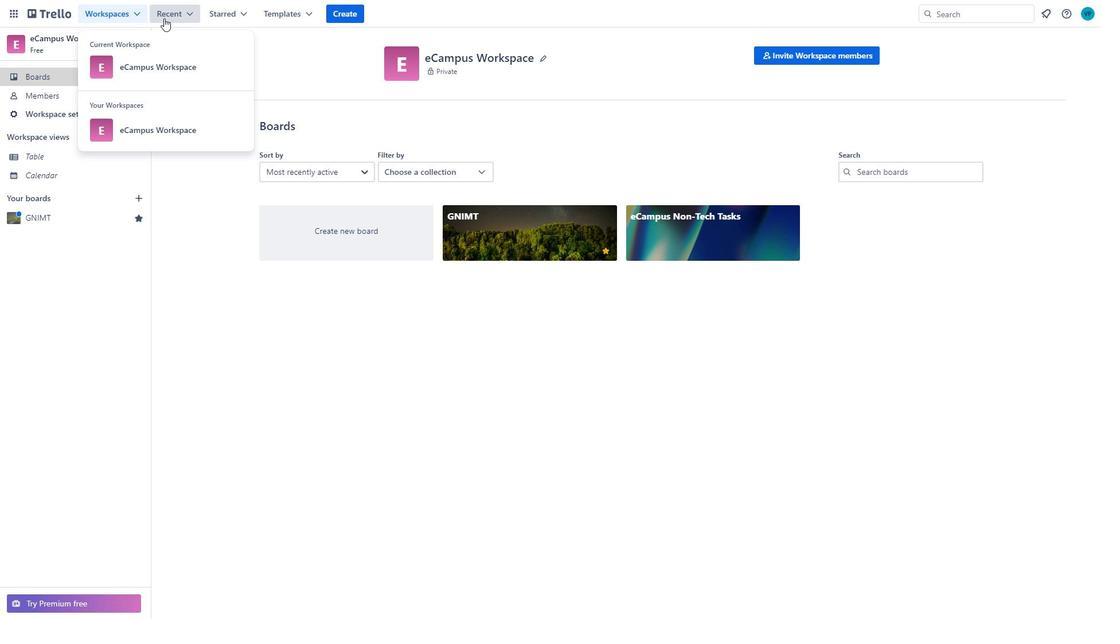 
Action: Mouse pressed left at (123, 17)
Screenshot: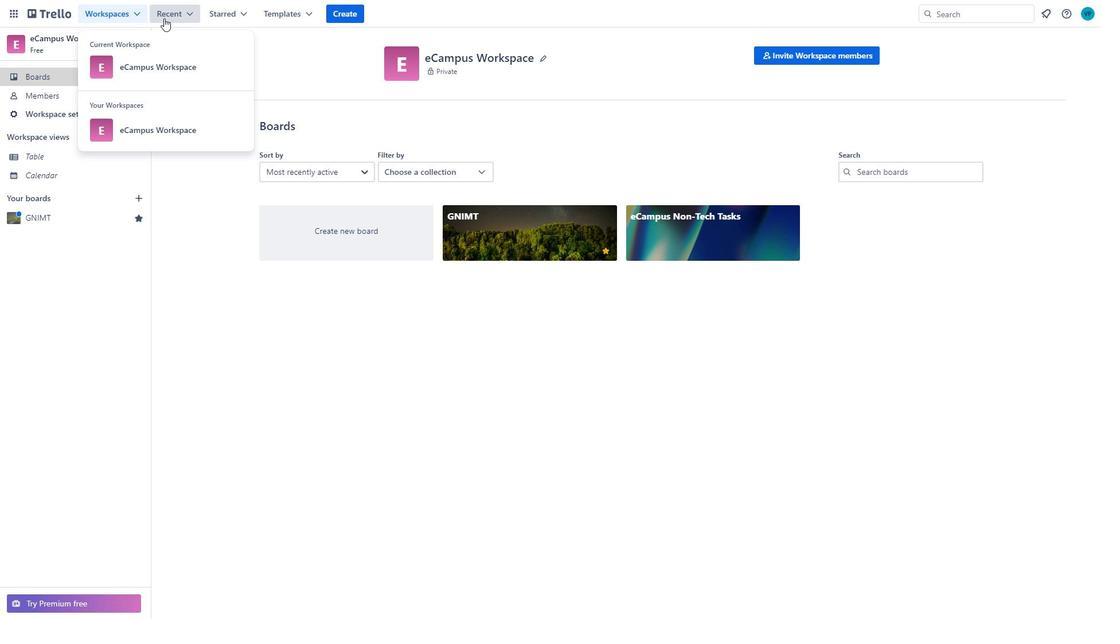 
Action: Mouse moved to (165, 19)
Screenshot: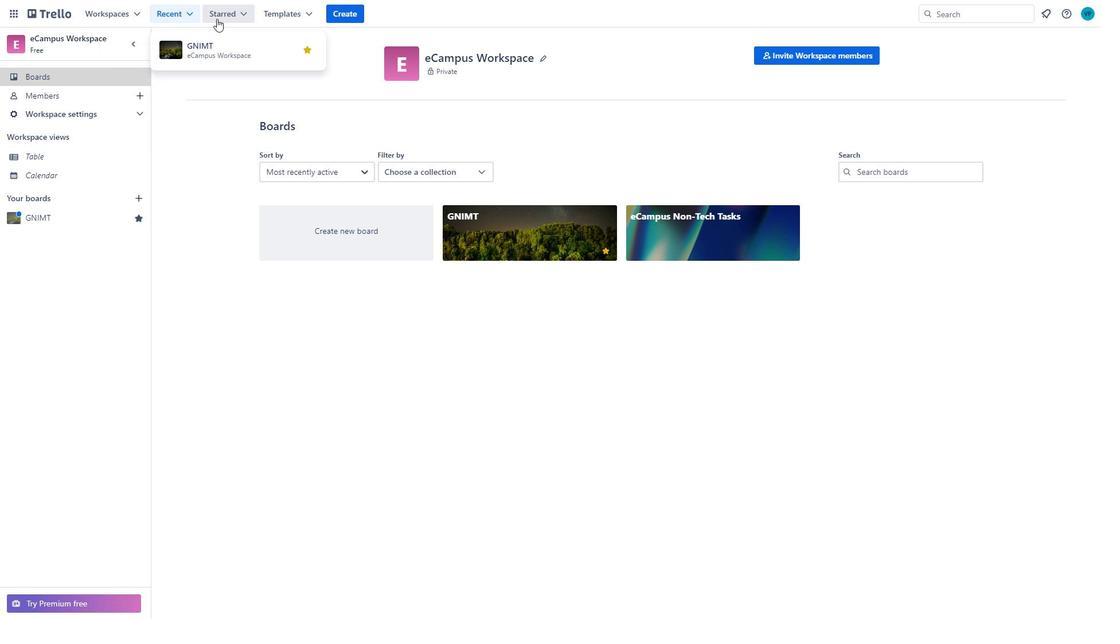 
Action: Mouse pressed left at (165, 19)
Screenshot: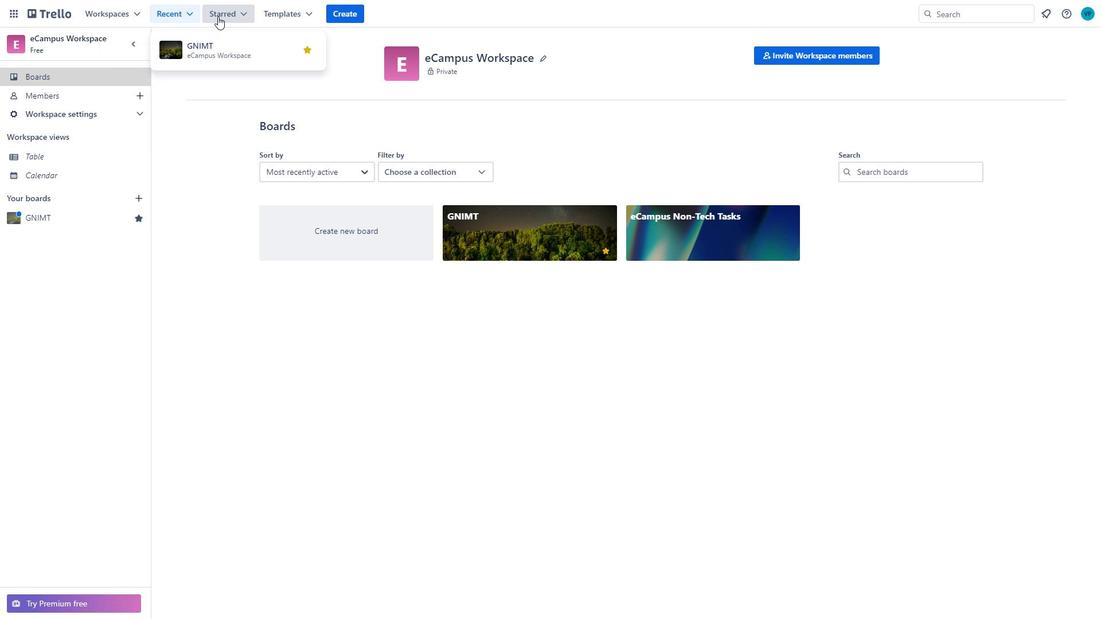 
Action: Mouse moved to (219, 16)
Screenshot: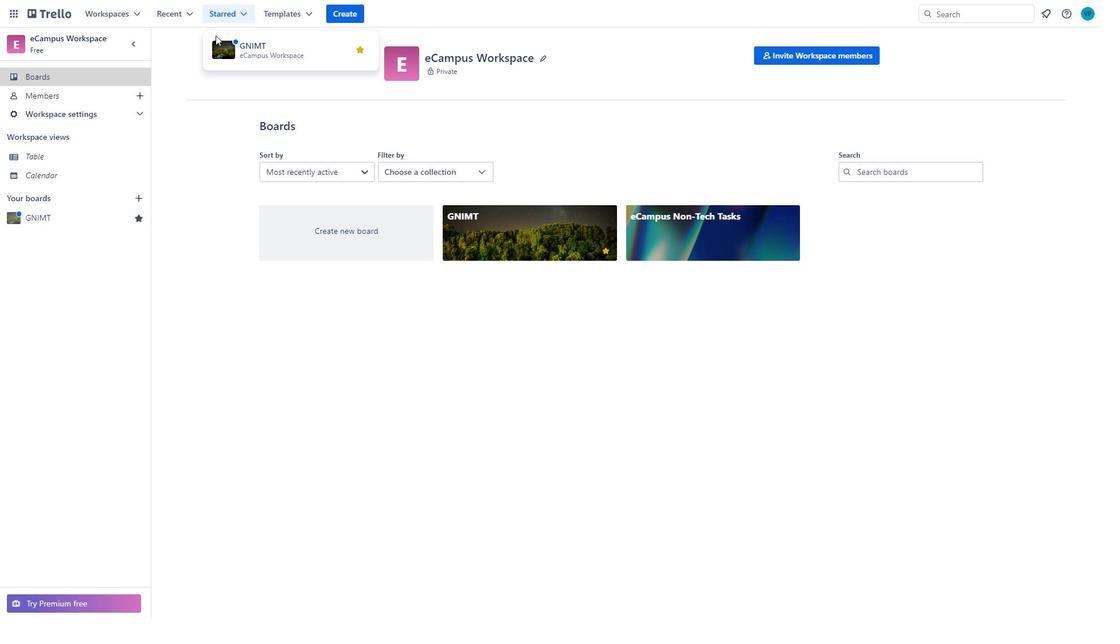 
Action: Mouse pressed left at (219, 16)
Screenshot: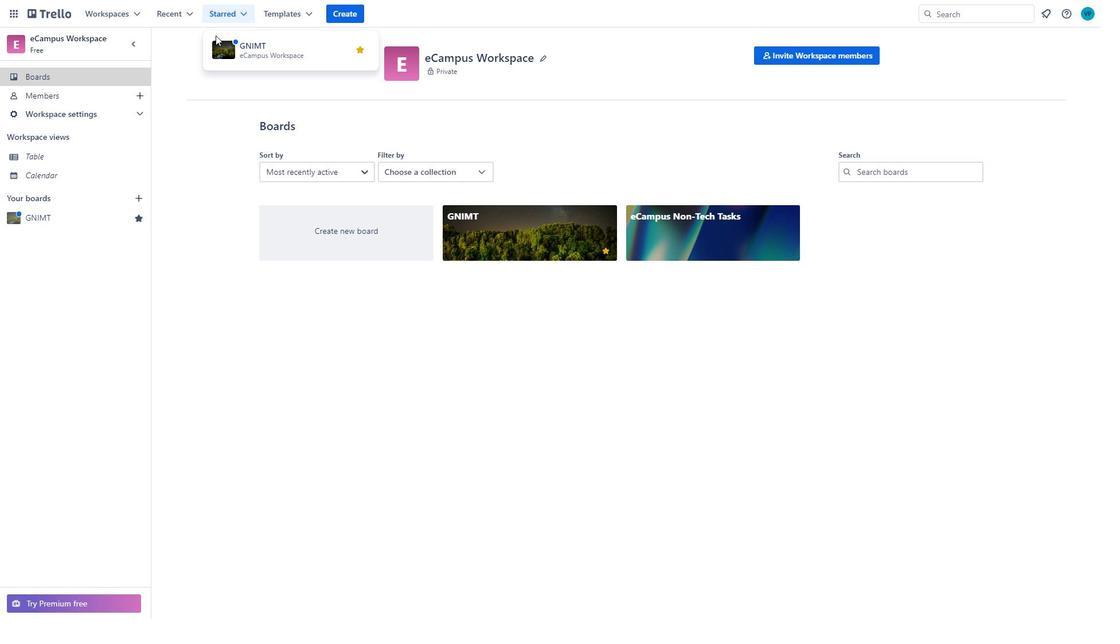 
Action: Mouse moved to (268, 12)
Screenshot: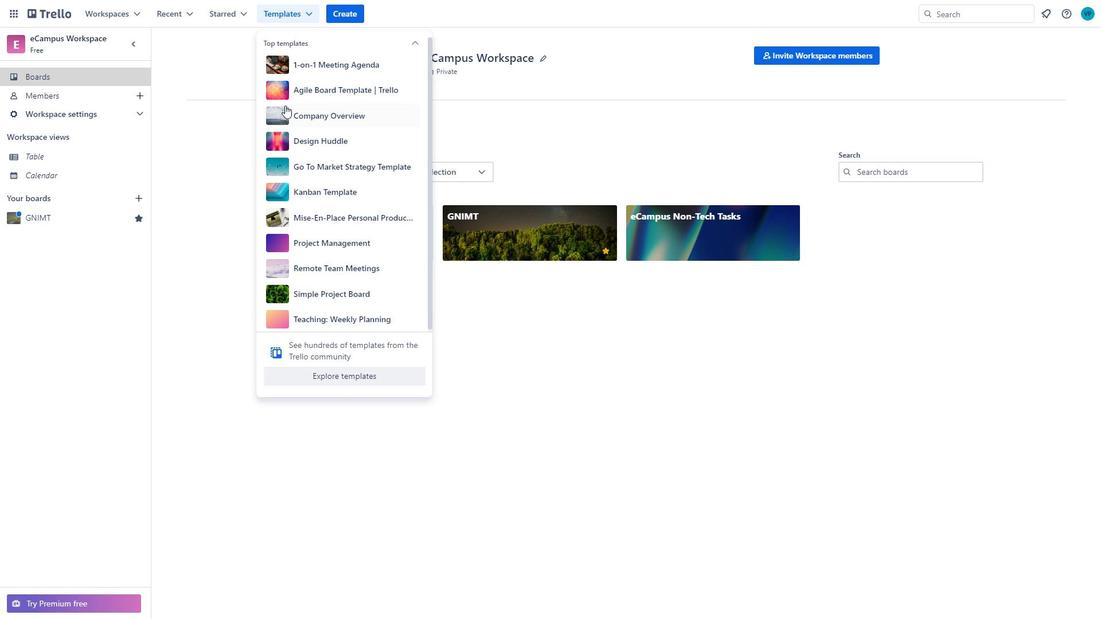 
Action: Mouse pressed left at (268, 12)
Screenshot: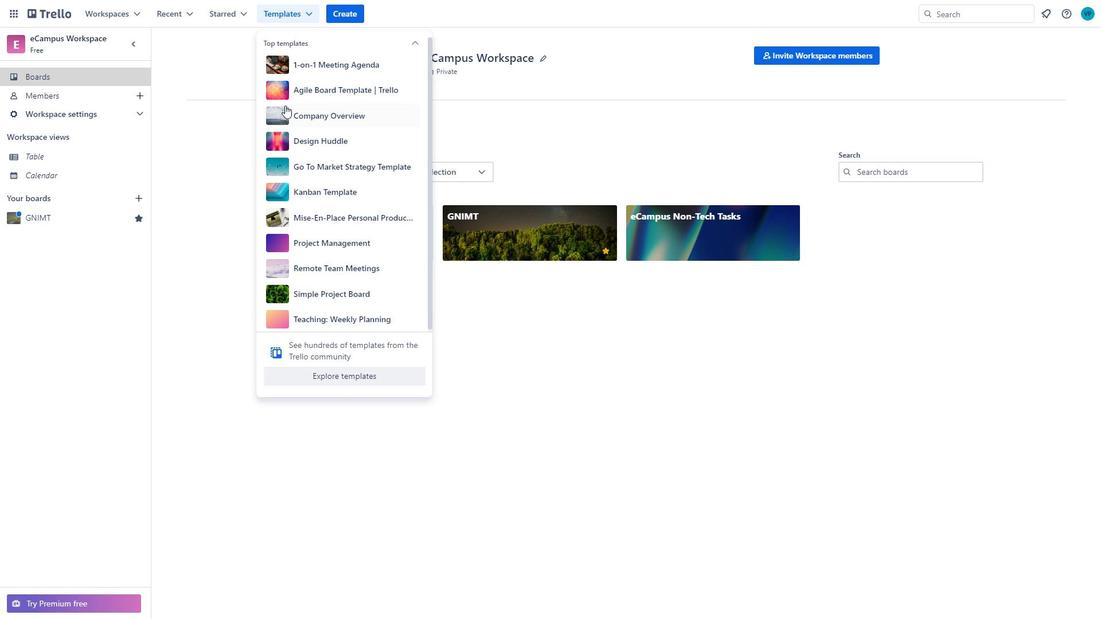 
Action: Mouse moved to (282, 88)
Screenshot: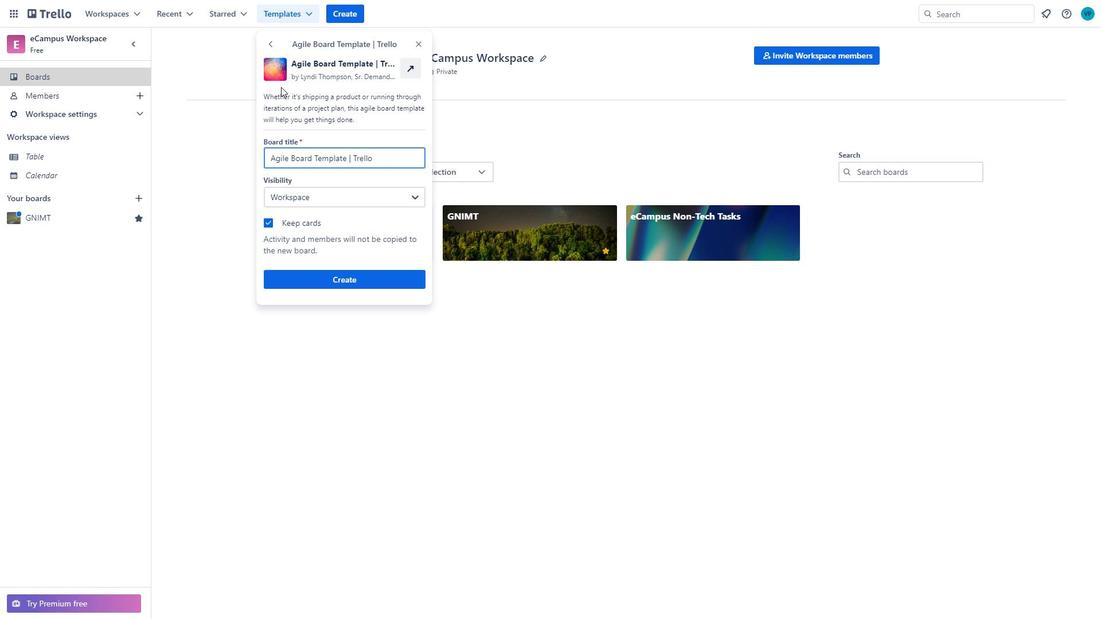 
Action: Mouse pressed left at (282, 88)
Screenshot: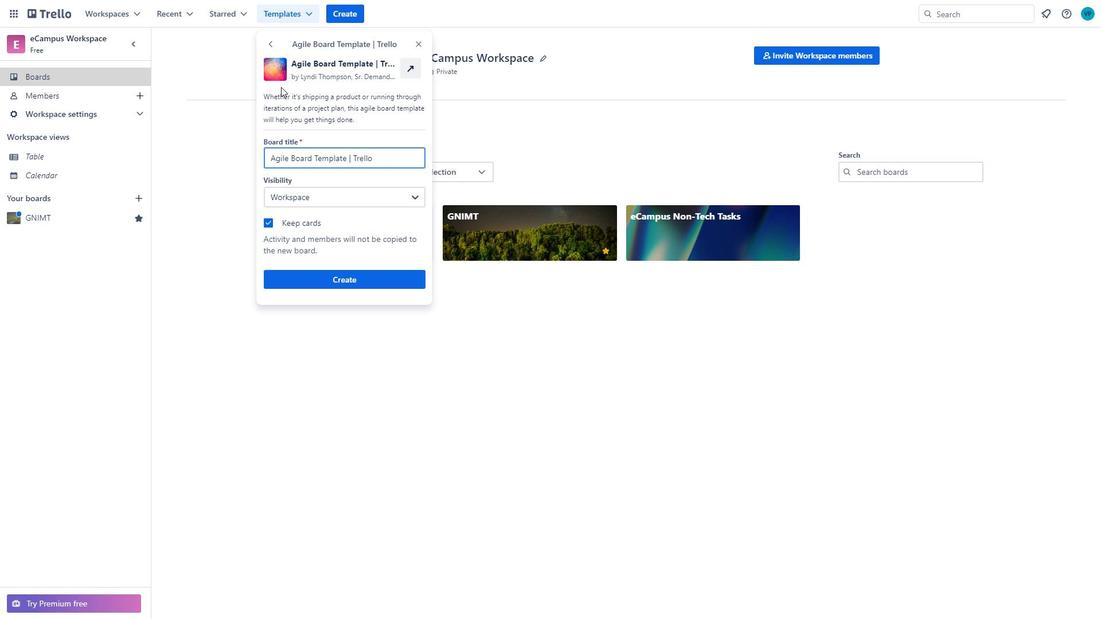 
Action: Mouse moved to (307, 21)
Screenshot: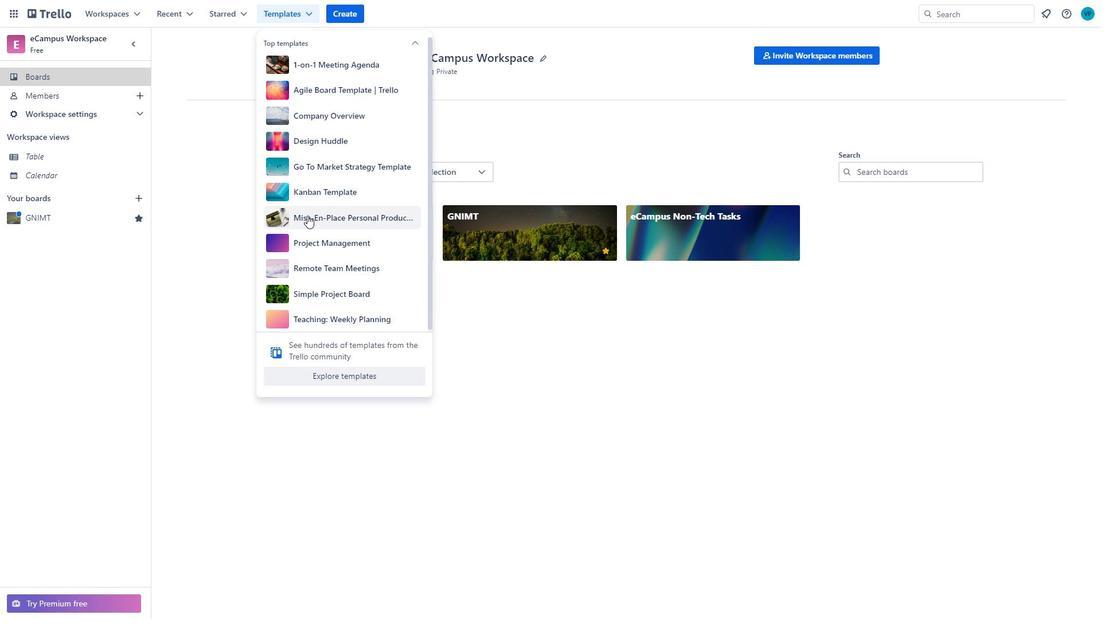 
Action: Mouse pressed left at (307, 21)
Screenshot: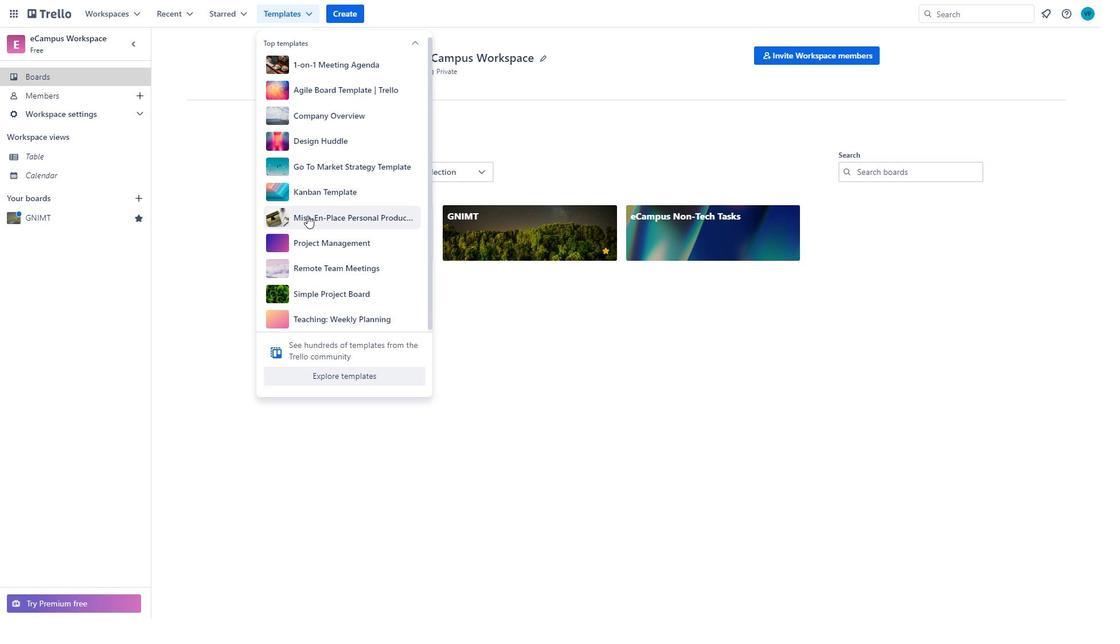
Action: Mouse moved to (307, 24)
Screenshot: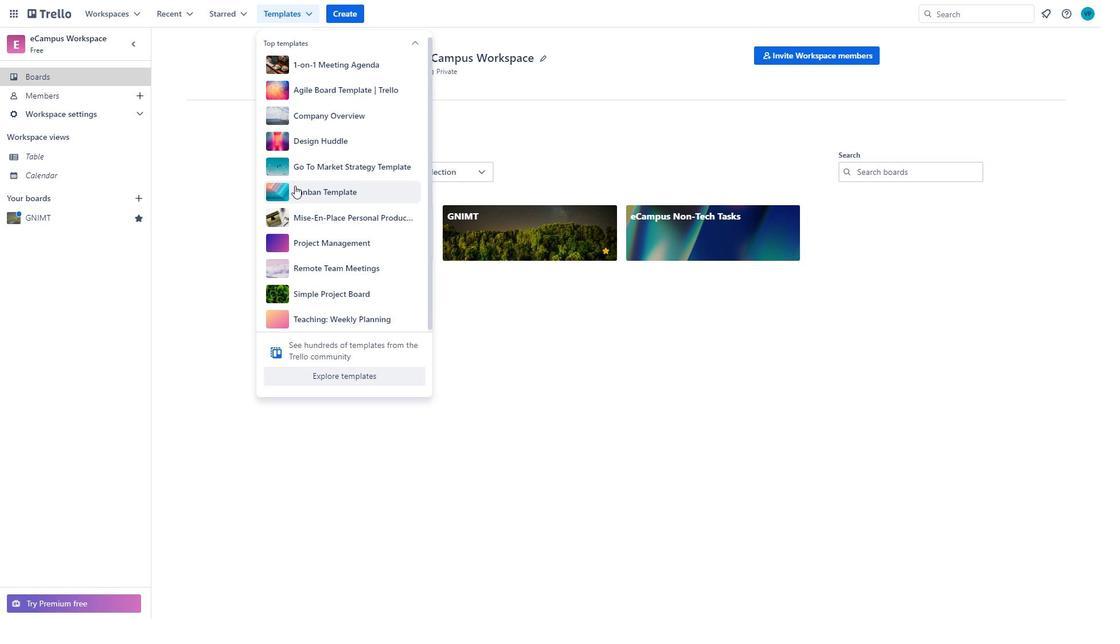 
Action: Mouse pressed left at (307, 24)
Screenshot: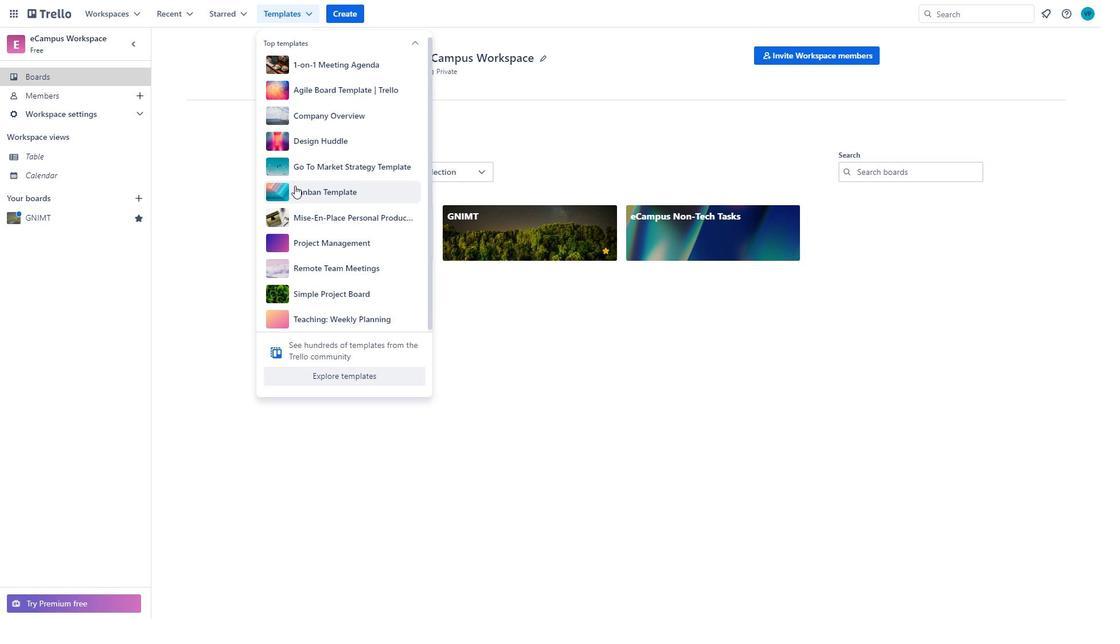 
Action: Mouse moved to (296, 187)
Screenshot: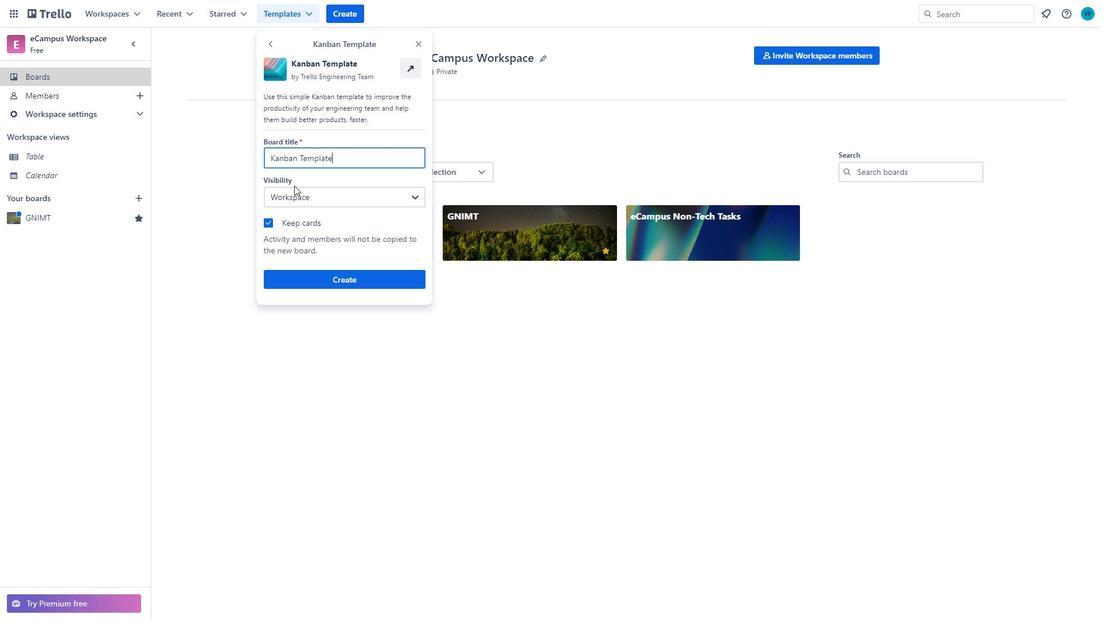 
Action: Mouse pressed left at (296, 187)
Screenshot: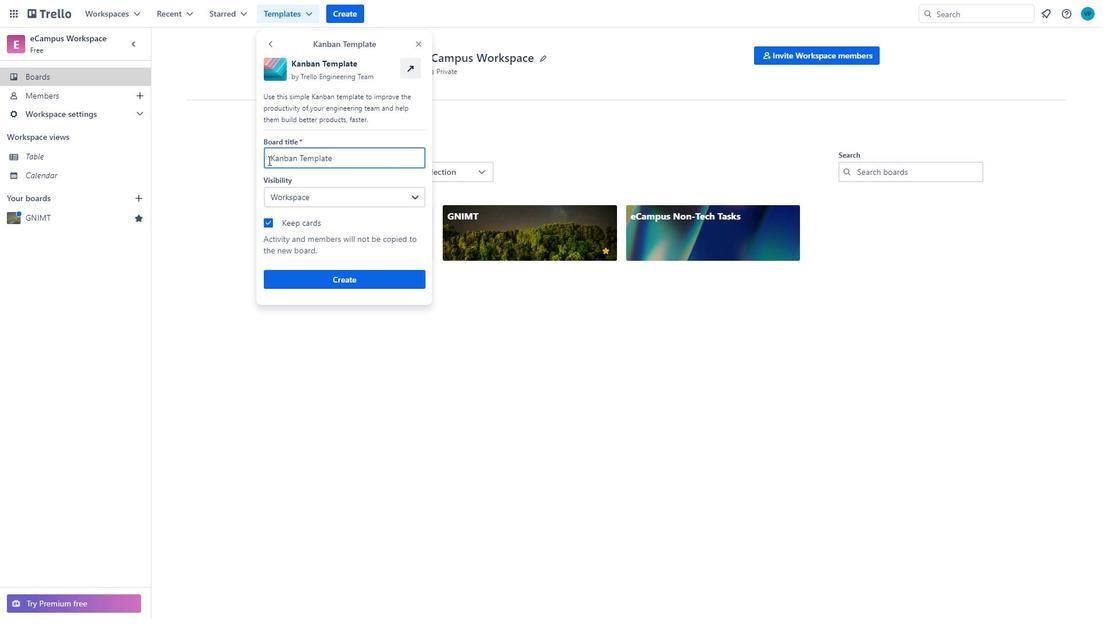 
Action: Mouse moved to (22, 46)
Screenshot: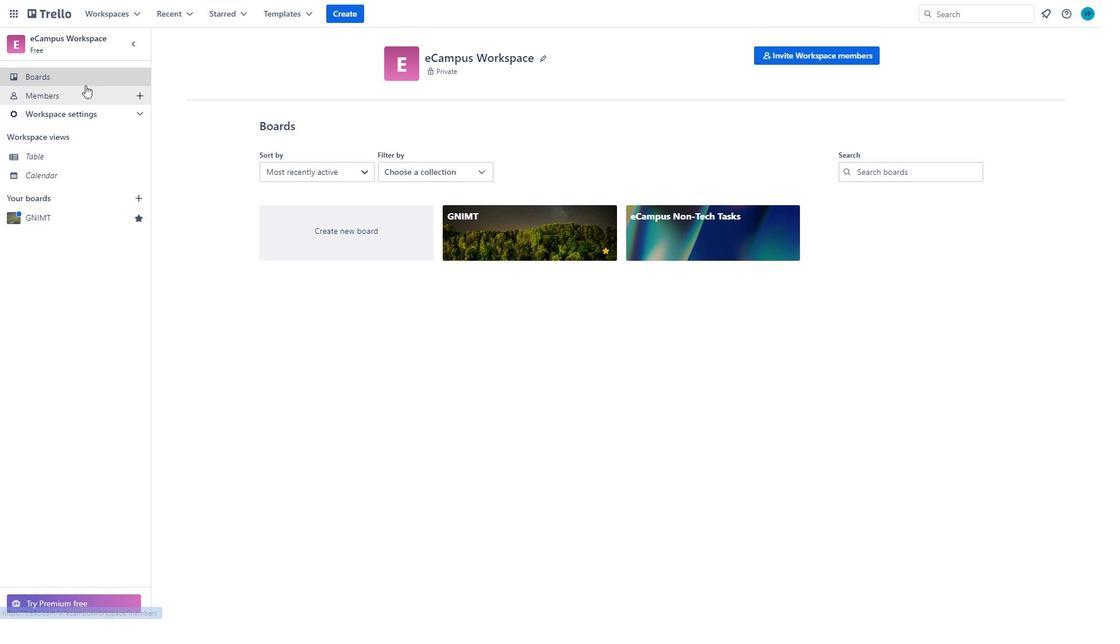 
Action: Mouse pressed left at (22, 46)
Screenshot: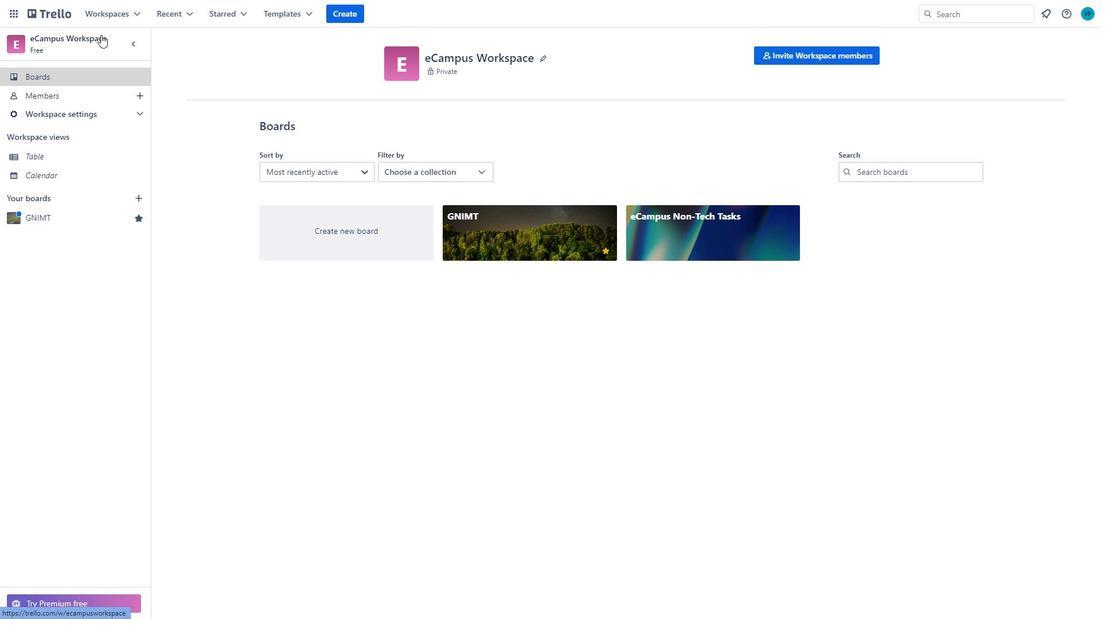 
Action: Mouse moved to (123, 18)
Screenshot: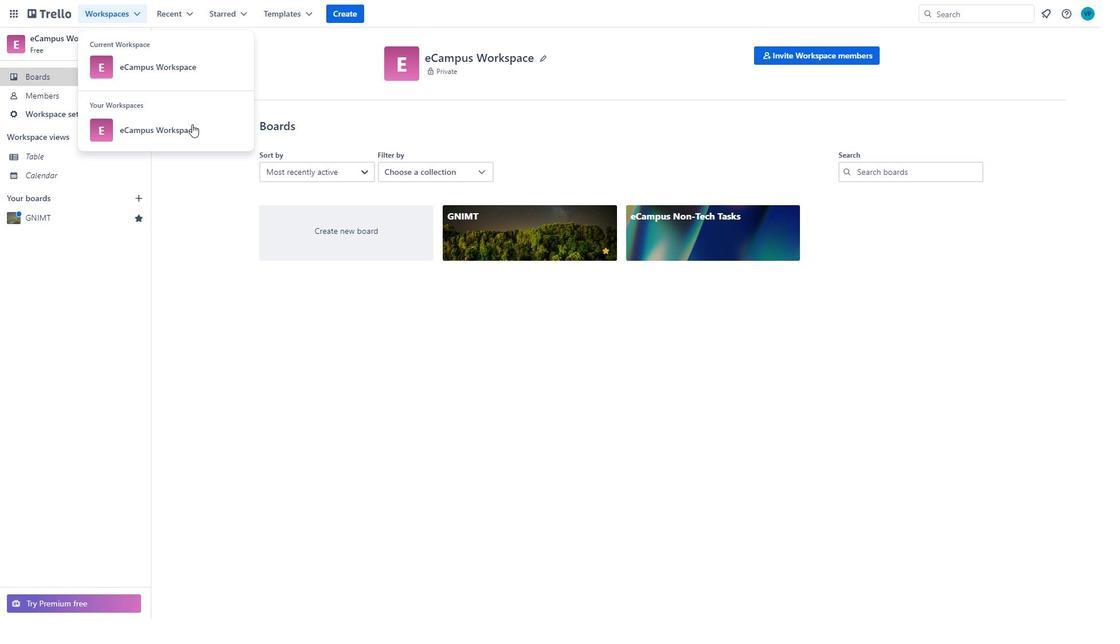 
Action: Mouse pressed left at (123, 18)
Screenshot: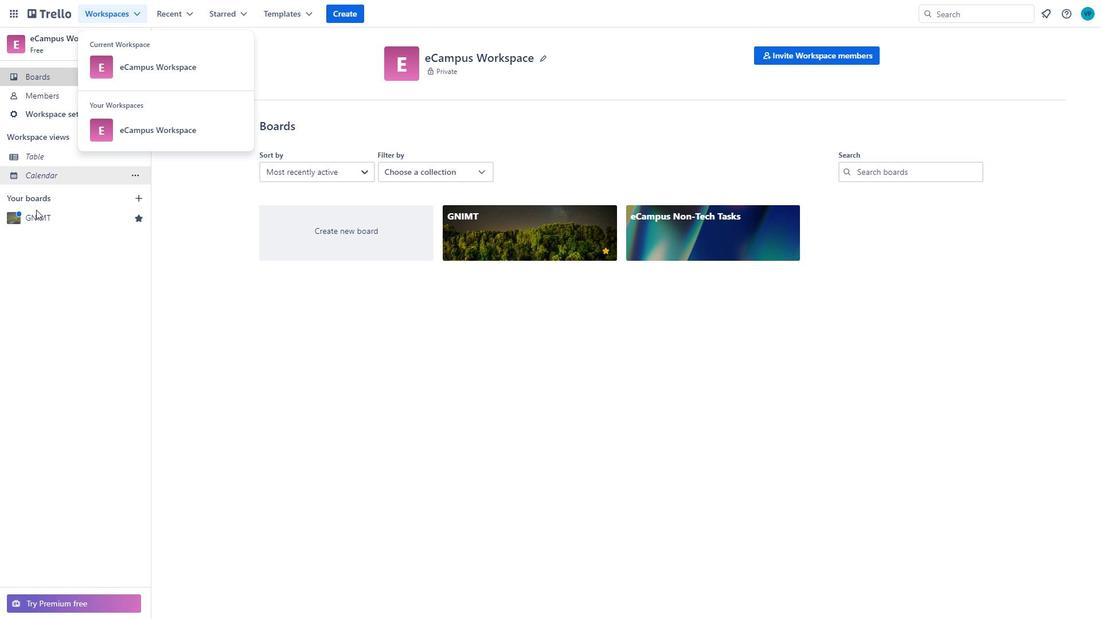 
Action: Mouse moved to (246, 68)
Screenshot: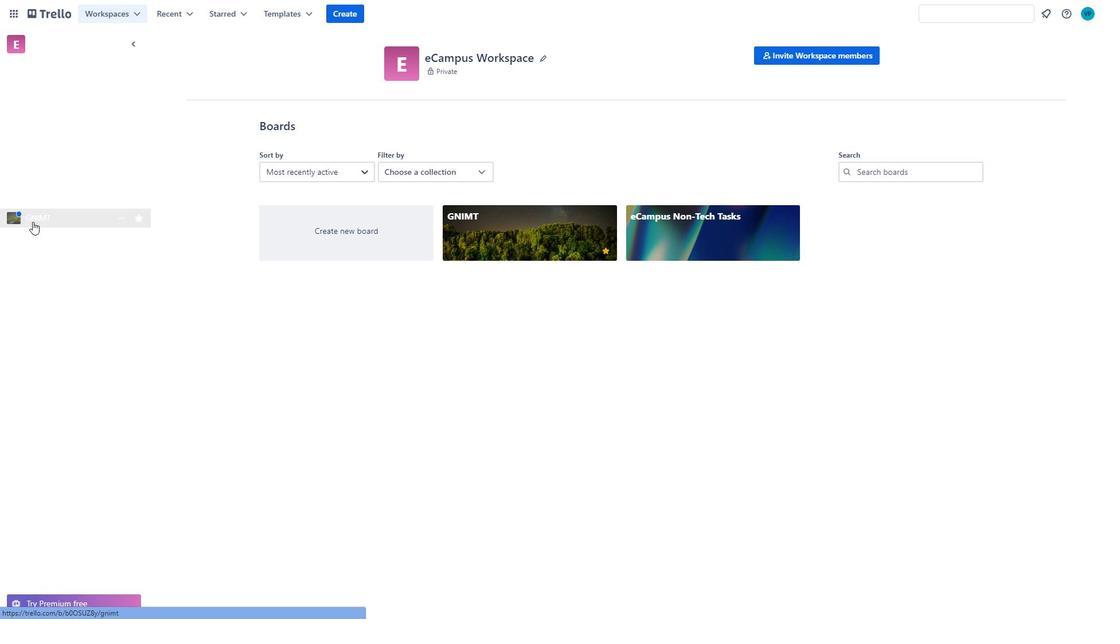 
Action: Mouse pressed left at (246, 68)
Screenshot: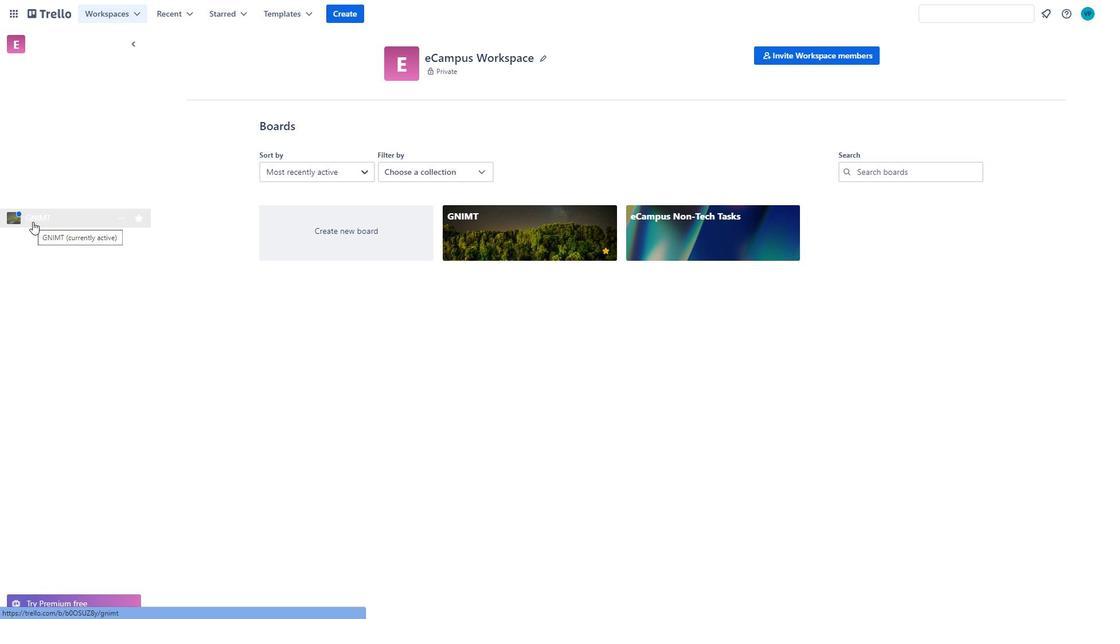
Action: Mouse moved to (33, 223)
Screenshot: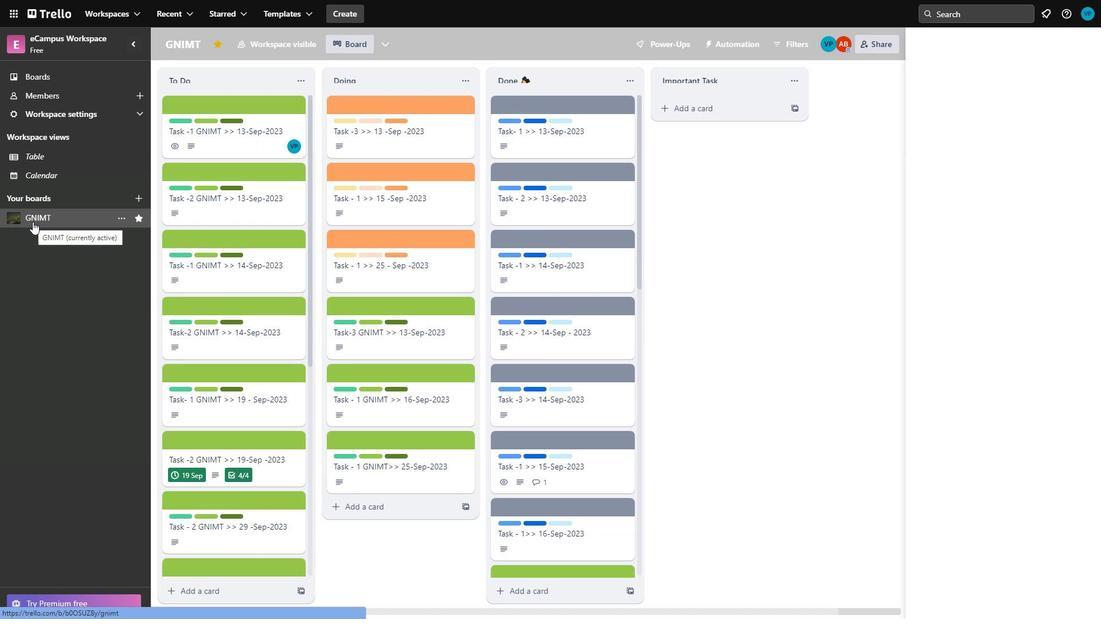 
Action: Mouse pressed left at (33, 223)
Screenshot: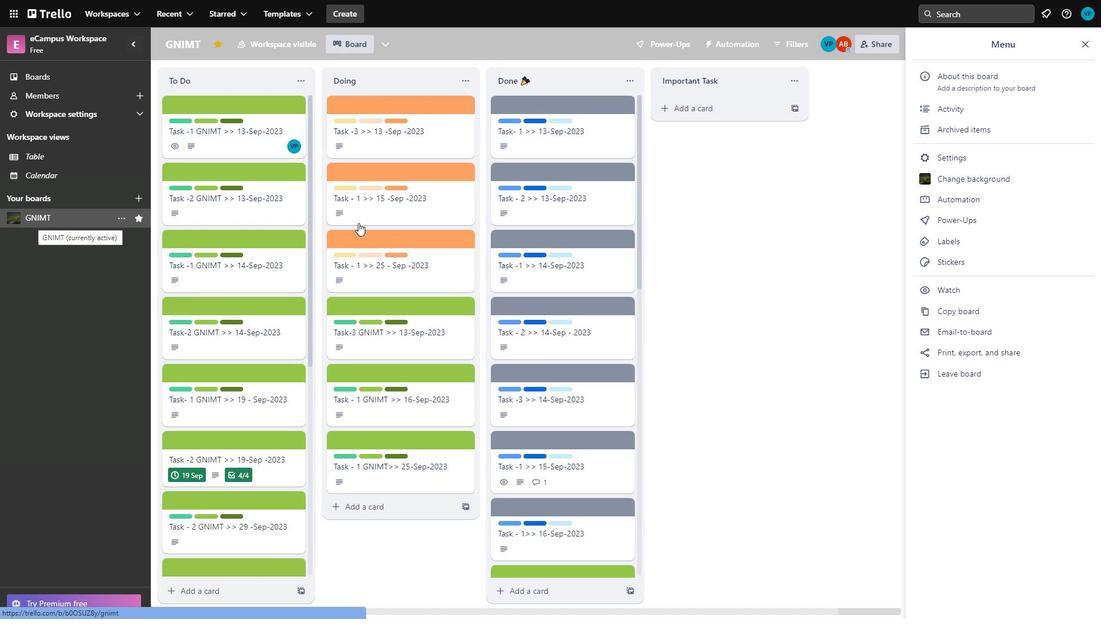 
Action: Mouse moved to (196, 324)
Screenshot: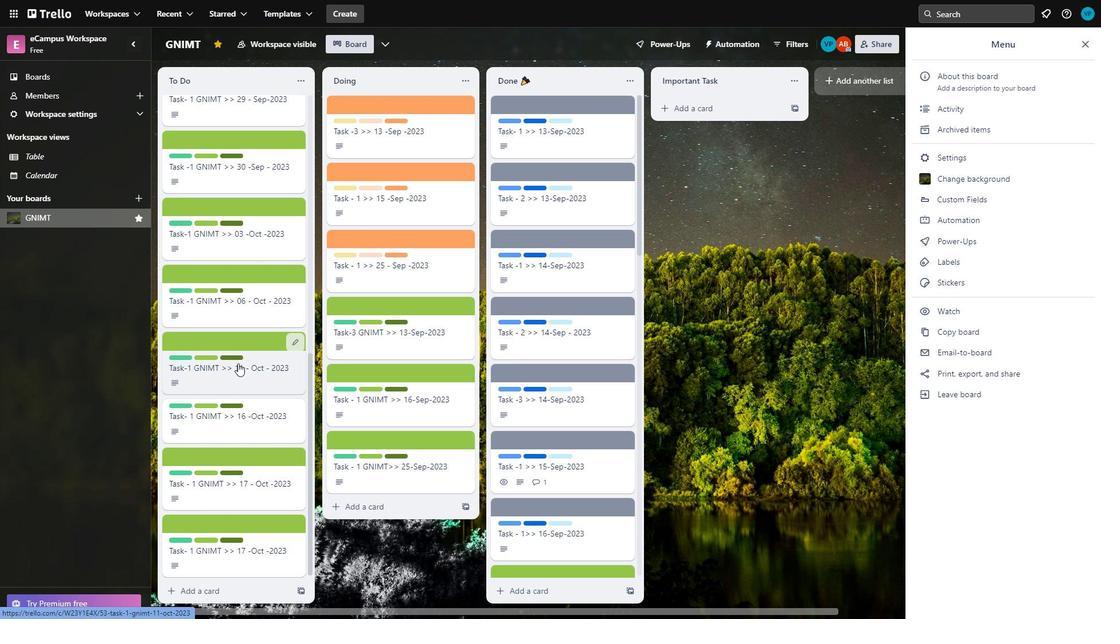 
Action: Mouse scrolled (196, 323) with delta (0, 0)
Screenshot: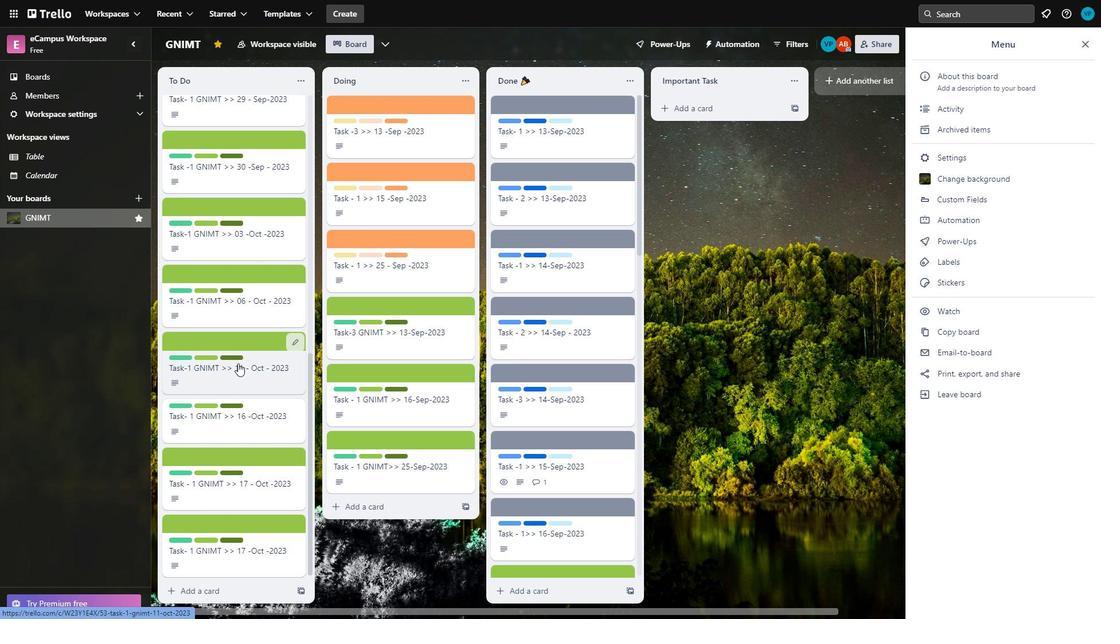 
Action: Mouse moved to (212, 339)
Screenshot: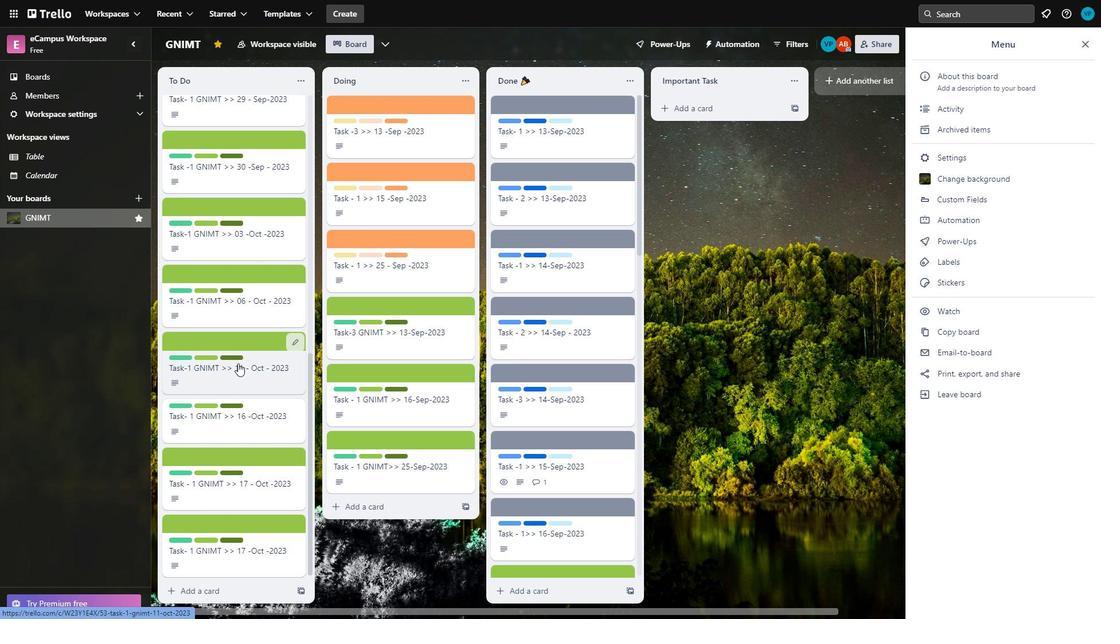 
Action: Mouse scrolled (212, 339) with delta (0, 0)
Screenshot: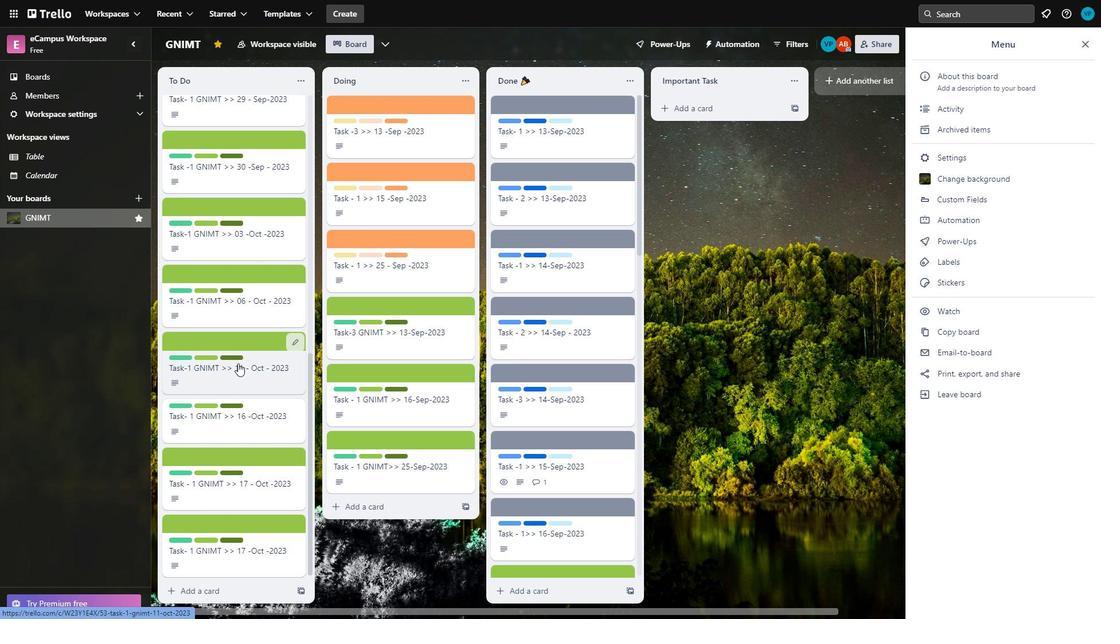 
Action: Mouse moved to (222, 347)
Screenshot: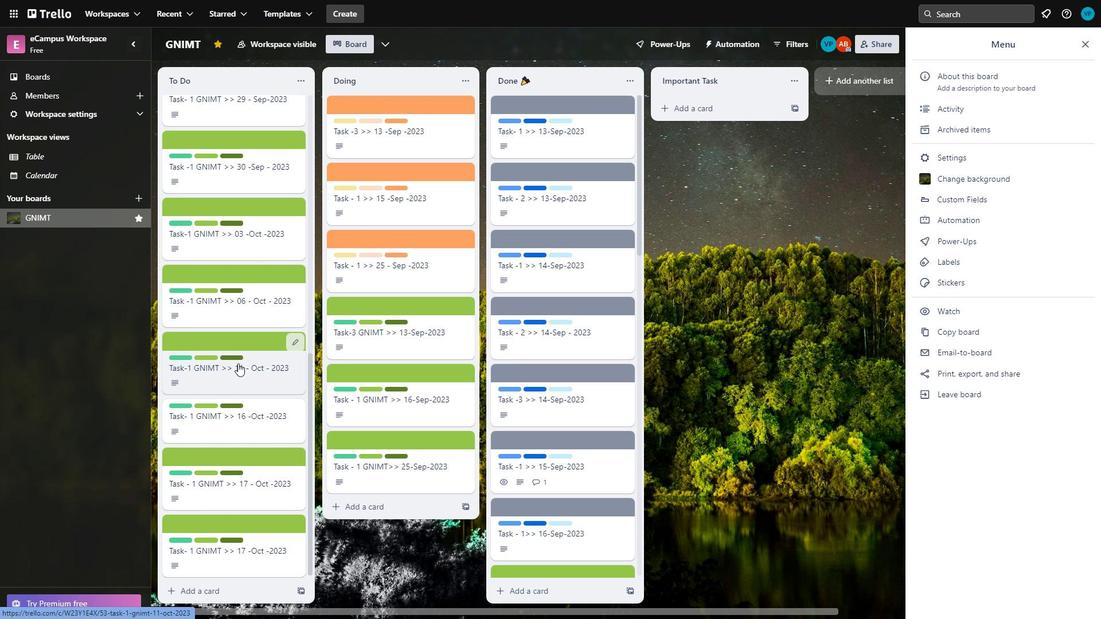 
Action: Mouse scrolled (222, 346) with delta (0, 0)
Screenshot: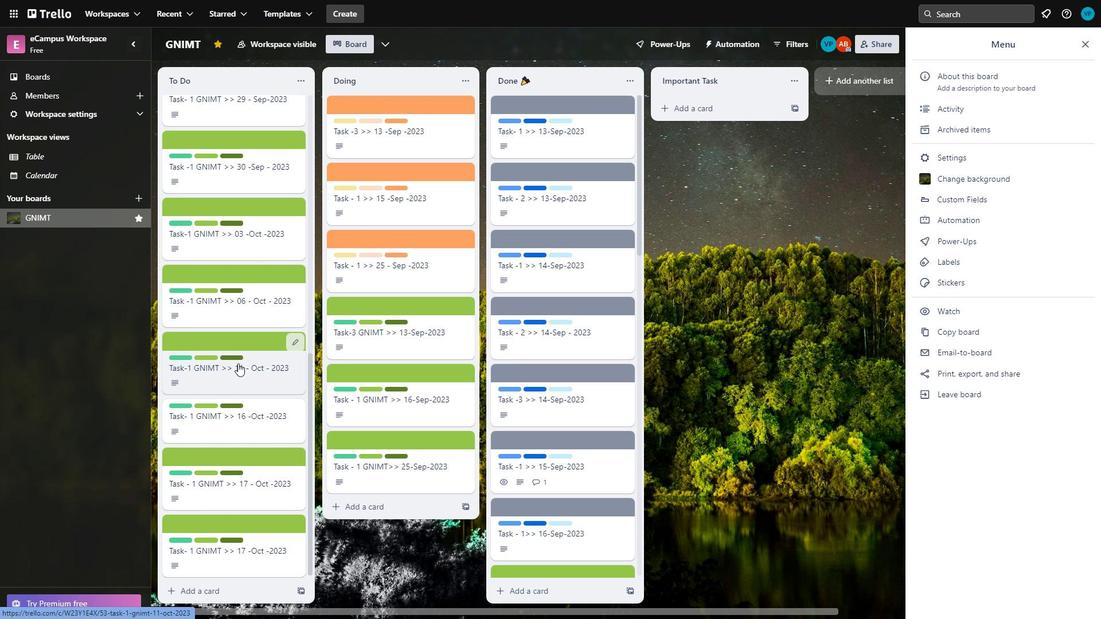 
Action: Mouse moved to (257, 381)
Screenshot: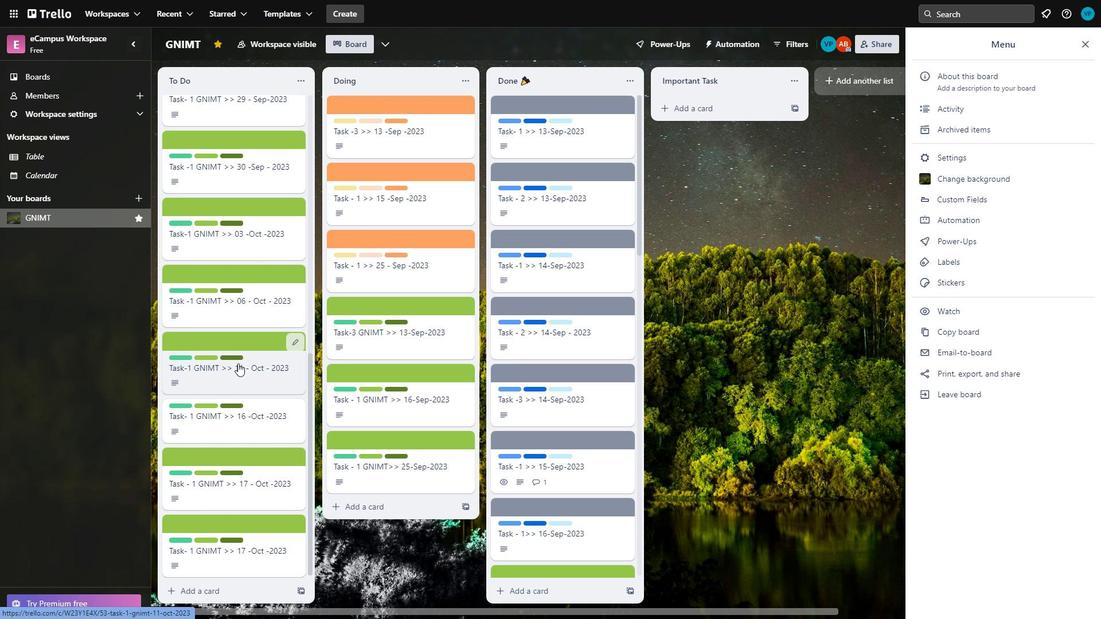 
Action: Mouse scrolled (257, 381) with delta (0, 0)
Screenshot: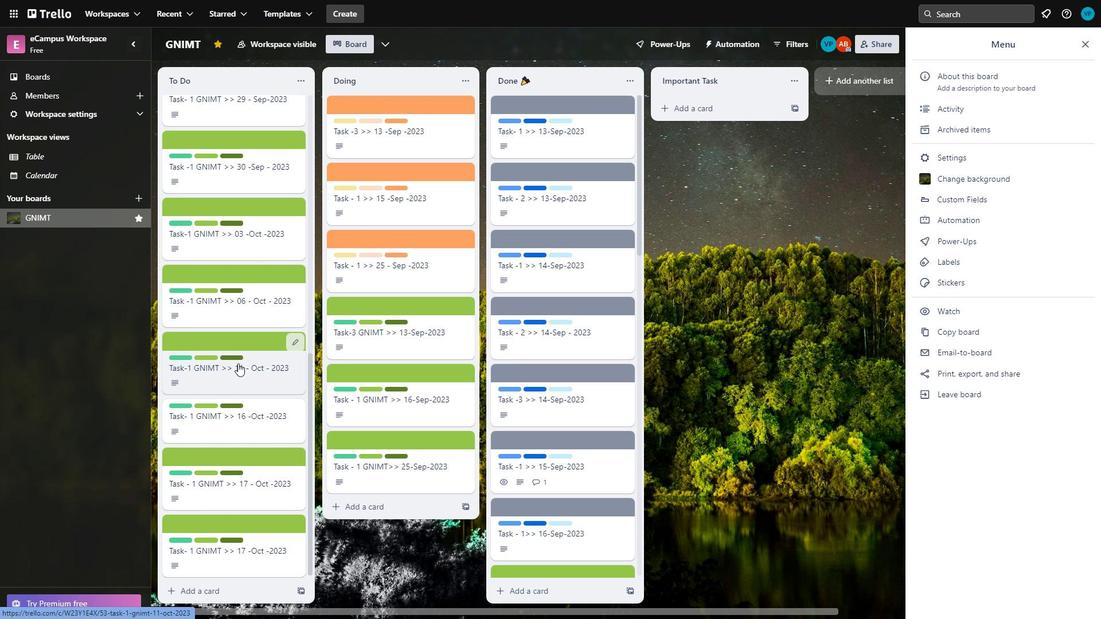 
Action: Mouse moved to (260, 371)
Screenshot: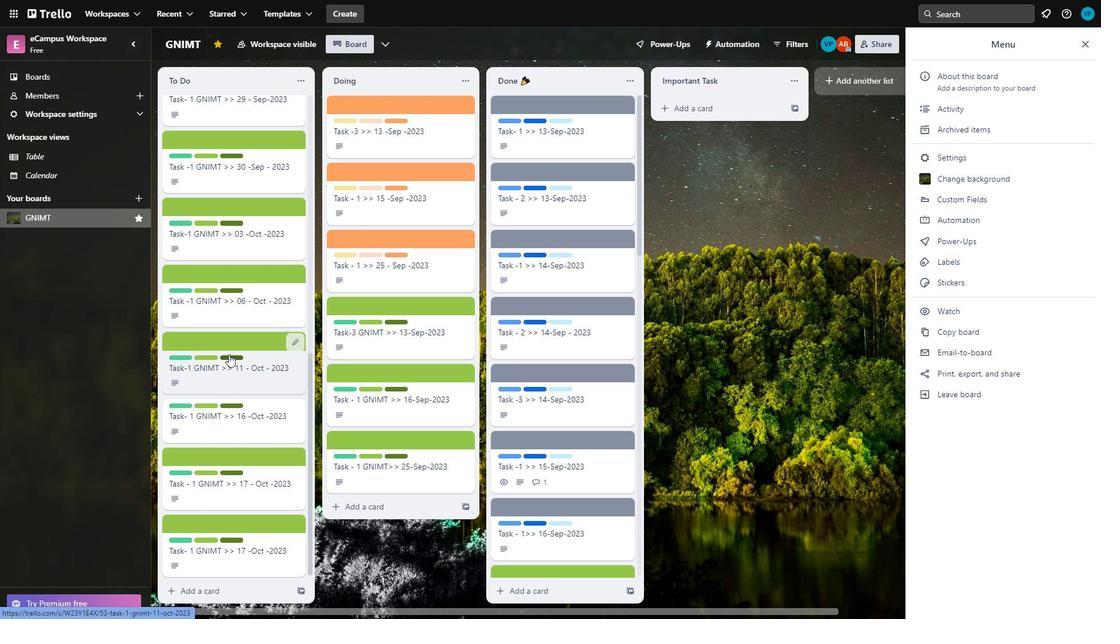 
Action: Mouse scrolled (260, 370) with delta (0, 0)
Screenshot: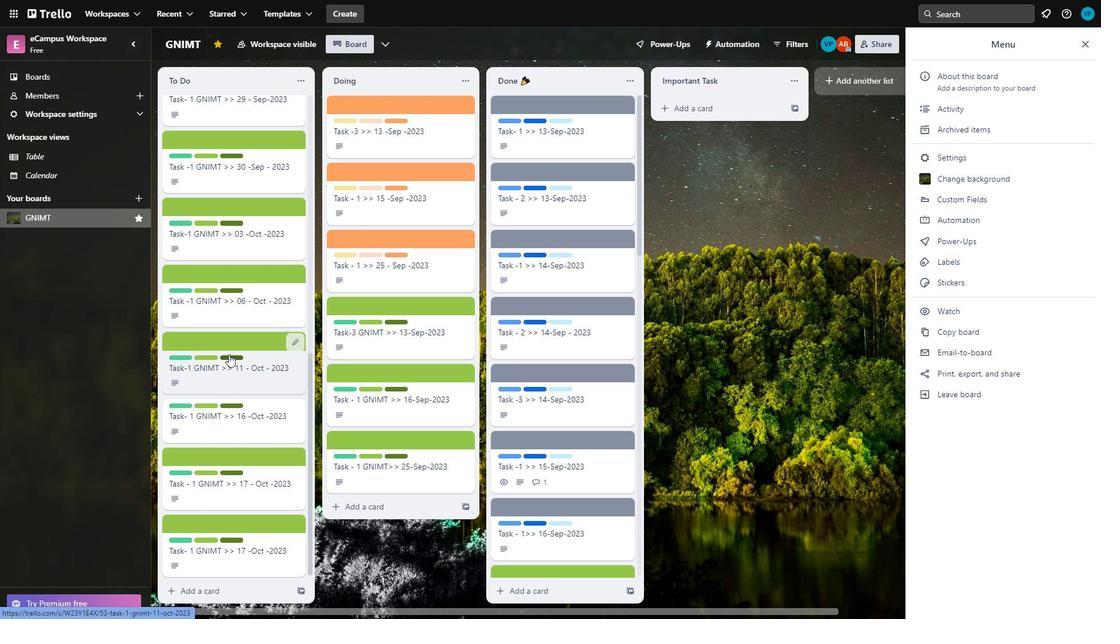 
Action: Mouse moved to (260, 371)
Screenshot: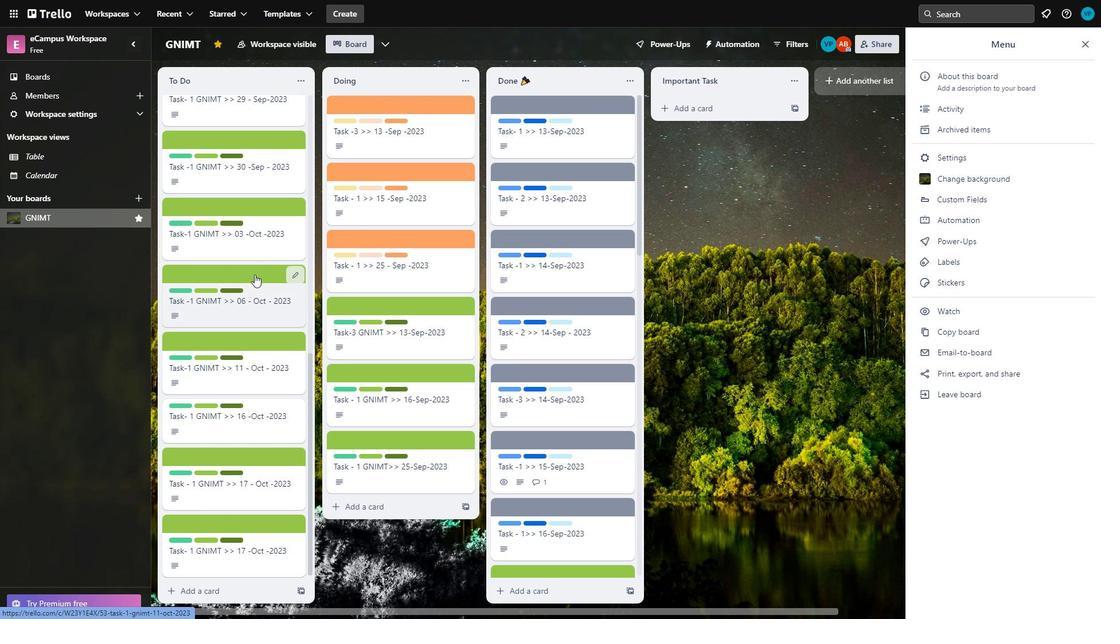 
Action: Mouse scrolled (260, 370) with delta (0, 0)
Screenshot: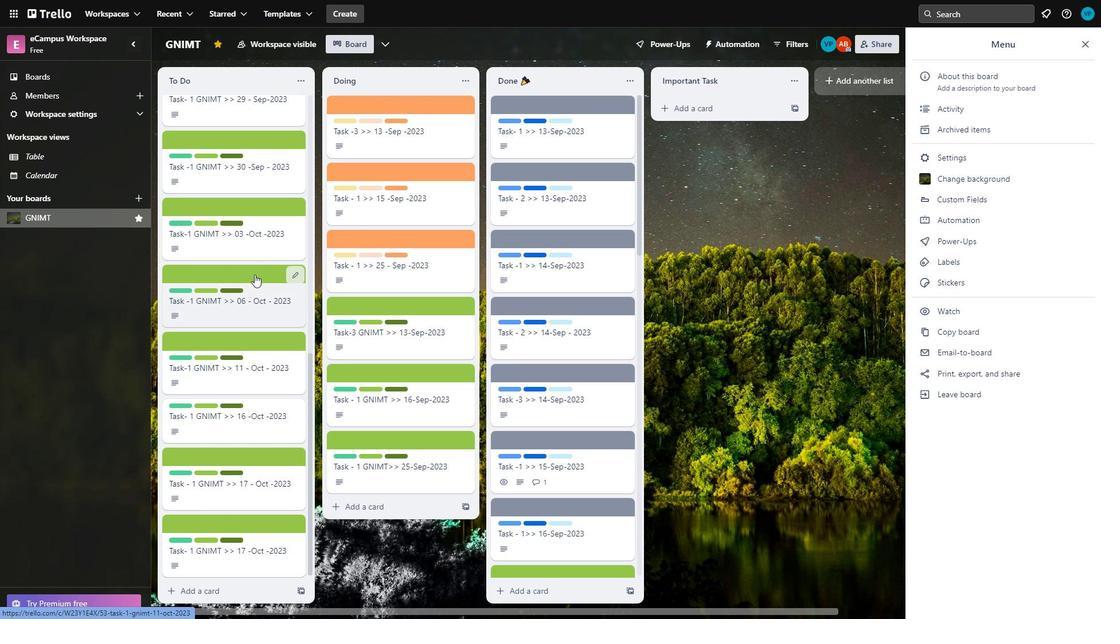 
Action: Mouse moved to (260, 371)
Screenshot: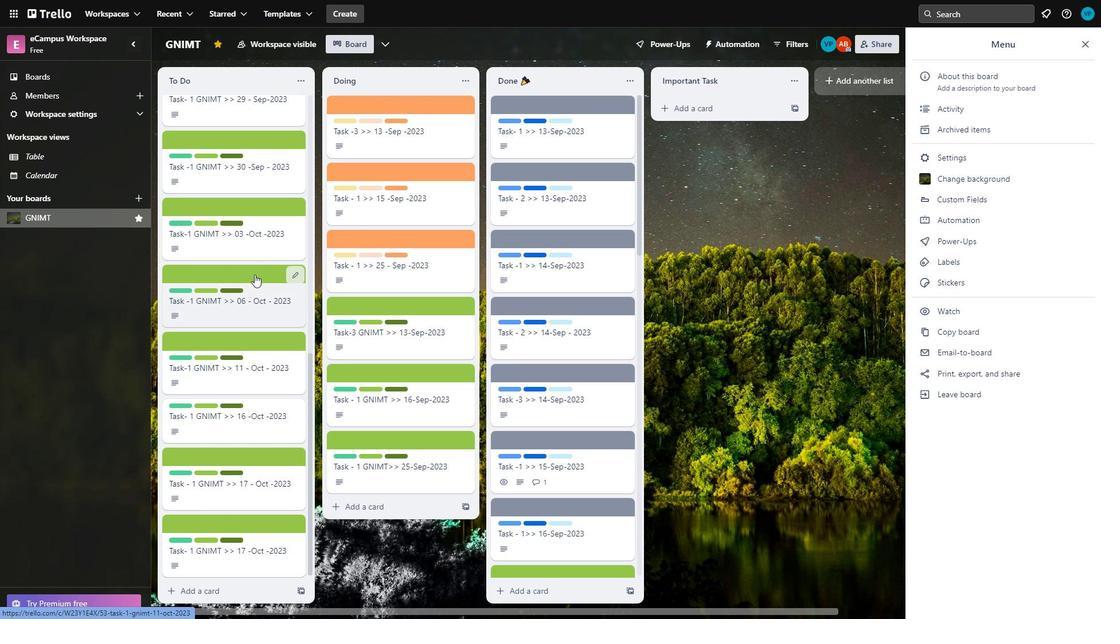 
Action: Mouse scrolled (260, 371) with delta (0, 0)
Screenshot: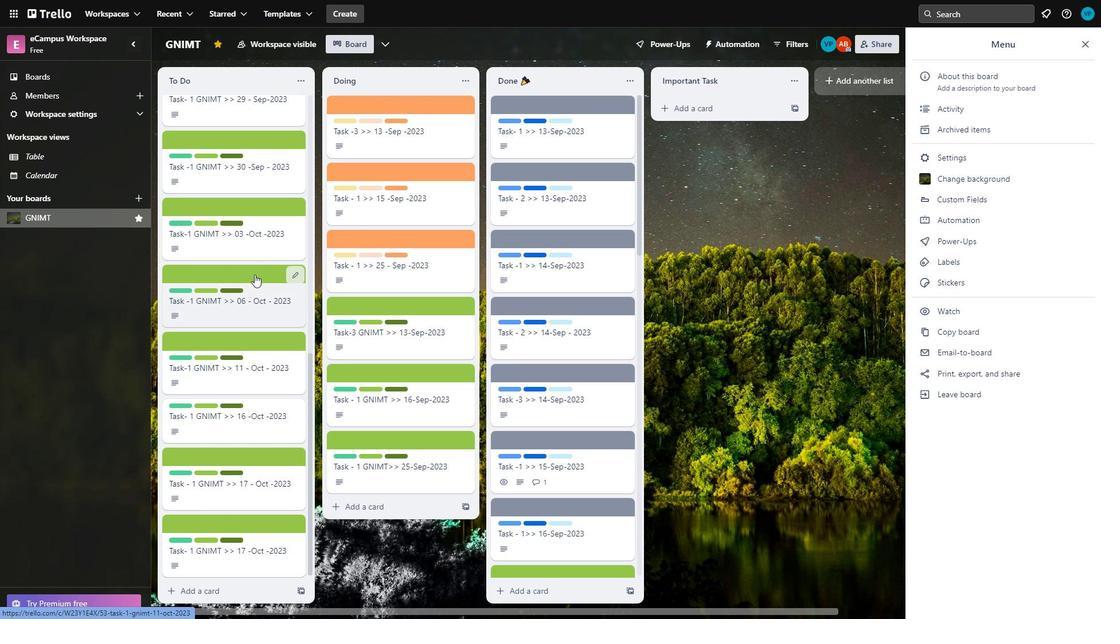 
Action: Mouse moved to (260, 387)
Screenshot: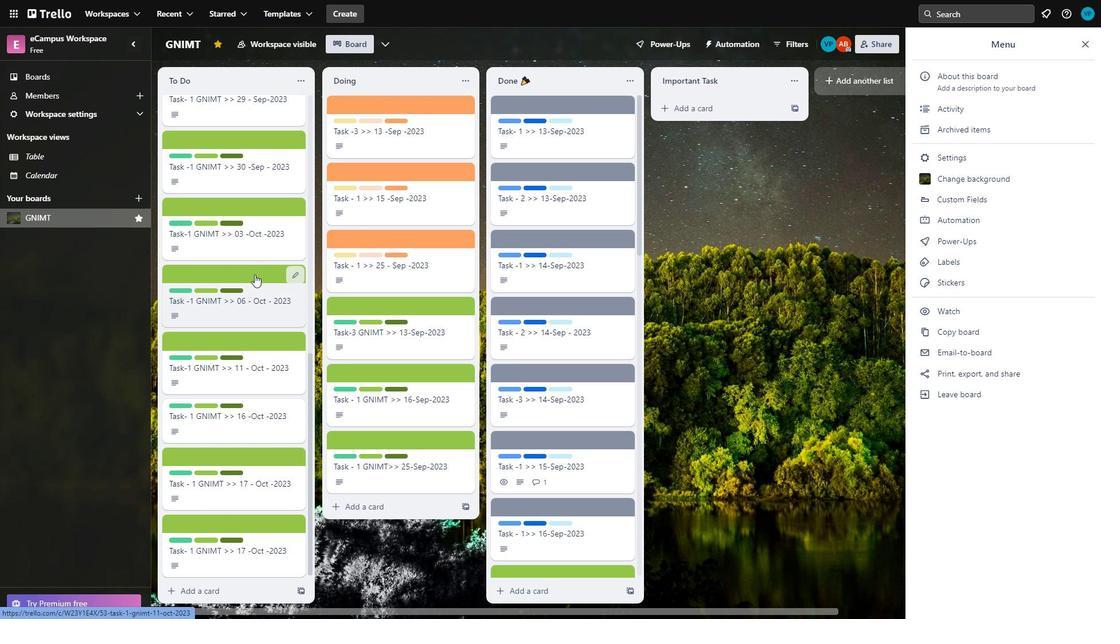 
Action: Mouse scrolled (260, 386) with delta (0, 0)
Screenshot: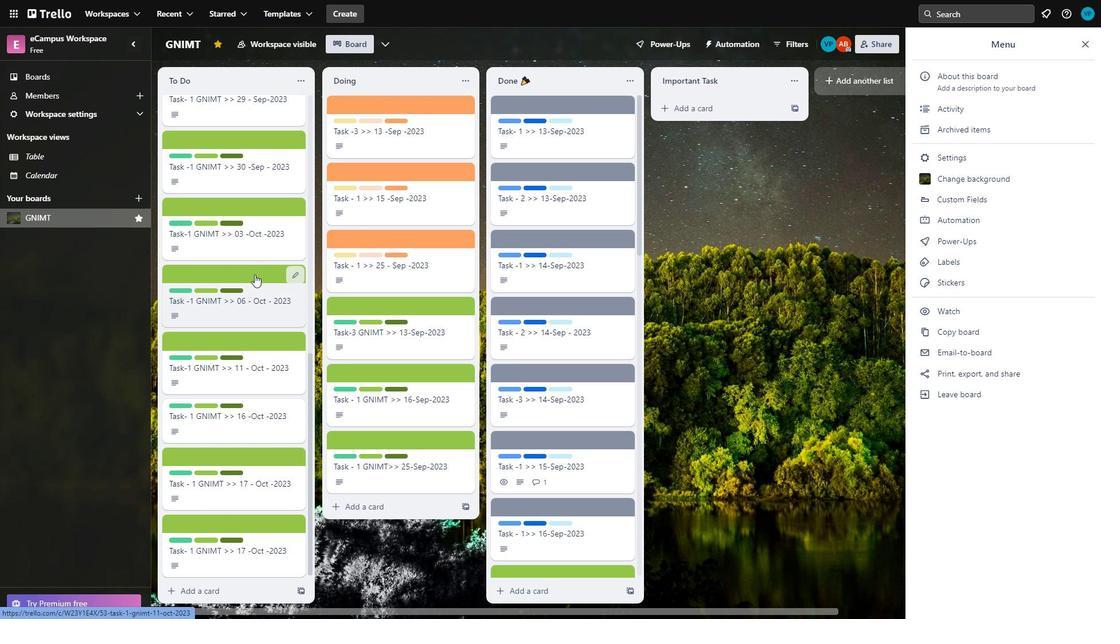 
Action: Mouse moved to (255, 370)
Screenshot: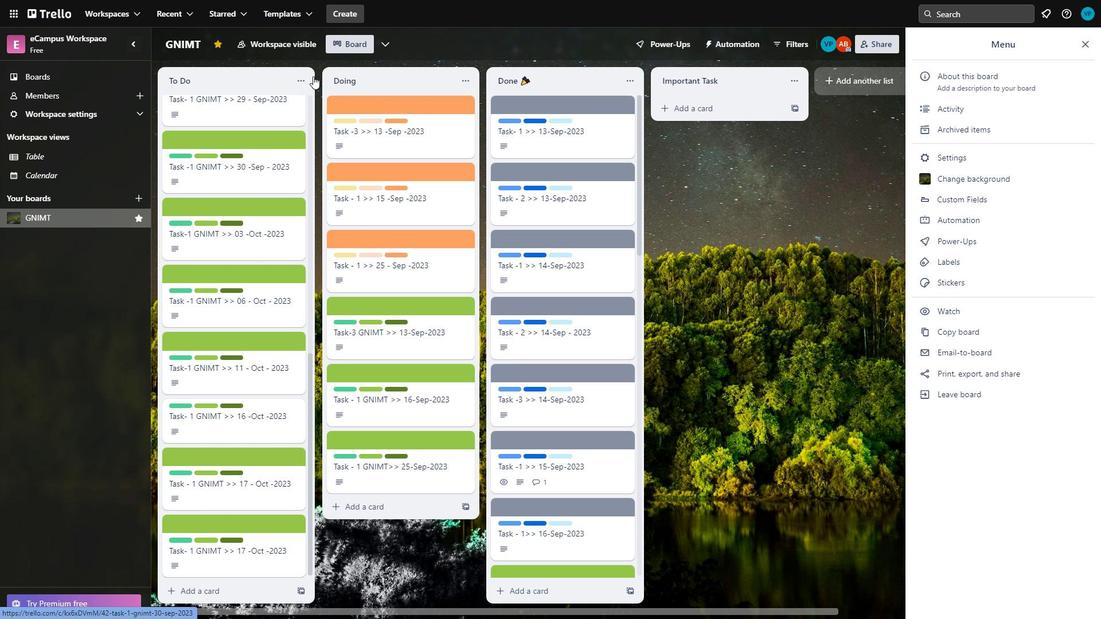 
Action: Mouse scrolled (255, 369) with delta (0, 0)
Screenshot: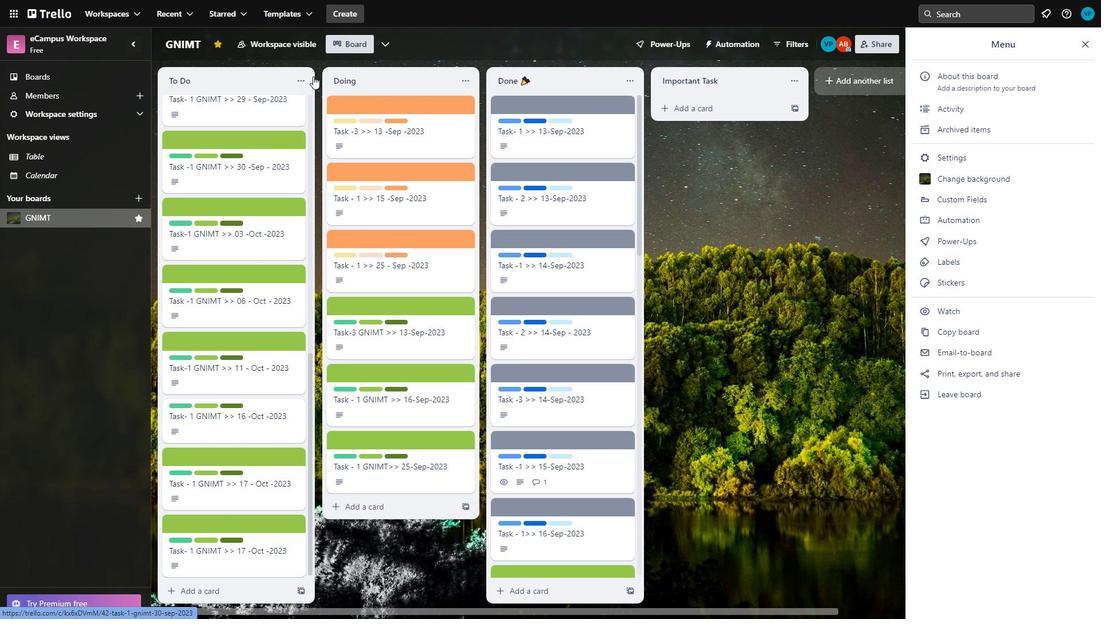 
Action: Mouse scrolled (255, 369) with delta (0, 0)
Screenshot: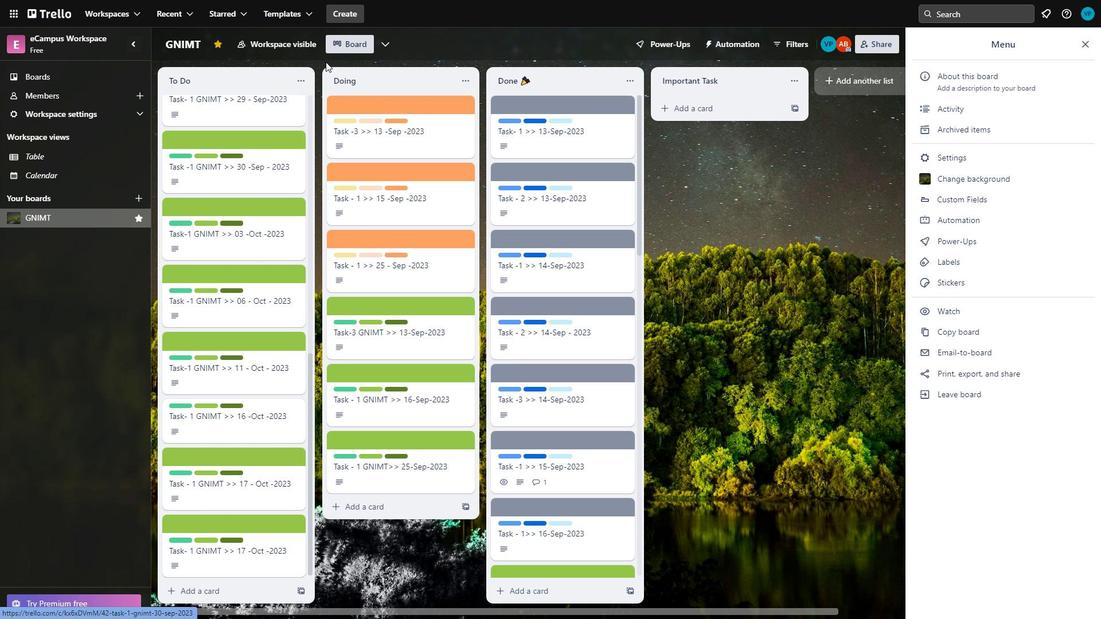 
Action: Mouse moved to (255, 370)
Screenshot: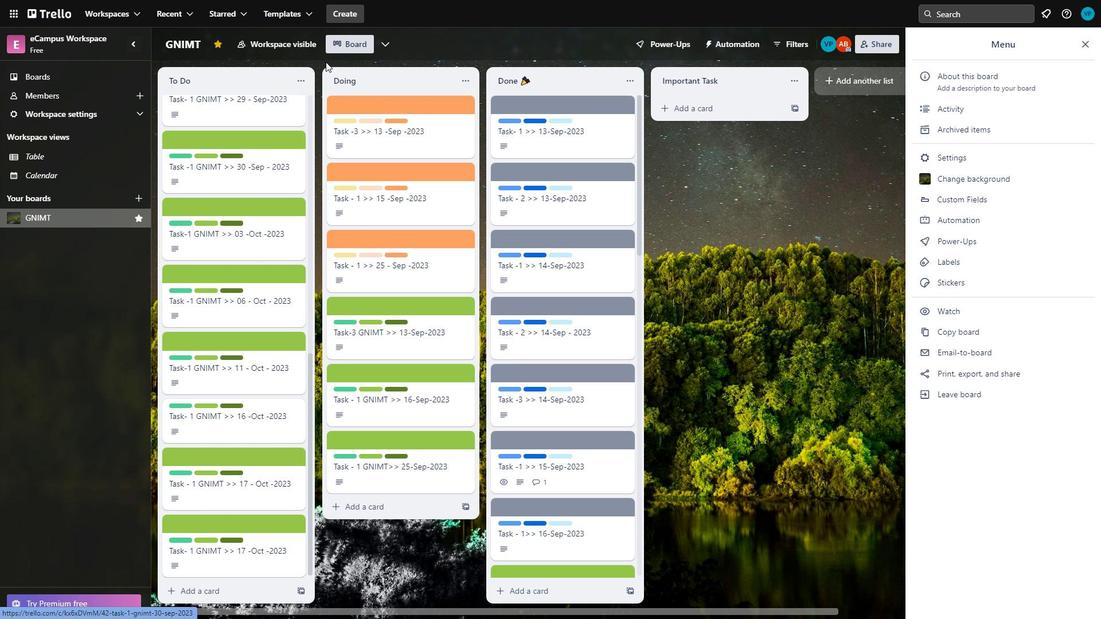 
Action: Mouse scrolled (255, 369) with delta (0, 0)
Screenshot: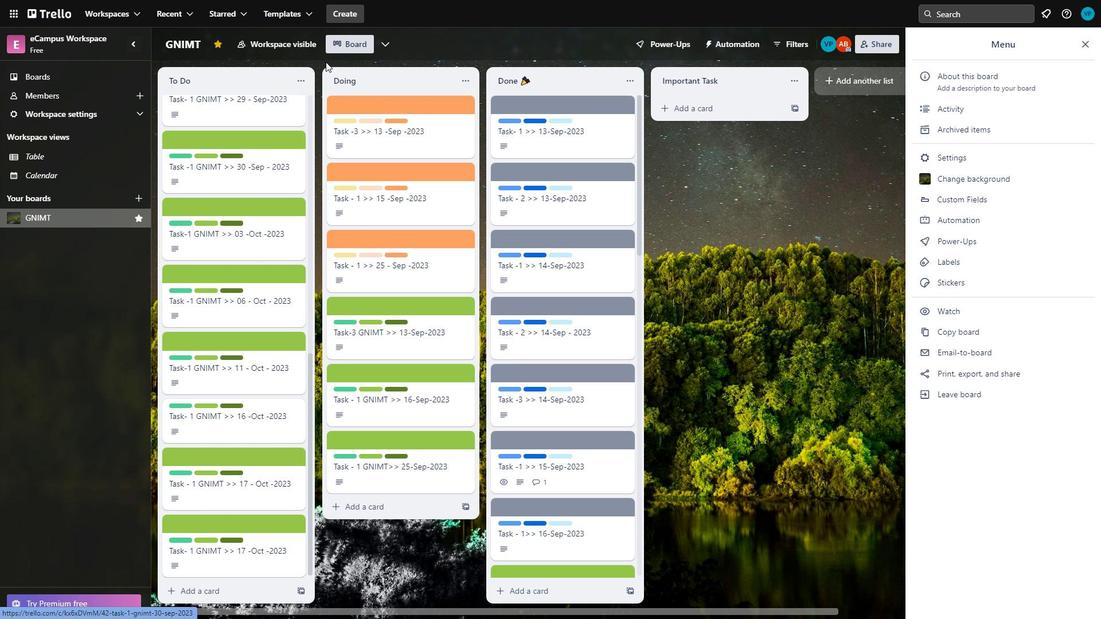 
Action: Mouse moved to (255, 371)
Screenshot: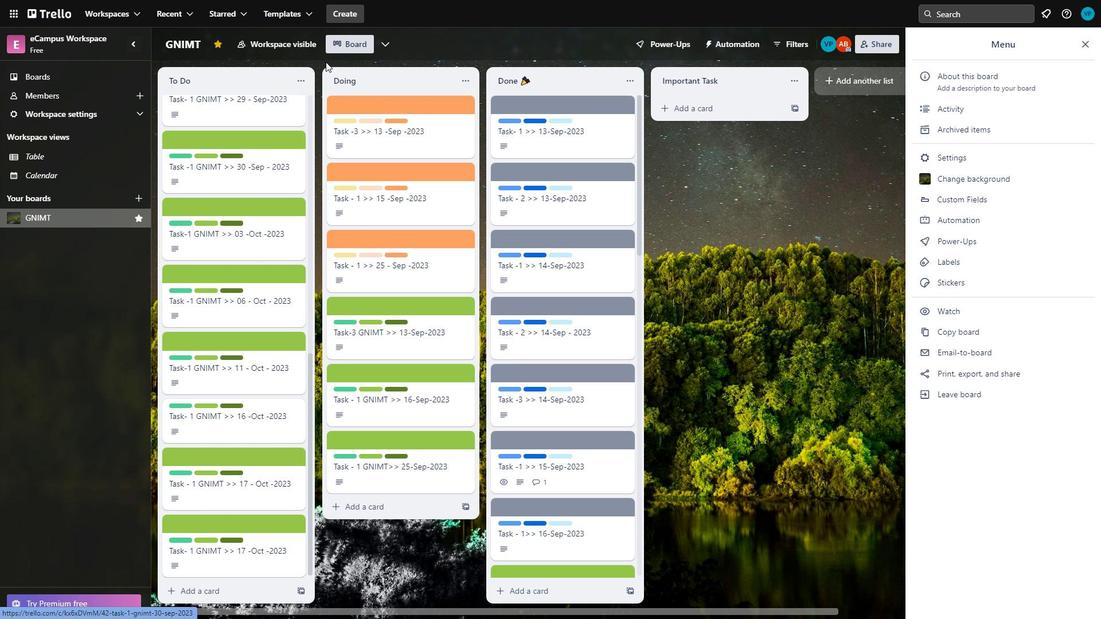
Action: Mouse scrolled (255, 370) with delta (0, 0)
Screenshot: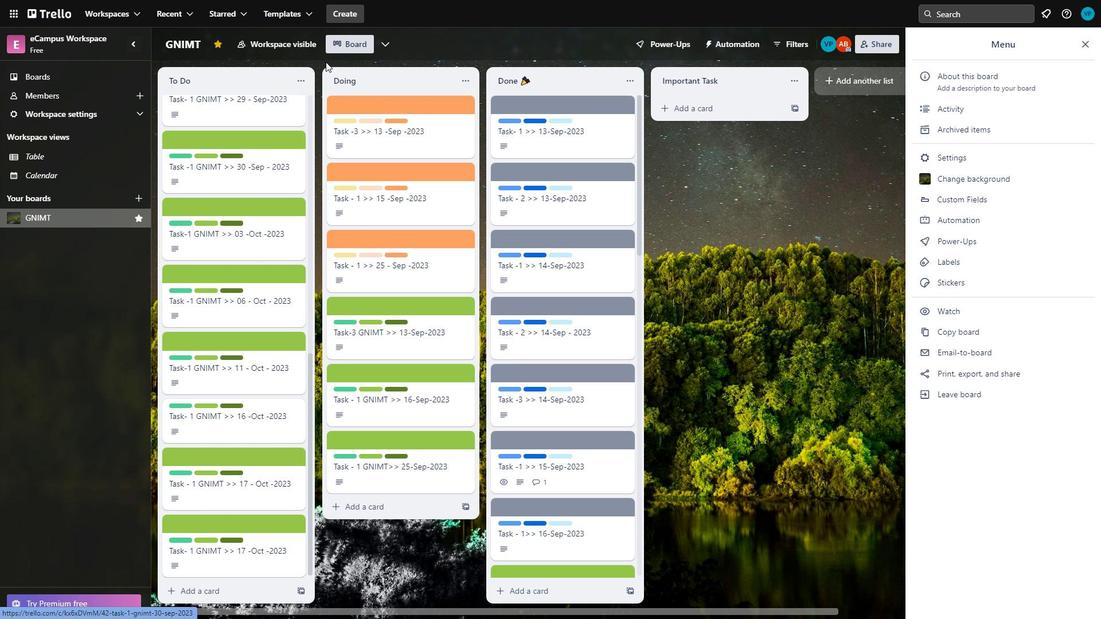 
Action: Mouse moved to (257, 379)
Screenshot: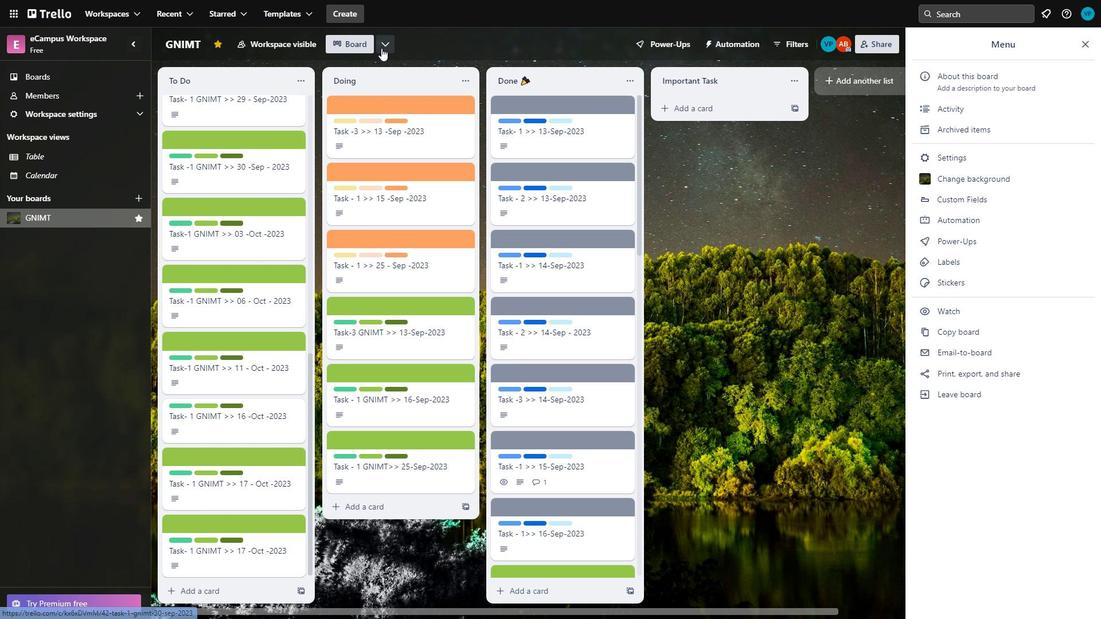 
Action: Mouse scrolled (257, 378) with delta (0, 0)
Screenshot: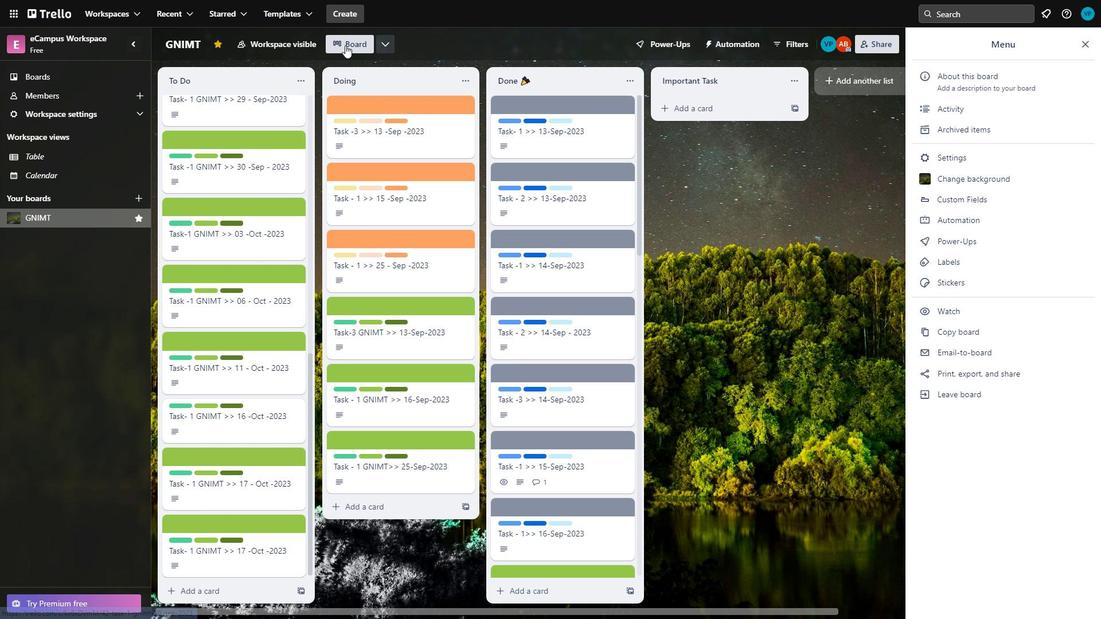 
Action: Mouse scrolled (257, 378) with delta (0, 0)
Screenshot: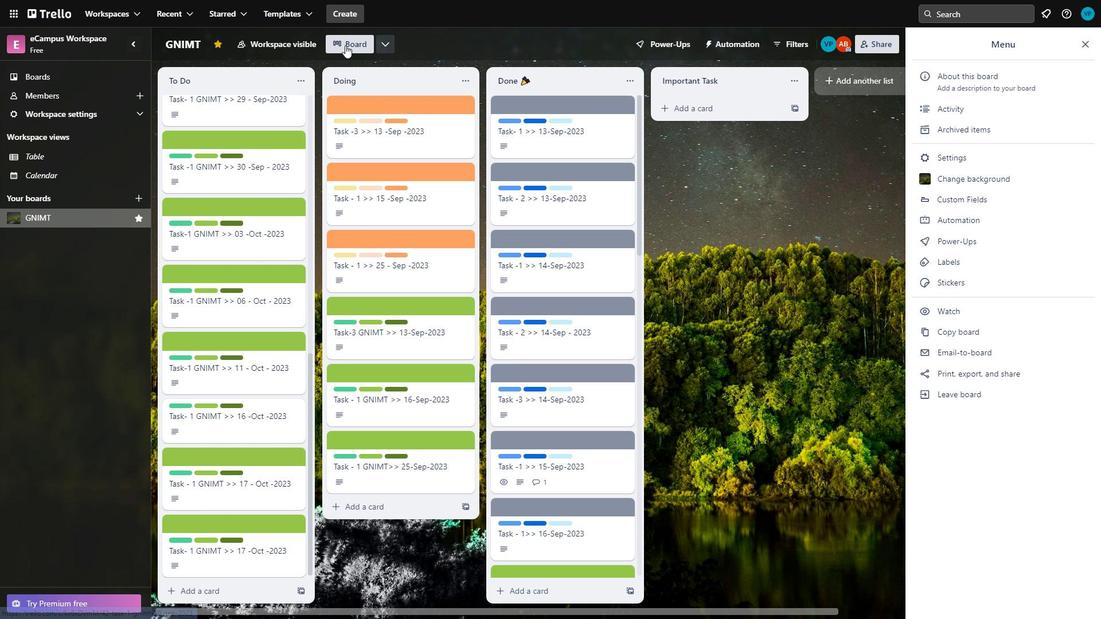 
Action: Mouse moved to (256, 379)
Screenshot: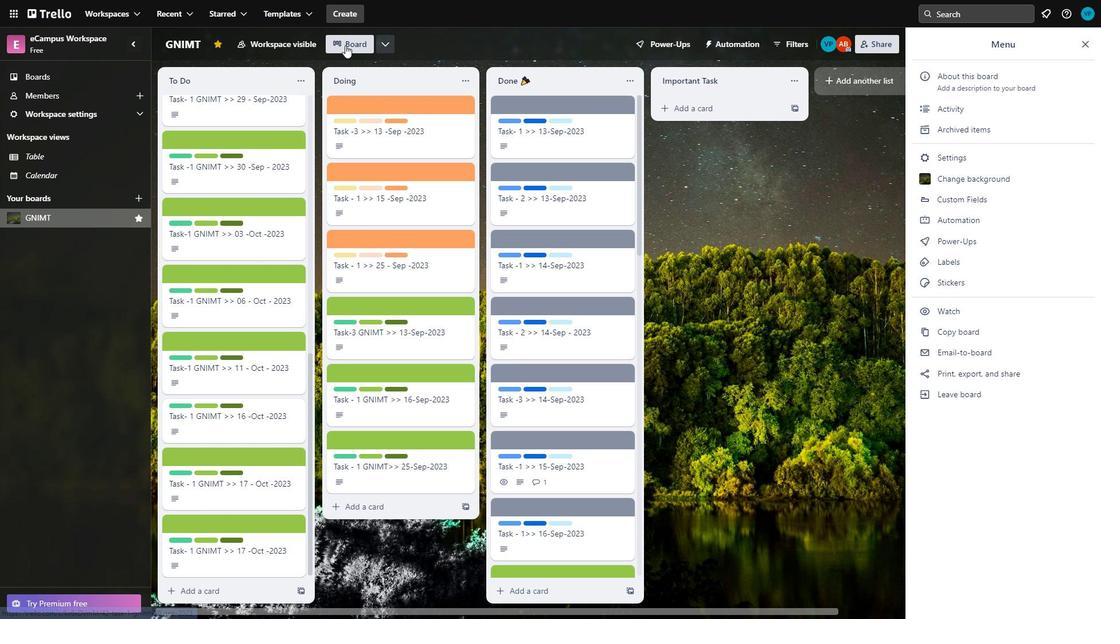 
Action: Mouse scrolled (256, 378) with delta (0, 0)
Screenshot: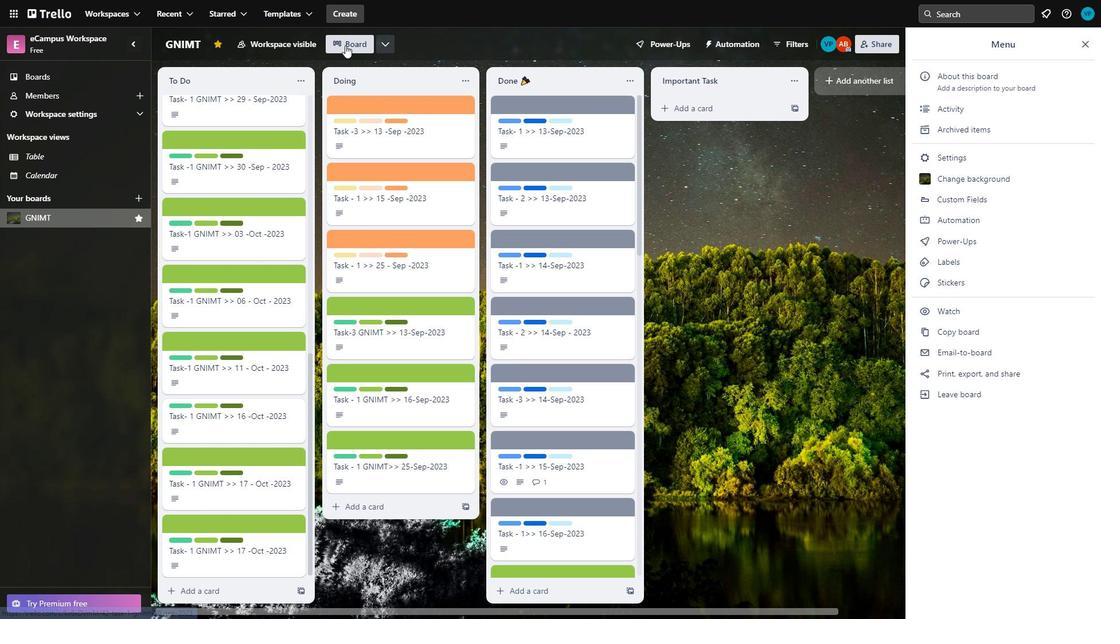 
Action: Mouse moved to (256, 379)
Screenshot: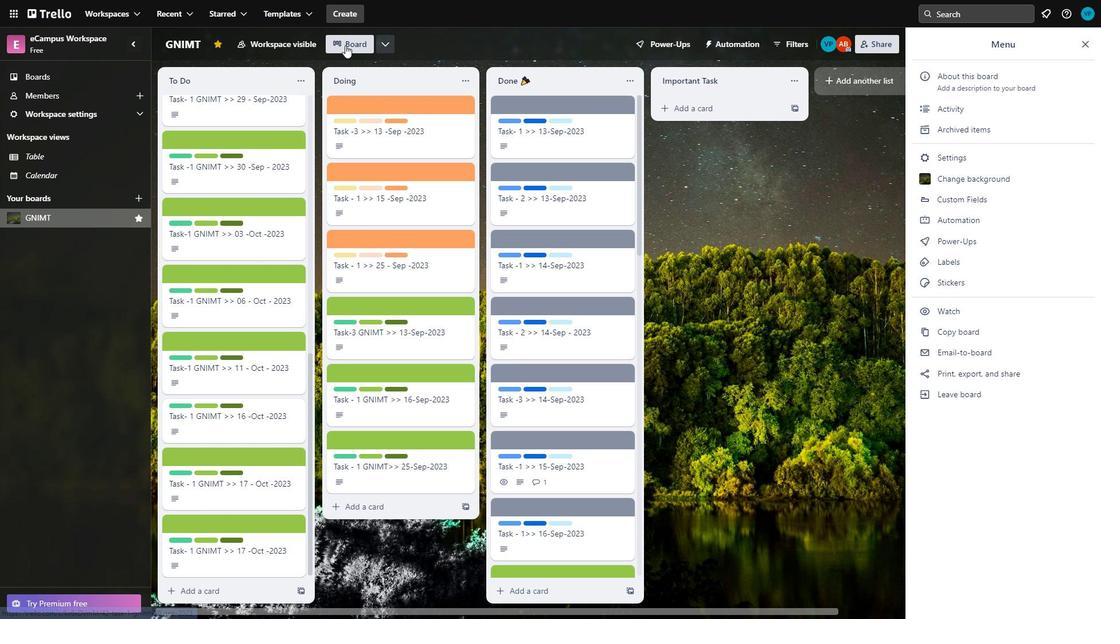 
Action: Mouse scrolled (256, 379) with delta (0, 0)
Screenshot: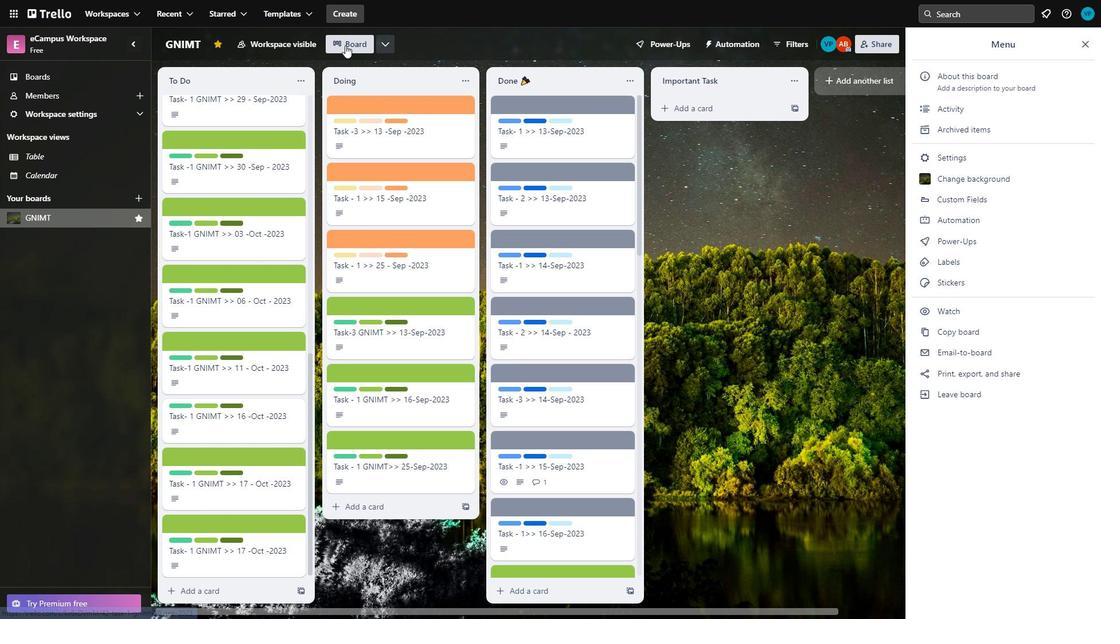 
Action: Mouse moved to (253, 386)
